 Task: Buy 1 Toothpaste from Oral Care section under best seller category for shipping address: Kyle Scott, 1133 Sharon Lane, South Bend, Indiana 46625, Cell Number 5742125169. Pay from credit card ending with 7965, CVV 549
Action: Mouse moved to (227, 89)
Screenshot: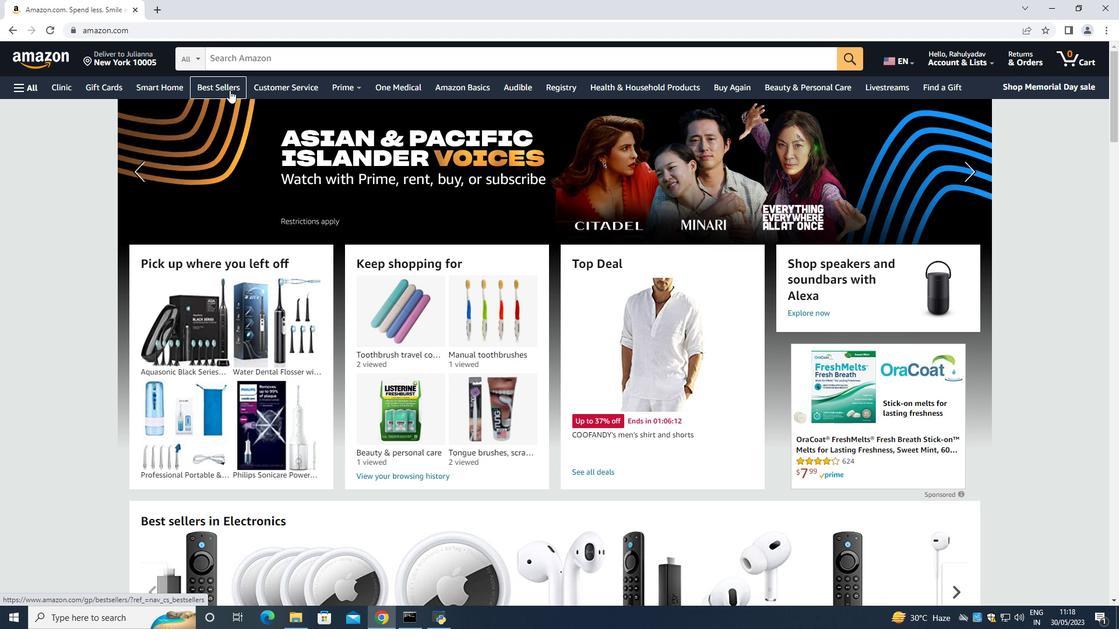 
Action: Mouse pressed left at (227, 89)
Screenshot: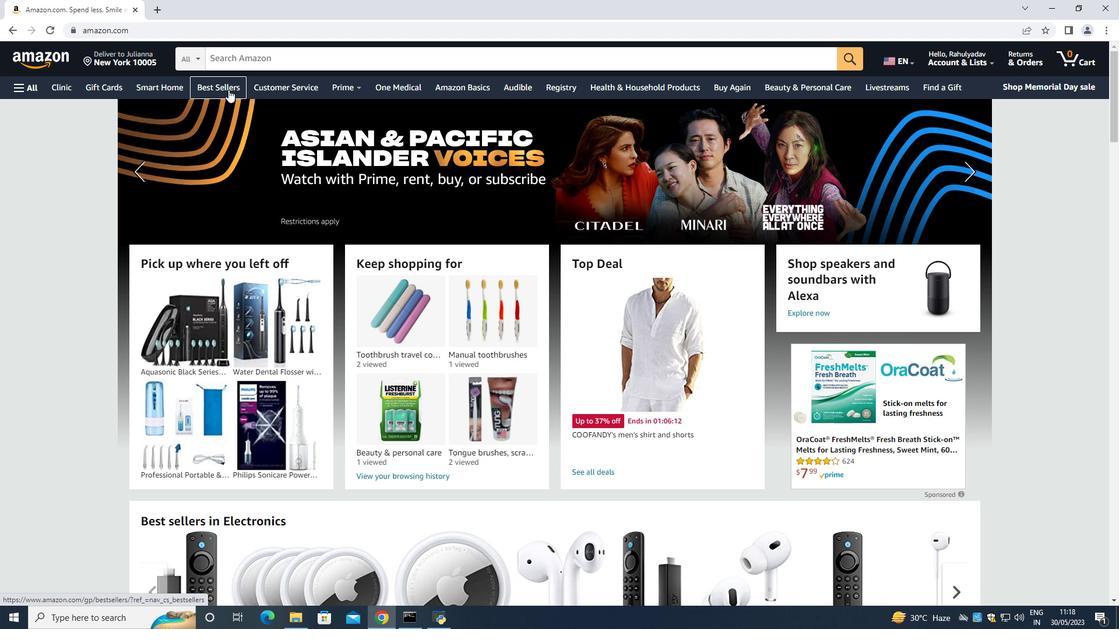 
Action: Mouse moved to (271, 57)
Screenshot: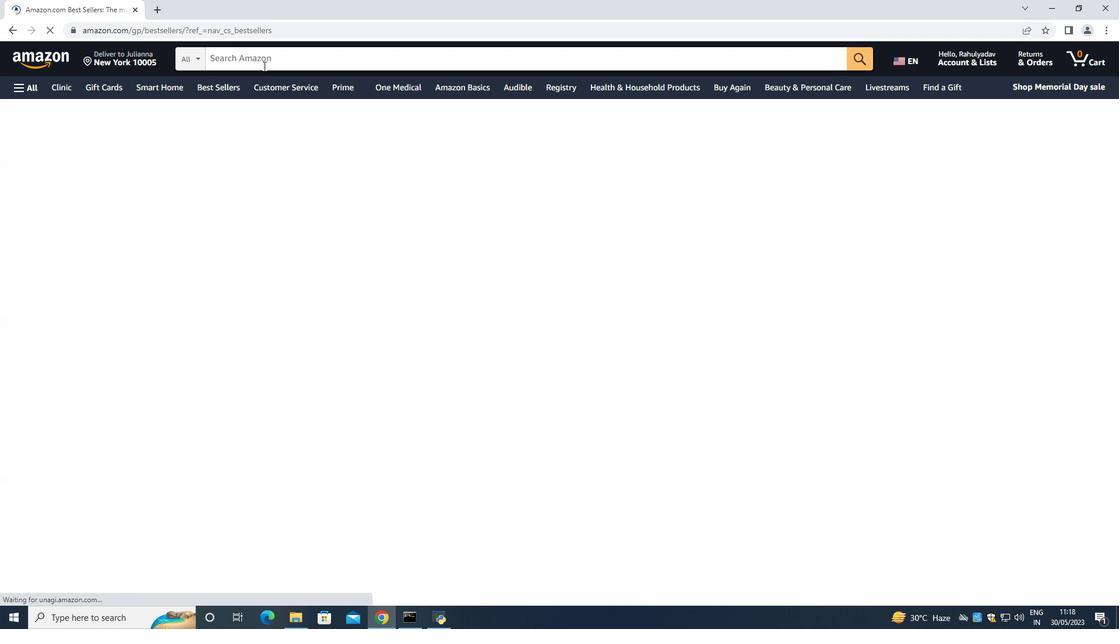 
Action: Mouse pressed left at (271, 57)
Screenshot: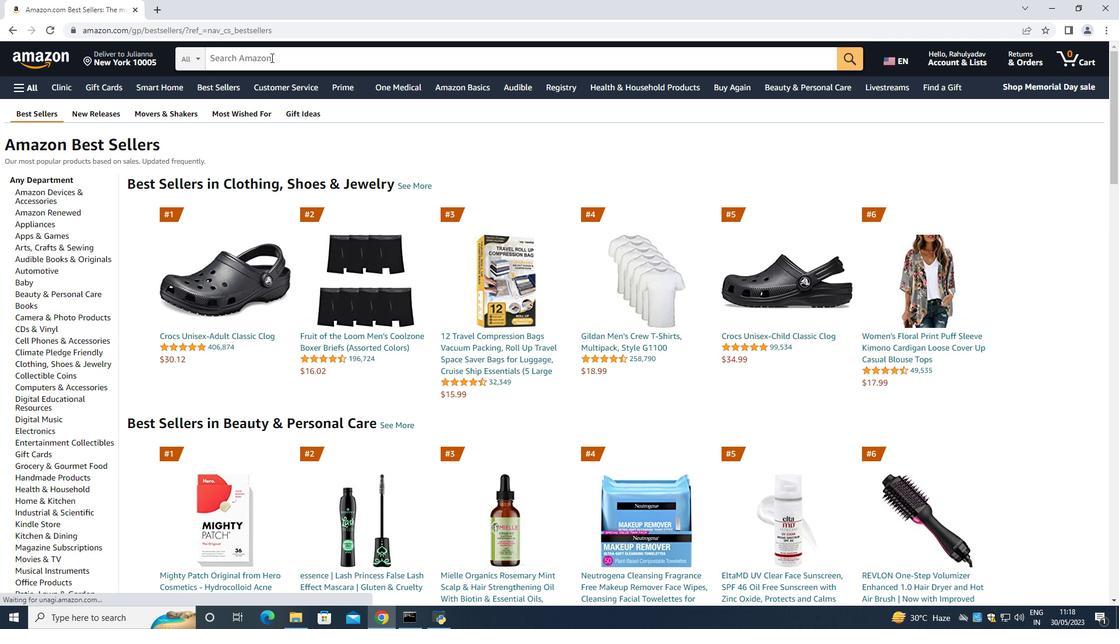 
Action: Mouse moved to (270, 58)
Screenshot: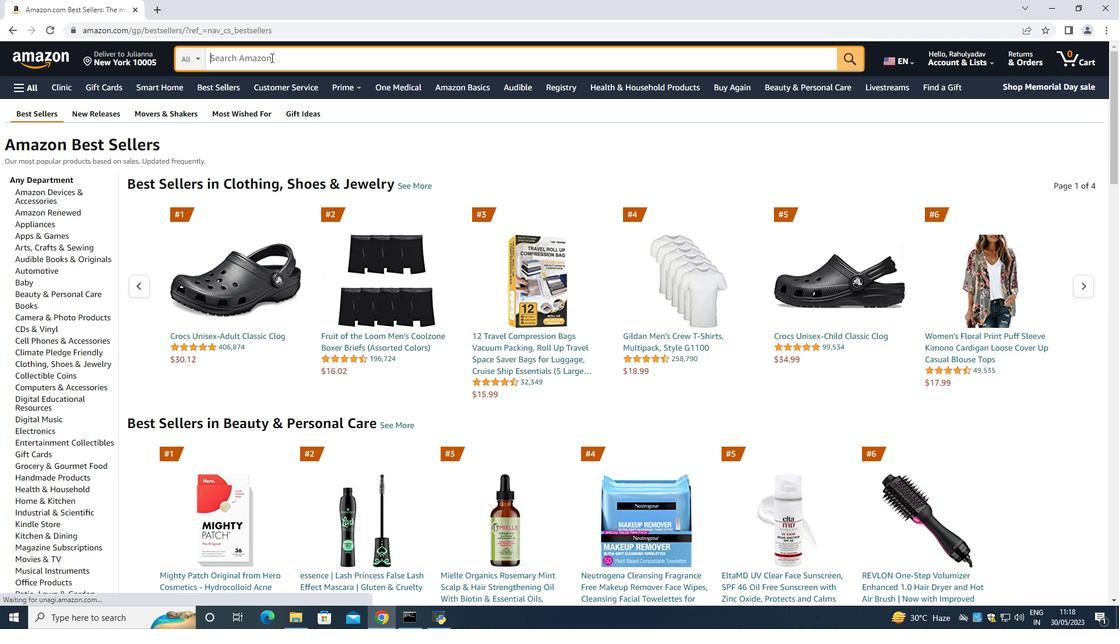 
Action: Key pressed <Key.shift>Toothbrush<Key.space>in<Key.space><Key.shift>Oral<Key.space><Key.shift>Care<Key.enter>
Screenshot: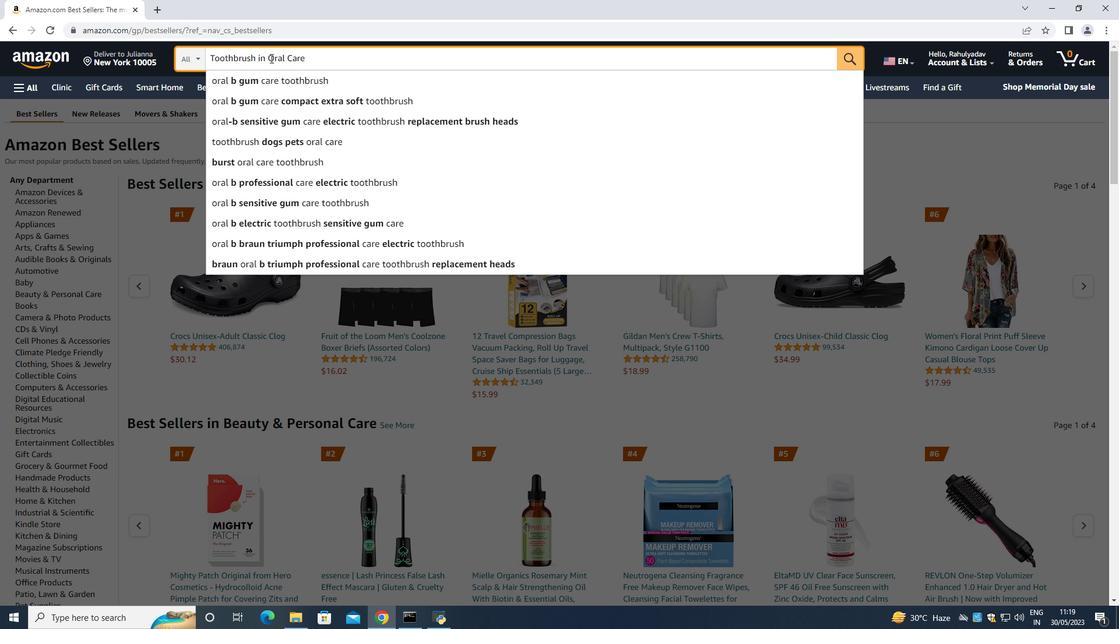 
Action: Mouse moved to (104, 340)
Screenshot: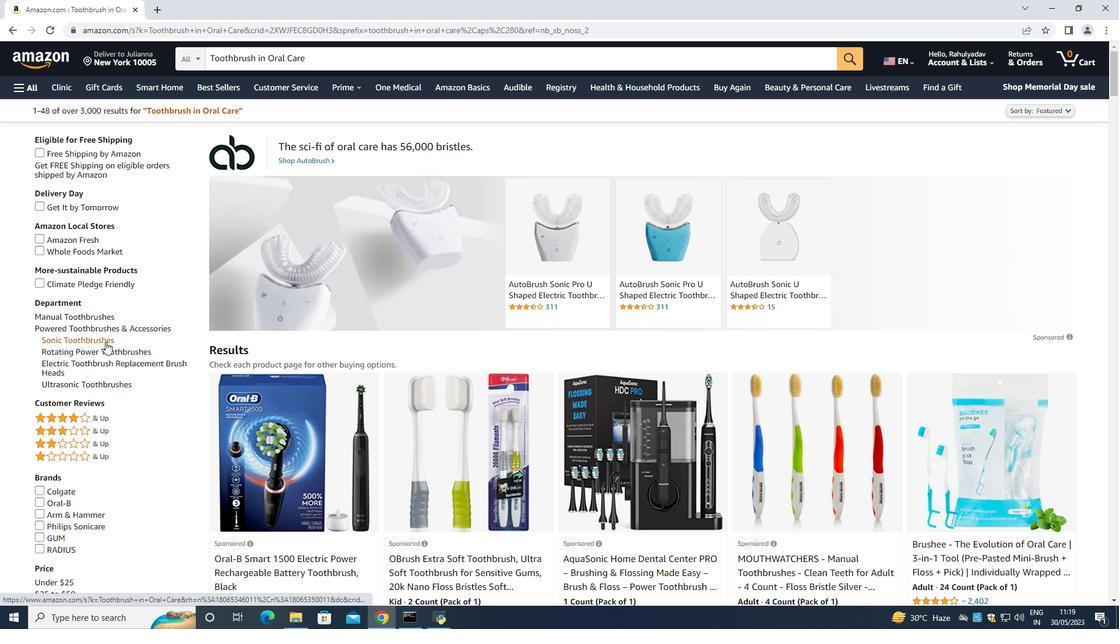 
Action: Mouse scrolled (104, 339) with delta (0, 0)
Screenshot: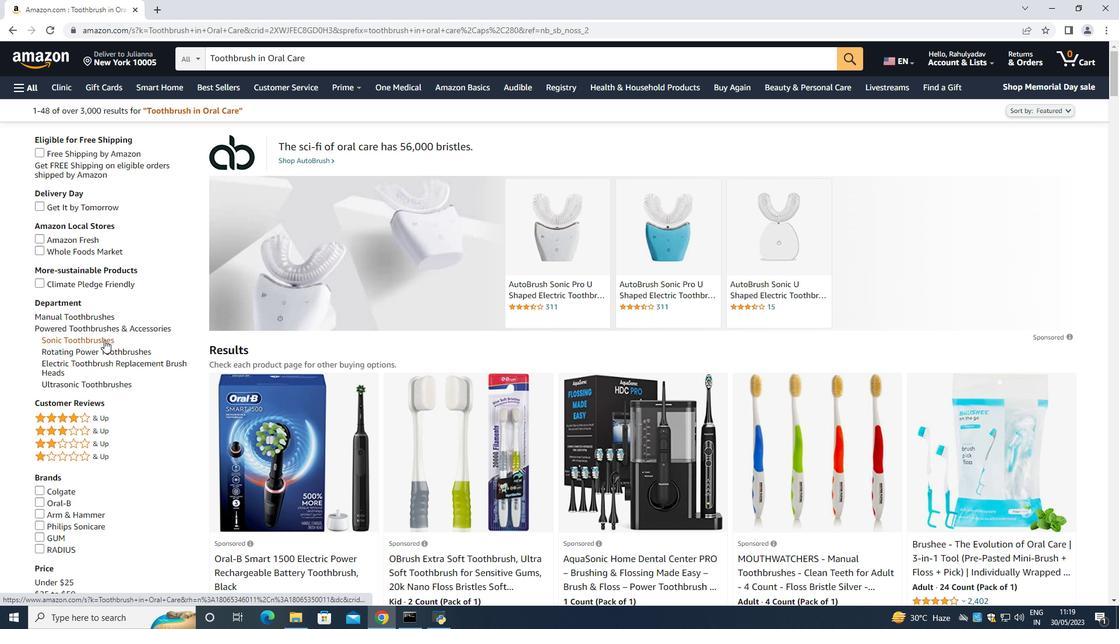 
Action: Mouse moved to (530, 482)
Screenshot: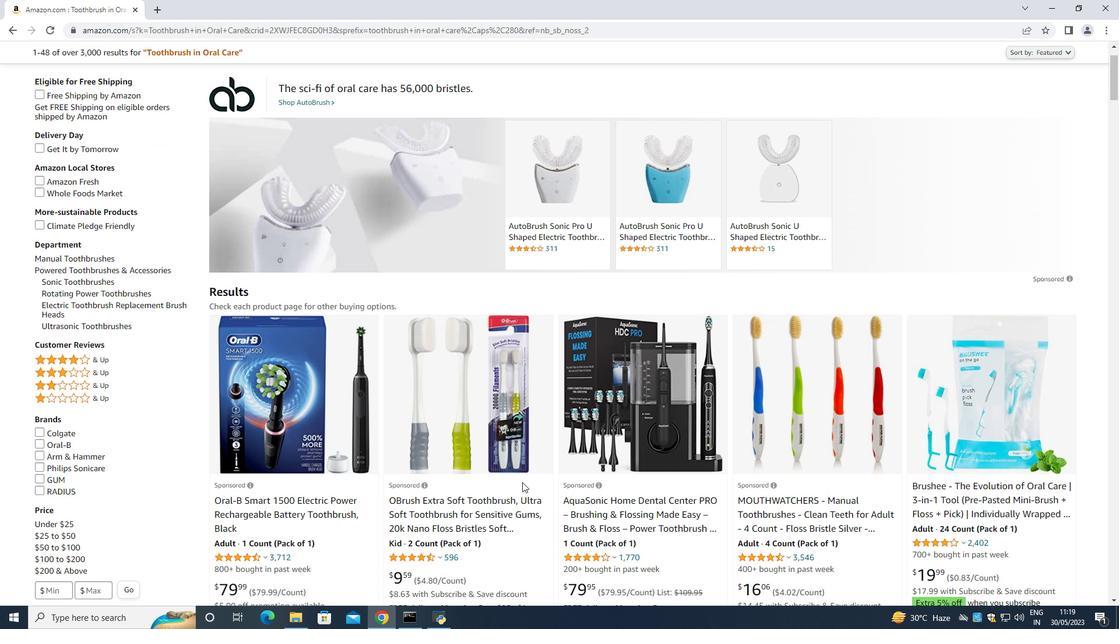 
Action: Mouse scrolled (530, 482) with delta (0, 0)
Screenshot: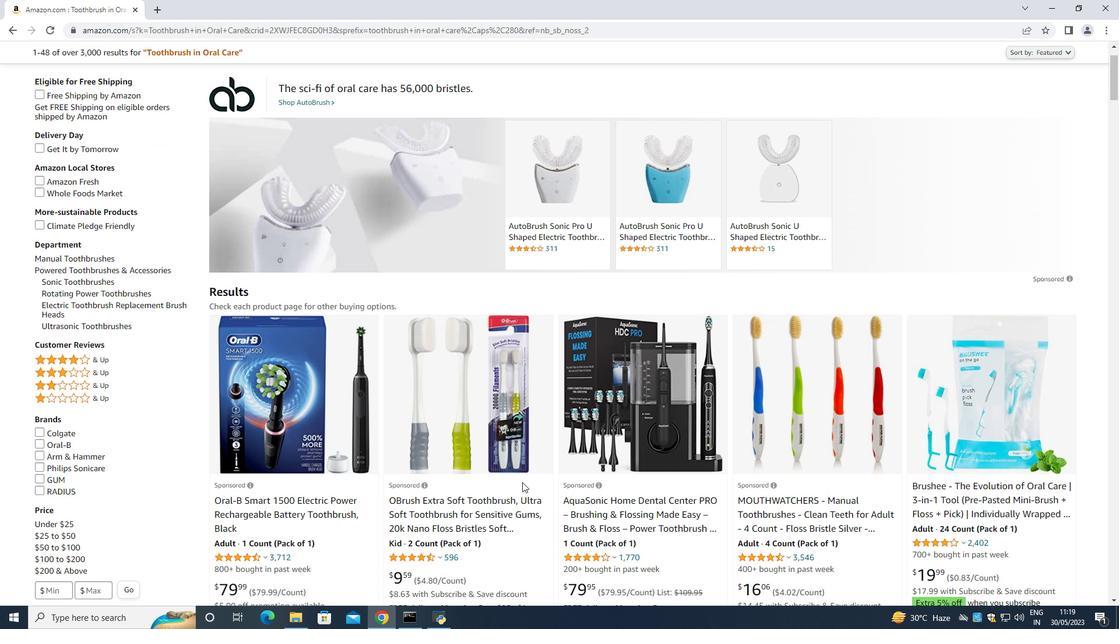 
Action: Mouse moved to (531, 482)
Screenshot: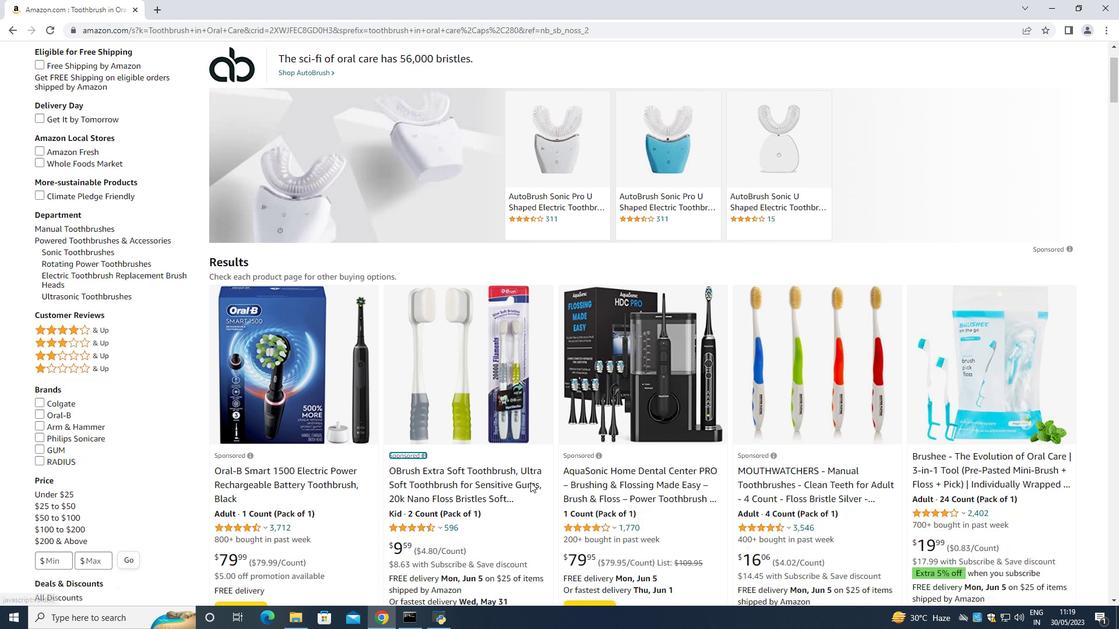 
Action: Mouse scrolled (531, 481) with delta (0, 0)
Screenshot: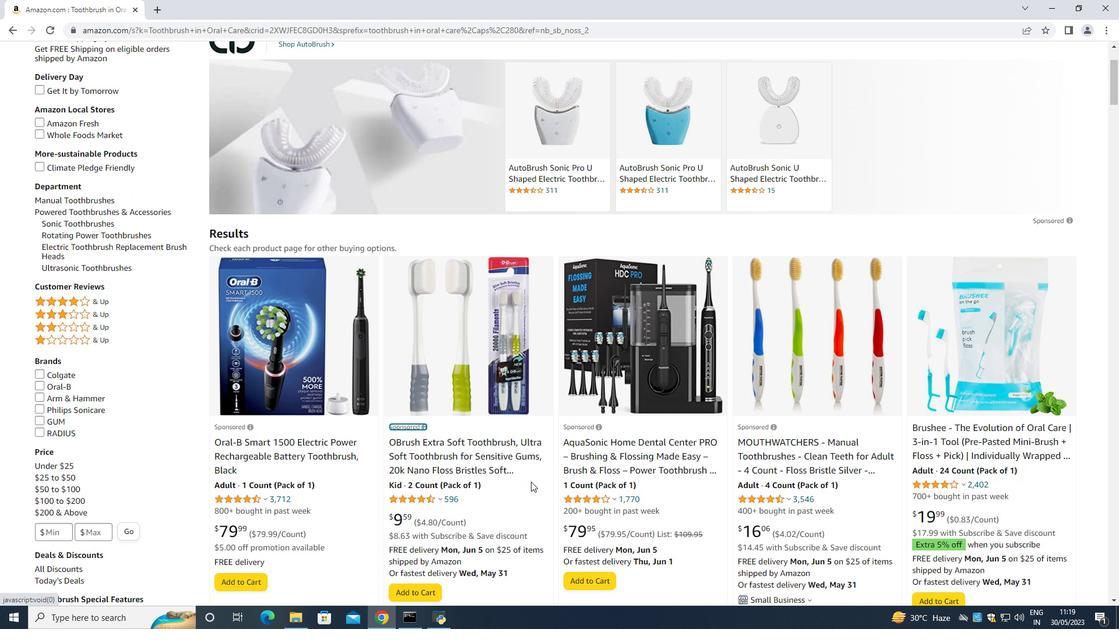 
Action: Mouse scrolled (531, 482) with delta (0, 0)
Screenshot: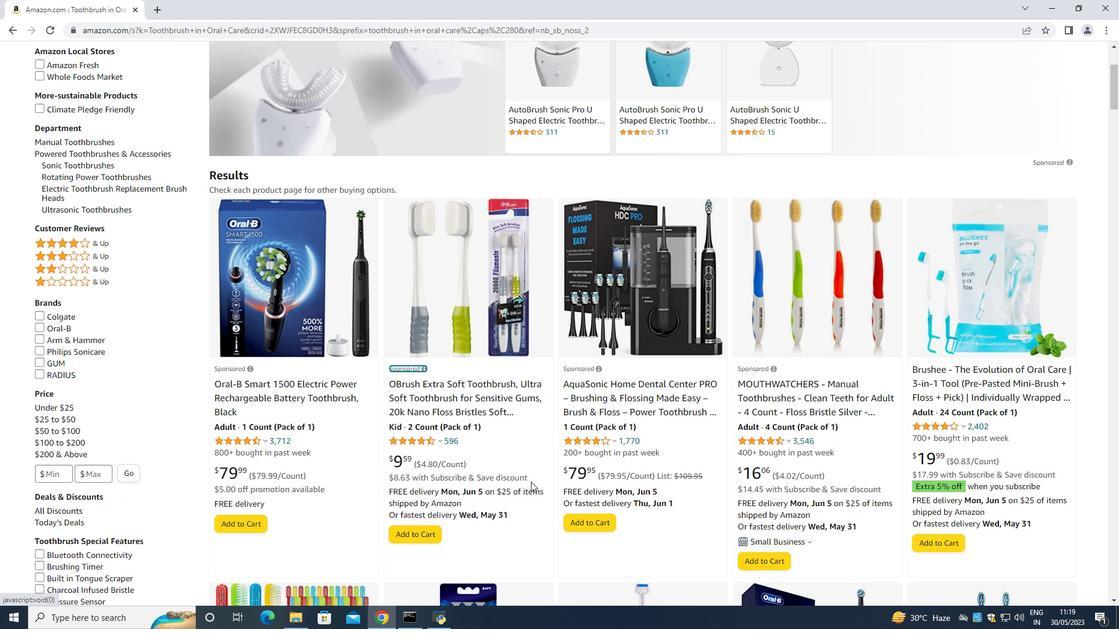 
Action: Mouse scrolled (531, 482) with delta (0, 0)
Screenshot: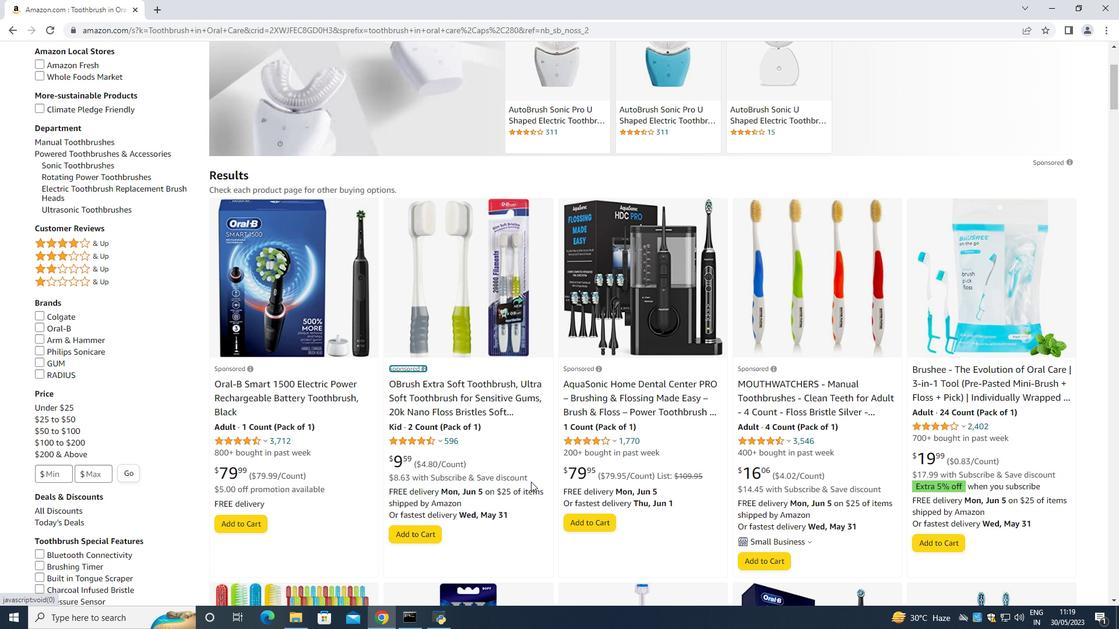 
Action: Mouse scrolled (531, 482) with delta (0, 0)
Screenshot: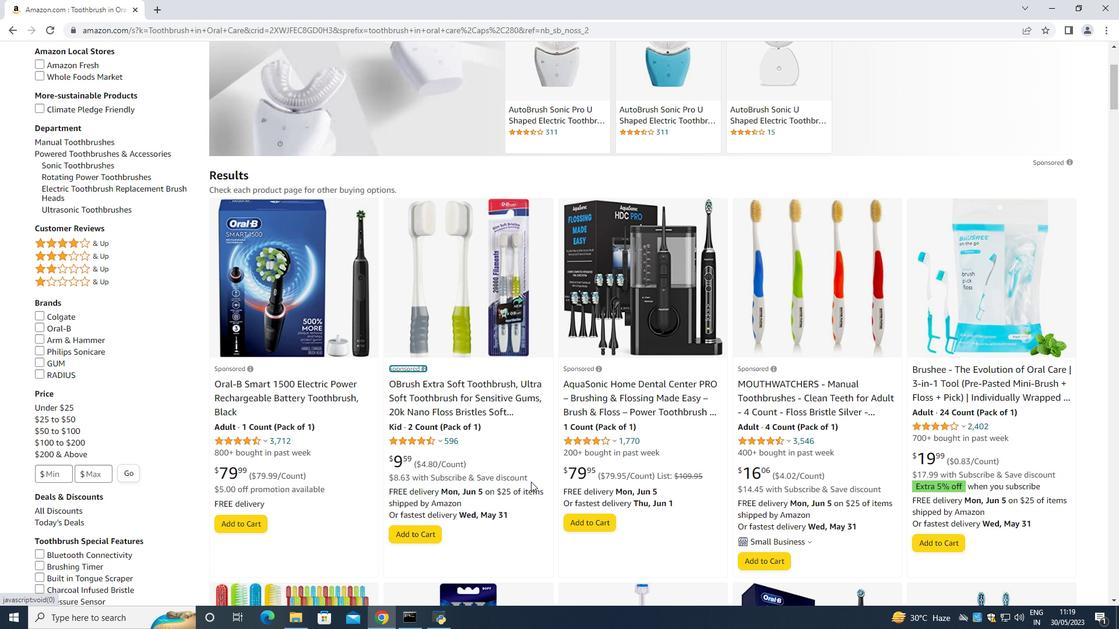 
Action: Mouse scrolled (531, 482) with delta (0, 0)
Screenshot: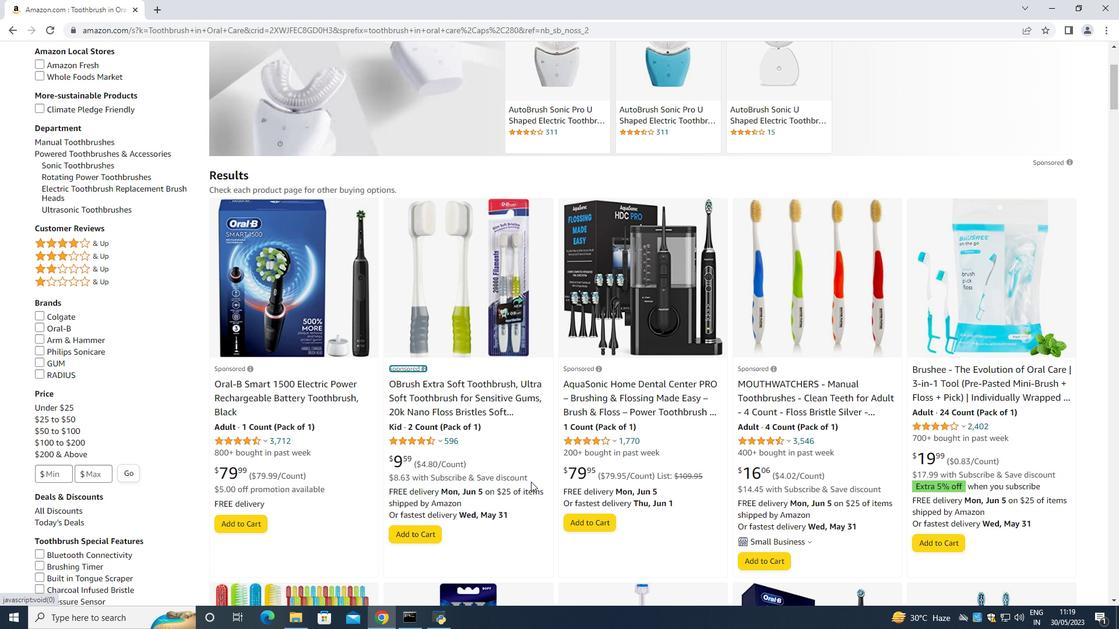 
Action: Mouse scrolled (531, 482) with delta (0, 0)
Screenshot: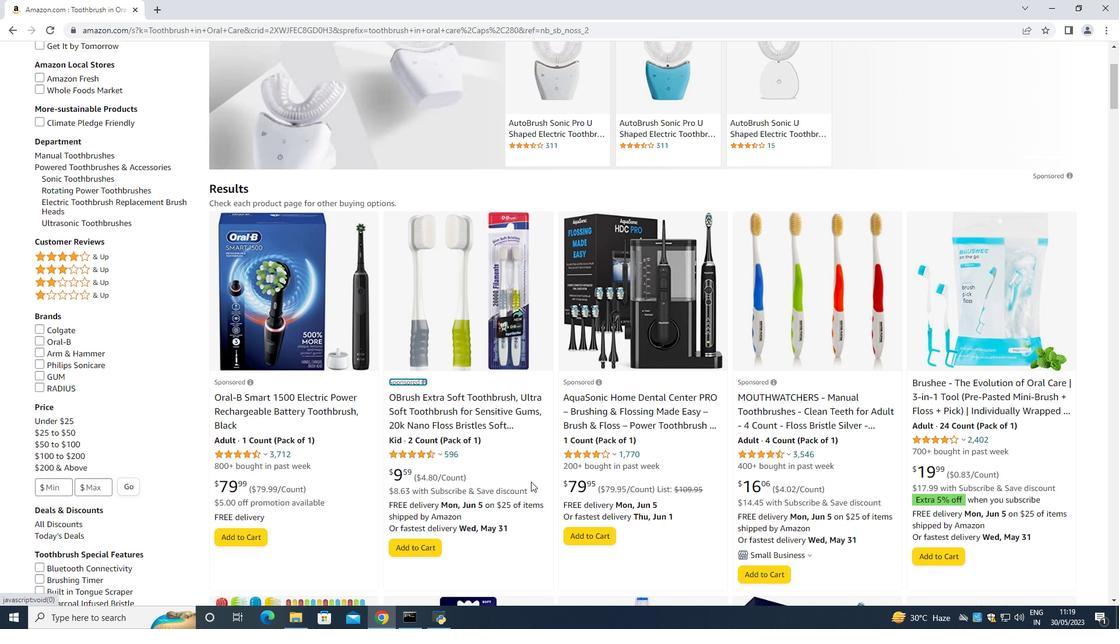 
Action: Mouse scrolled (531, 482) with delta (0, 0)
Screenshot: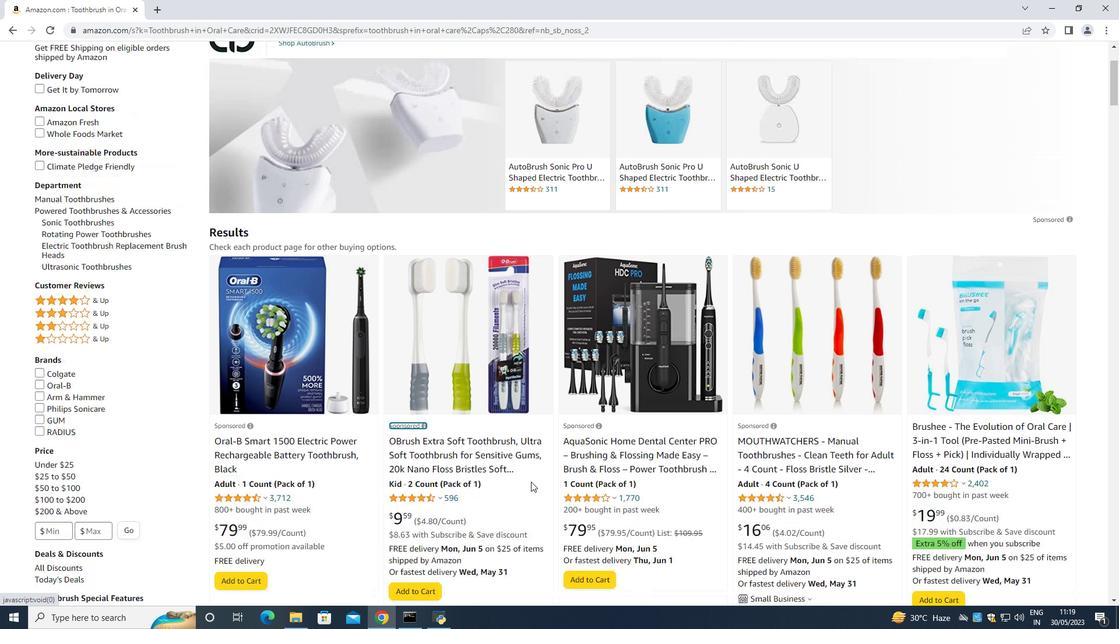 
Action: Mouse moved to (252, 58)
Screenshot: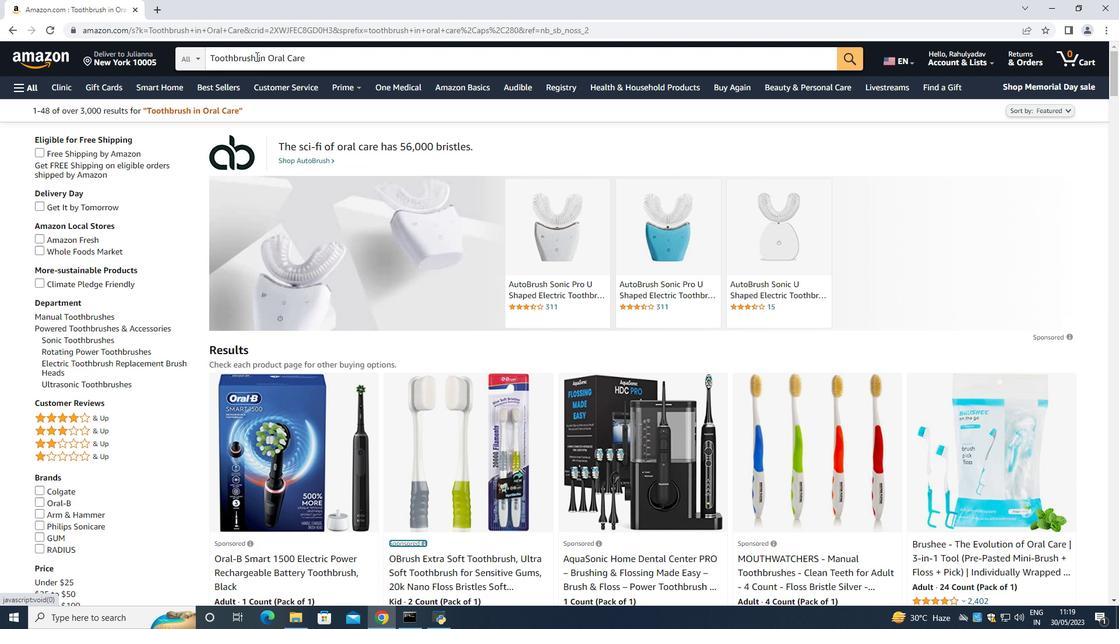 
Action: Mouse pressed left at (252, 58)
Screenshot: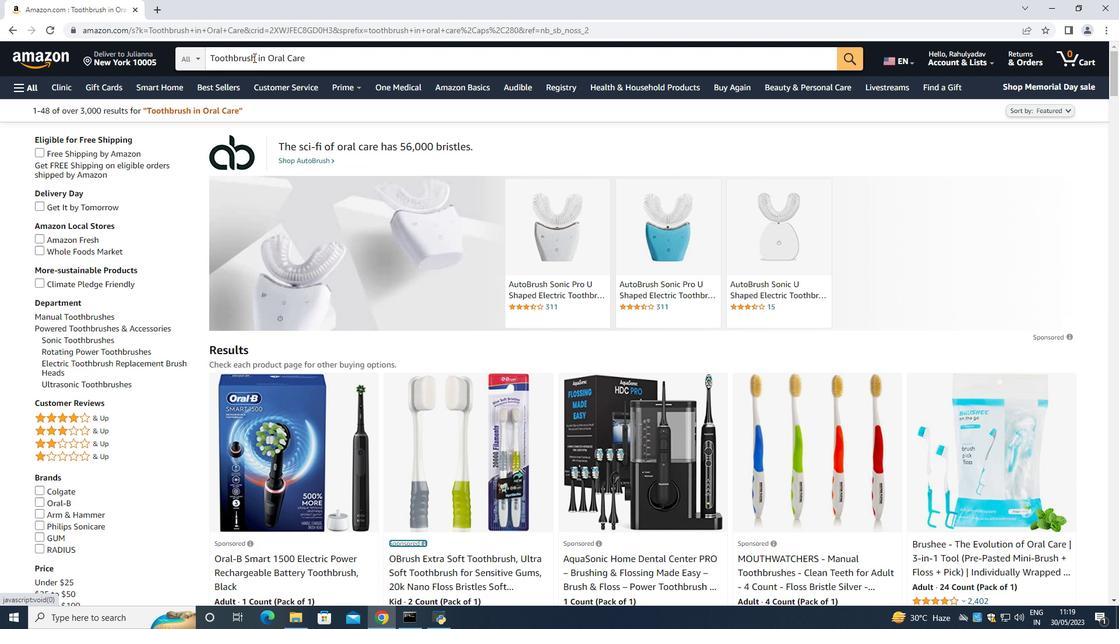 
Action: Mouse moved to (264, 65)
Screenshot: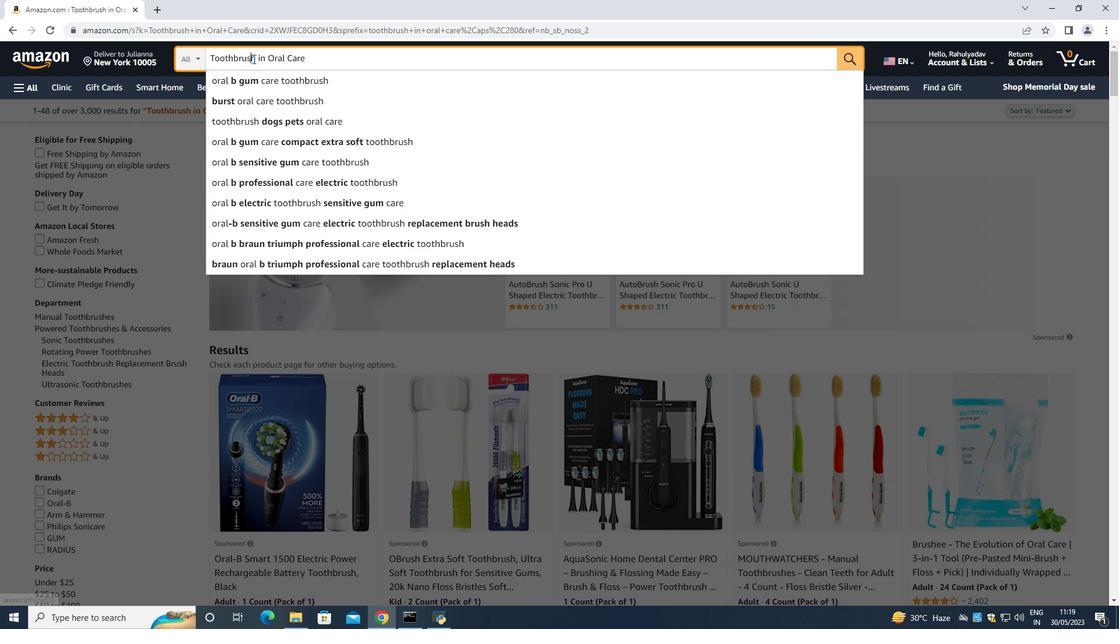 
Action: Mouse pressed left at (264, 65)
Screenshot: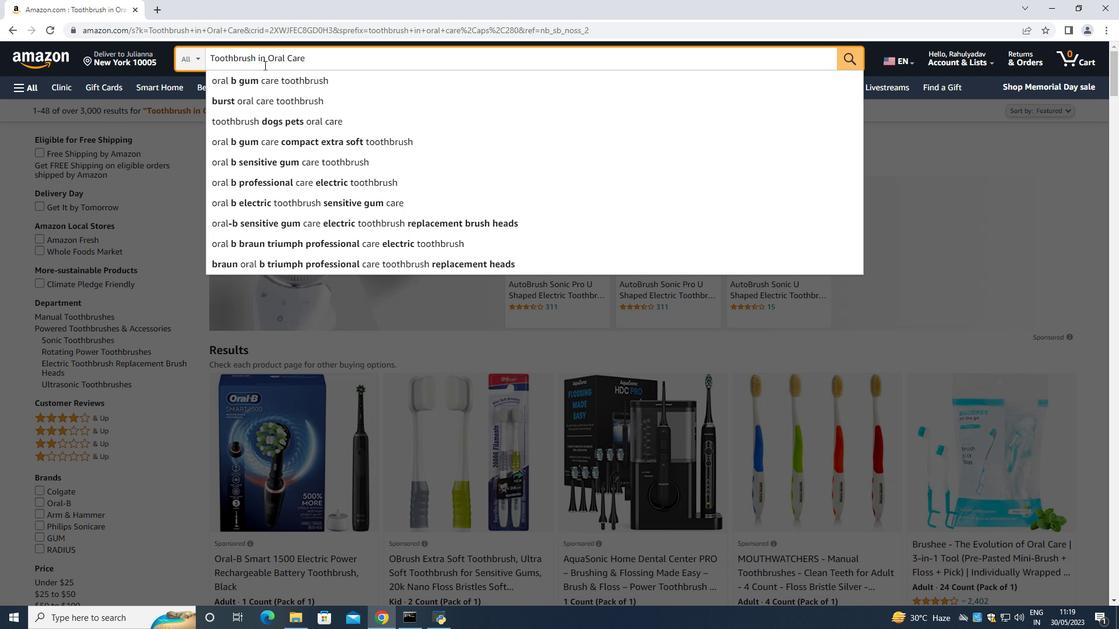 
Action: Mouse moved to (257, 59)
Screenshot: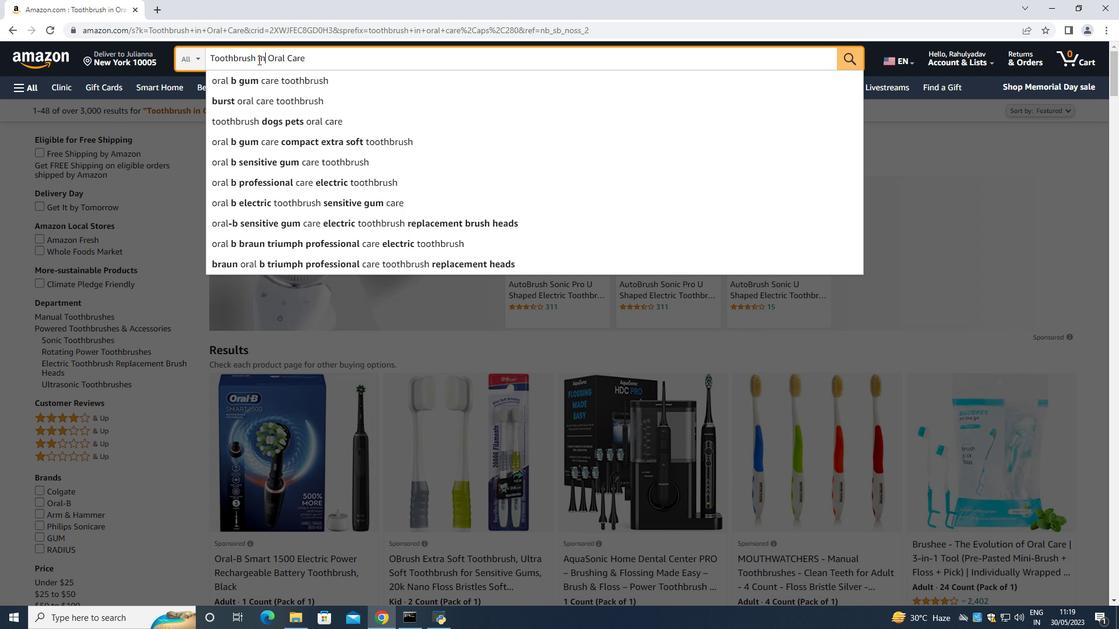 
Action: Mouse pressed left at (257, 59)
Screenshot: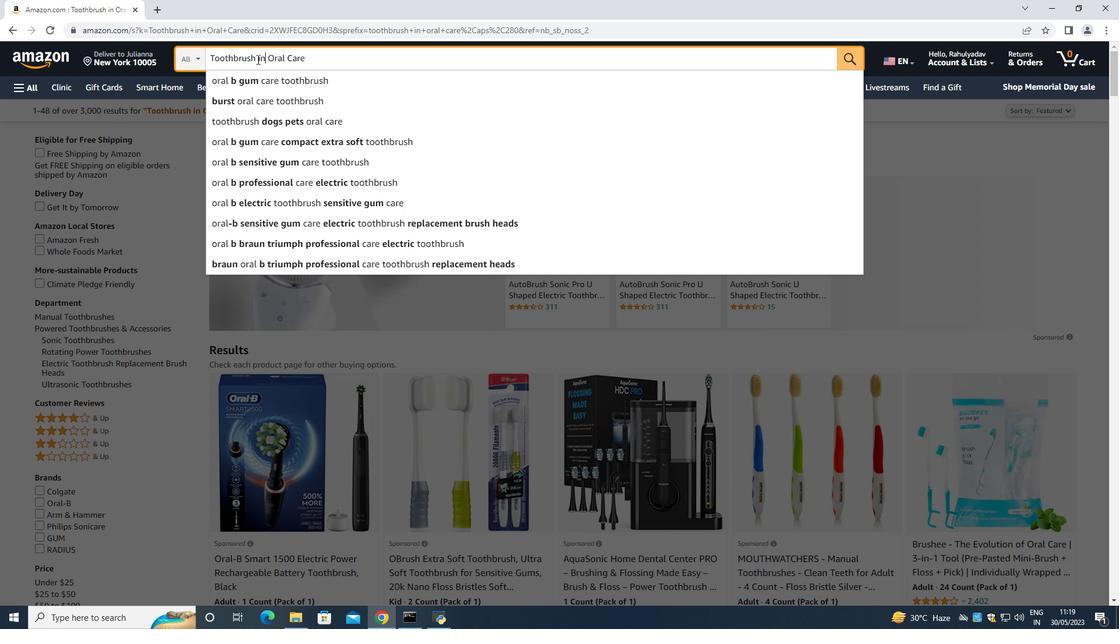 
Action: Mouse moved to (257, 59)
Screenshot: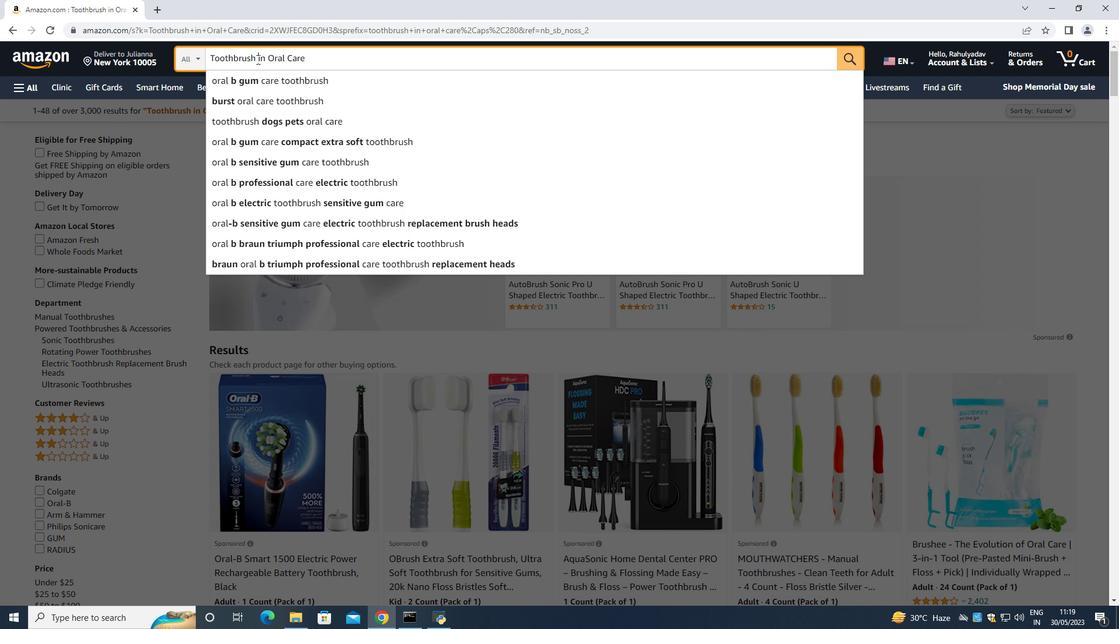 
Action: Mouse pressed left at (257, 59)
Screenshot: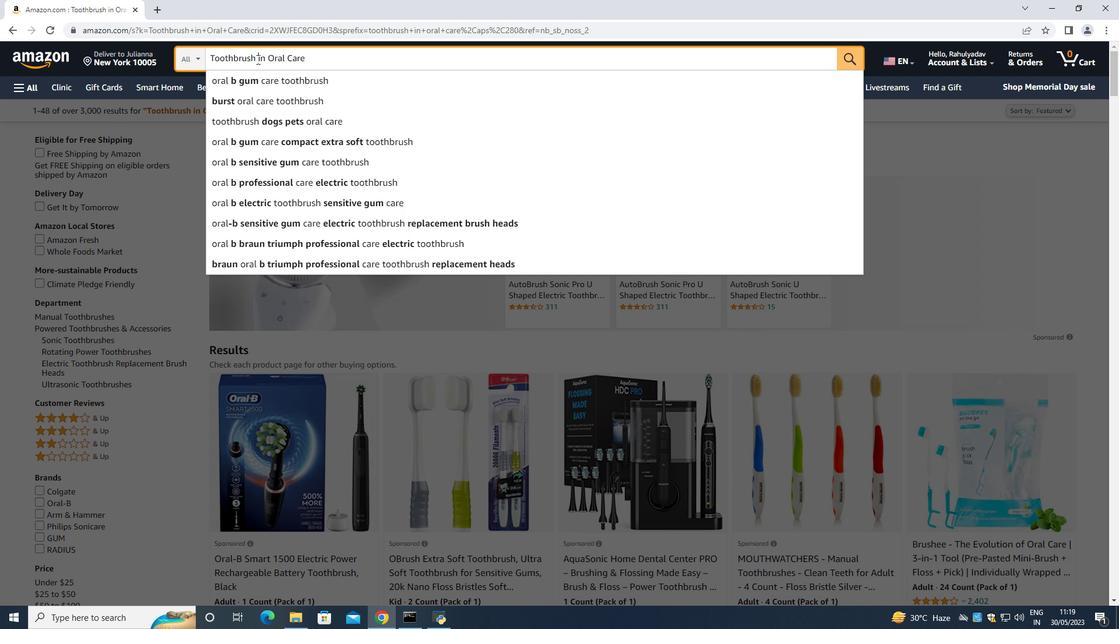 
Action: Mouse moved to (254, 59)
Screenshot: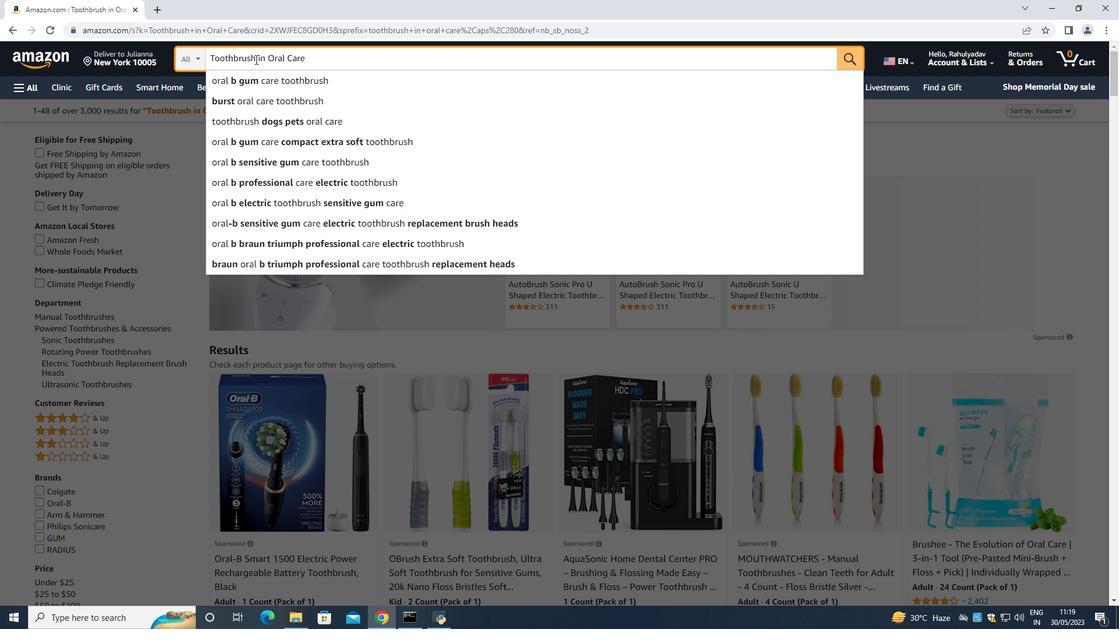 
Action: Mouse pressed left at (254, 59)
Screenshot: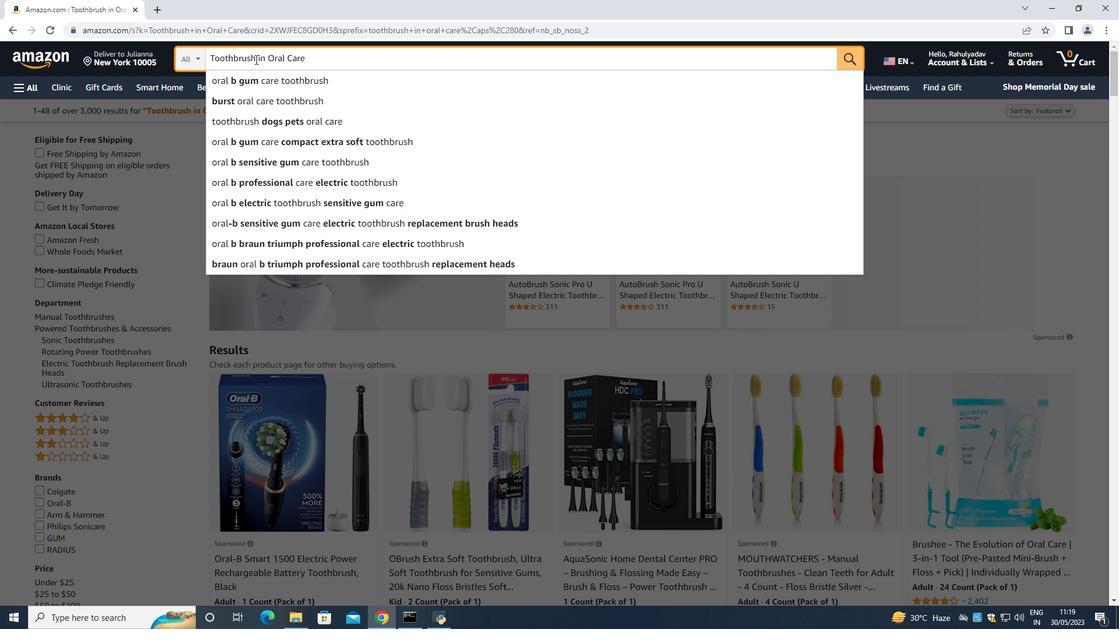 
Action: Key pressed <Key.backspace><Key.backspace><Key.backspace><Key.backspace><Key.backspace>paste<Key.enter>
Screenshot: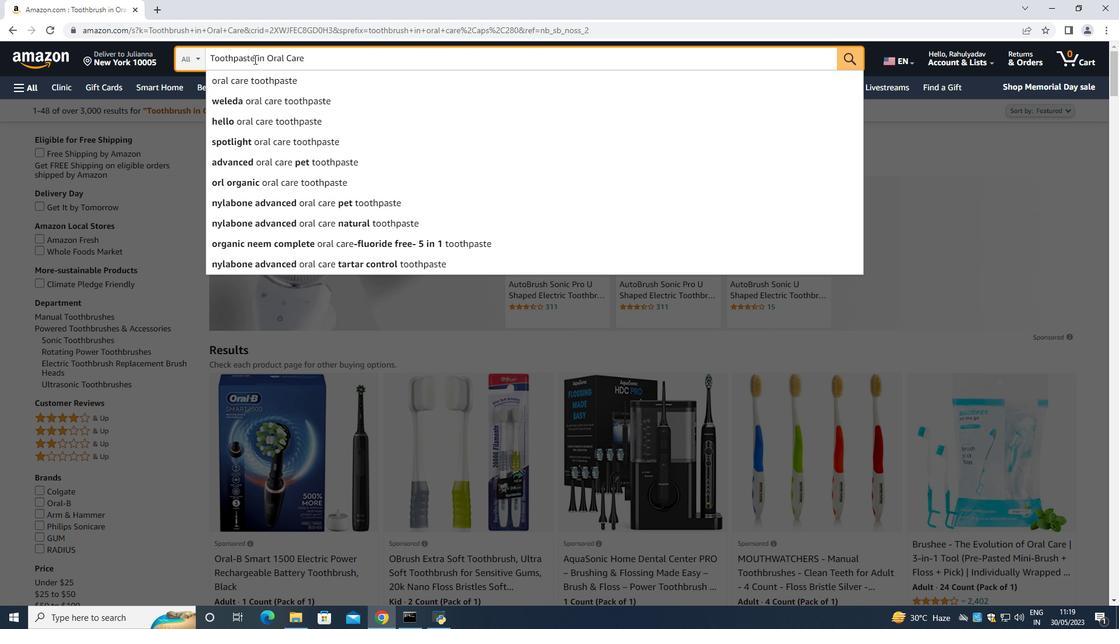 
Action: Mouse moved to (70, 324)
Screenshot: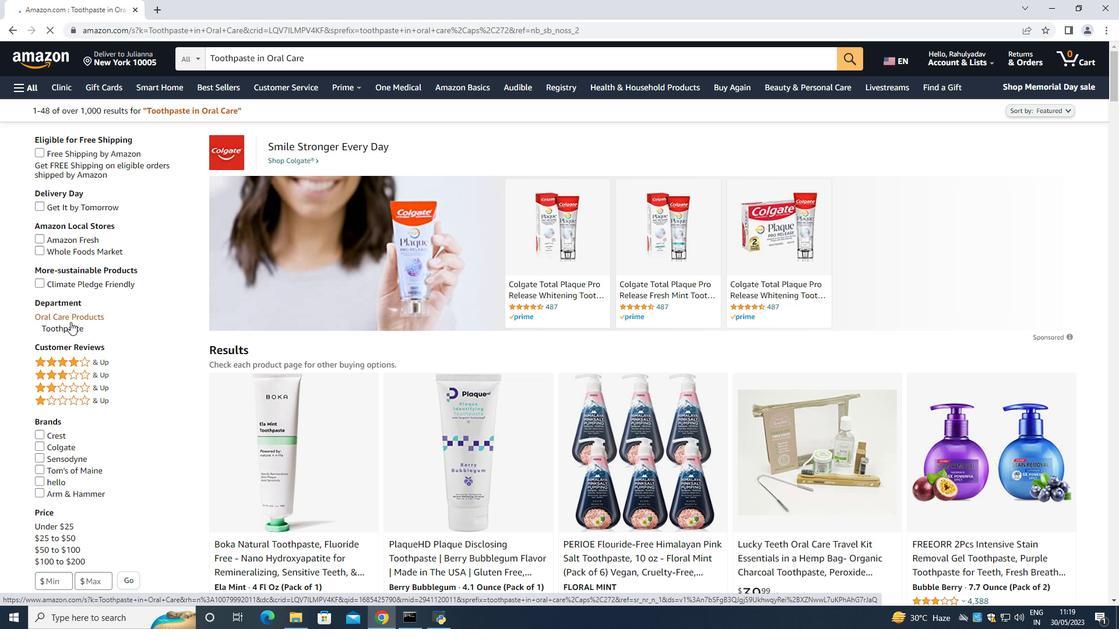 
Action: Mouse pressed left at (70, 324)
Screenshot: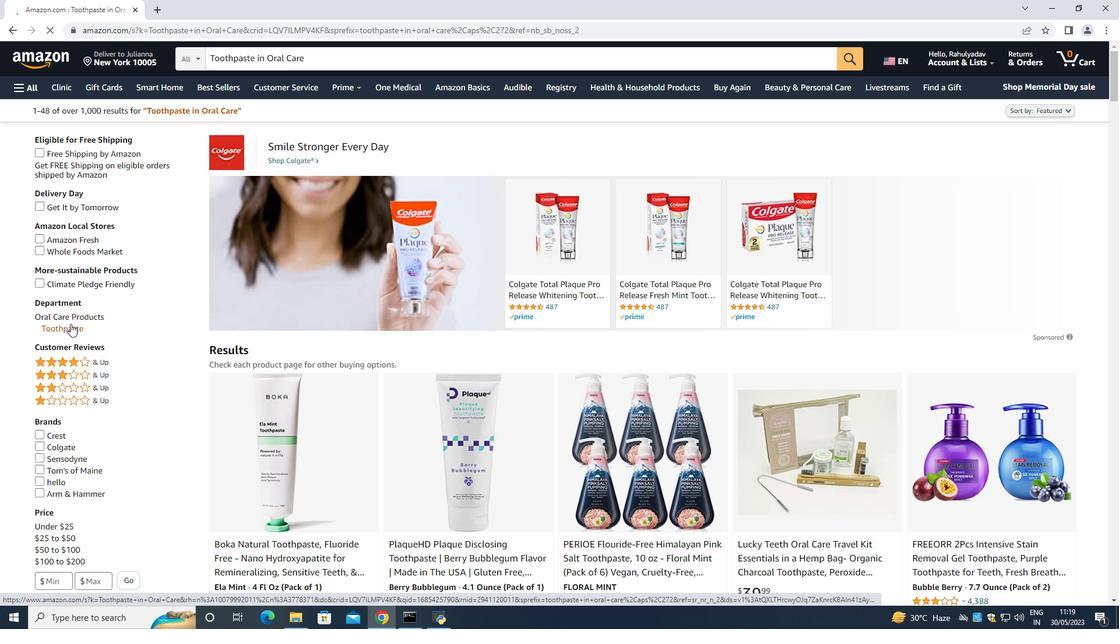 
Action: Mouse moved to (331, 359)
Screenshot: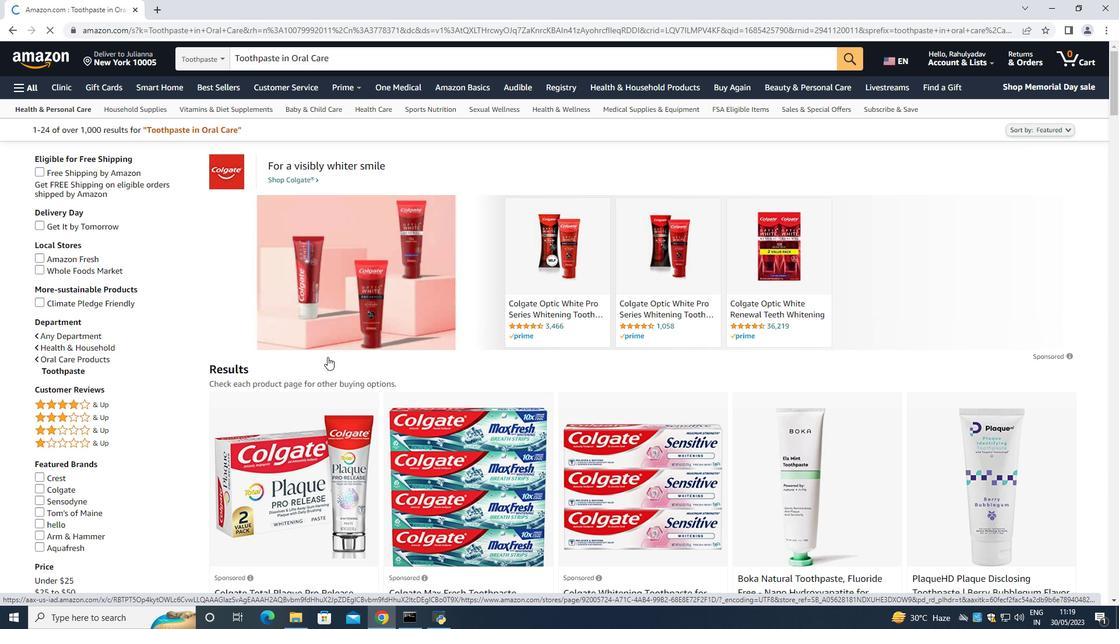 
Action: Mouse scrolled (331, 358) with delta (0, 0)
Screenshot: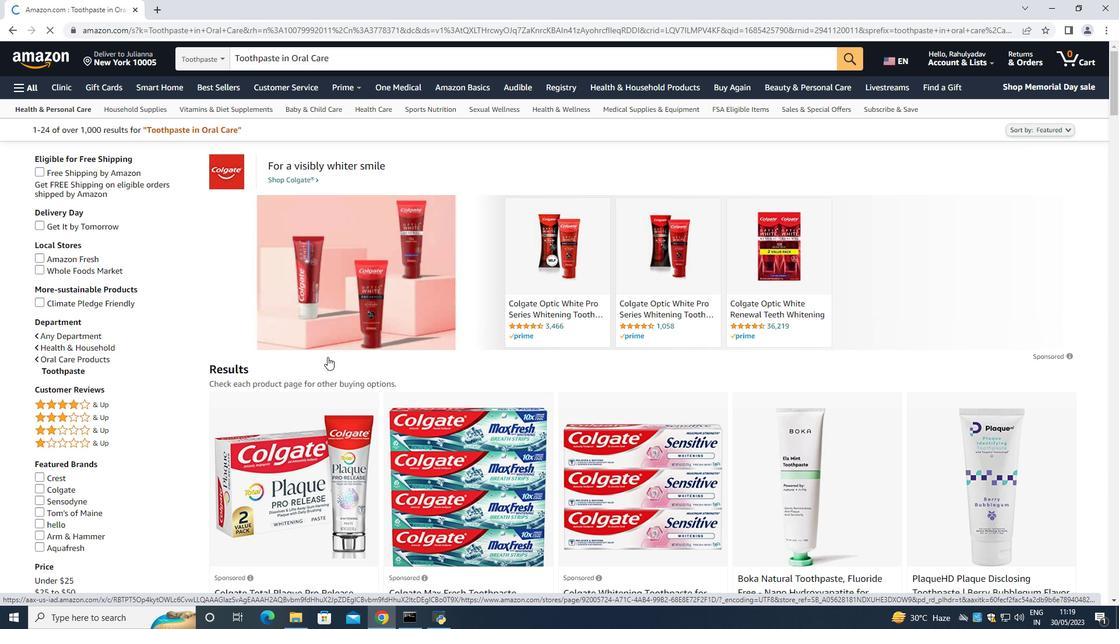 
Action: Mouse moved to (346, 237)
Screenshot: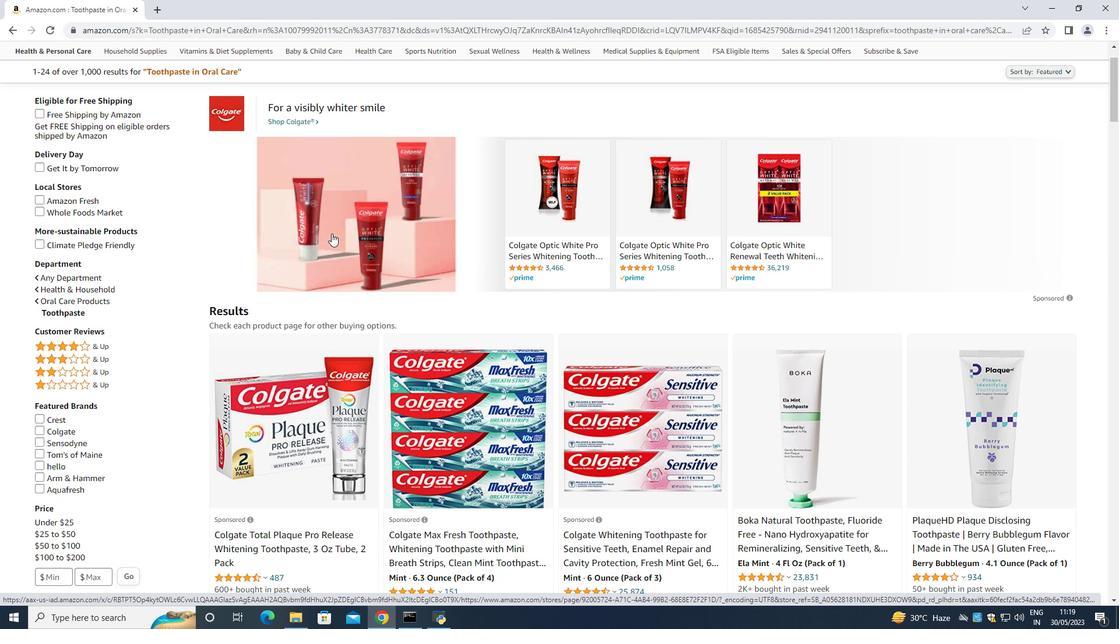 
Action: Mouse scrolled (346, 237) with delta (0, 0)
Screenshot: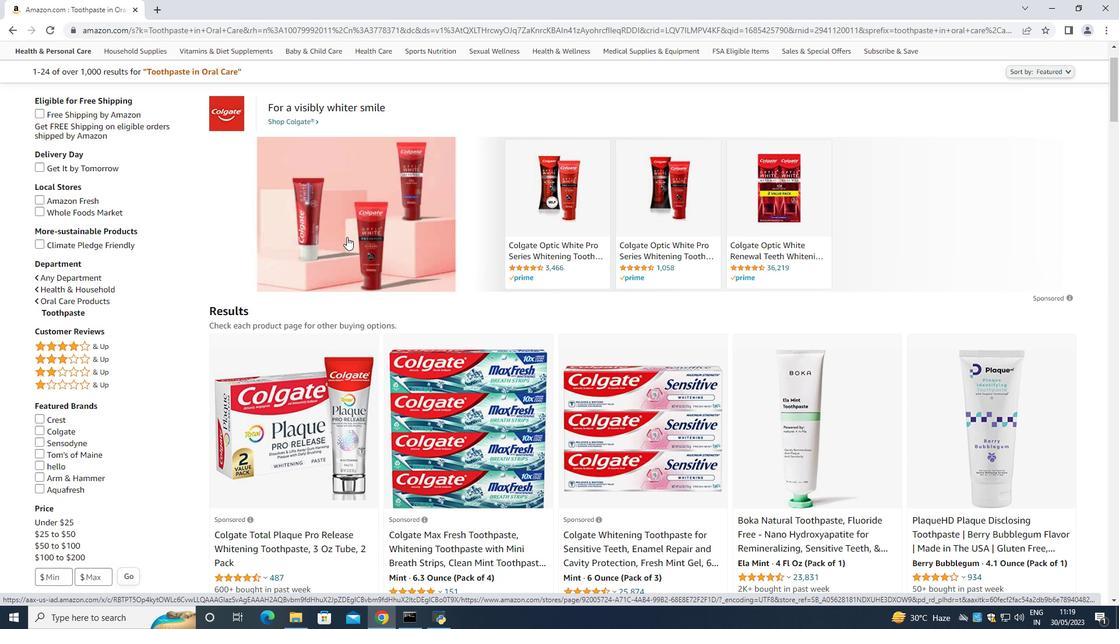 
Action: Mouse scrolled (346, 237) with delta (0, 0)
Screenshot: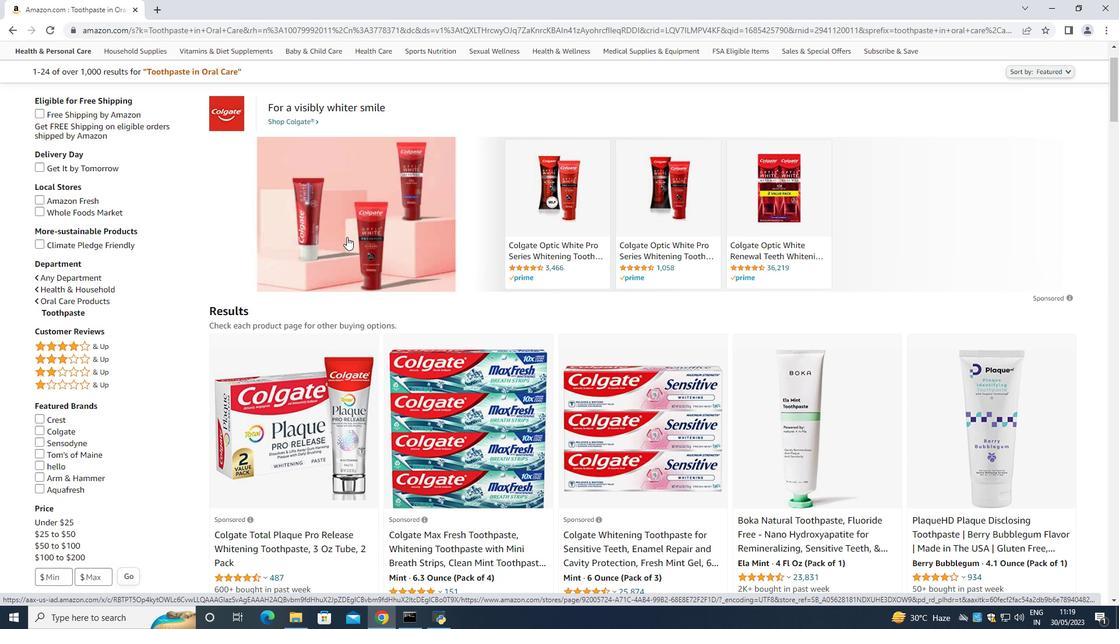 
Action: Mouse scrolled (346, 237) with delta (0, 0)
Screenshot: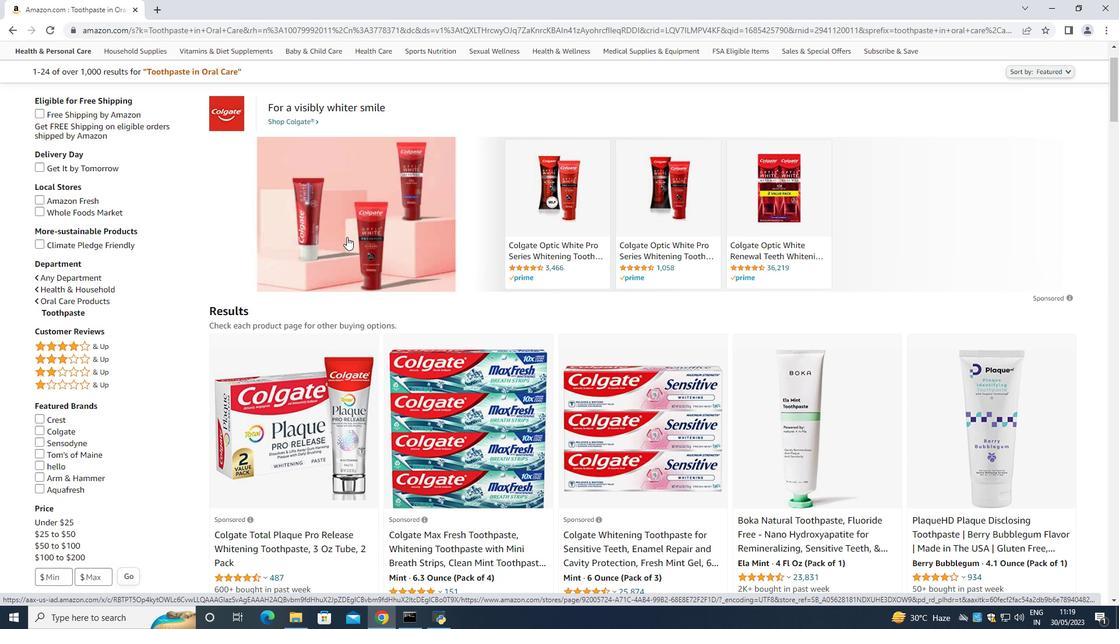 
Action: Mouse moved to (332, 219)
Screenshot: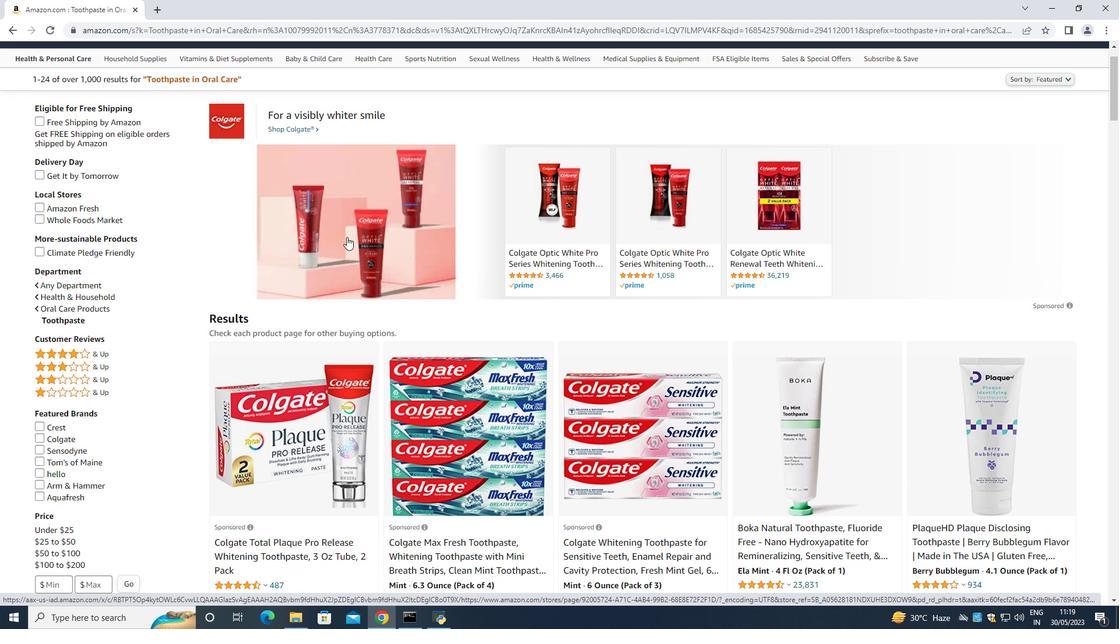 
Action: Mouse scrolled (332, 220) with delta (0, 0)
Screenshot: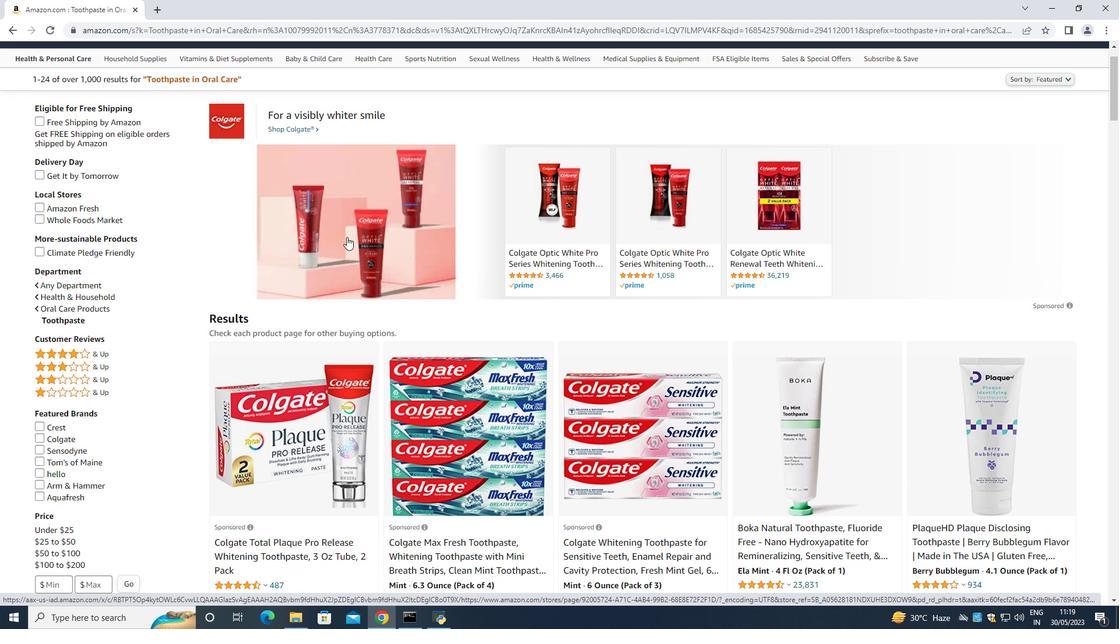 
Action: Mouse moved to (7, 28)
Screenshot: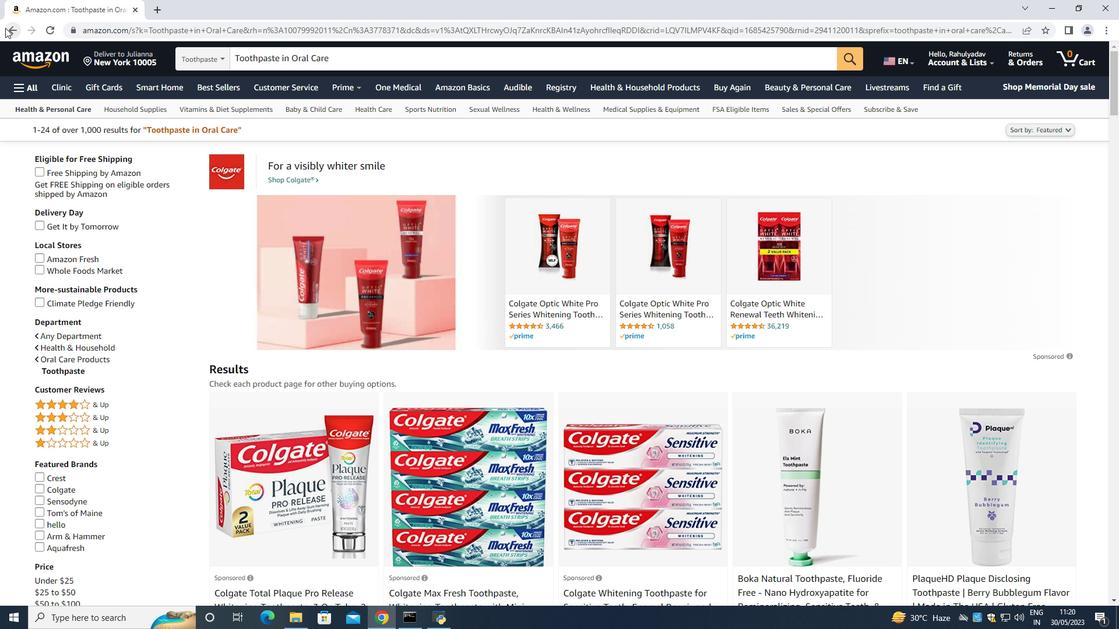 
Action: Mouse pressed left at (7, 28)
Screenshot: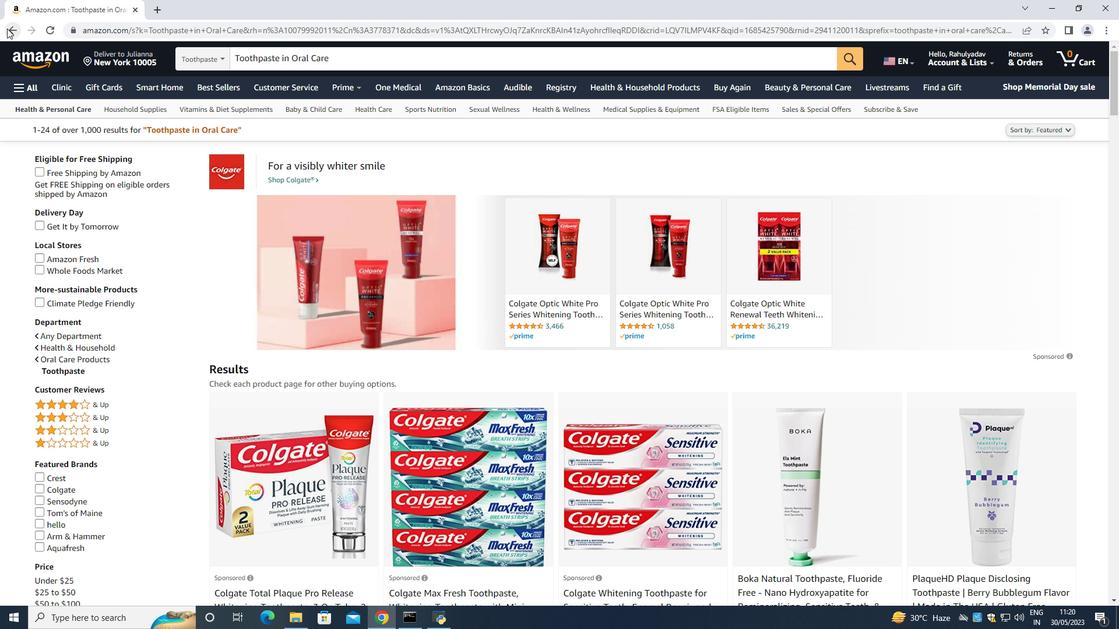 
Action: Mouse moved to (50, 317)
Screenshot: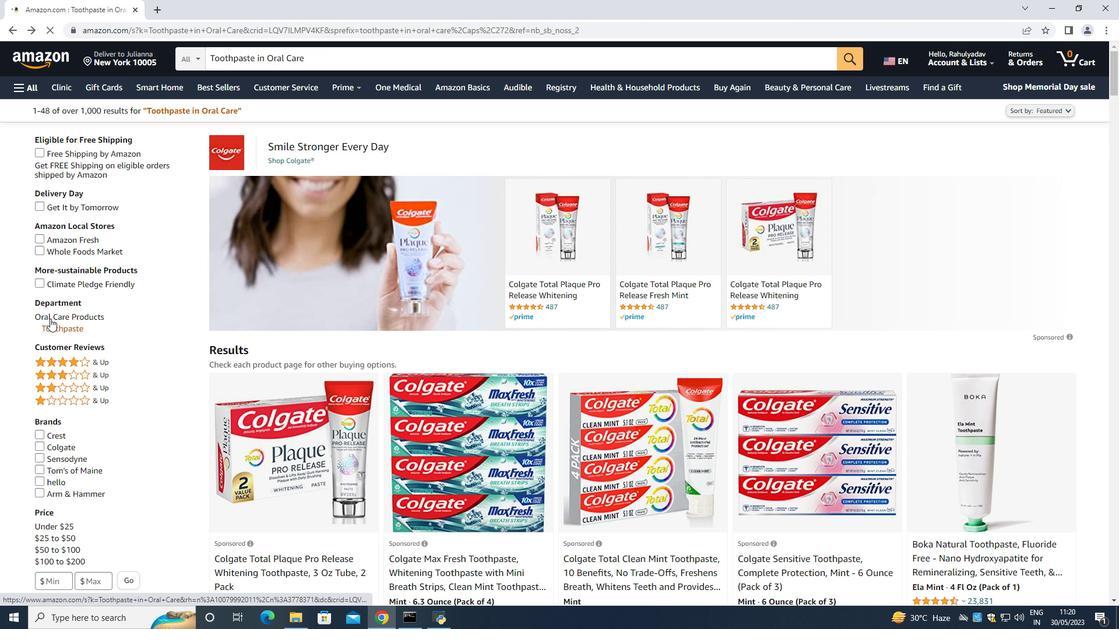 
Action: Mouse pressed left at (50, 317)
Screenshot: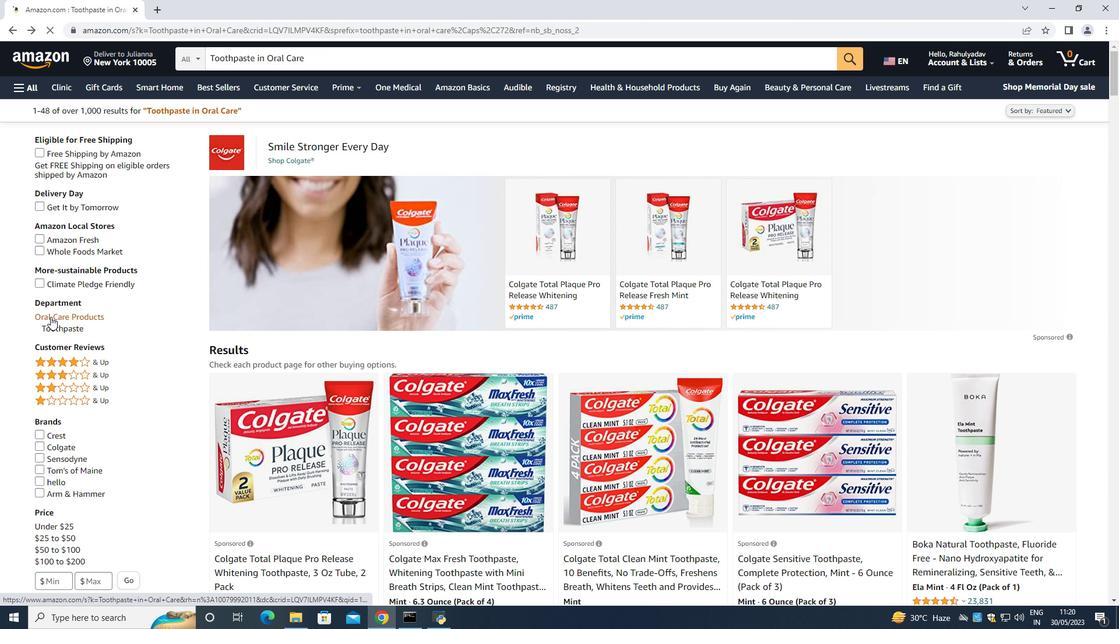
Action: Mouse moved to (401, 368)
Screenshot: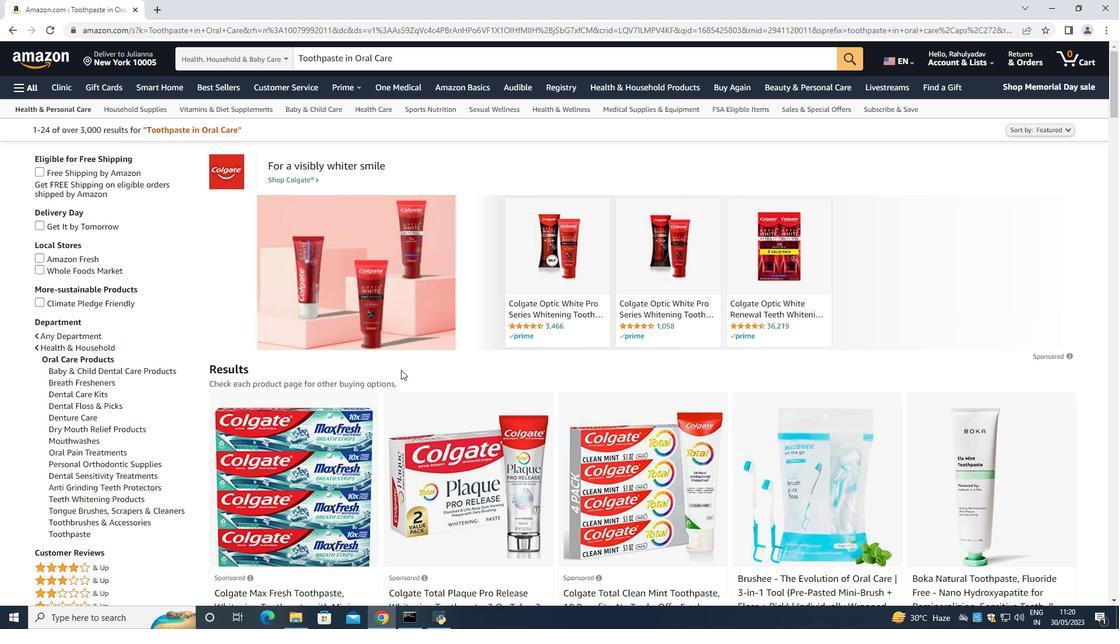 
Action: Mouse scrolled (401, 367) with delta (0, 0)
Screenshot: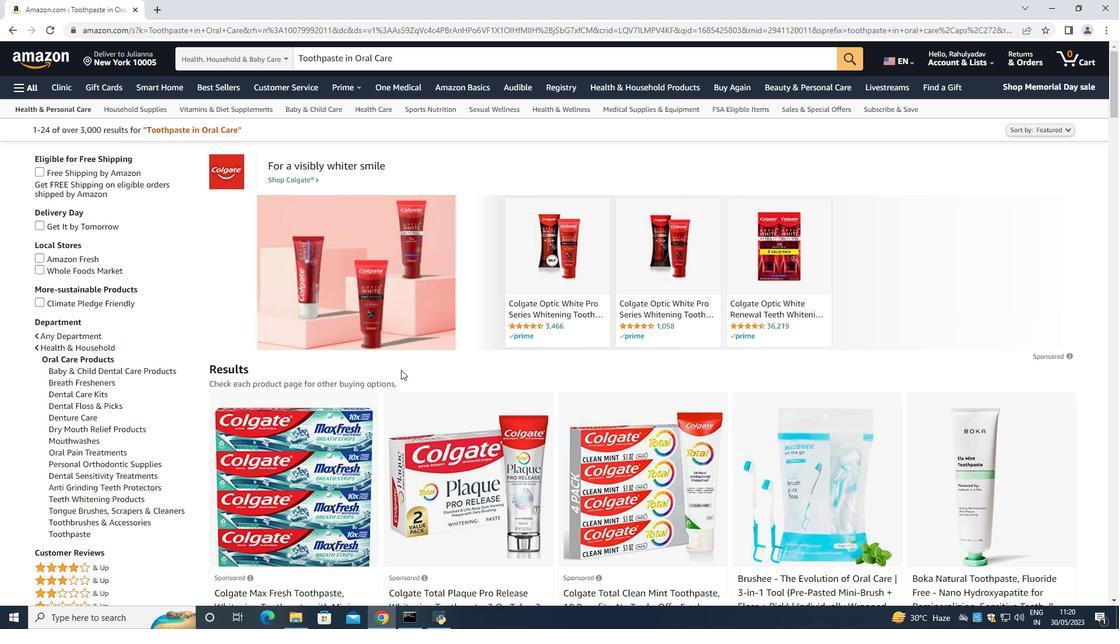 
Action: Mouse moved to (400, 366)
Screenshot: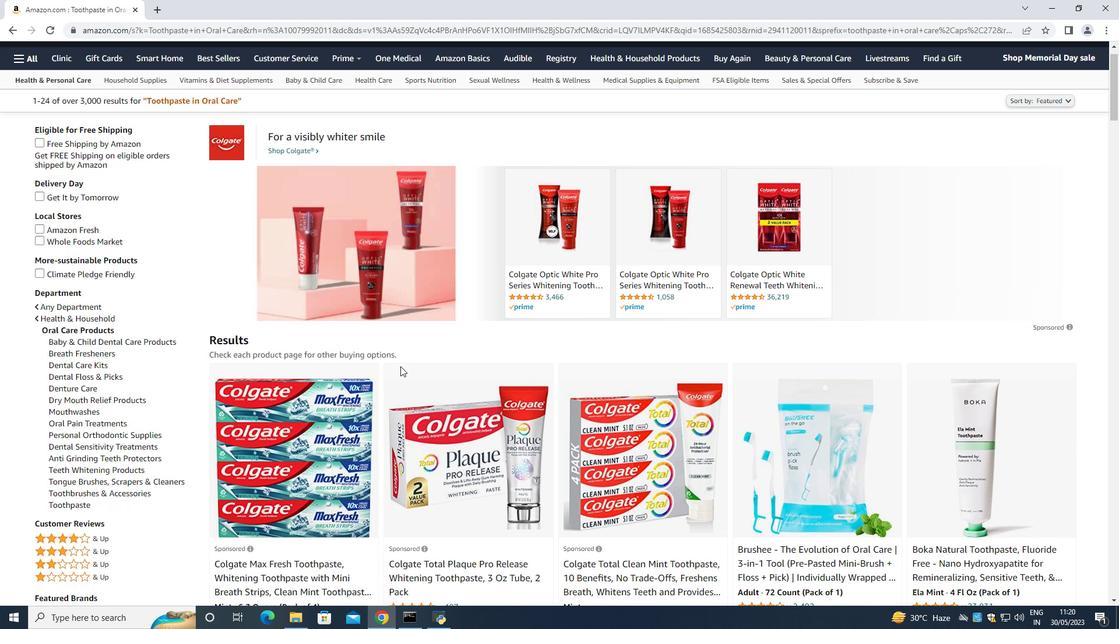 
Action: Mouse scrolled (400, 365) with delta (0, 0)
Screenshot: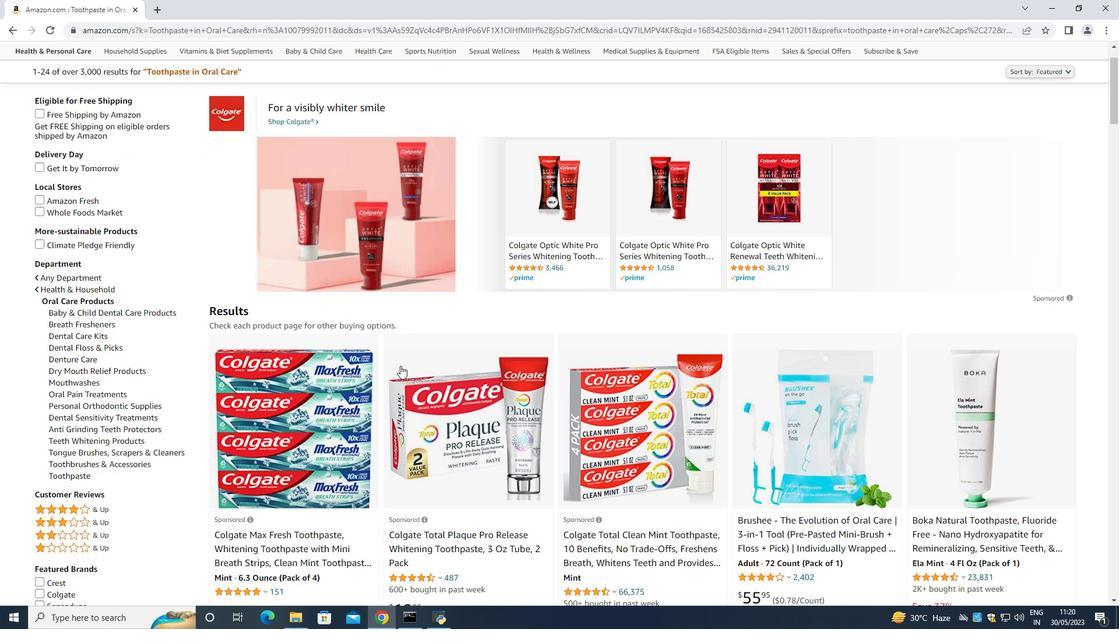 
Action: Mouse scrolled (400, 365) with delta (0, 0)
Screenshot: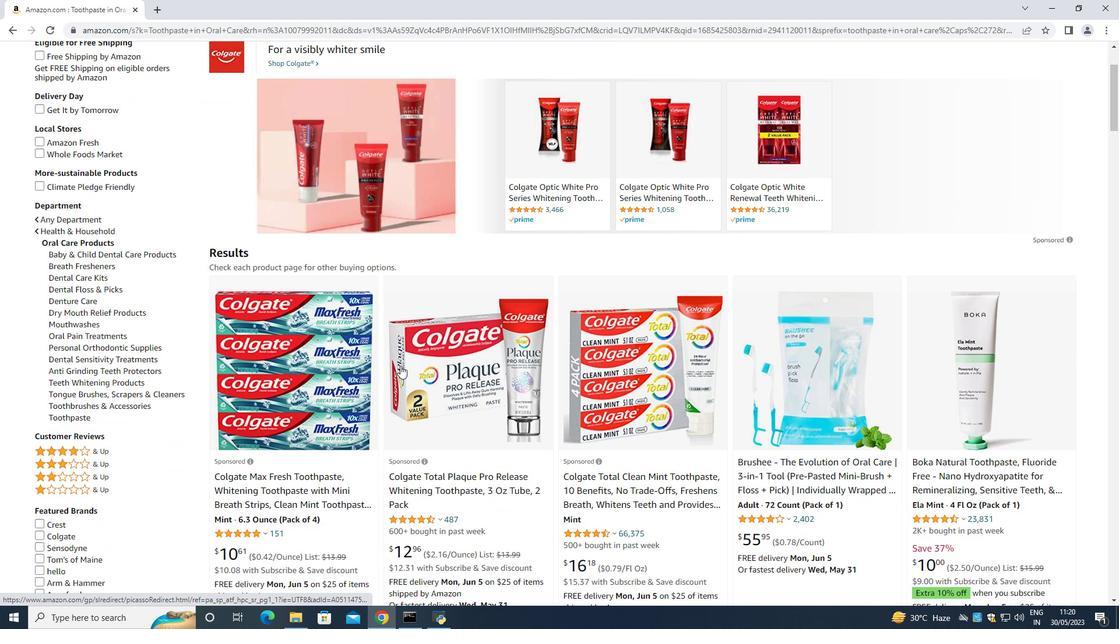 
Action: Mouse moved to (771, 380)
Screenshot: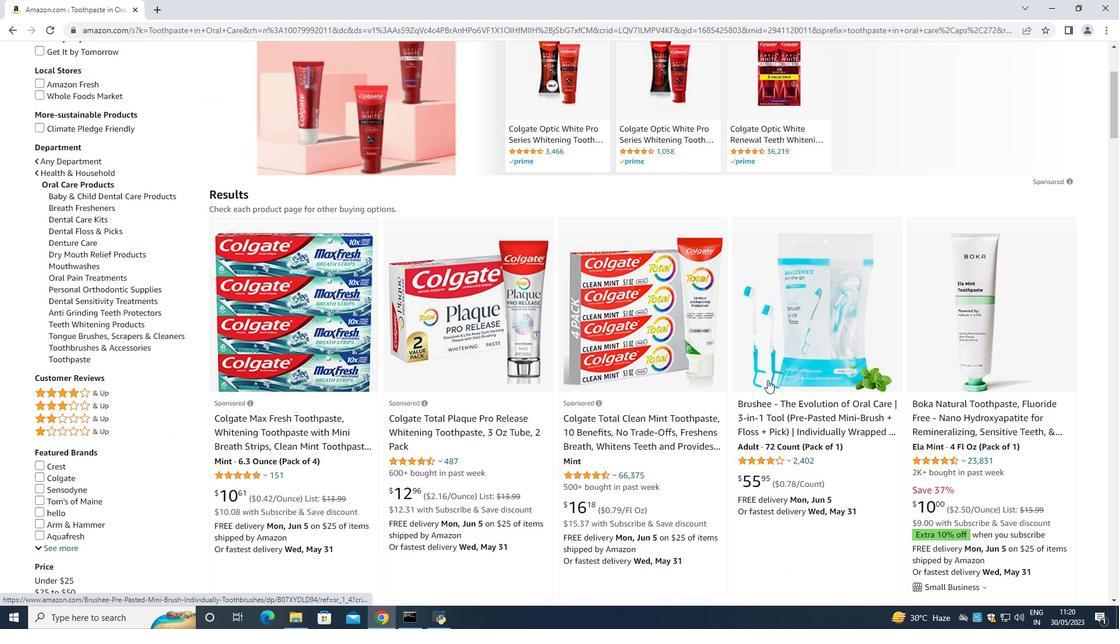 
Action: Mouse scrolled (771, 379) with delta (0, 0)
Screenshot: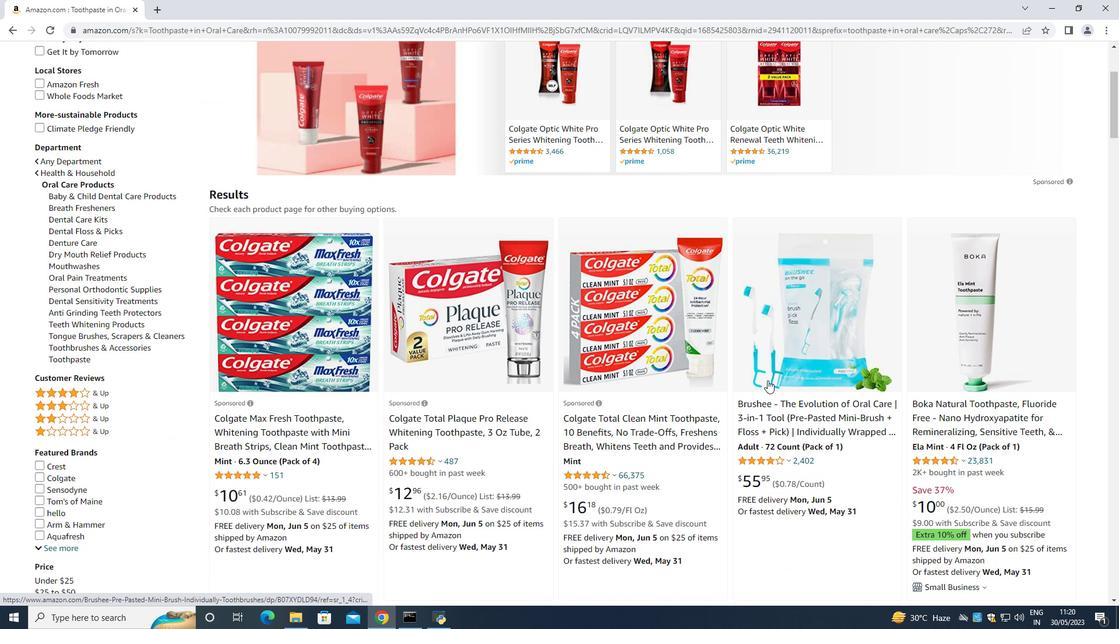 
Action: Mouse moved to (745, 367)
Screenshot: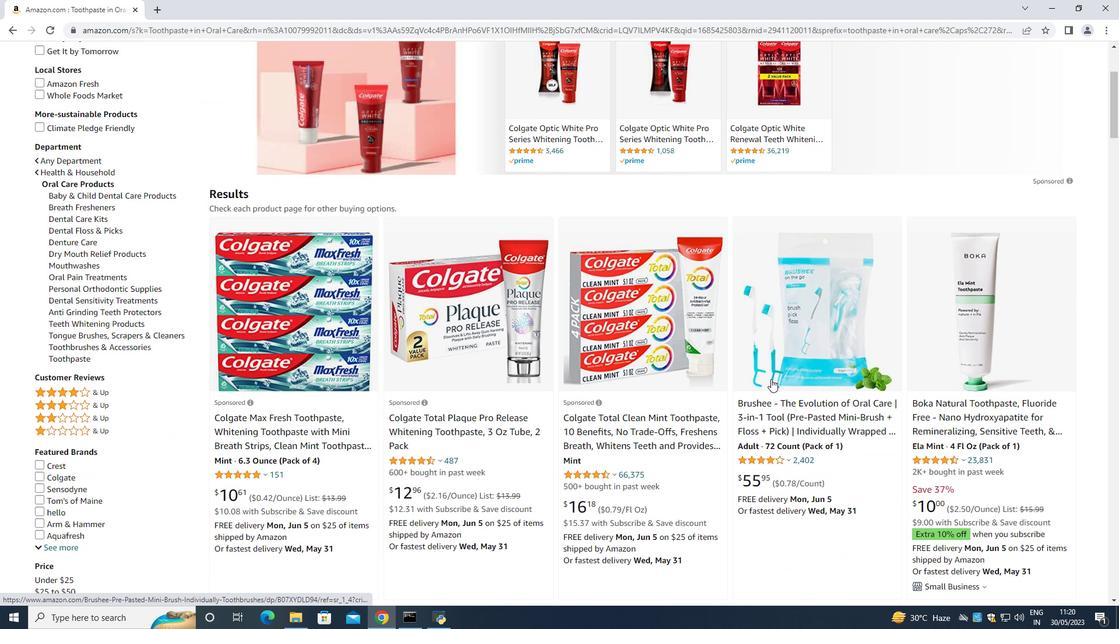 
Action: Mouse scrolled (745, 366) with delta (0, 0)
Screenshot: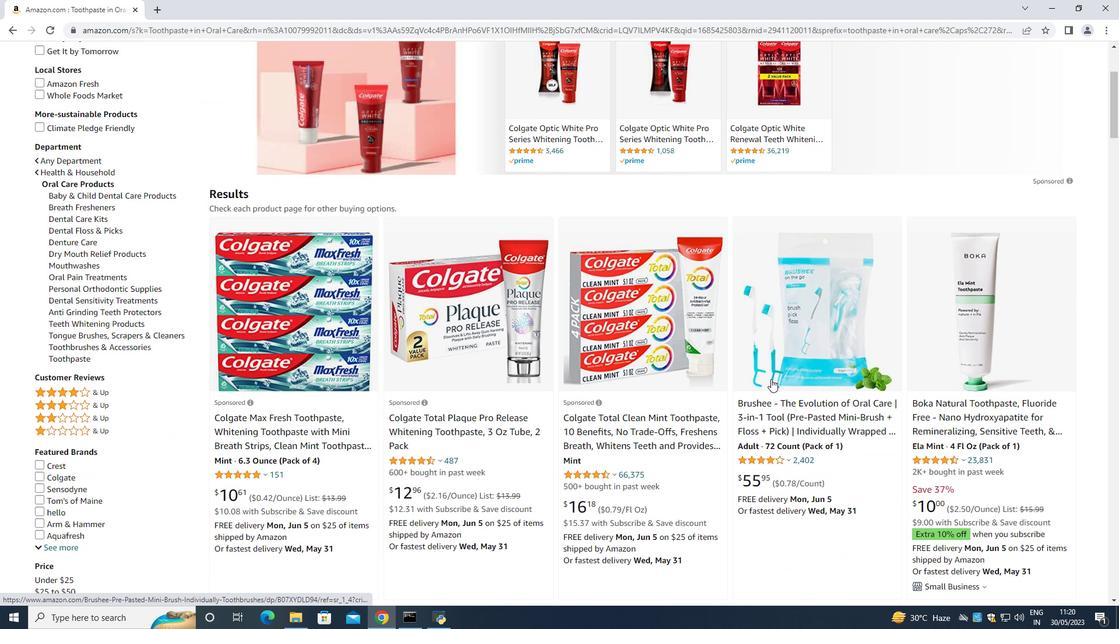 
Action: Mouse moved to (767, 310)
Screenshot: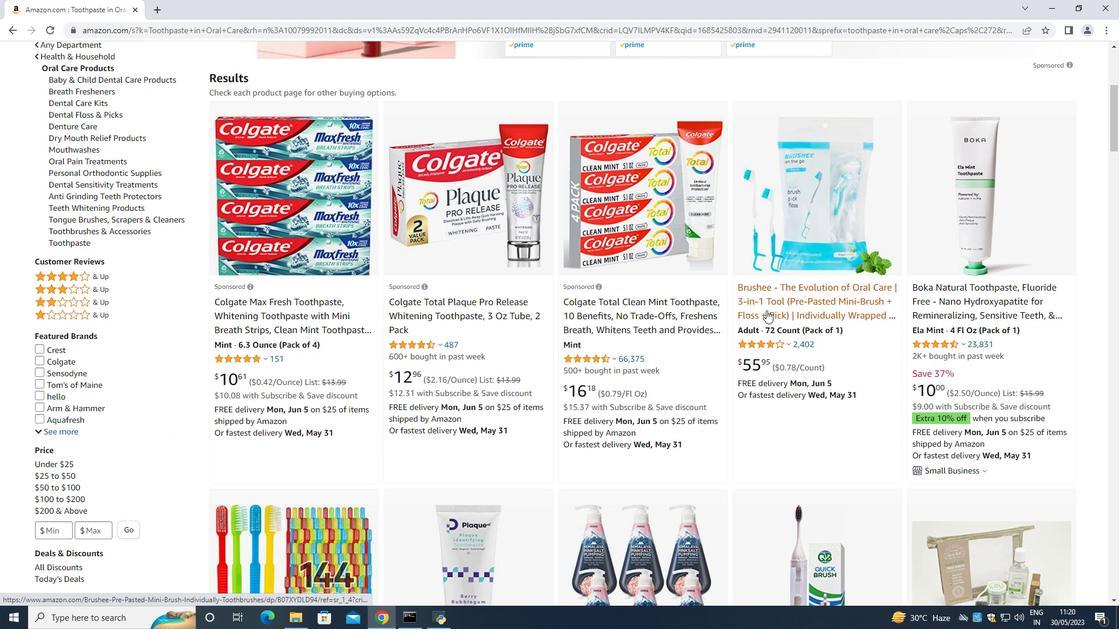 
Action: Mouse scrolled (767, 310) with delta (0, 0)
Screenshot: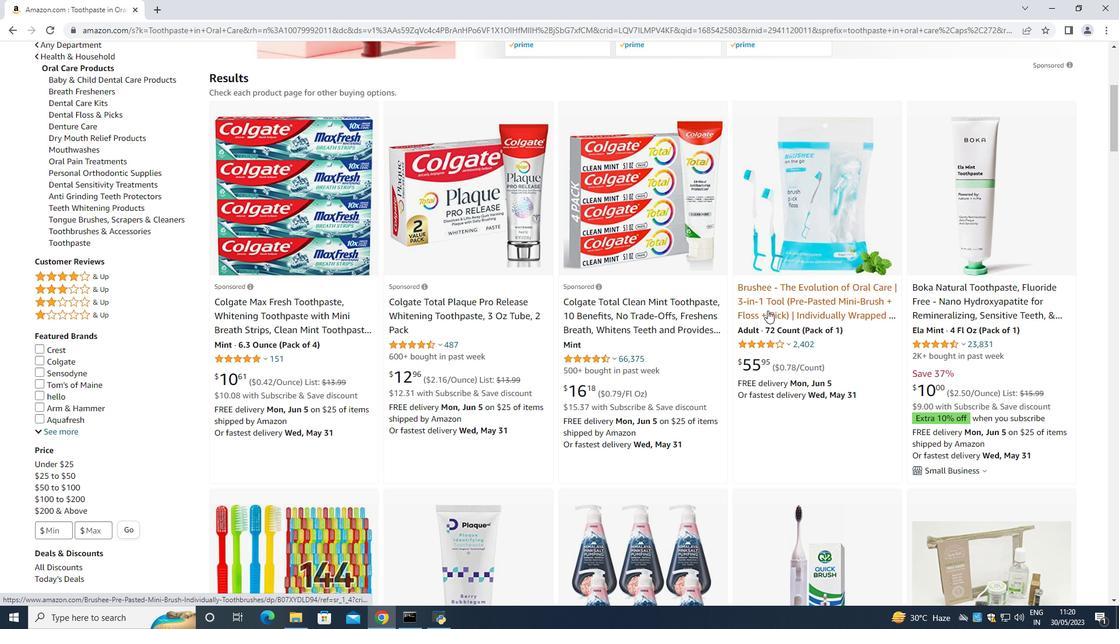 
Action: Mouse moved to (756, 310)
Screenshot: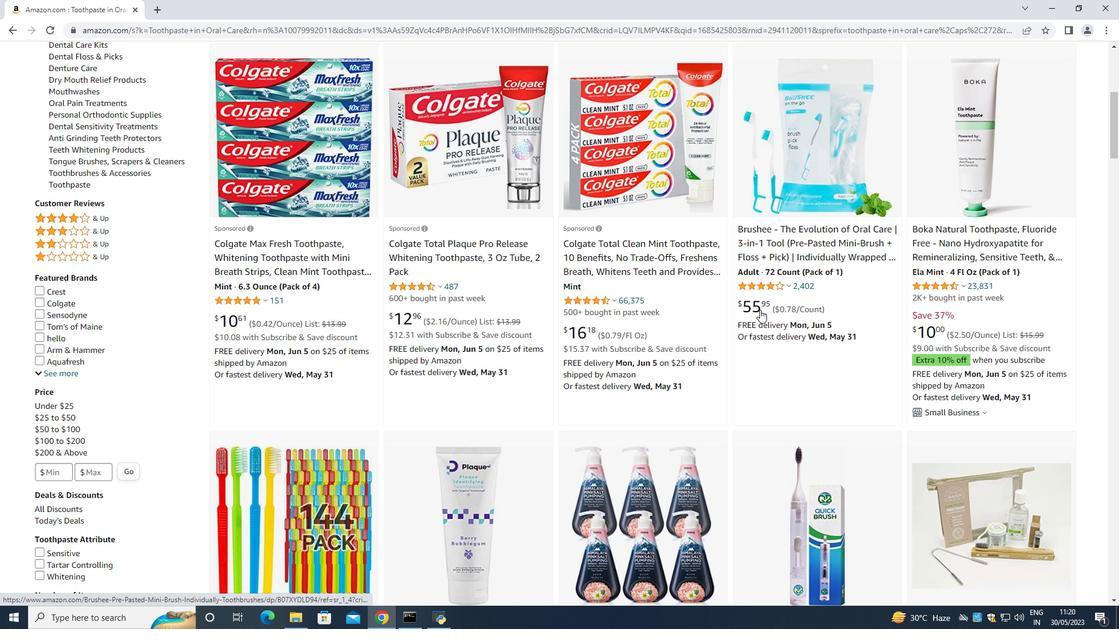 
Action: Mouse scrolled (756, 309) with delta (0, 0)
Screenshot: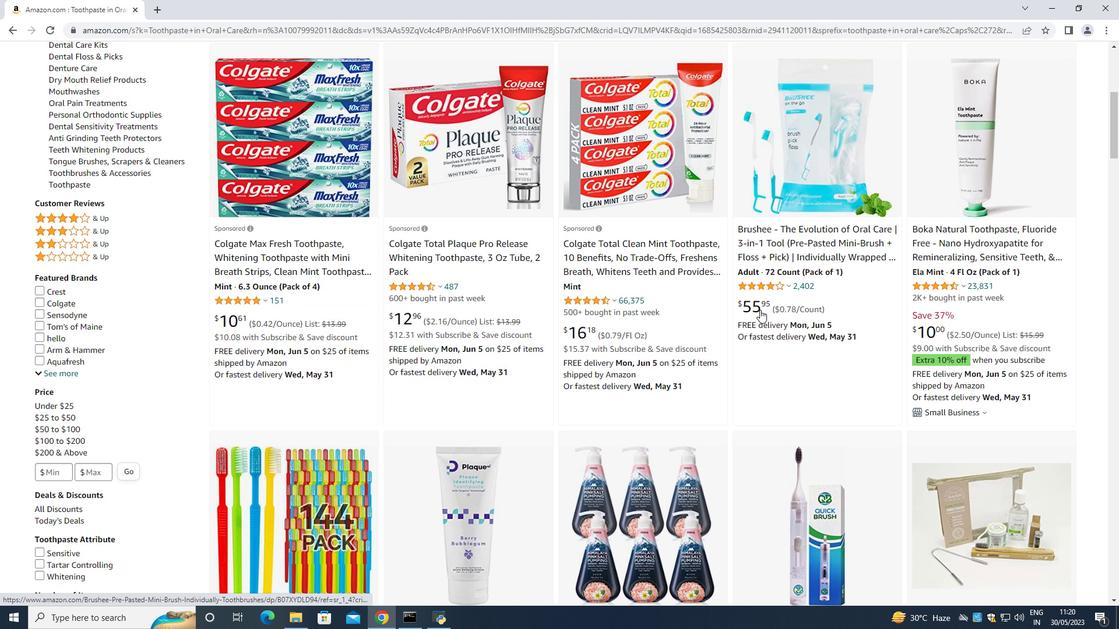 
Action: Mouse moved to (754, 310)
Screenshot: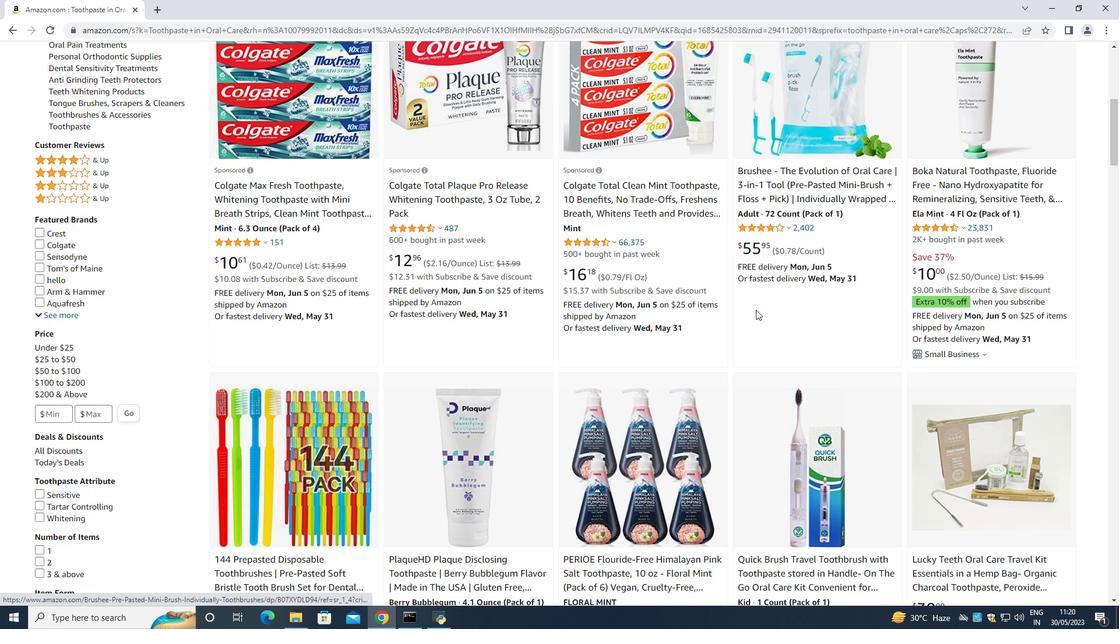 
Action: Mouse scrolled (754, 309) with delta (0, 0)
Screenshot: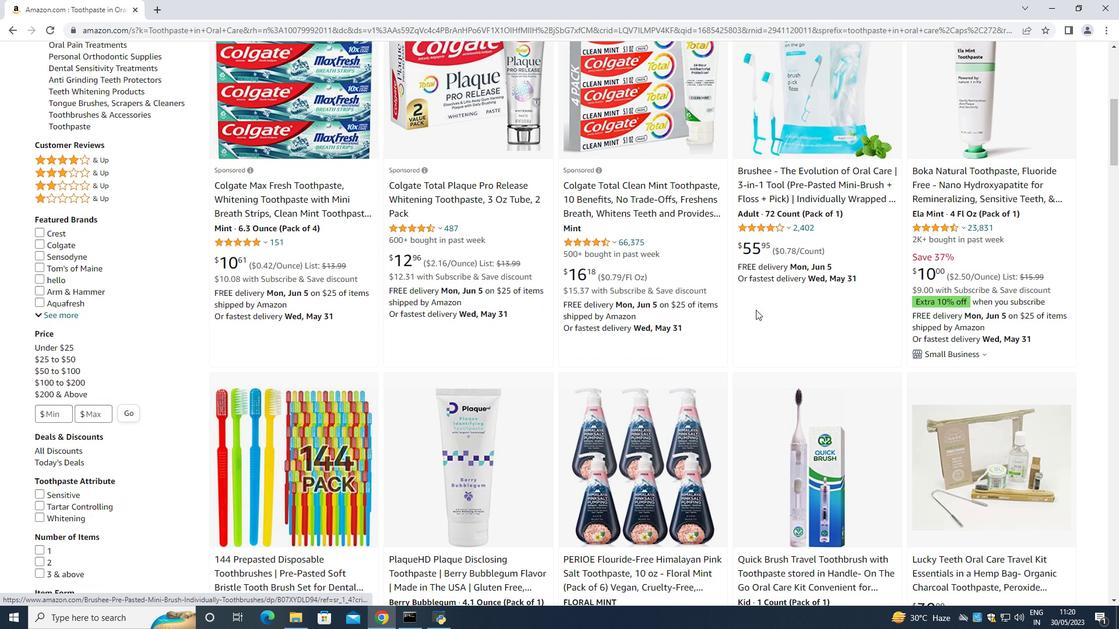 
Action: Mouse scrolled (754, 309) with delta (0, 0)
Screenshot: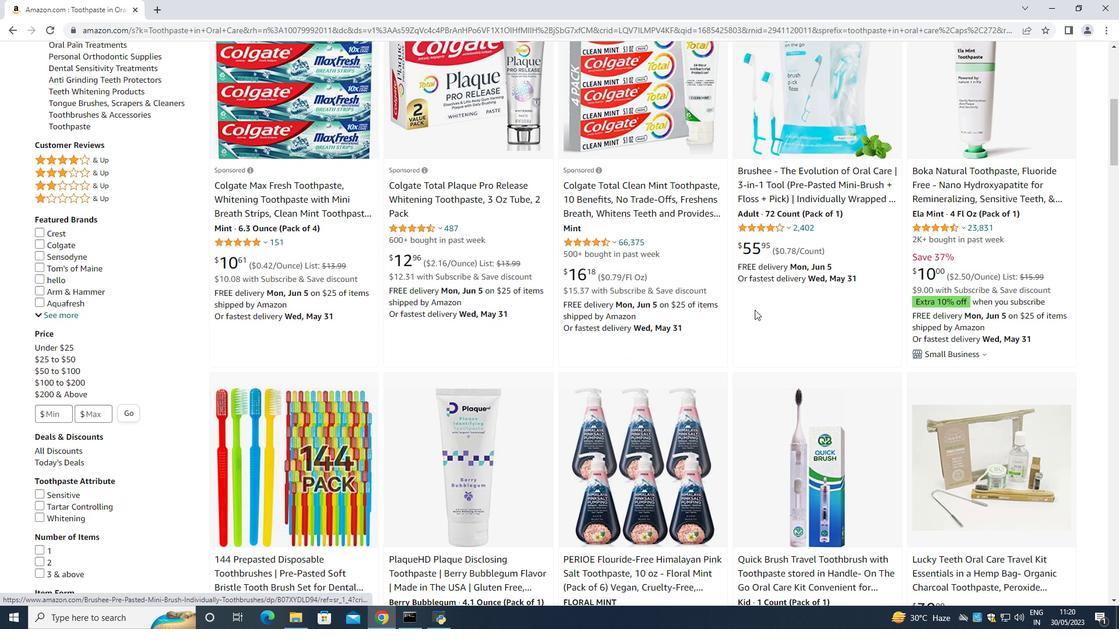 
Action: Mouse moved to (729, 241)
Screenshot: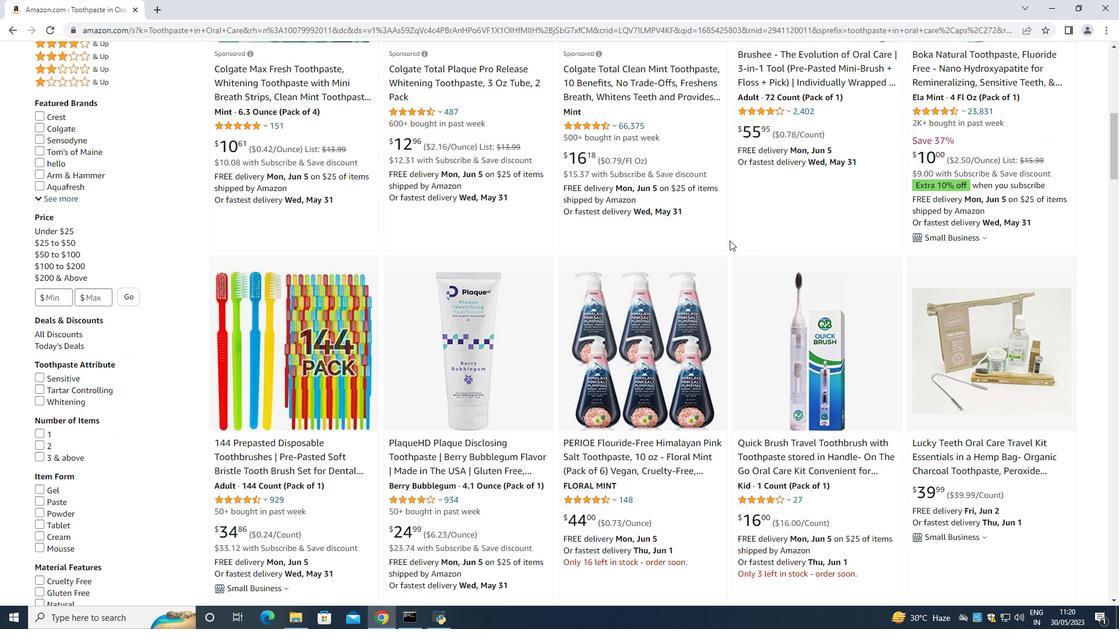 
Action: Mouse pressed middle at (729, 241)
Screenshot: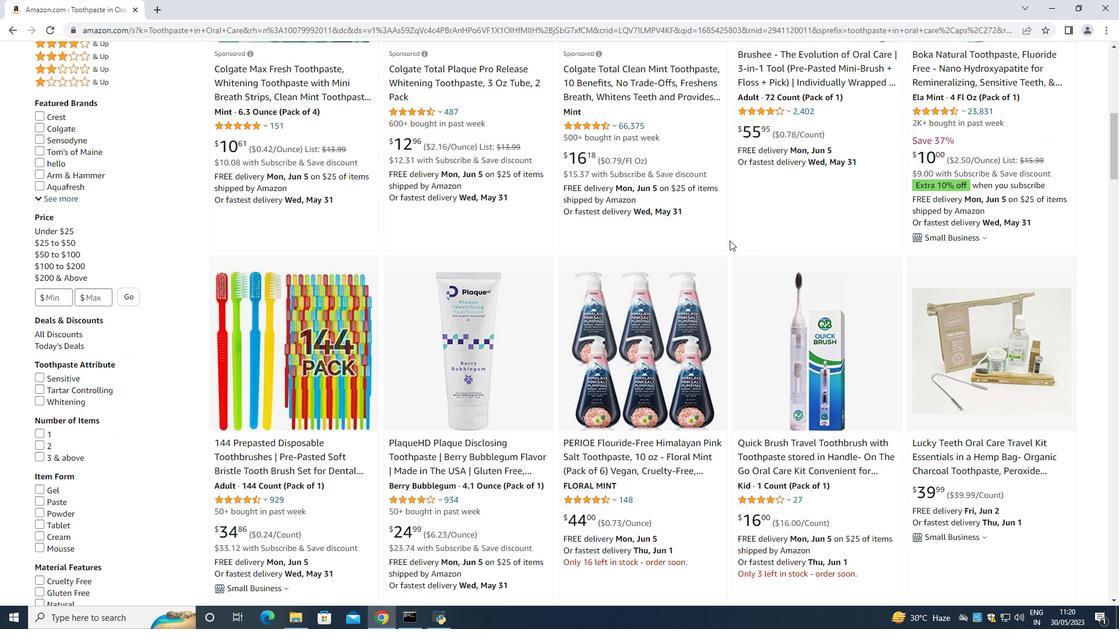 
Action: Mouse moved to (729, 241)
Screenshot: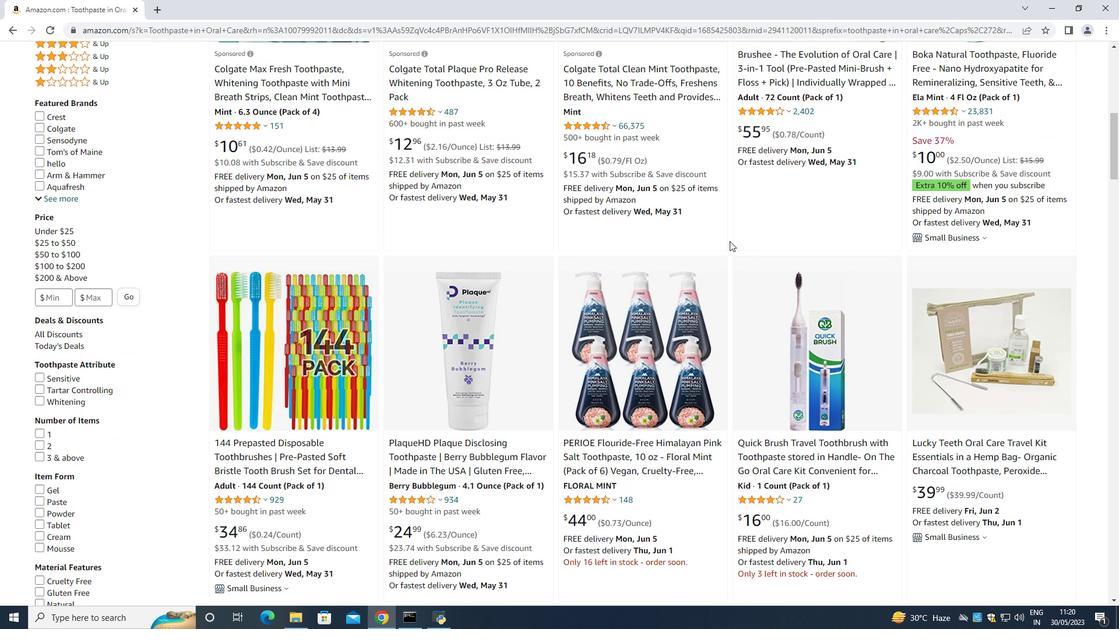 
Action: Mouse scrolled (729, 242) with delta (0, 0)
Screenshot: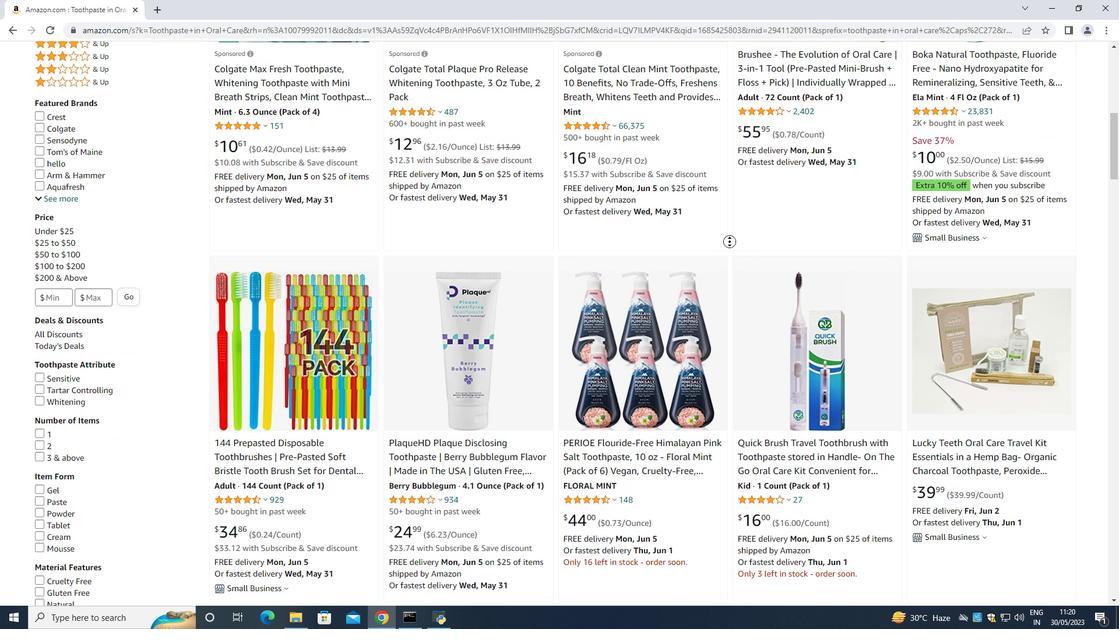 
Action: Mouse moved to (658, 258)
Screenshot: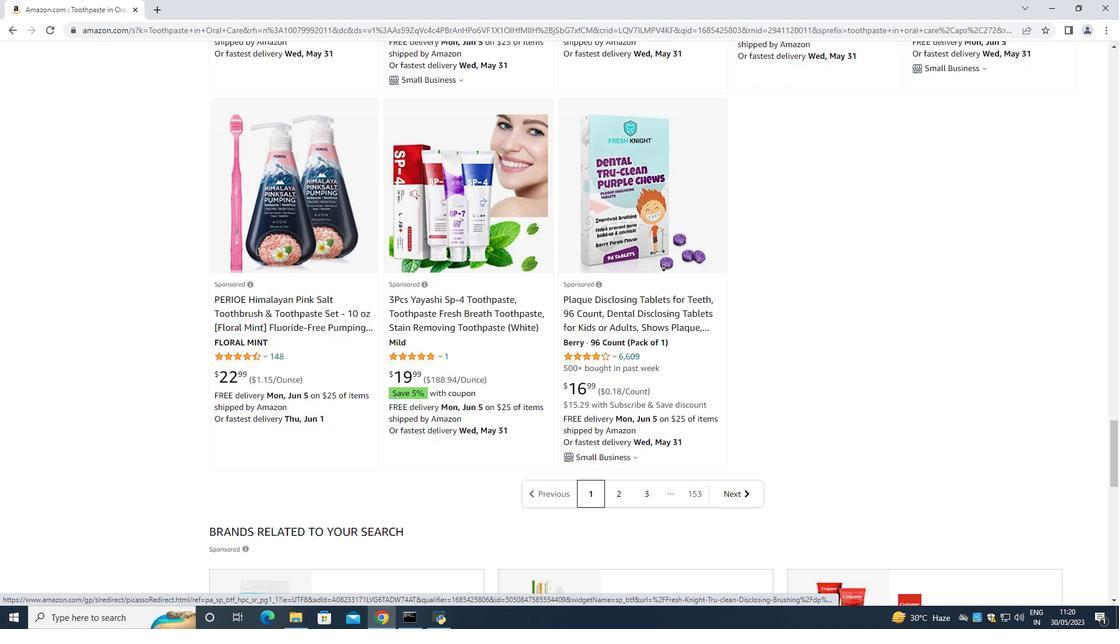 
Action: Mouse scrolled (658, 259) with delta (0, 0)
Screenshot: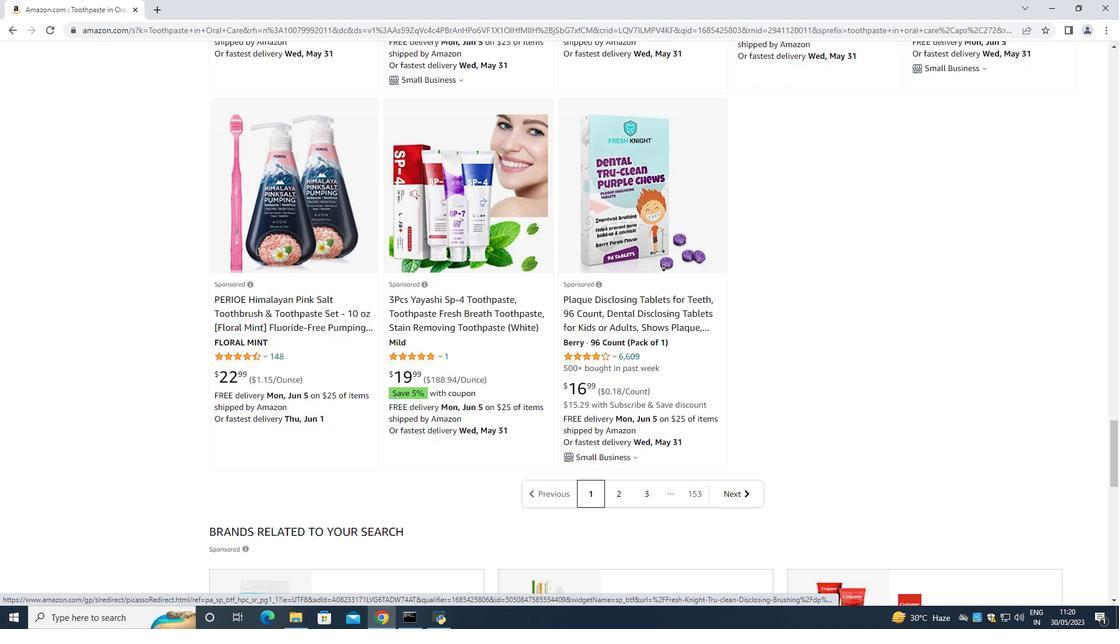
Action: Mouse moved to (656, 257)
Screenshot: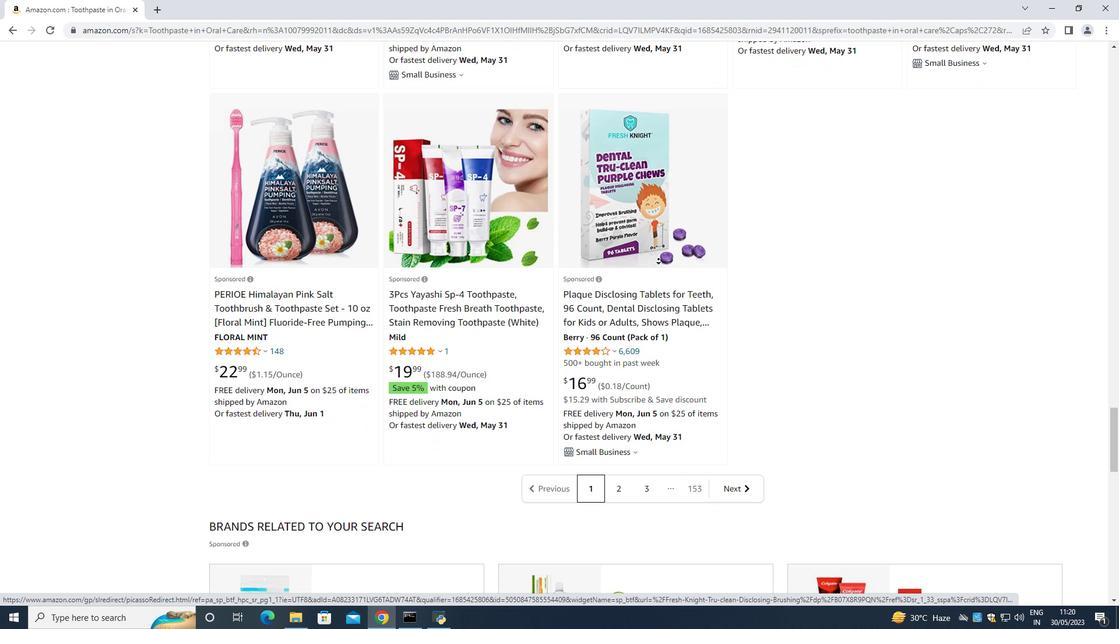 
Action: Mouse scrolled (656, 258) with delta (0, 0)
Screenshot: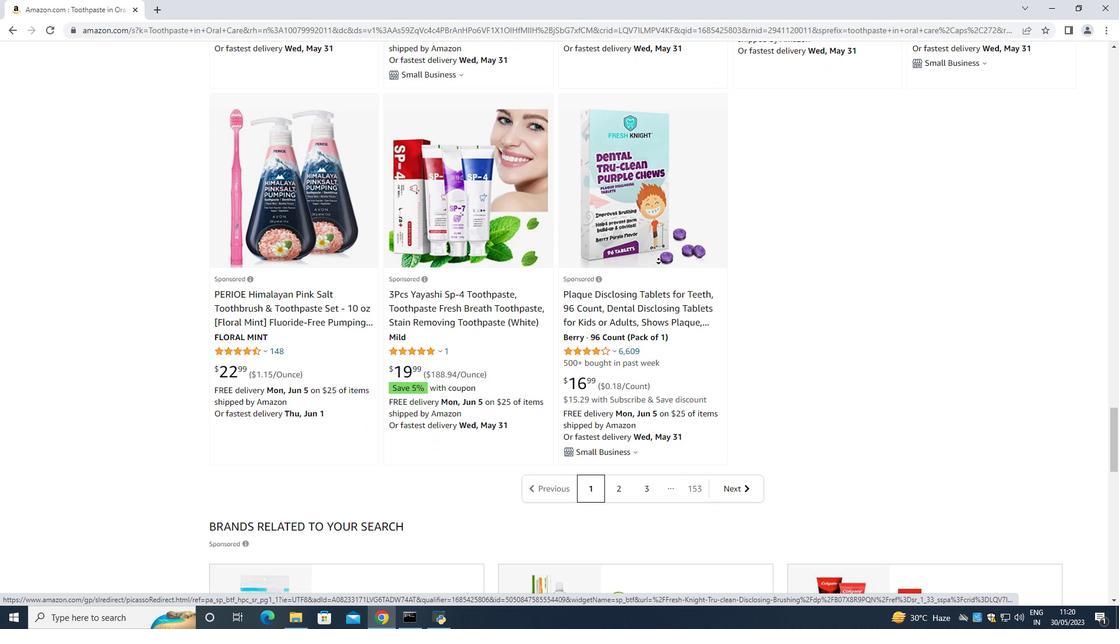 
Action: Mouse moved to (669, 181)
Screenshot: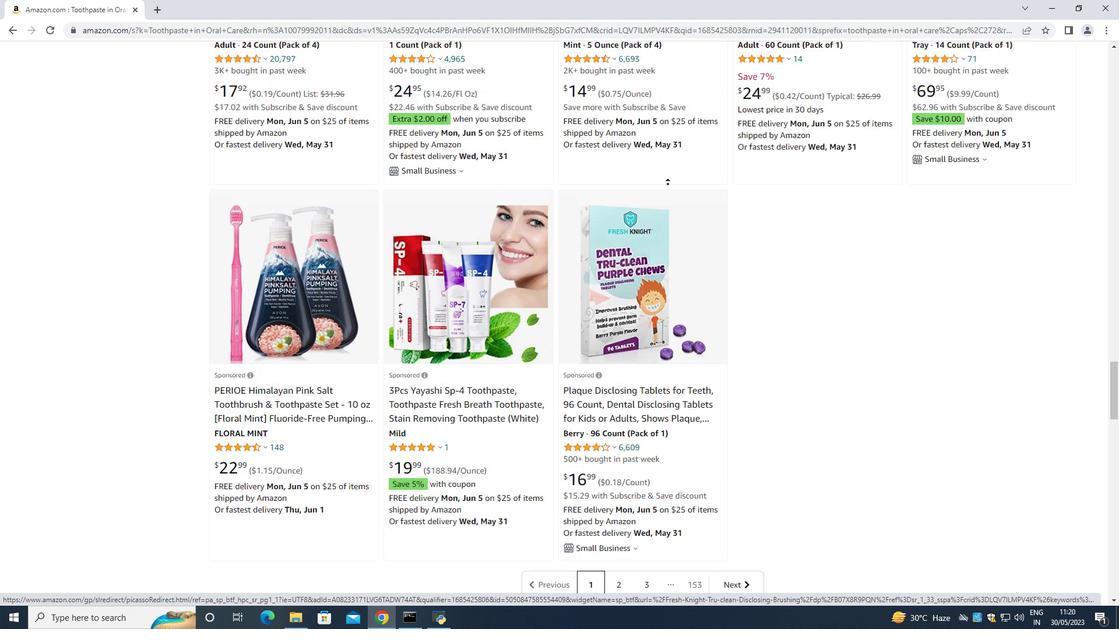 
Action: Mouse pressed left at (669, 181)
Screenshot: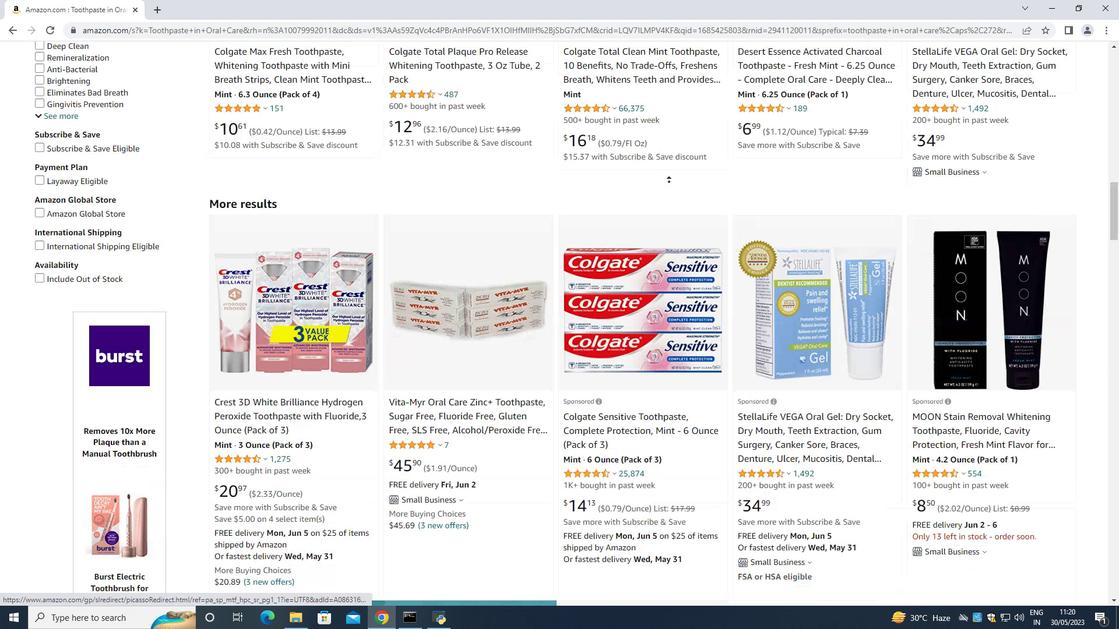 
Action: Mouse moved to (628, 173)
Screenshot: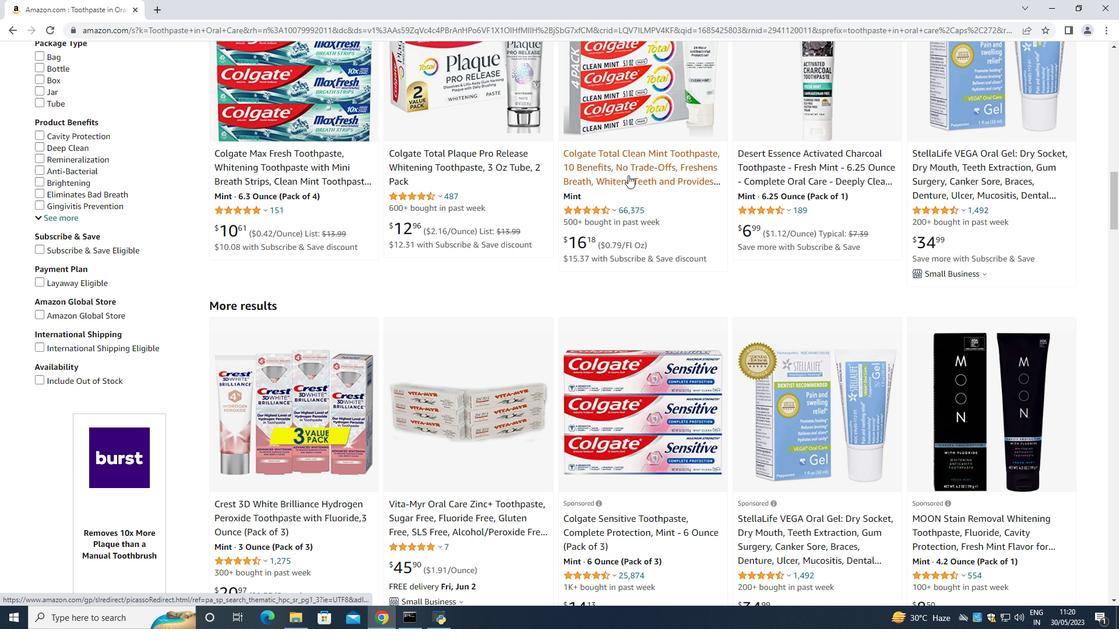 
Action: Mouse scrolled (628, 174) with delta (0, 0)
Screenshot: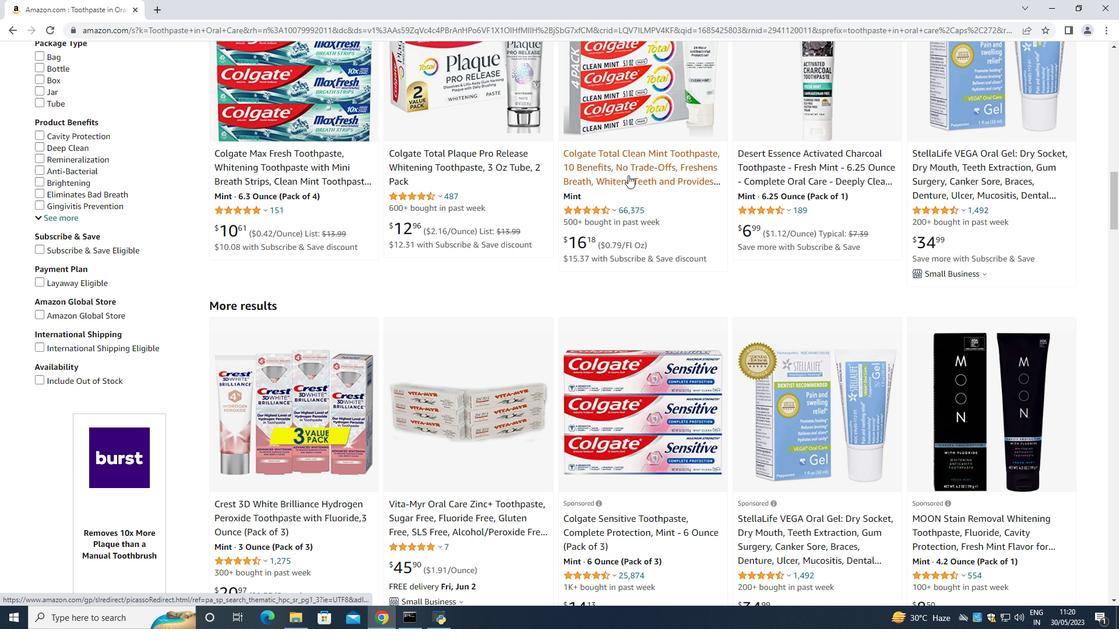 
Action: Mouse scrolled (628, 174) with delta (0, 0)
Screenshot: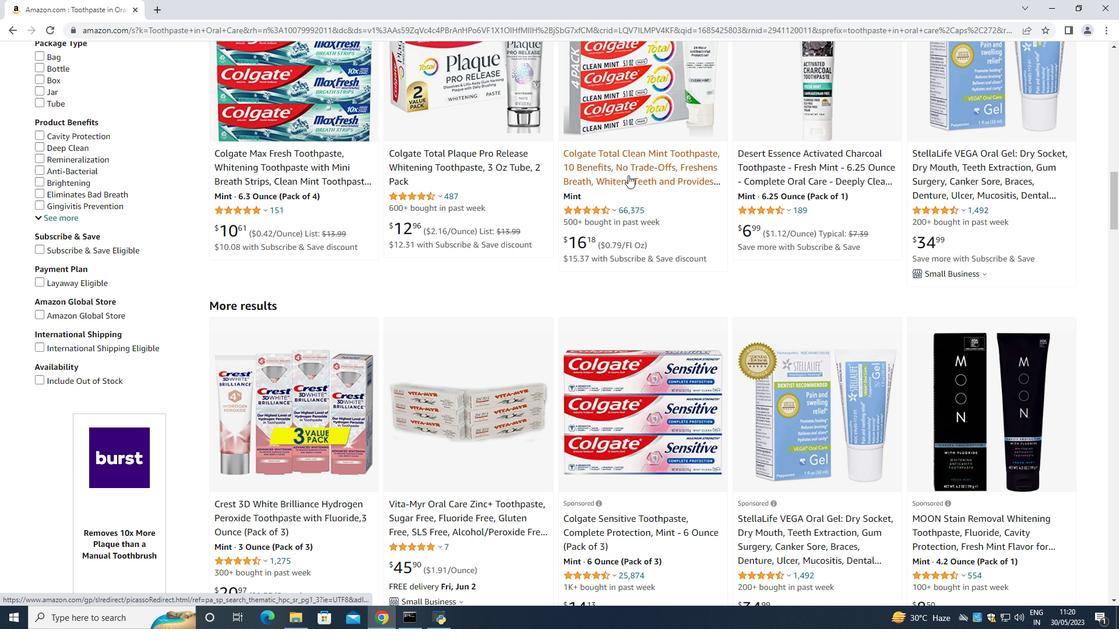 
Action: Mouse scrolled (628, 174) with delta (0, 0)
Screenshot: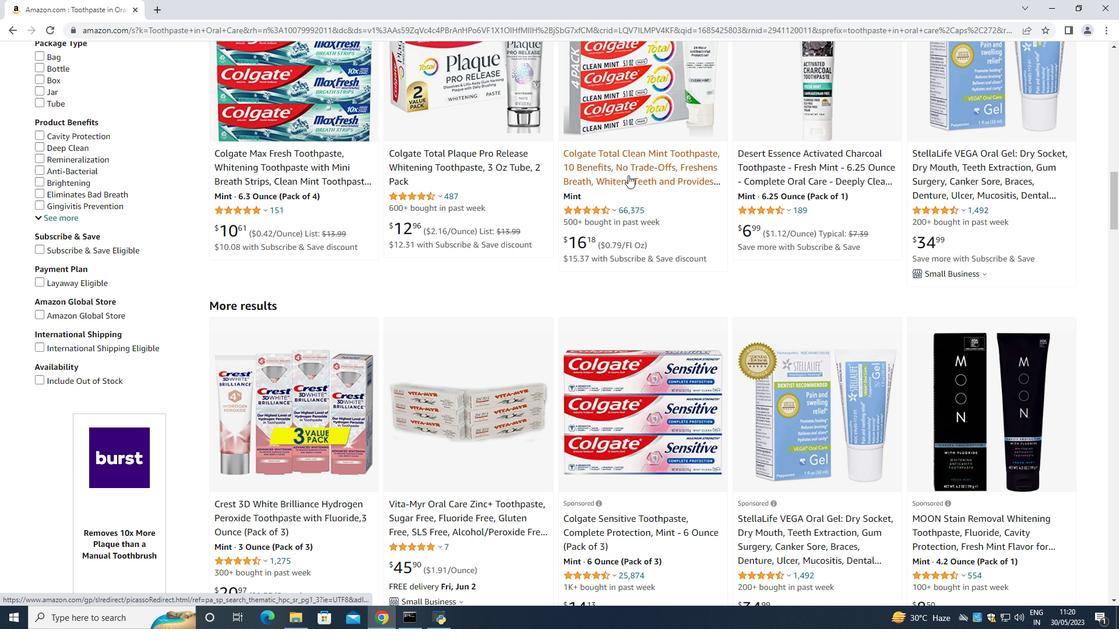 
Action: Mouse scrolled (628, 174) with delta (0, 0)
Screenshot: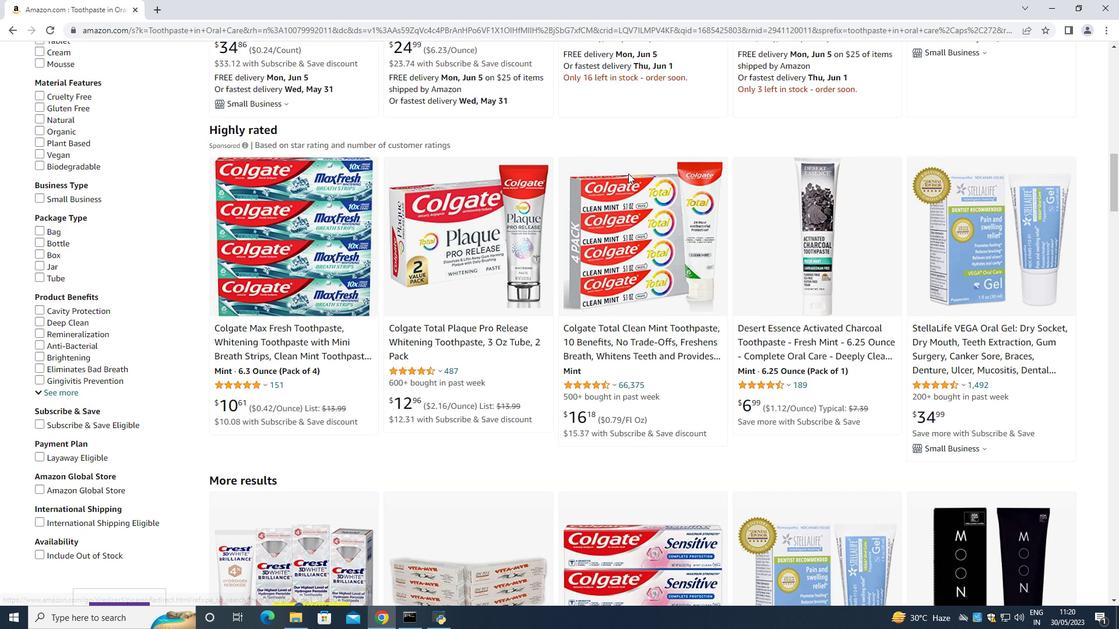 
Action: Mouse scrolled (628, 174) with delta (0, 0)
Screenshot: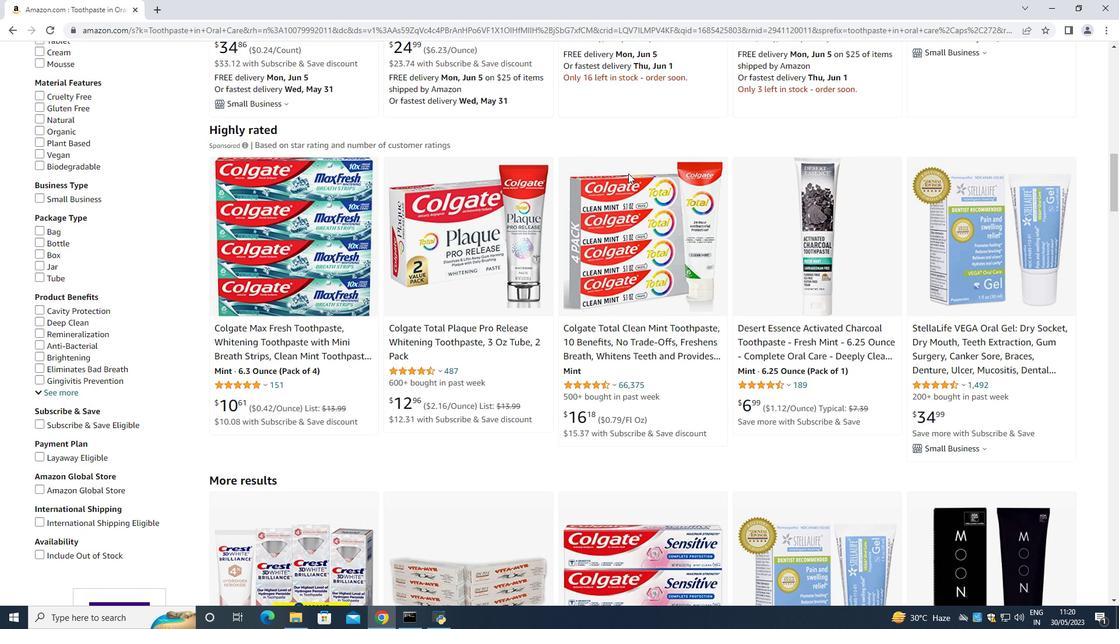 
Action: Mouse scrolled (628, 174) with delta (0, 0)
Screenshot: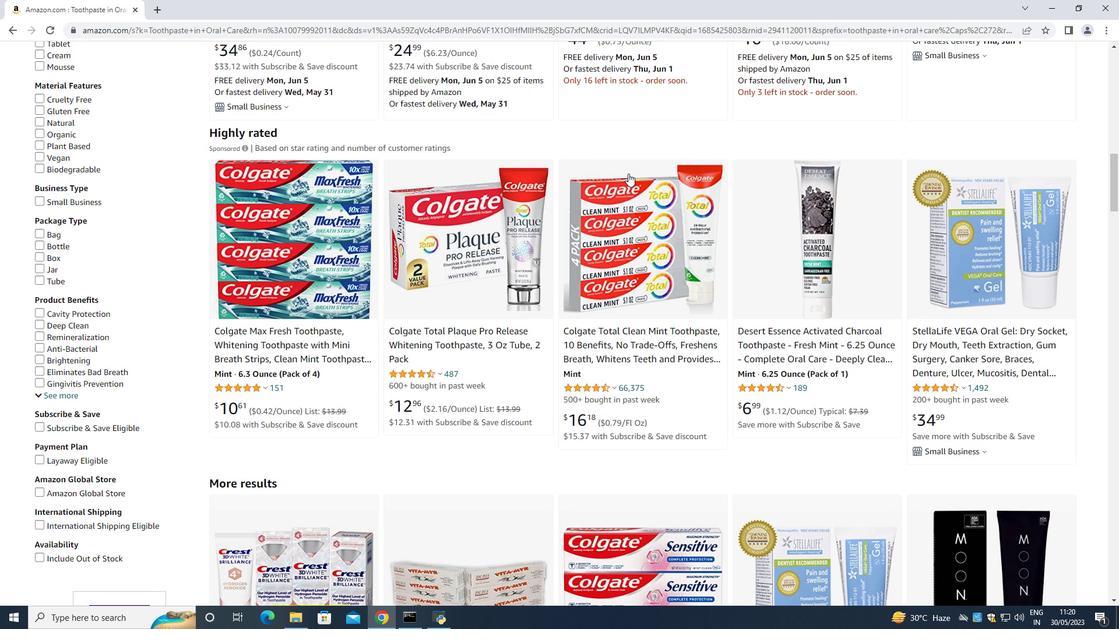 
Action: Mouse scrolled (628, 174) with delta (0, 0)
Screenshot: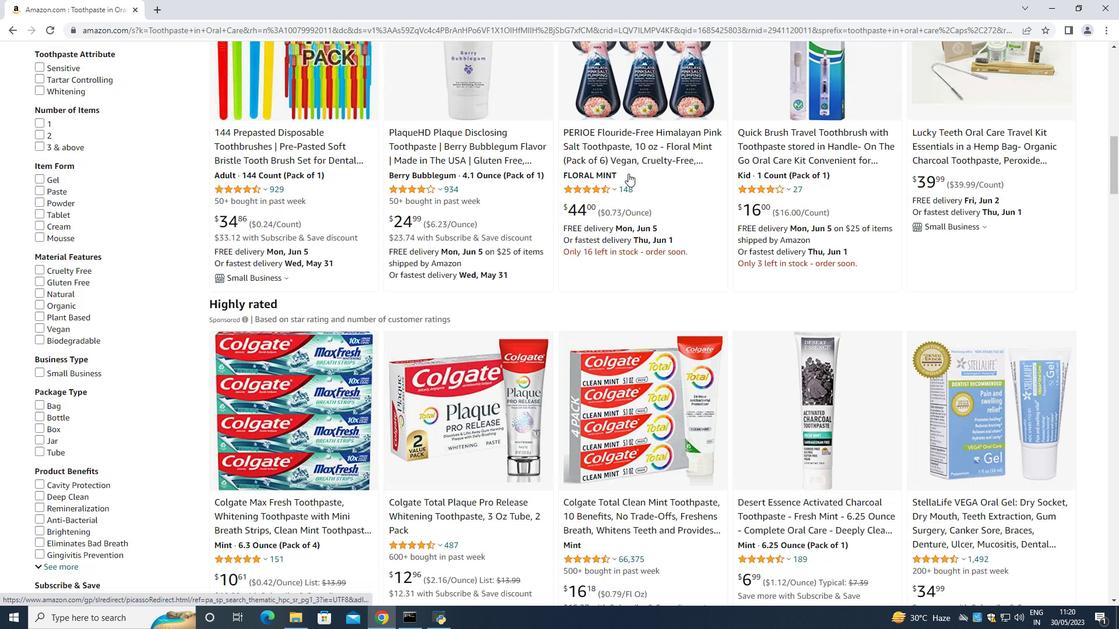 
Action: Mouse scrolled (628, 174) with delta (0, 0)
Screenshot: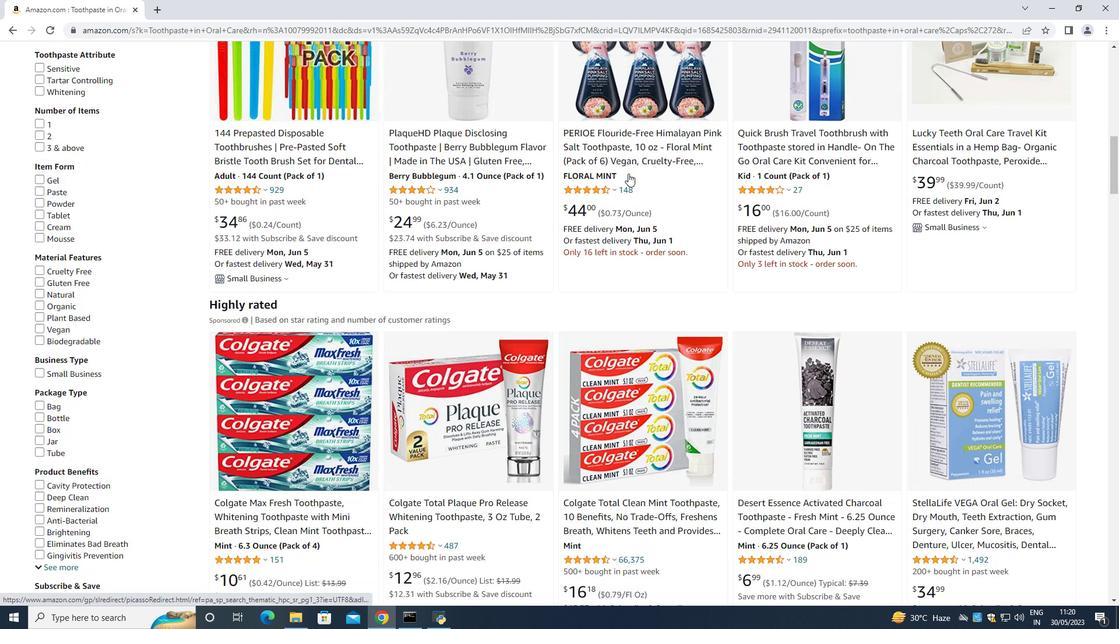 
Action: Mouse scrolled (628, 174) with delta (0, 0)
Screenshot: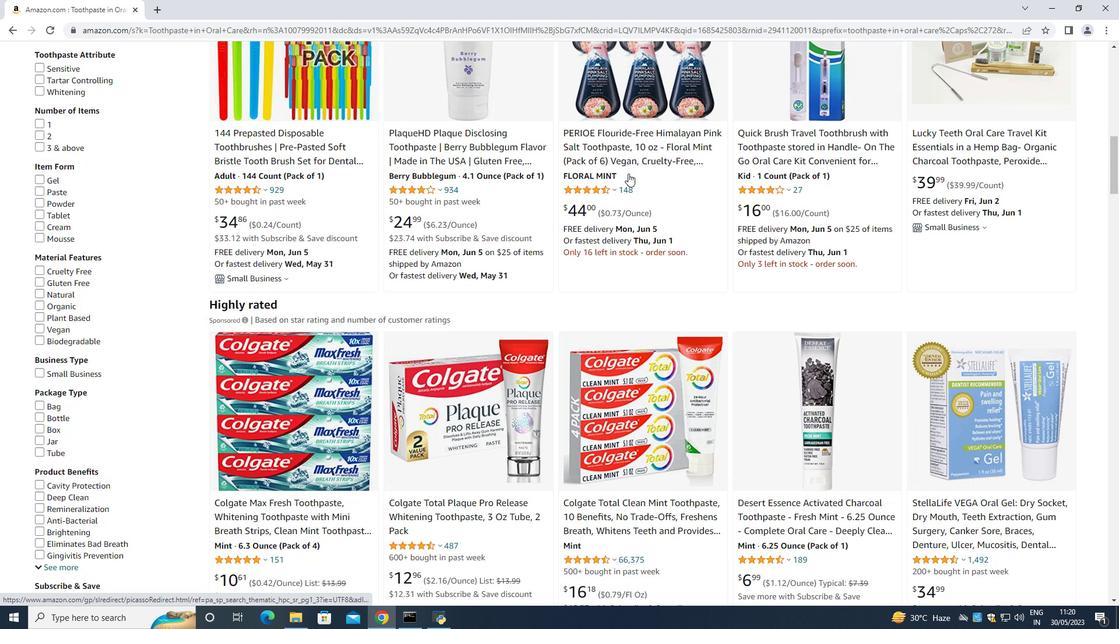 
Action: Mouse scrolled (628, 174) with delta (0, 0)
Screenshot: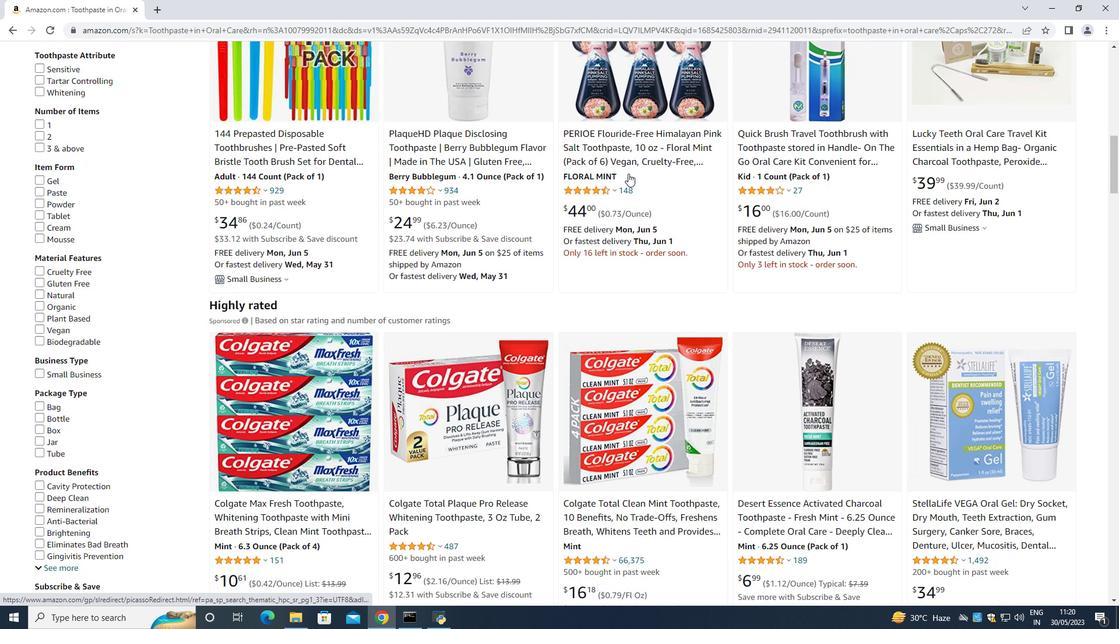 
Action: Mouse scrolled (628, 174) with delta (0, 0)
Screenshot: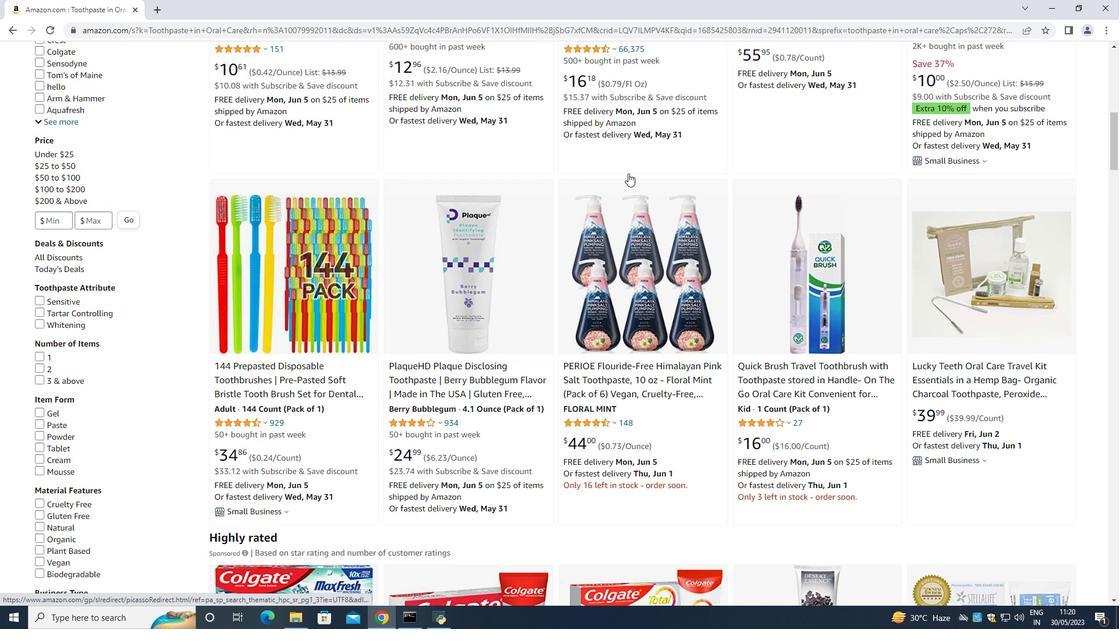 
Action: Mouse scrolled (628, 174) with delta (0, 0)
Screenshot: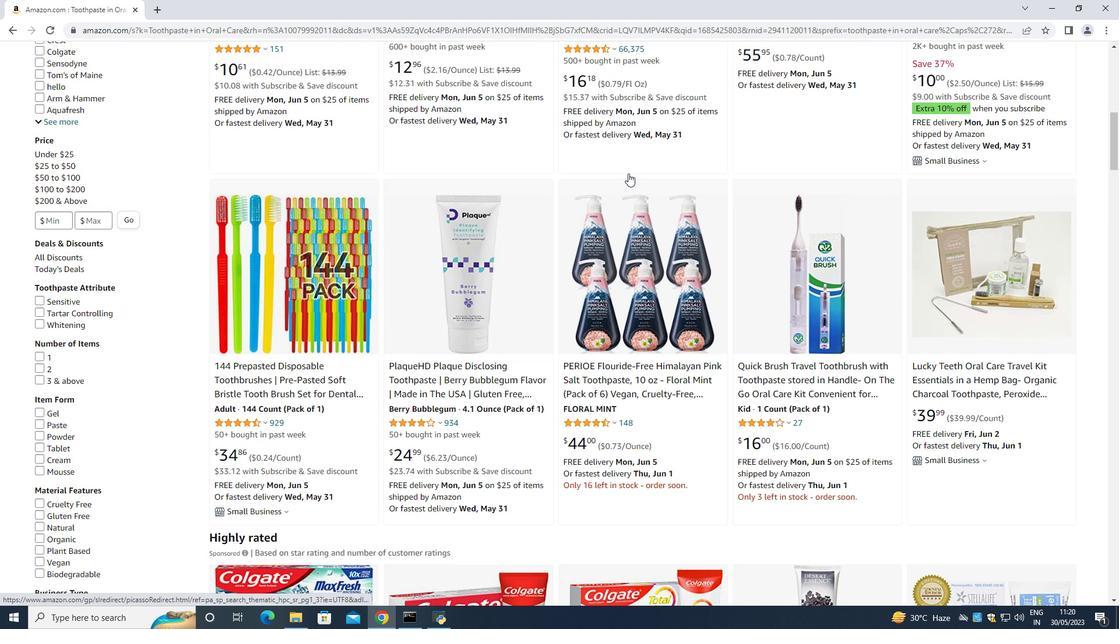 
Action: Mouse scrolled (628, 174) with delta (0, 0)
Screenshot: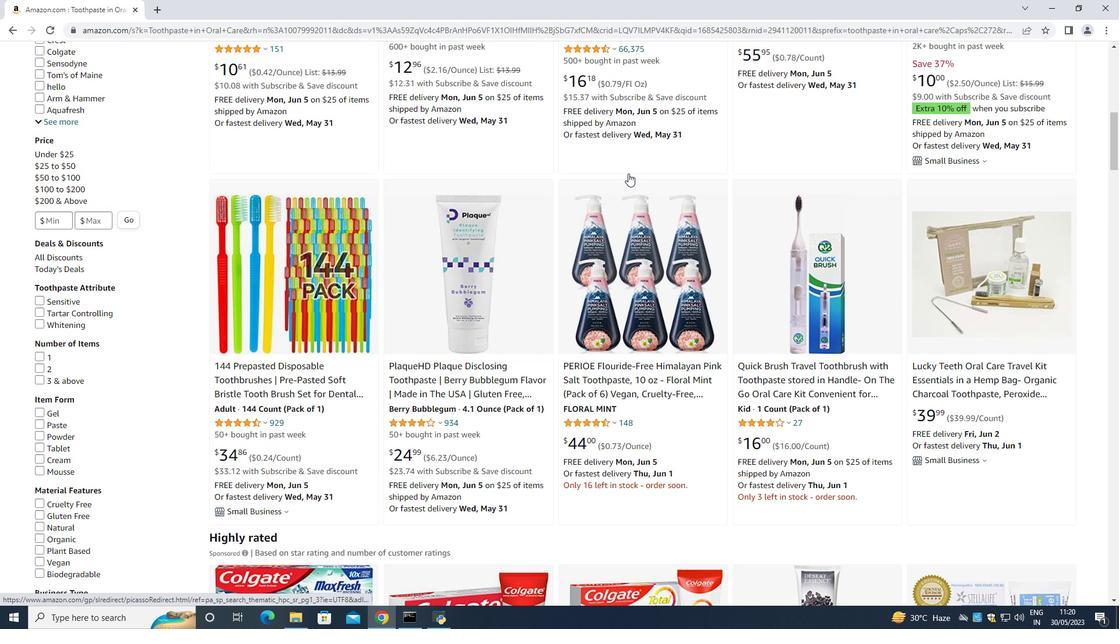 
Action: Mouse scrolled (628, 174) with delta (0, 0)
Screenshot: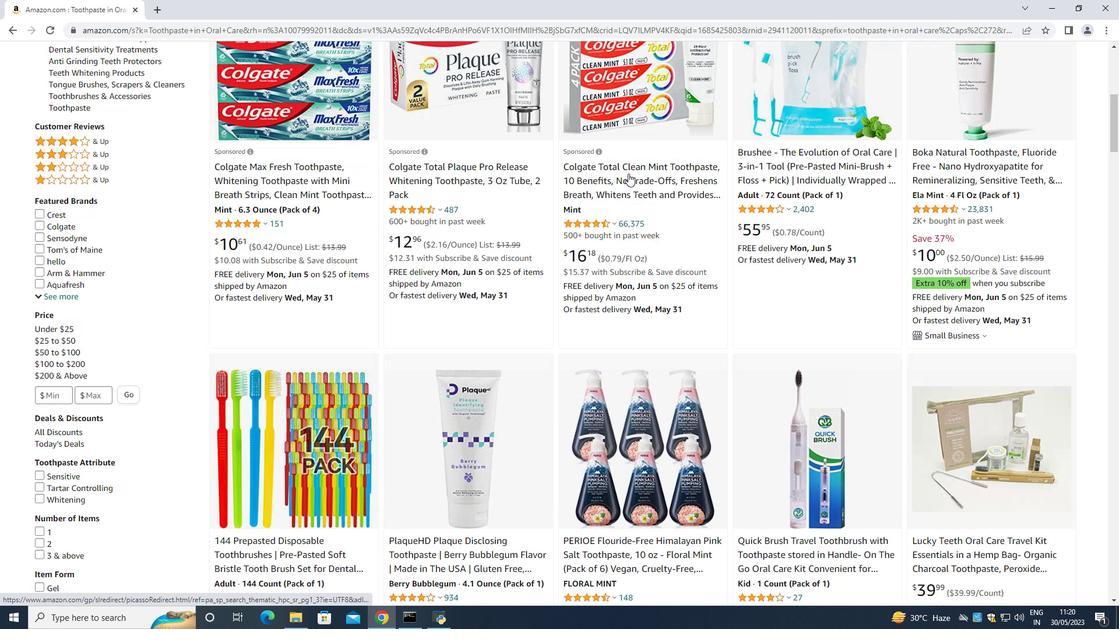 
Action: Mouse scrolled (628, 174) with delta (0, 0)
Screenshot: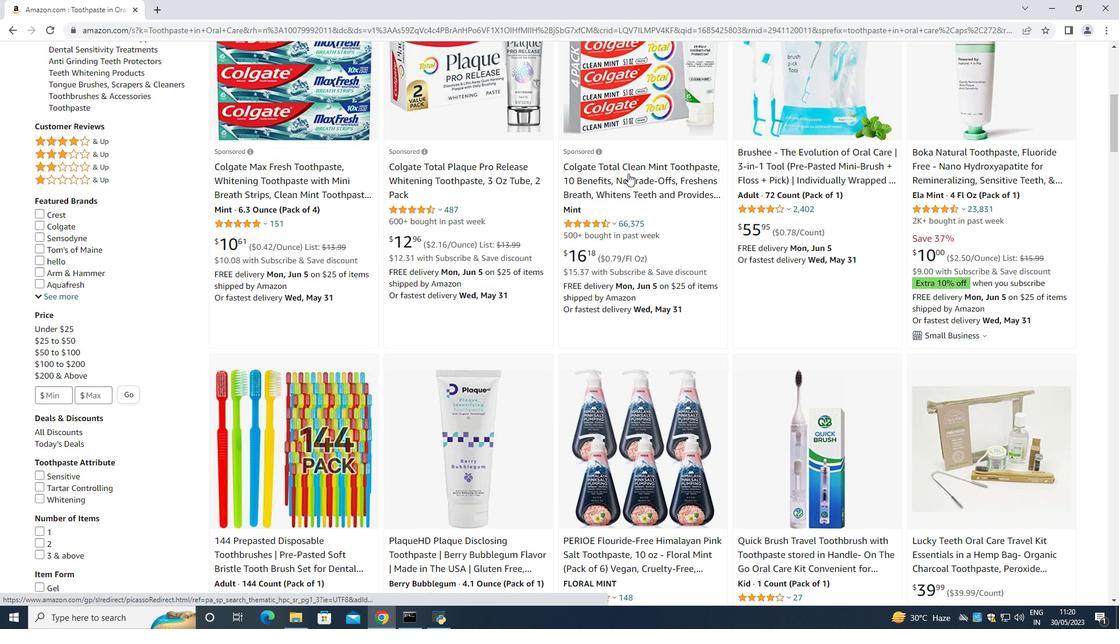 
Action: Mouse scrolled (628, 174) with delta (0, 0)
Screenshot: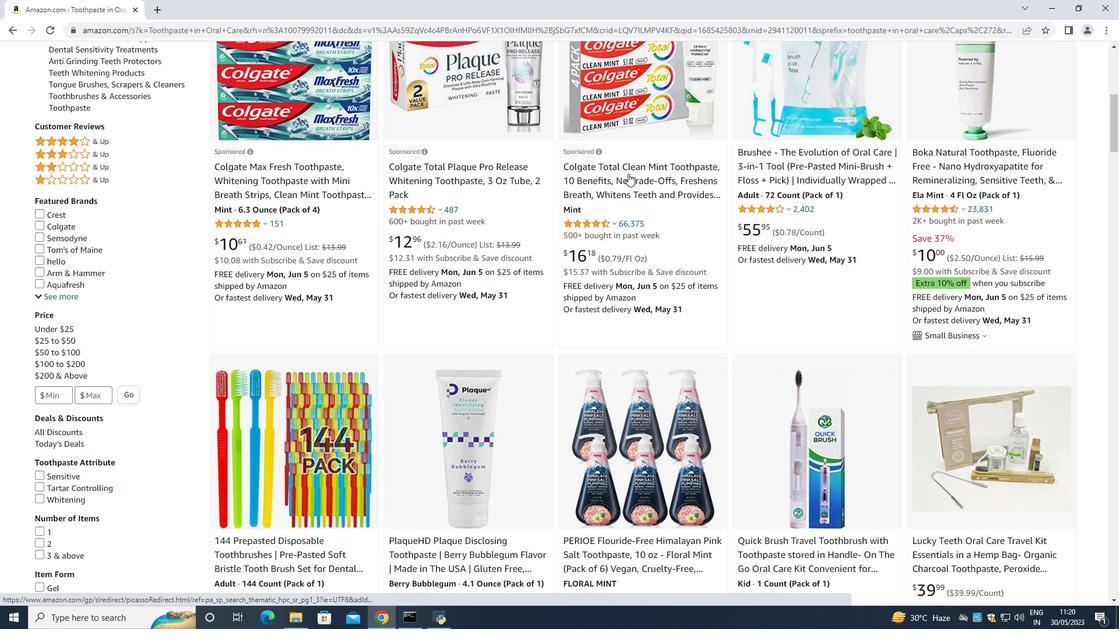 
Action: Mouse scrolled (628, 174) with delta (0, 0)
Screenshot: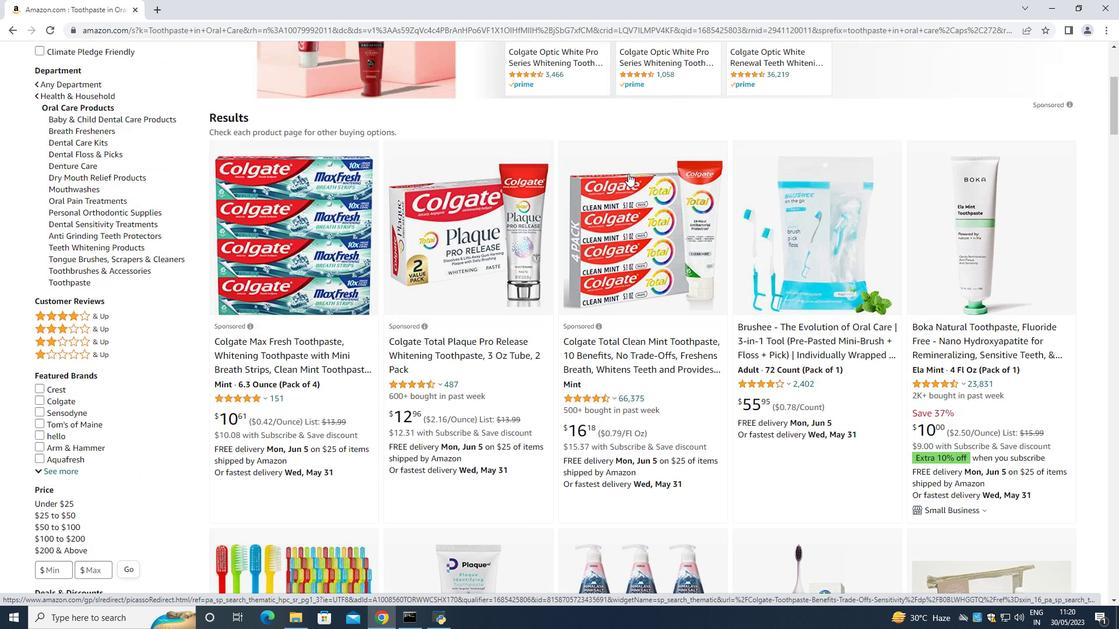 
Action: Mouse scrolled (628, 174) with delta (0, 0)
Screenshot: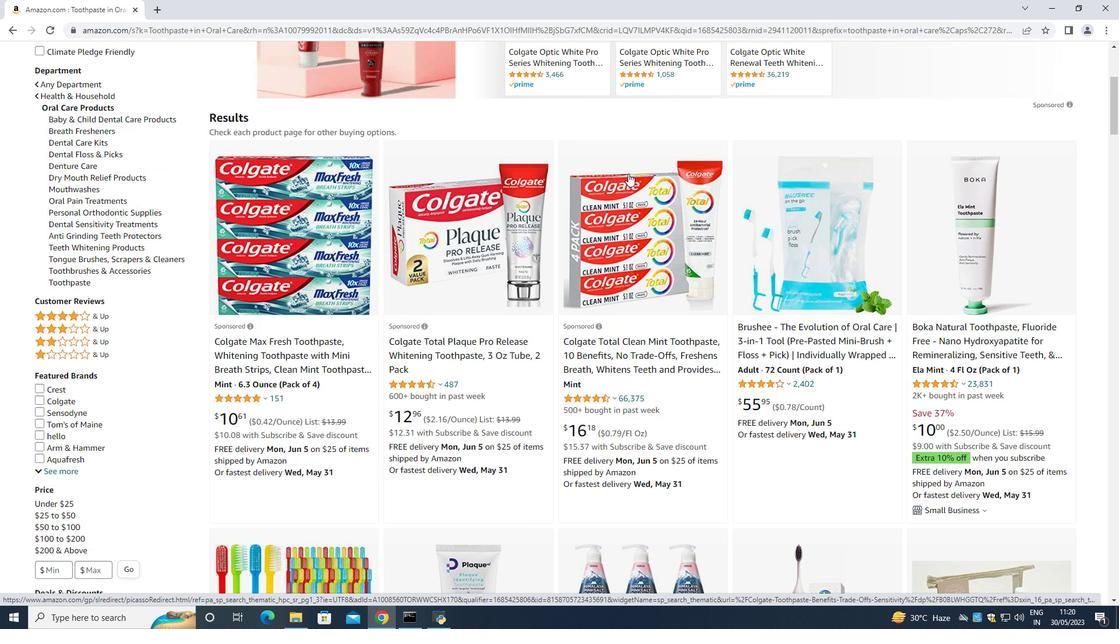 
Action: Mouse scrolled (628, 174) with delta (0, 0)
Screenshot: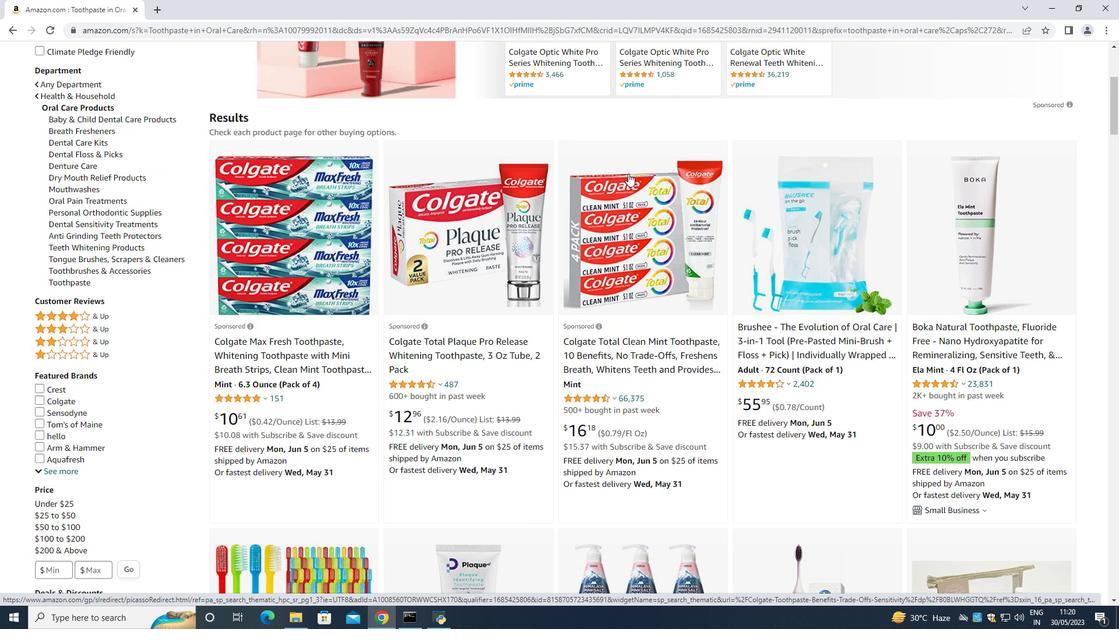 
Action: Mouse scrolled (628, 174) with delta (0, 0)
Screenshot: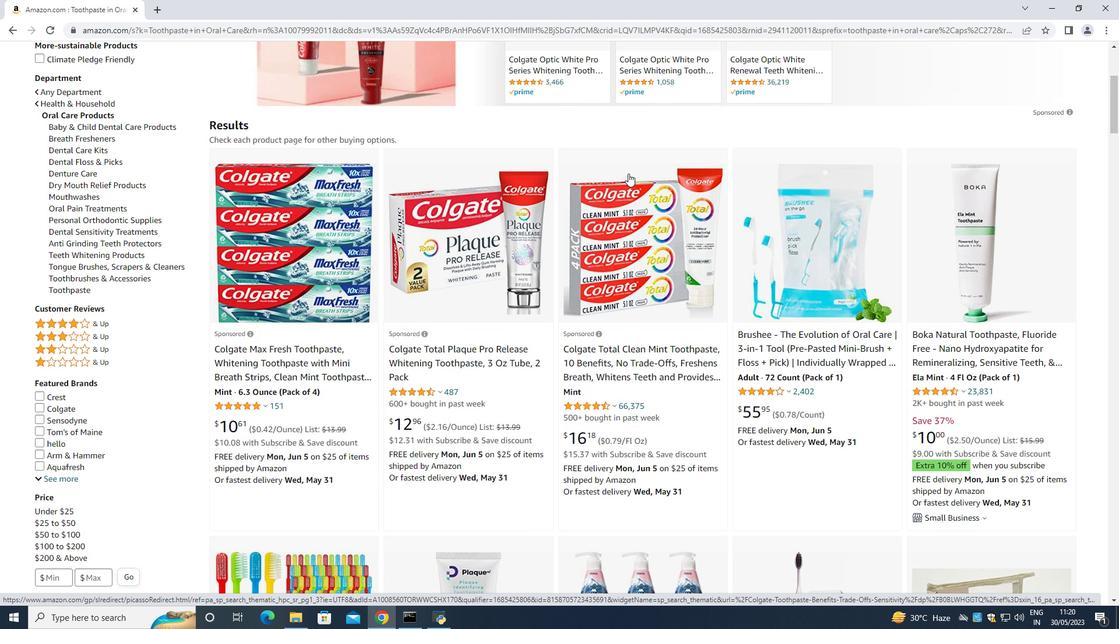 
Action: Mouse moved to (627, 173)
Screenshot: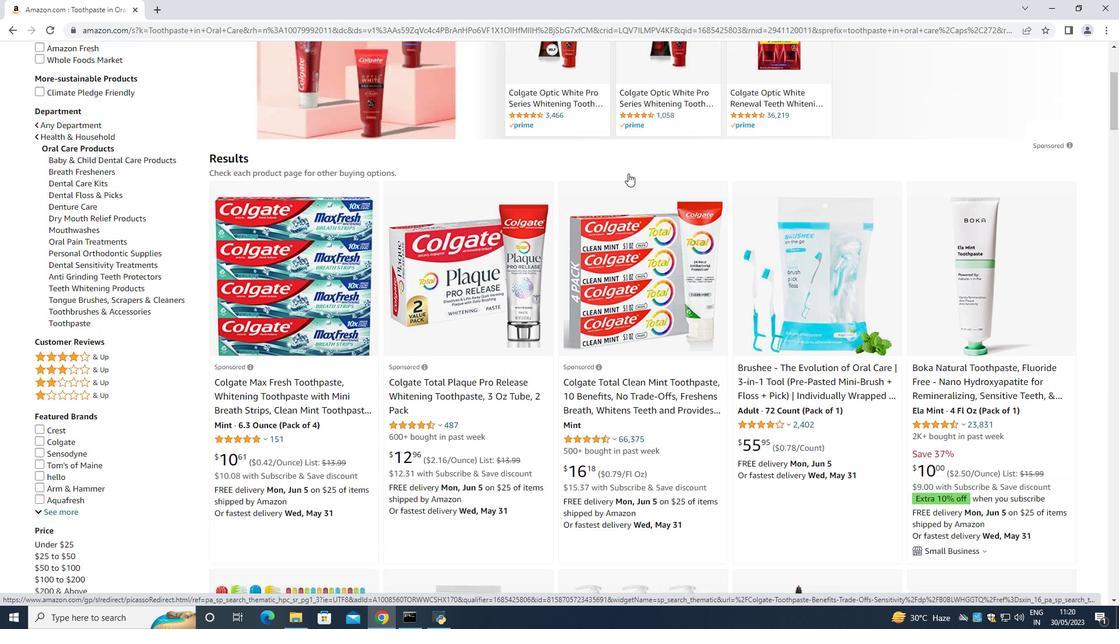 
Action: Mouse scrolled (627, 172) with delta (0, 0)
Screenshot: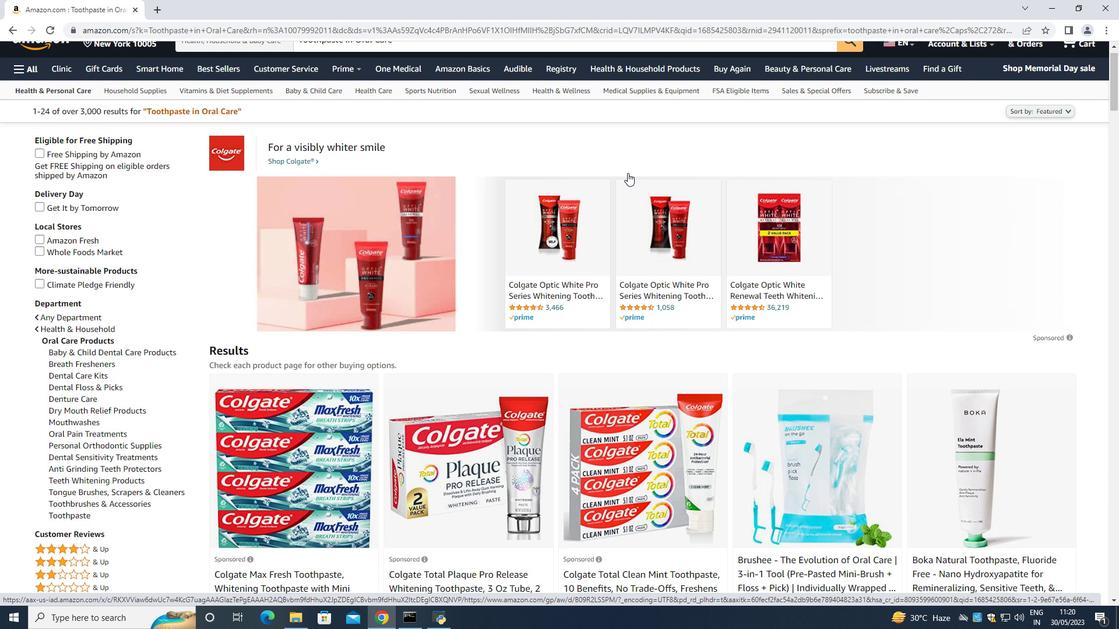 
Action: Mouse scrolled (627, 172) with delta (0, 0)
Screenshot: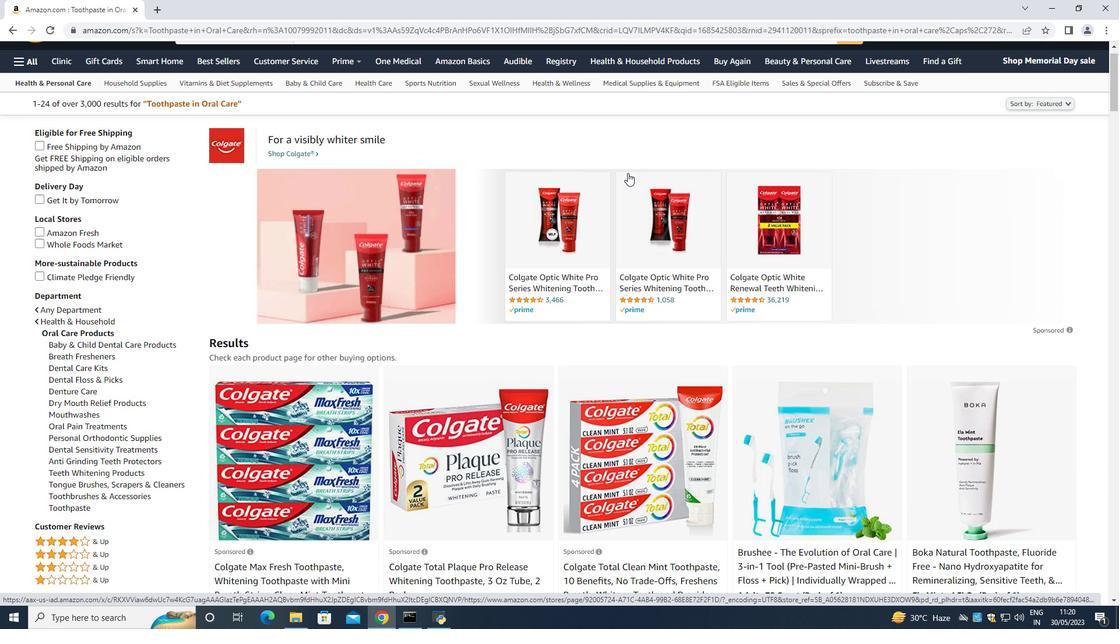 
Action: Mouse scrolled (627, 172) with delta (0, 0)
Screenshot: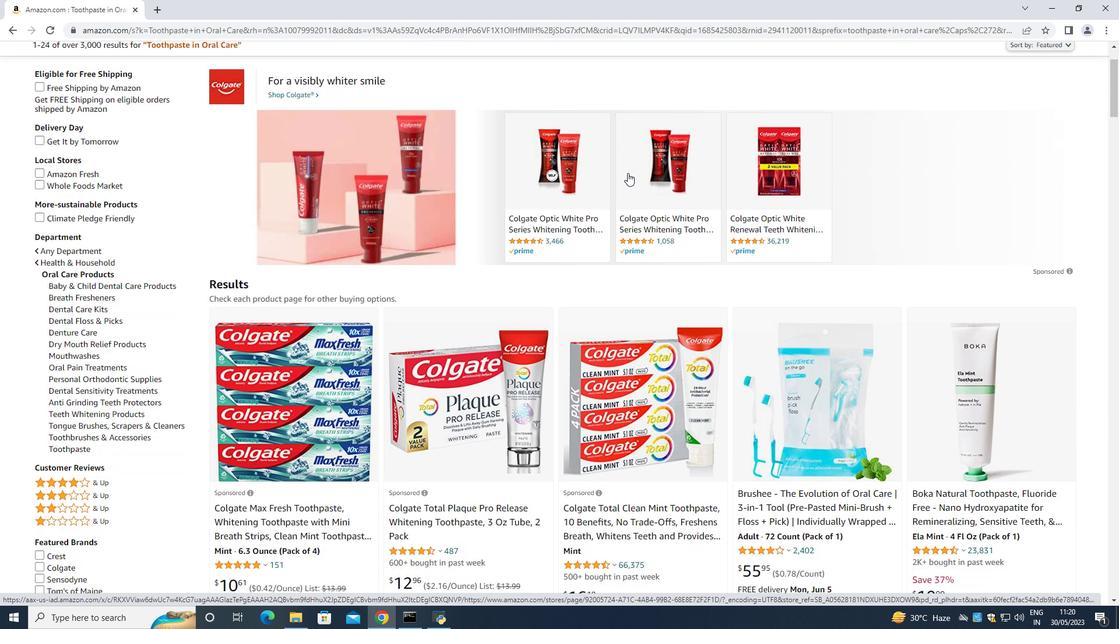 
Action: Mouse scrolled (627, 172) with delta (0, 0)
Screenshot: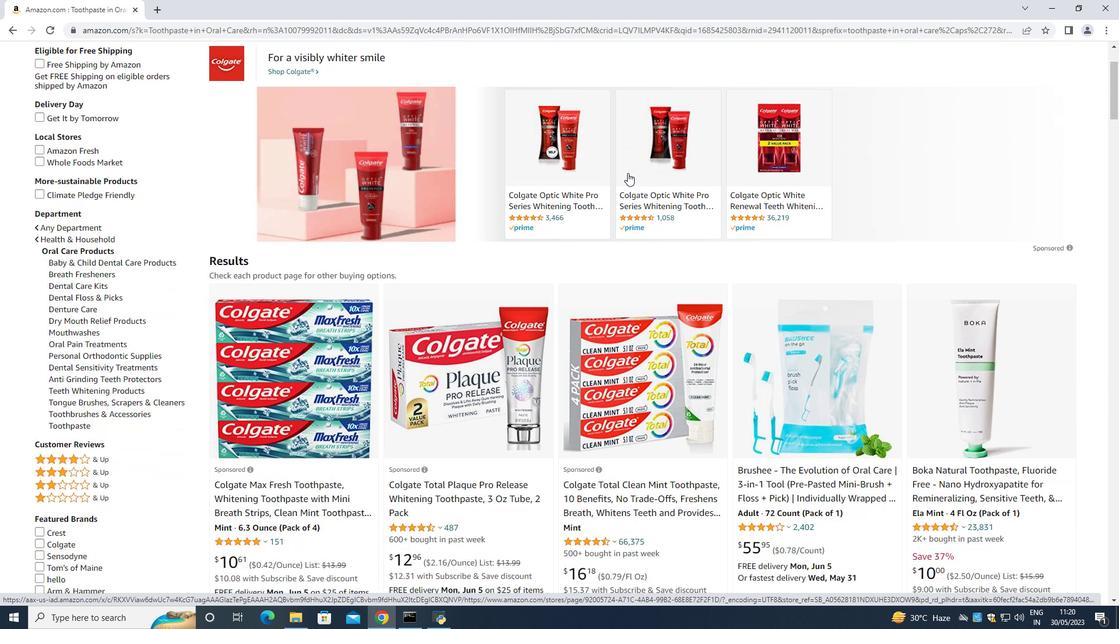 
Action: Mouse moved to (653, 338)
Screenshot: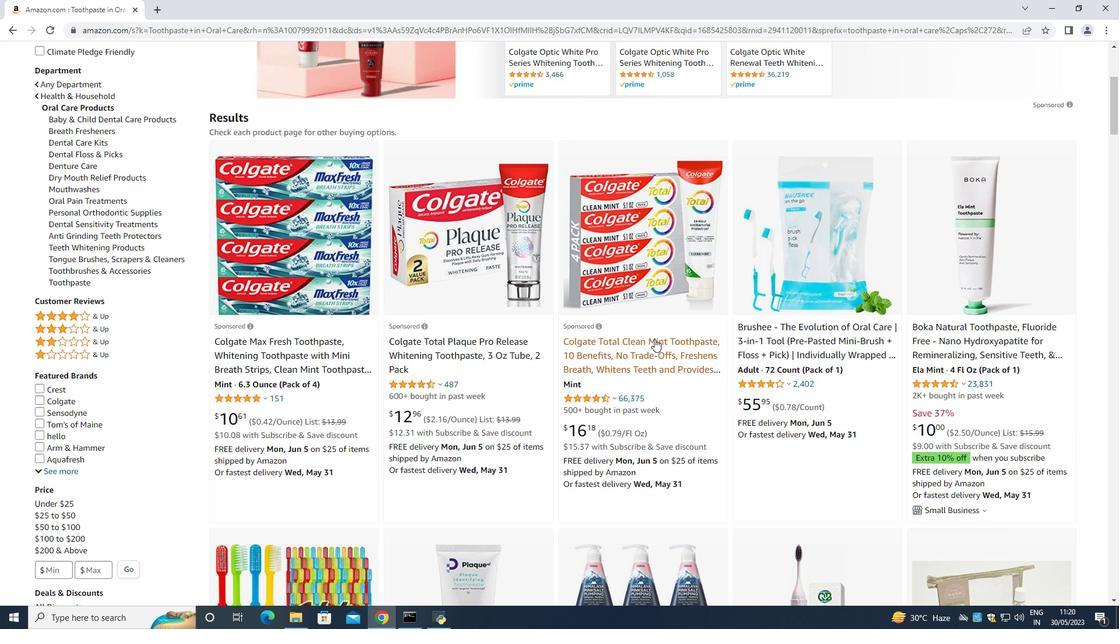 
Action: Mouse pressed left at (653, 338)
Screenshot: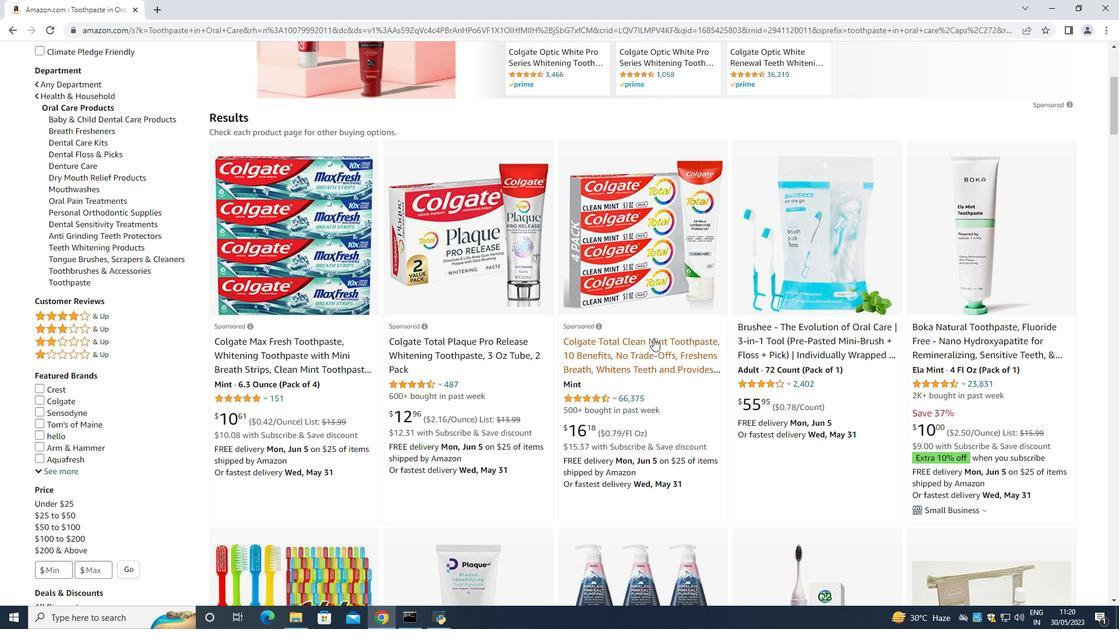 
Action: Mouse moved to (266, 247)
Screenshot: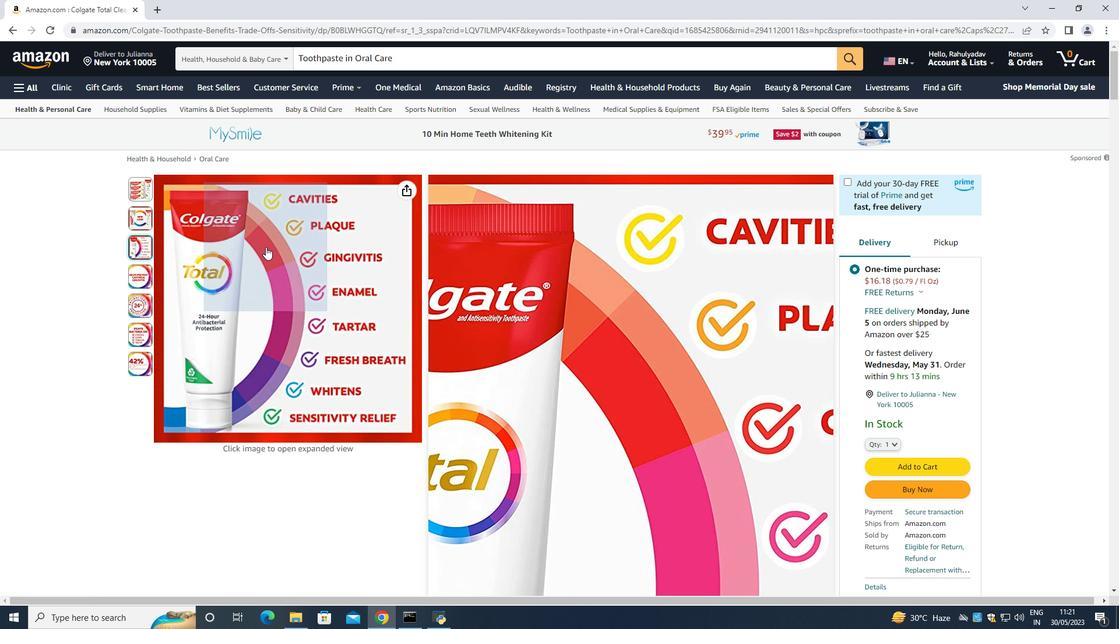 
Action: Mouse scrolled (266, 246) with delta (0, 0)
Screenshot: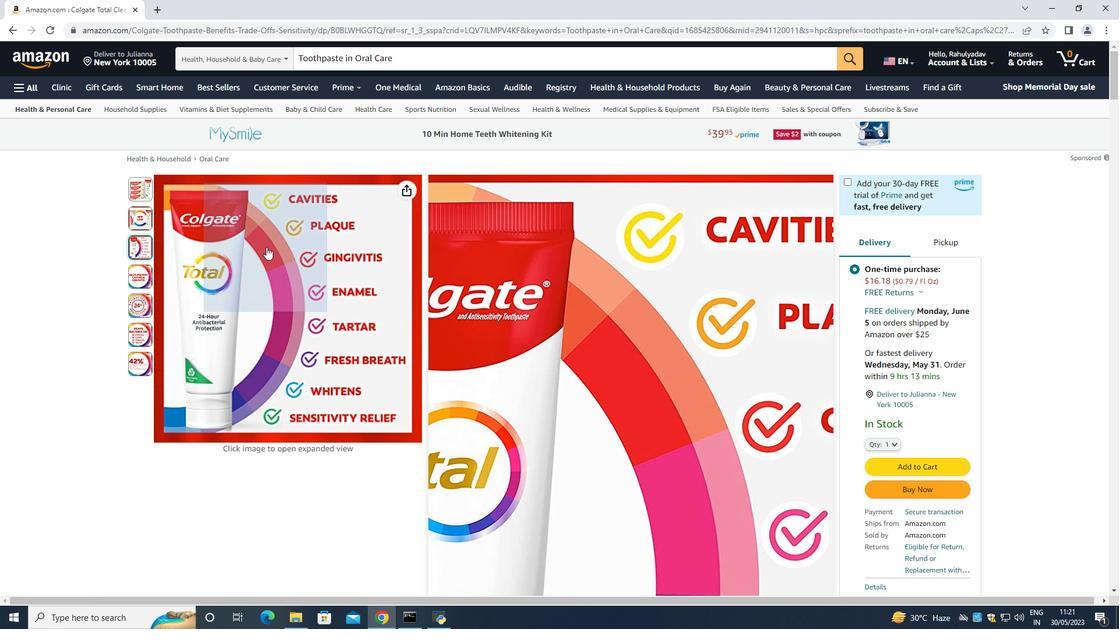 
Action: Mouse scrolled (266, 246) with delta (0, 0)
Screenshot: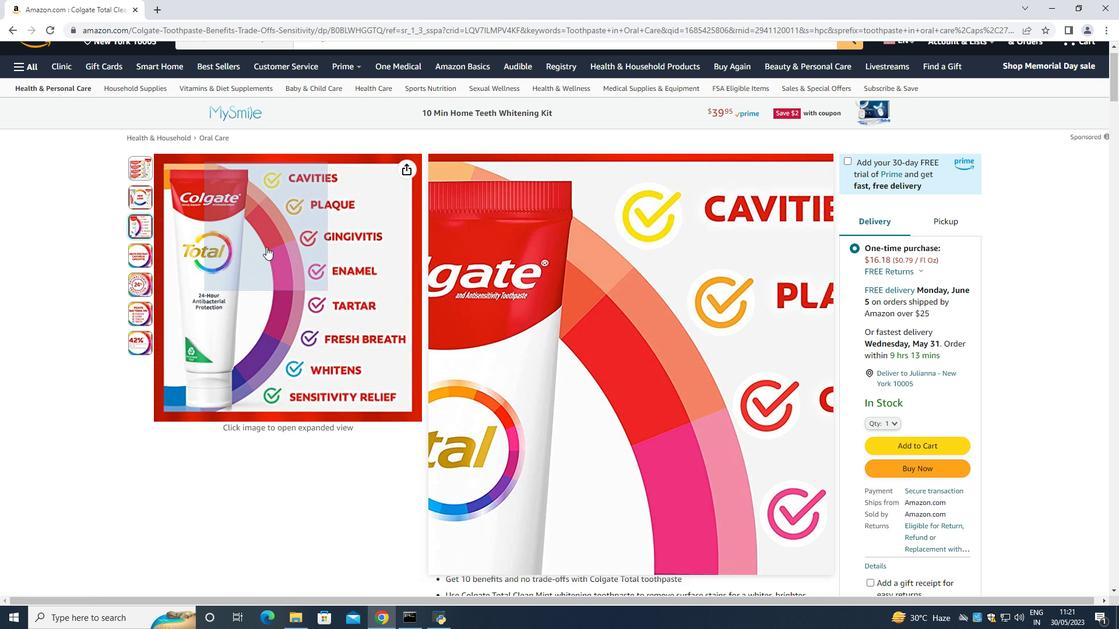 
Action: Mouse scrolled (266, 246) with delta (0, 0)
Screenshot: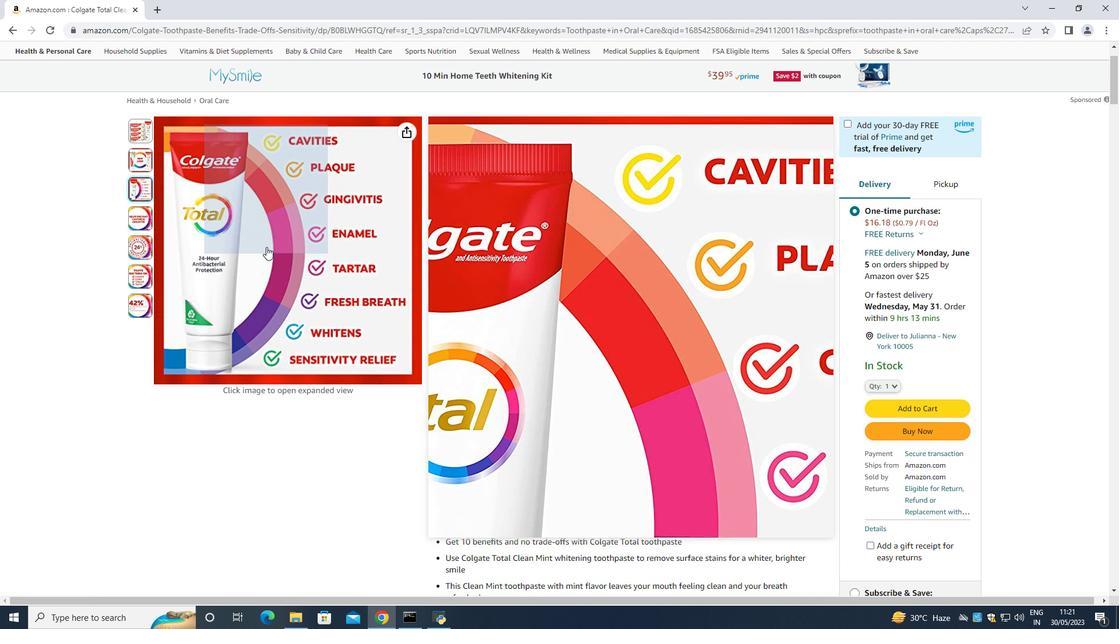 
Action: Mouse scrolled (266, 246) with delta (0, 0)
Screenshot: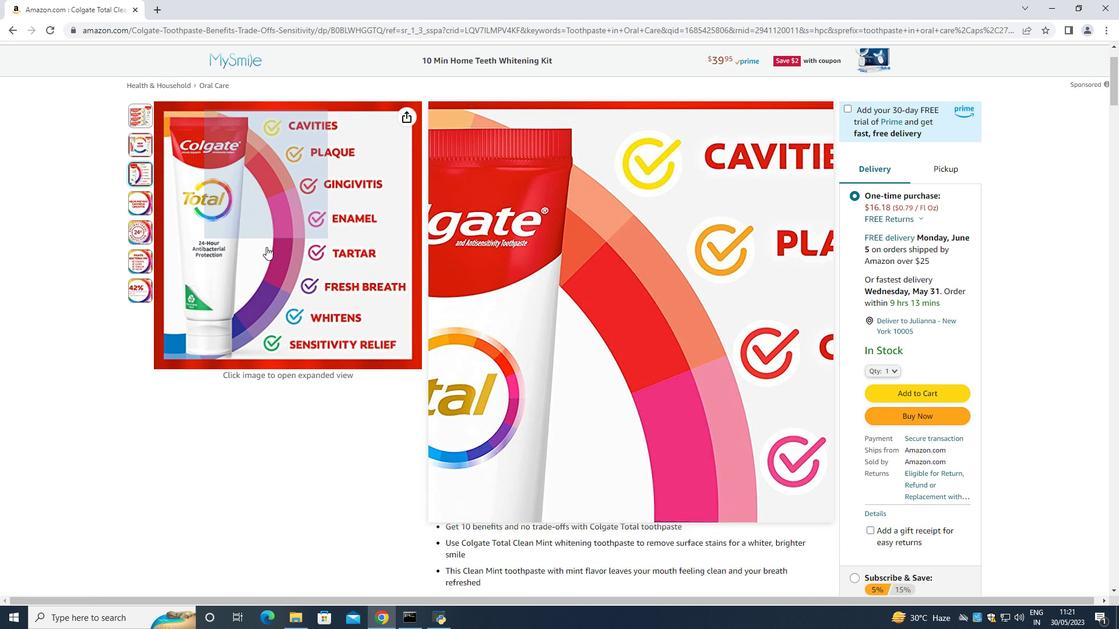 
Action: Mouse moved to (608, 285)
Screenshot: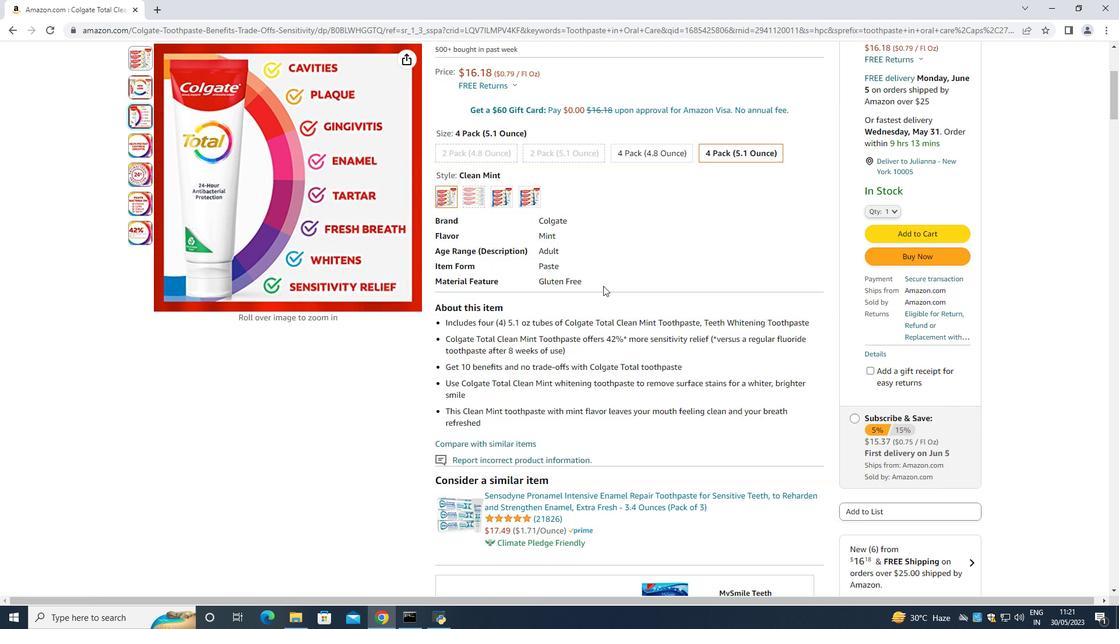 
Action: Mouse scrolled (608, 285) with delta (0, 0)
Screenshot: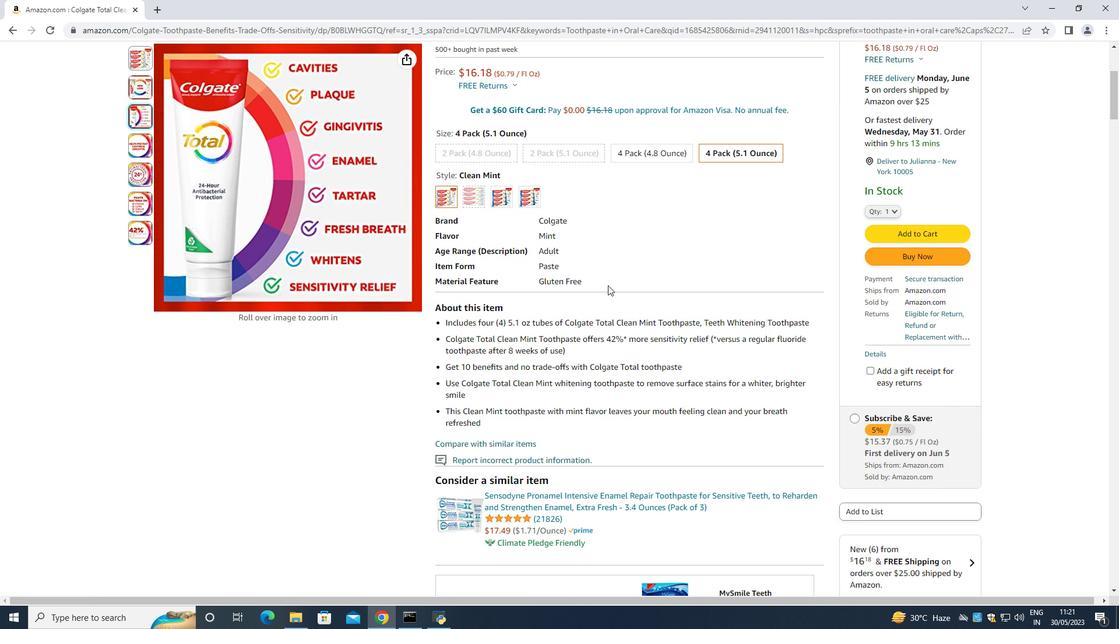 
Action: Mouse scrolled (608, 285) with delta (0, 0)
Screenshot: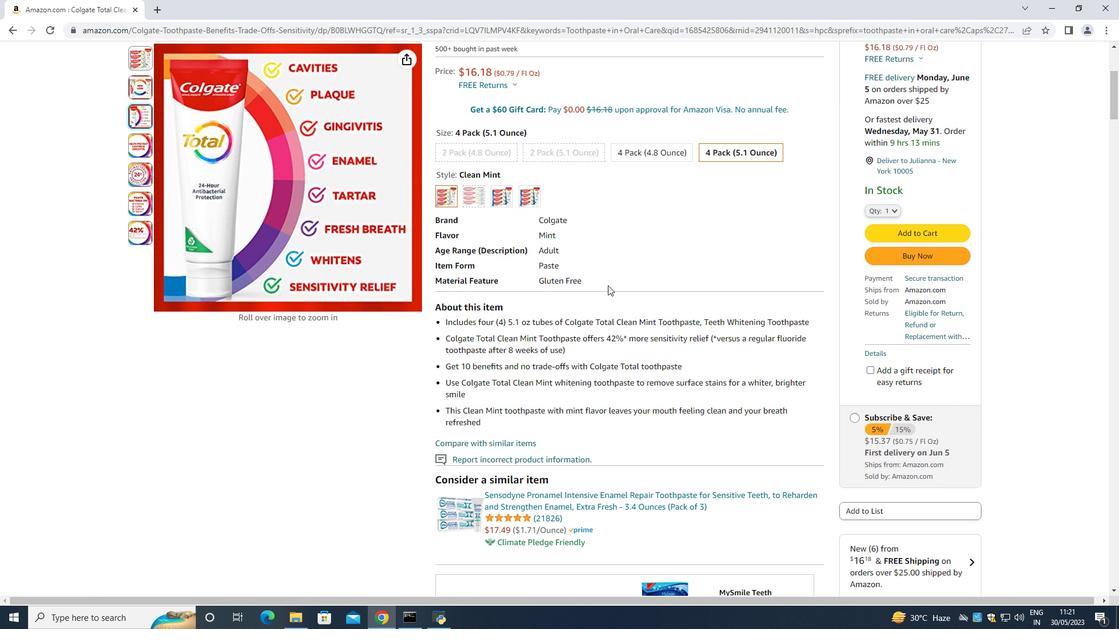 
Action: Mouse scrolled (608, 285) with delta (0, 0)
Screenshot: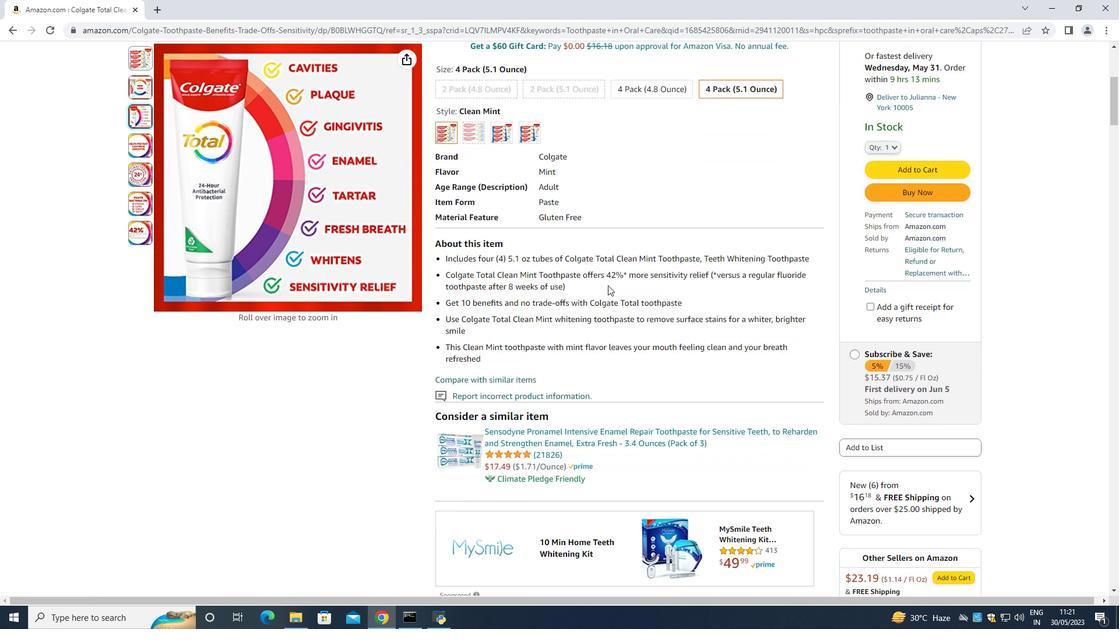 
Action: Mouse scrolled (608, 285) with delta (0, 0)
Screenshot: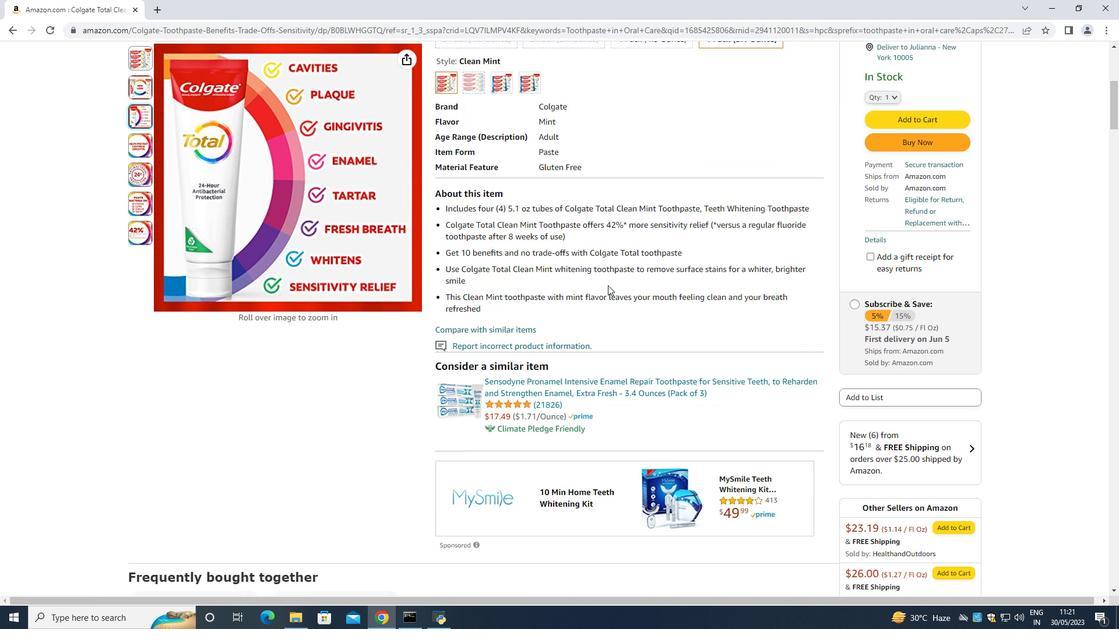 
Action: Mouse scrolled (608, 285) with delta (0, 0)
Screenshot: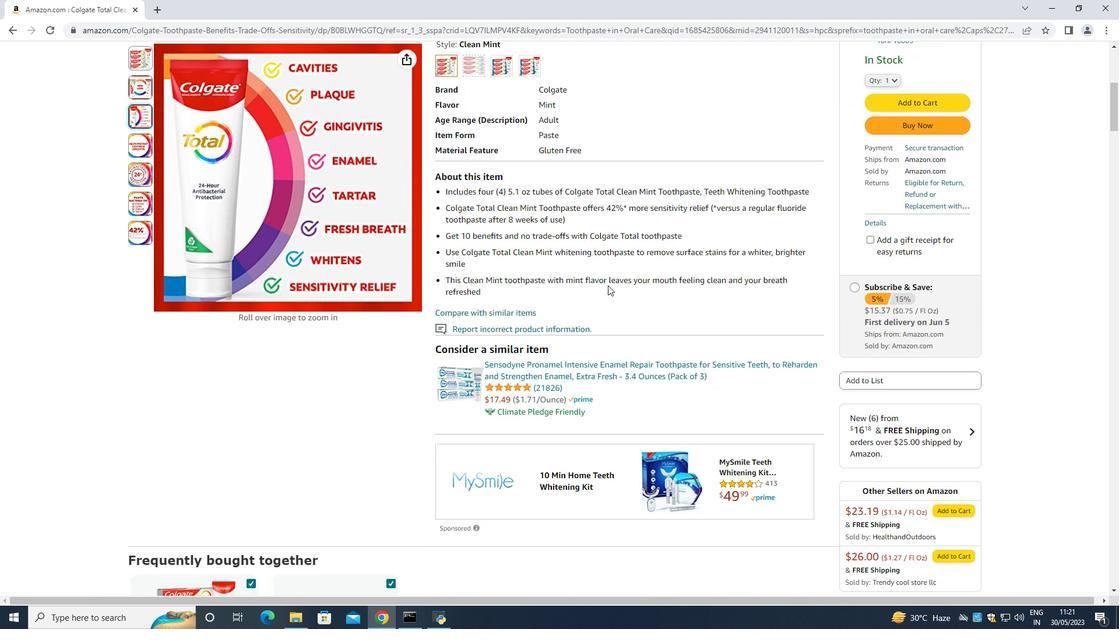 
Action: Mouse scrolled (608, 285) with delta (0, 0)
Screenshot: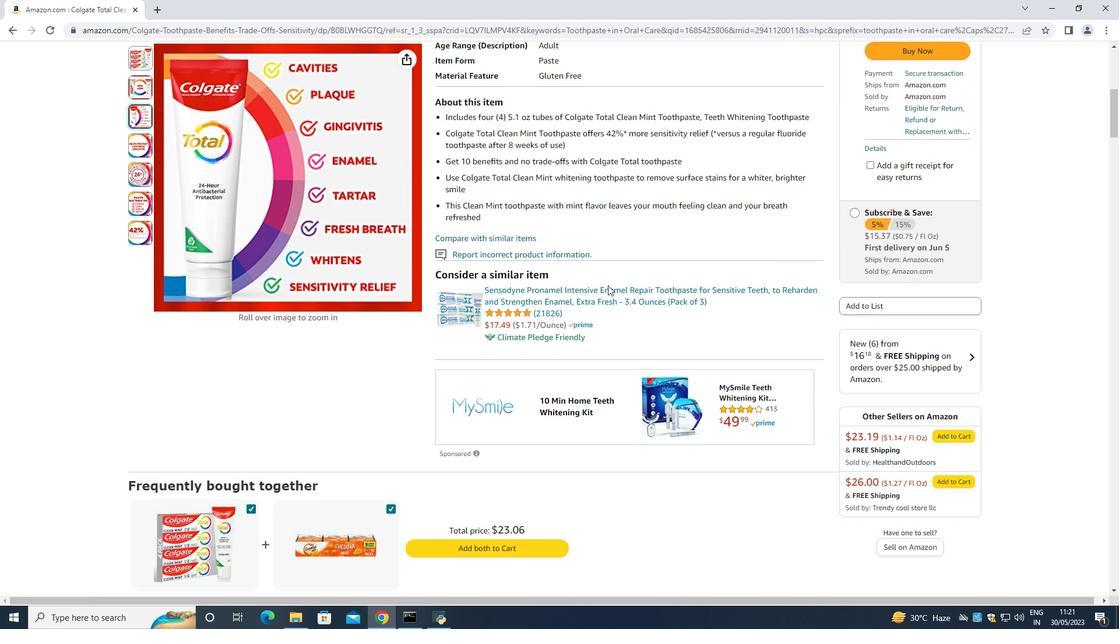 
Action: Mouse scrolled (608, 285) with delta (0, 0)
Screenshot: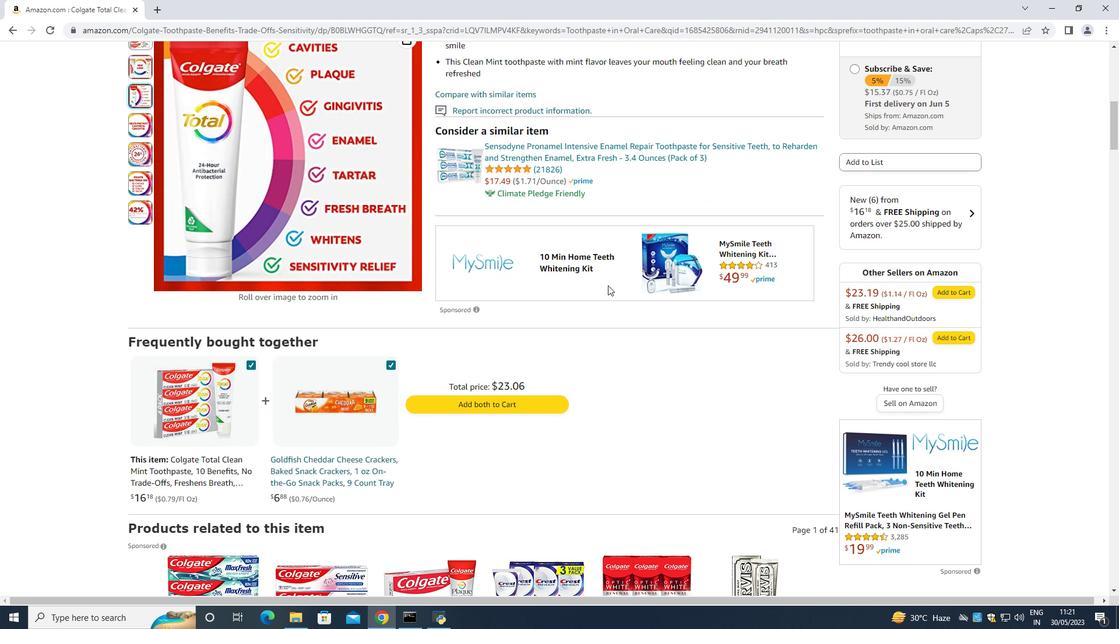 
Action: Mouse scrolled (608, 285) with delta (0, 0)
Screenshot: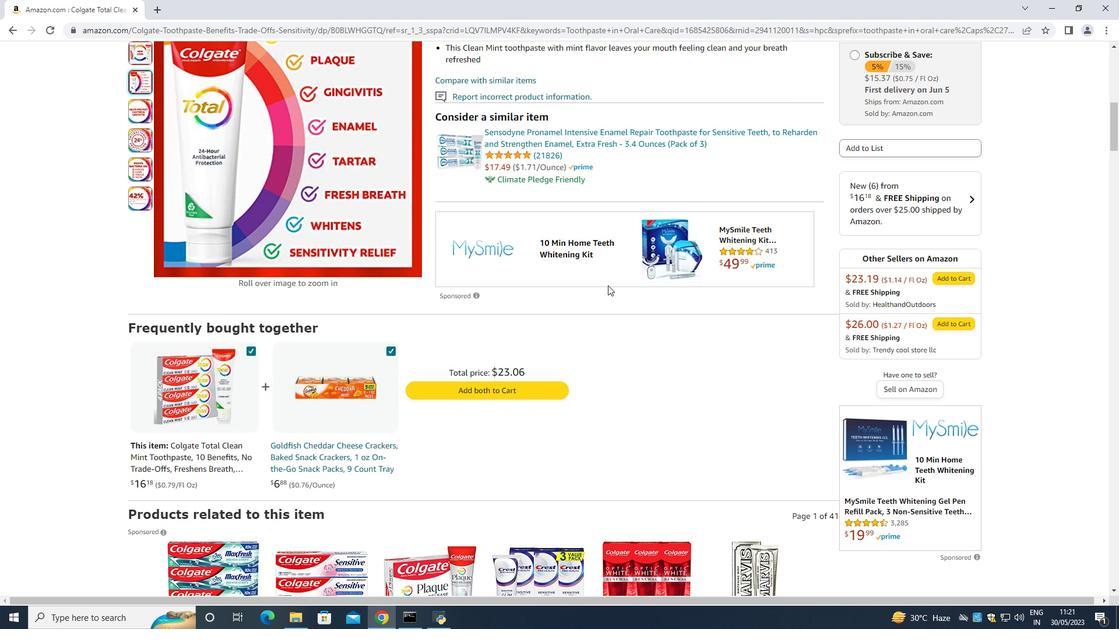 
Action: Mouse scrolled (608, 285) with delta (0, 0)
Screenshot: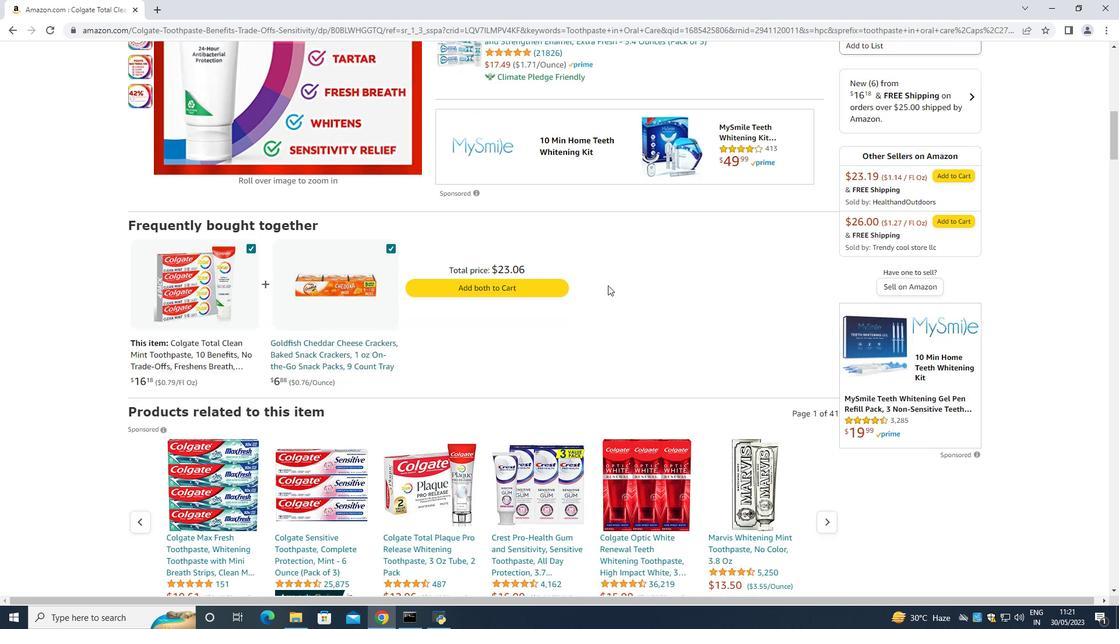 
Action: Mouse scrolled (608, 285) with delta (0, 0)
Screenshot: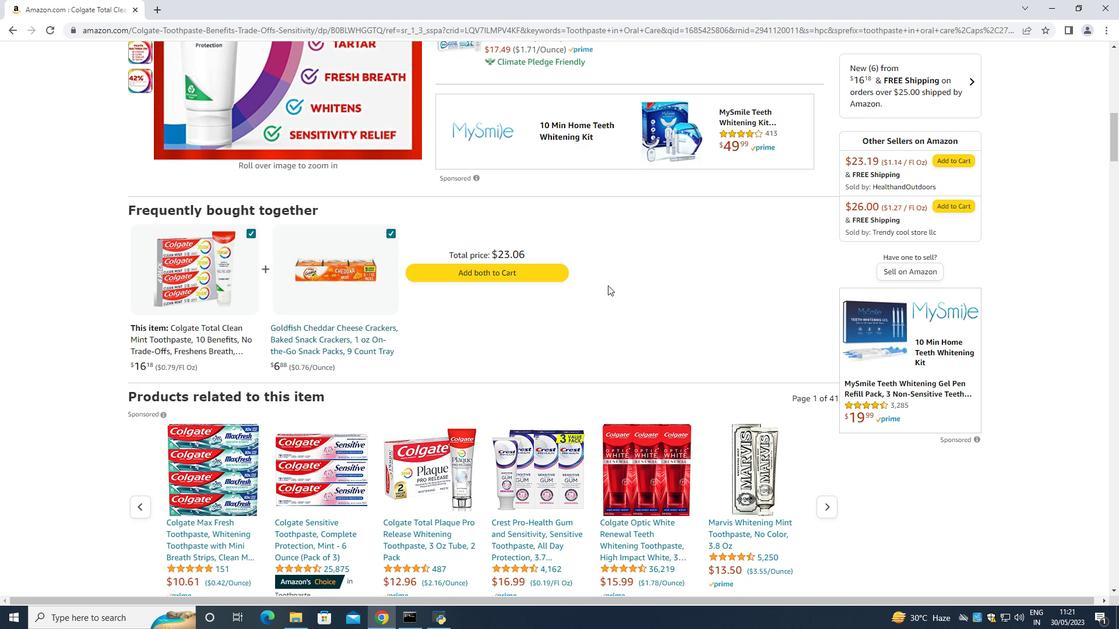 
Action: Mouse moved to (608, 285)
Screenshot: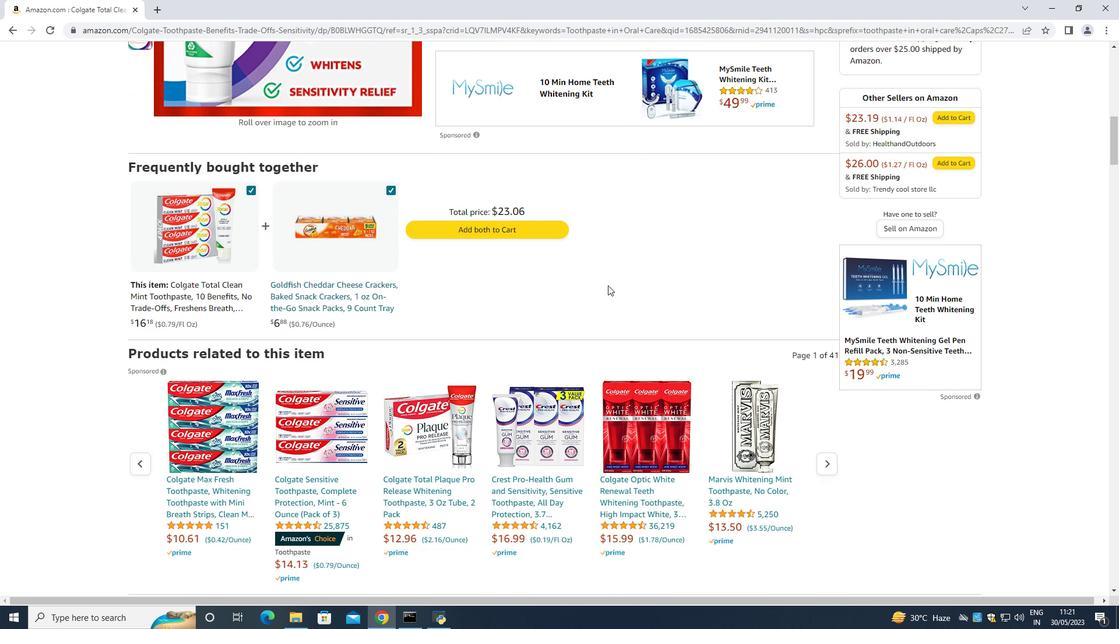 
Action: Mouse scrolled (608, 285) with delta (0, 0)
Screenshot: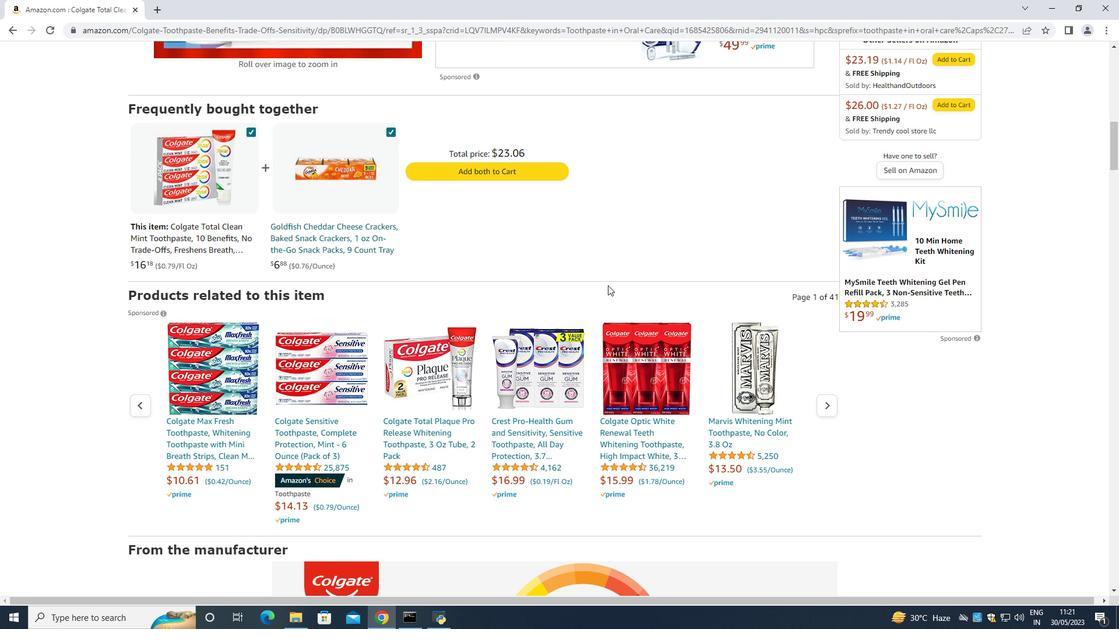 
Action: Mouse scrolled (608, 285) with delta (0, 0)
Screenshot: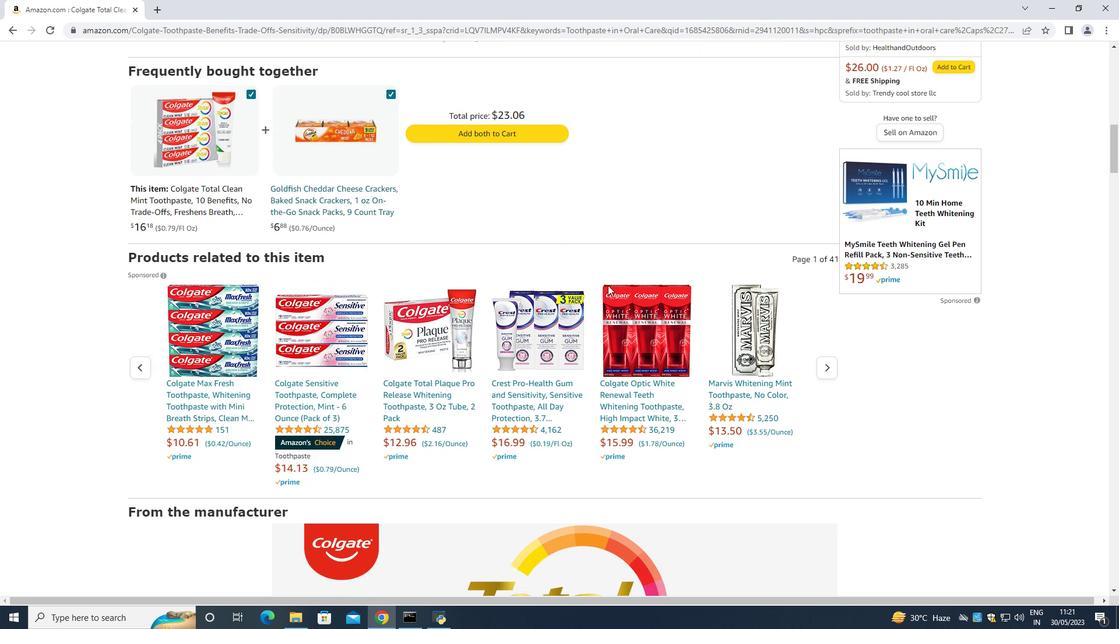 
Action: Mouse scrolled (608, 285) with delta (0, 0)
Screenshot: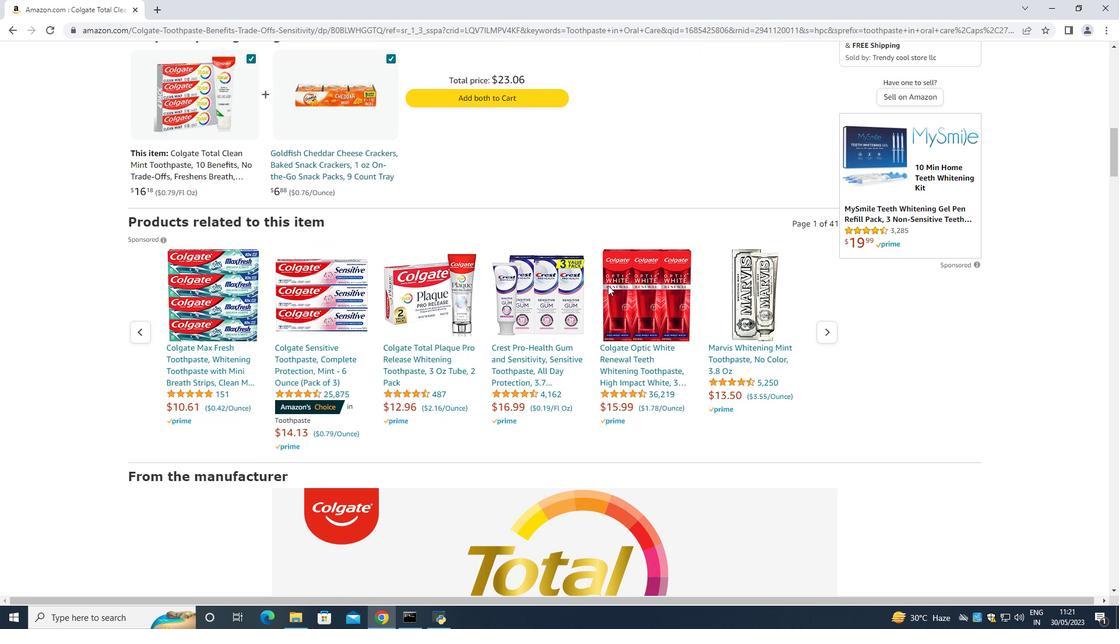 
Action: Mouse scrolled (608, 285) with delta (0, 0)
Screenshot: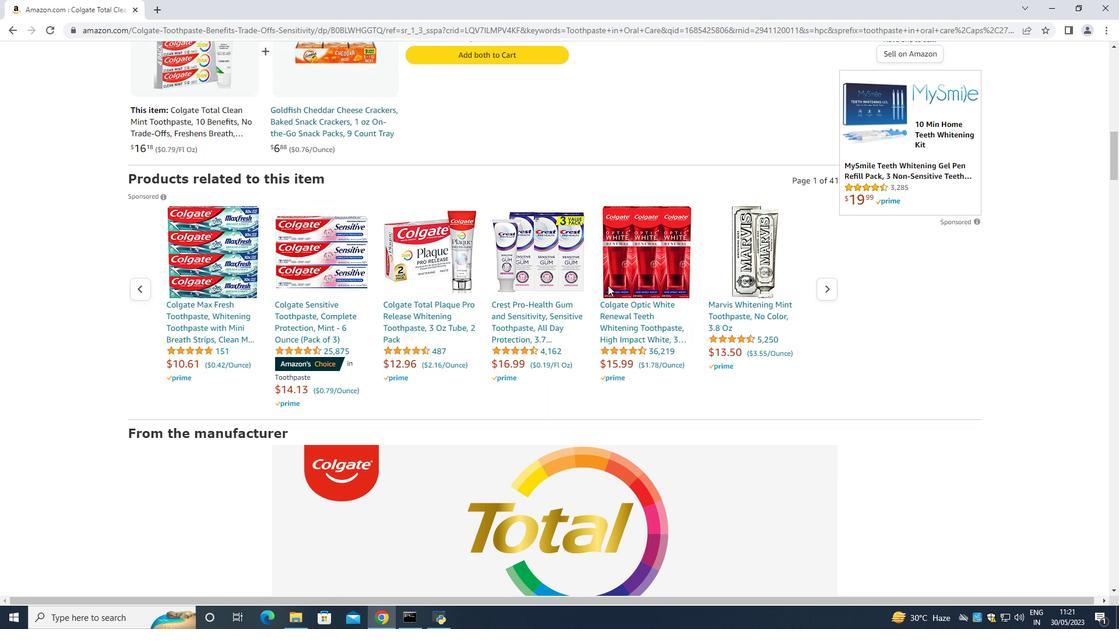 
Action: Mouse scrolled (608, 285) with delta (0, 0)
Screenshot: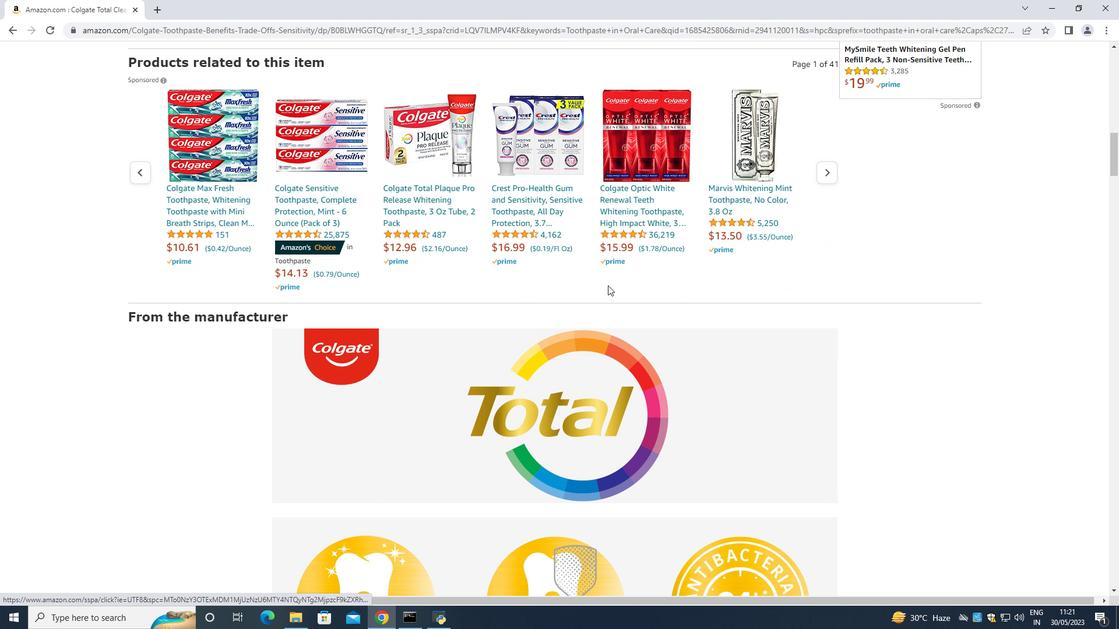 
Action: Mouse scrolled (608, 285) with delta (0, 0)
Screenshot: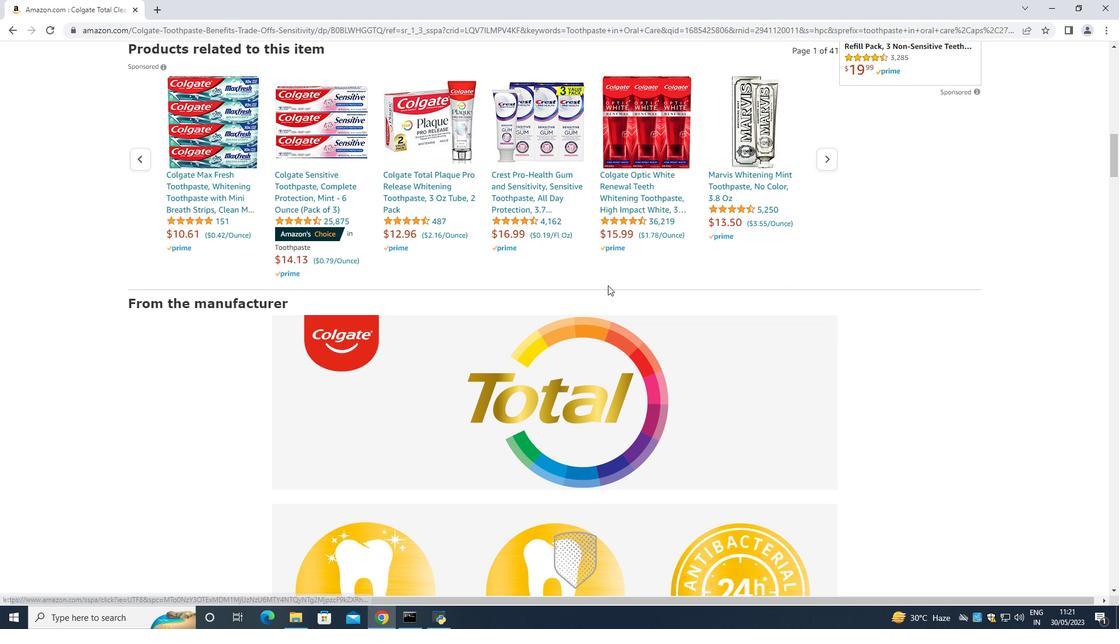 
Action: Mouse scrolled (608, 285) with delta (0, 0)
Screenshot: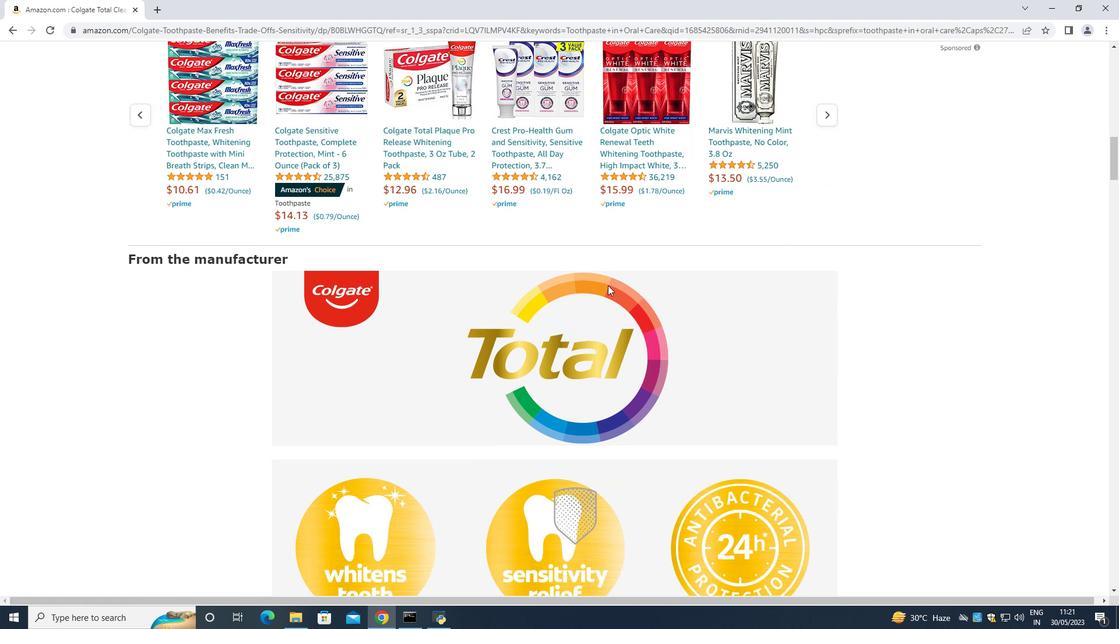 
Action: Mouse scrolled (608, 285) with delta (0, 0)
Screenshot: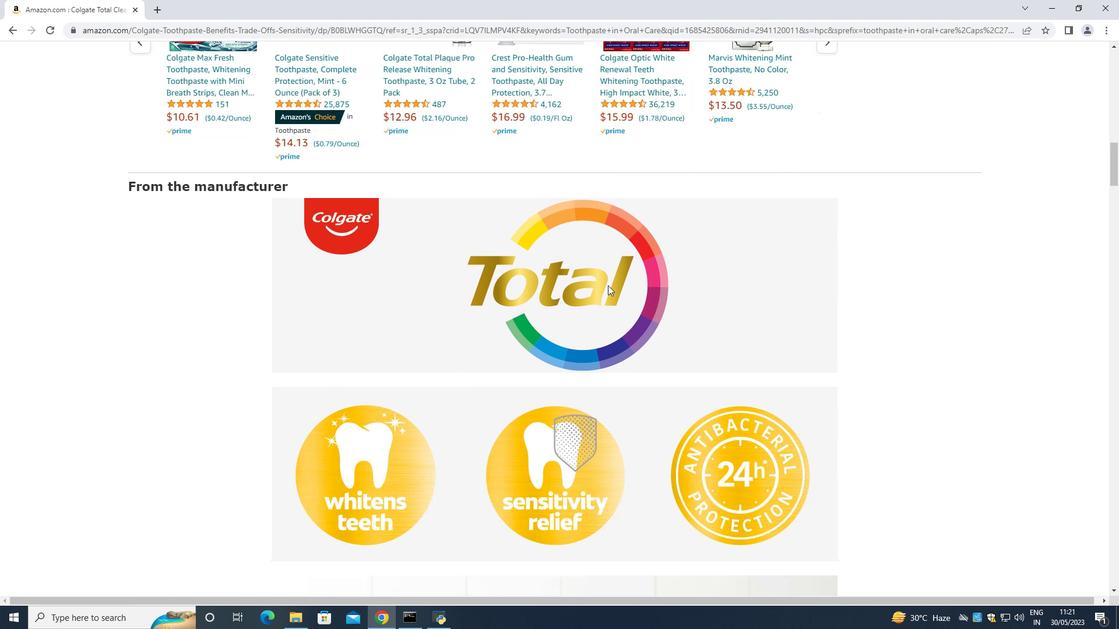 
Action: Mouse scrolled (608, 285) with delta (0, 0)
Screenshot: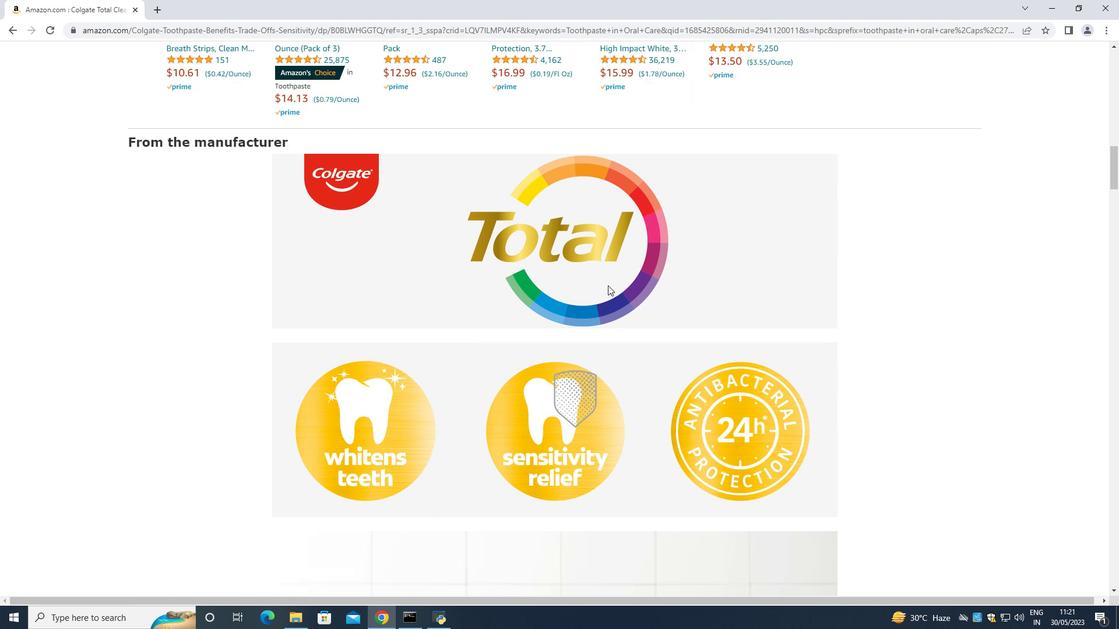 
Action: Mouse scrolled (608, 285) with delta (0, 0)
Screenshot: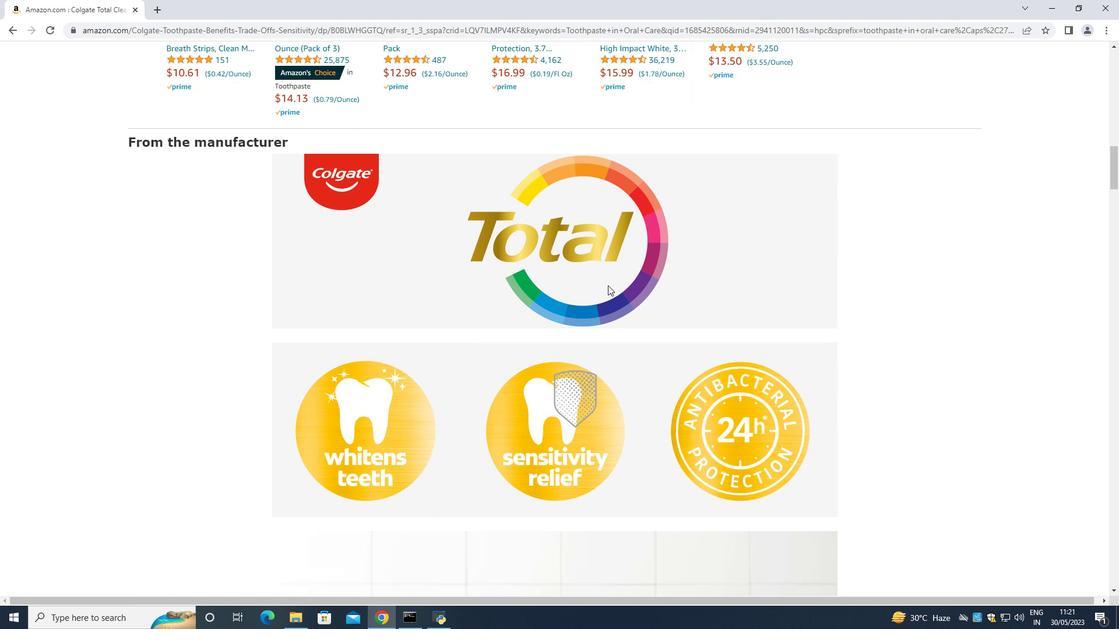 
Action: Mouse moved to (620, 255)
Screenshot: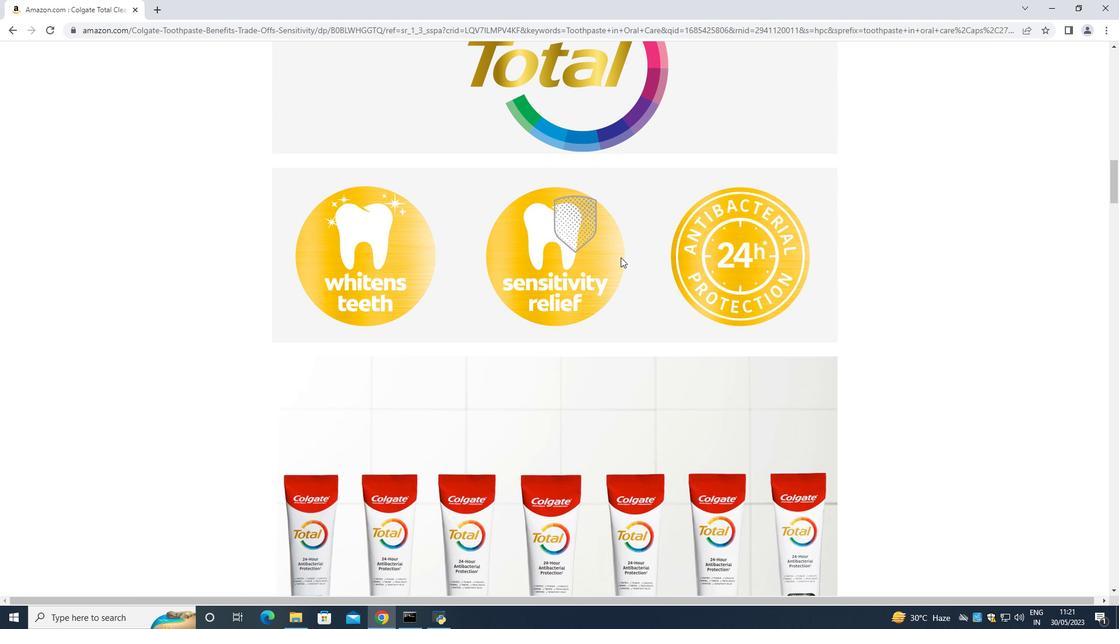 
Action: Mouse scrolled (620, 255) with delta (0, 0)
Screenshot: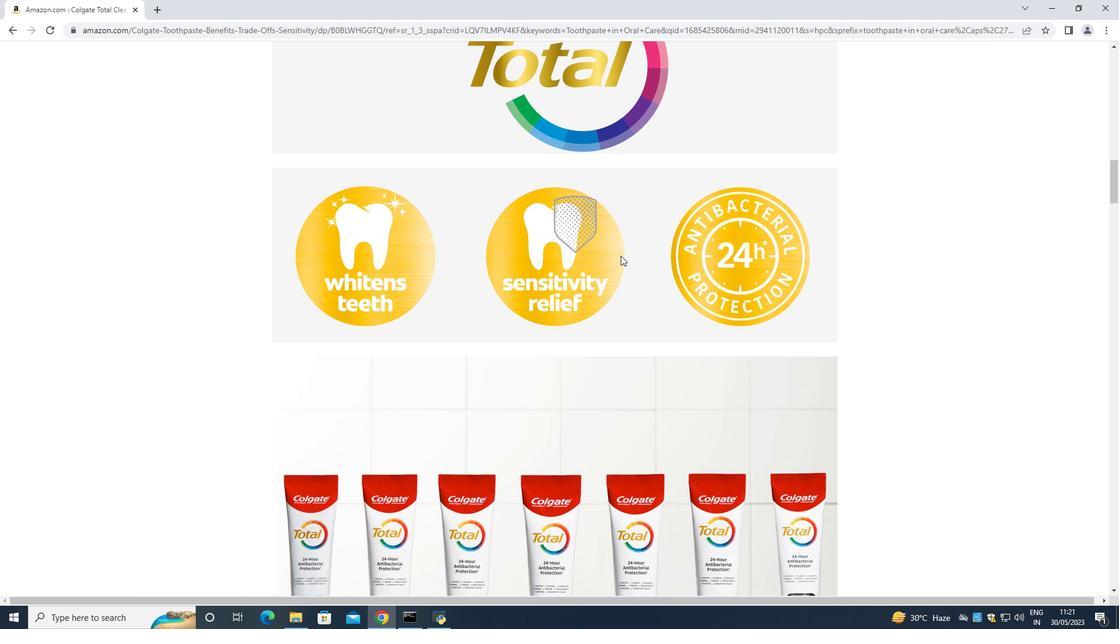 
Action: Mouse scrolled (620, 255) with delta (0, 0)
Screenshot: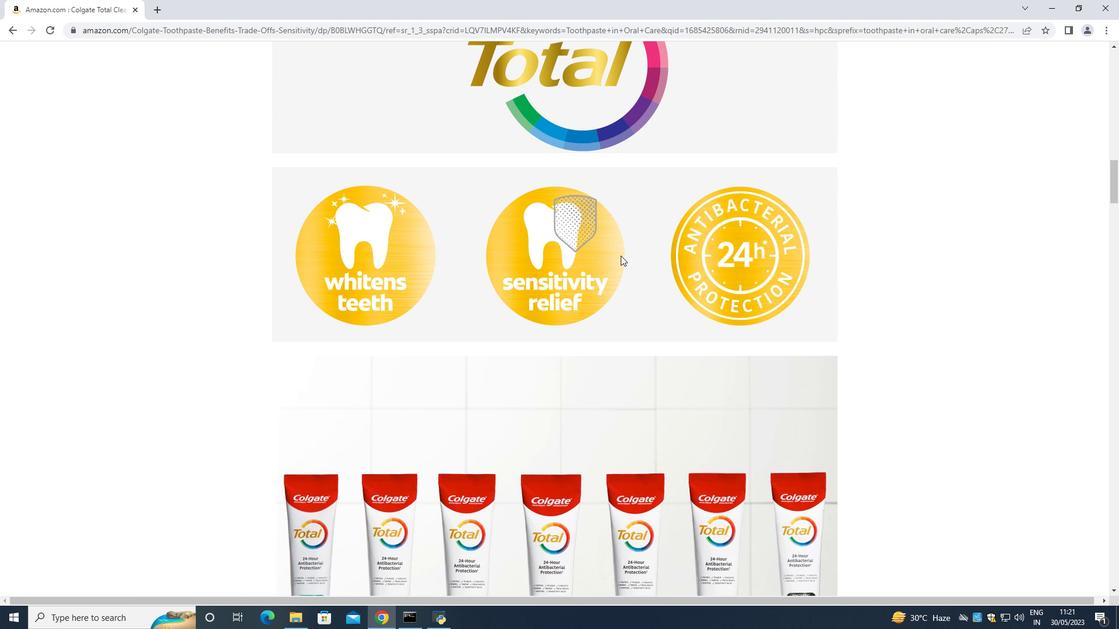 
Action: Mouse moved to (620, 255)
Screenshot: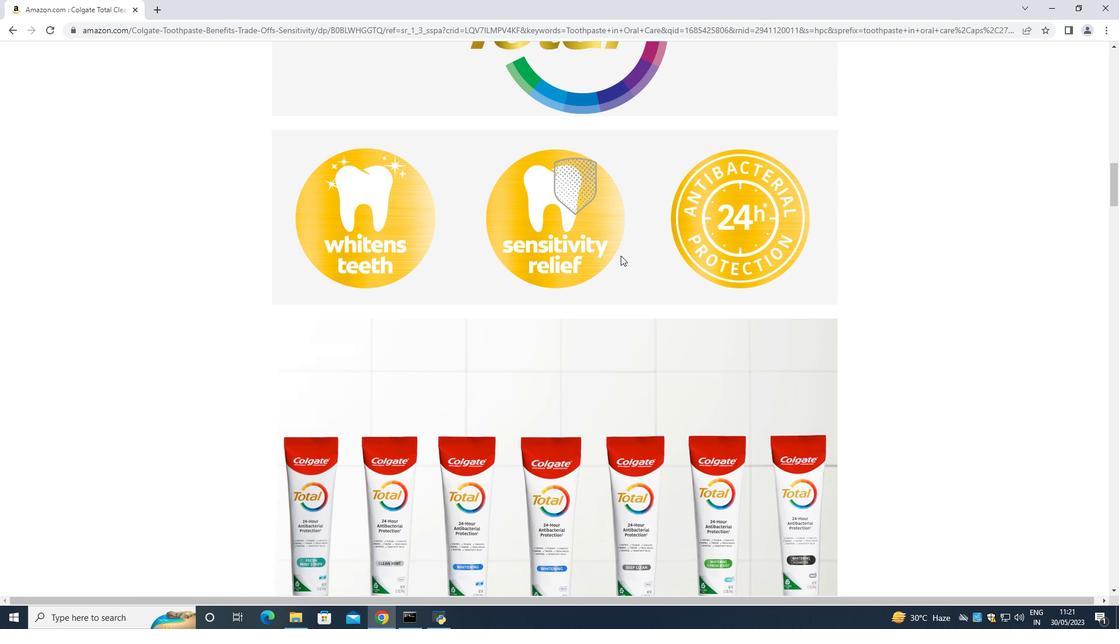 
Action: Mouse scrolled (620, 255) with delta (0, 0)
Screenshot: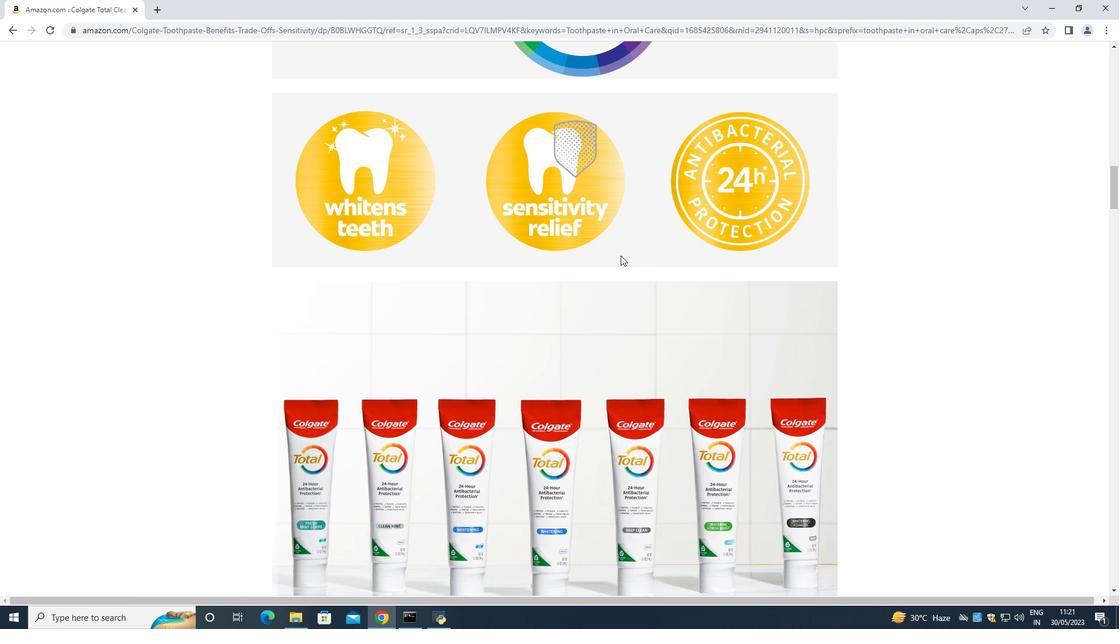 
Action: Mouse scrolled (620, 255) with delta (0, 0)
Screenshot: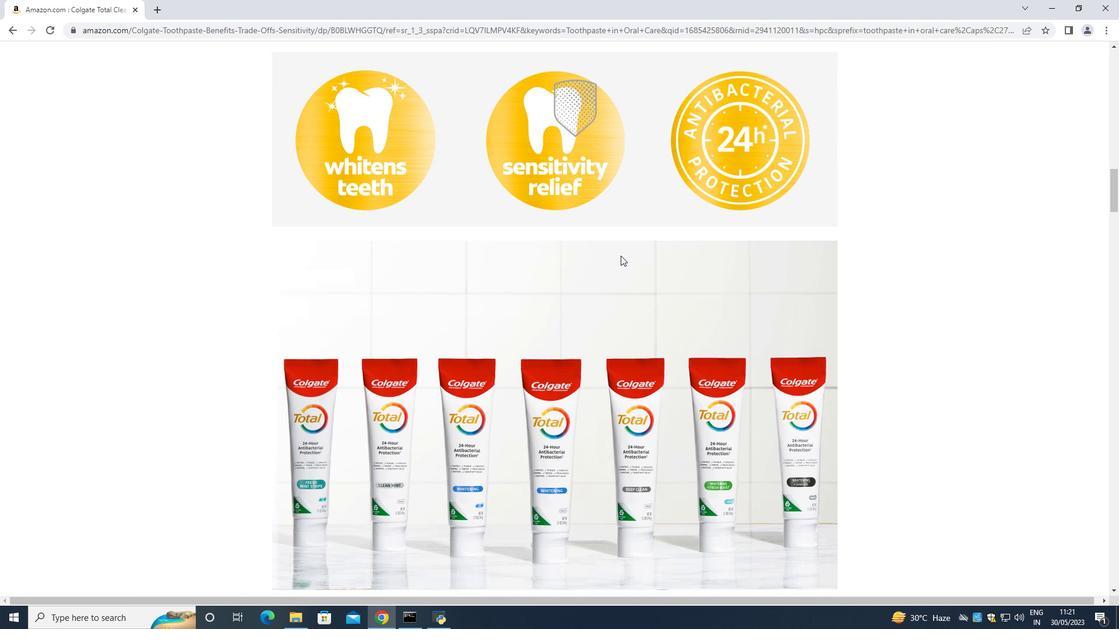 
Action: Mouse scrolled (620, 255) with delta (0, 0)
Screenshot: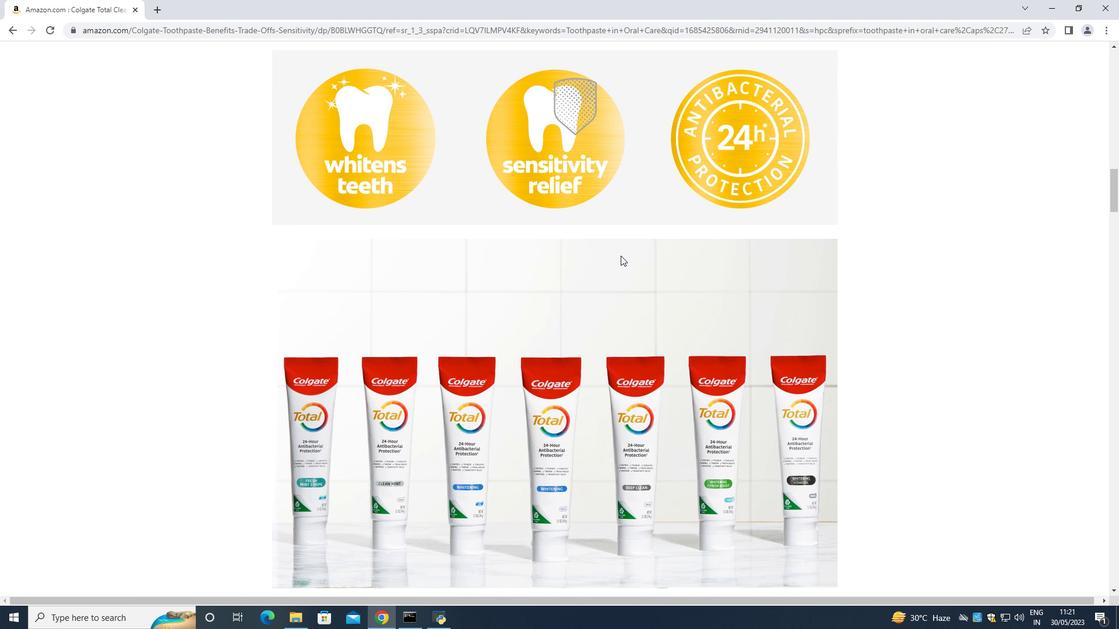 
Action: Mouse scrolled (620, 255) with delta (0, 0)
Screenshot: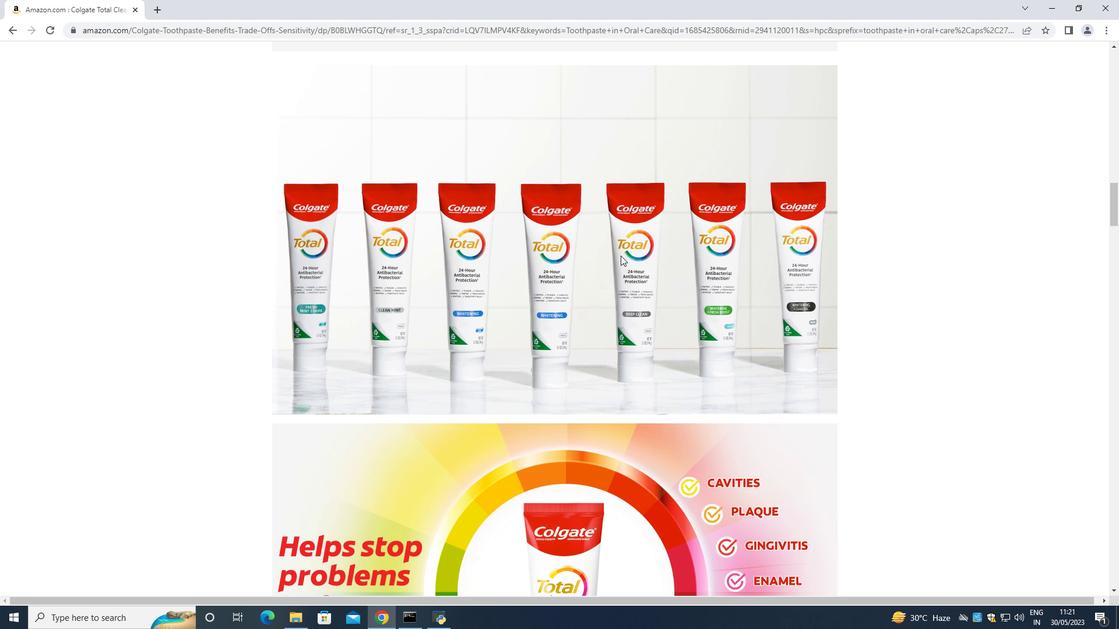 
Action: Mouse scrolled (620, 255) with delta (0, 0)
Screenshot: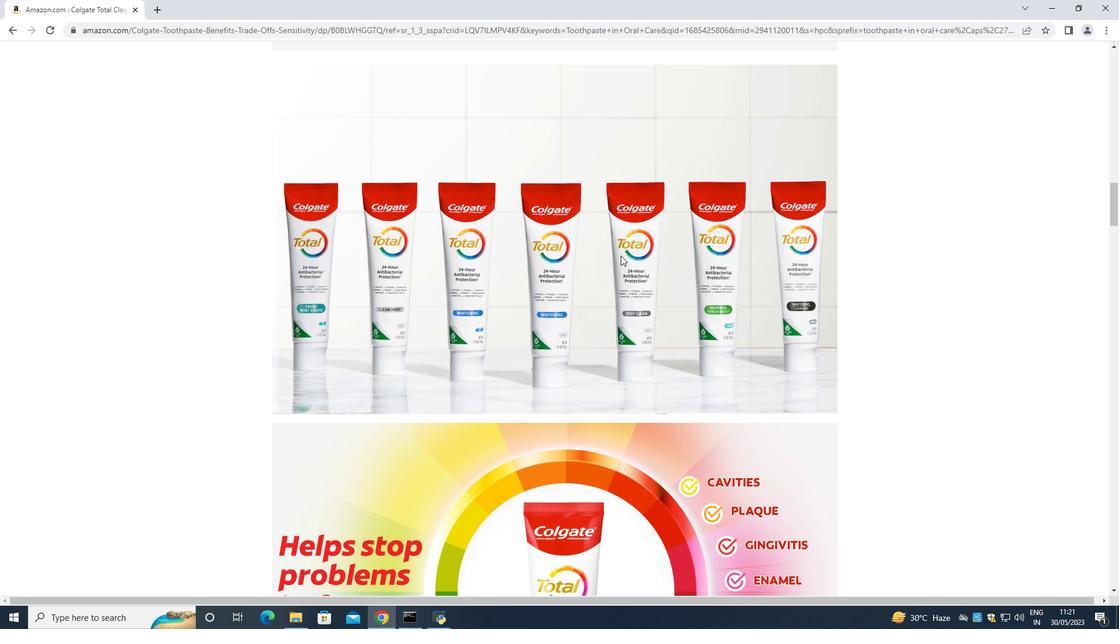
Action: Mouse scrolled (620, 255) with delta (0, 0)
Screenshot: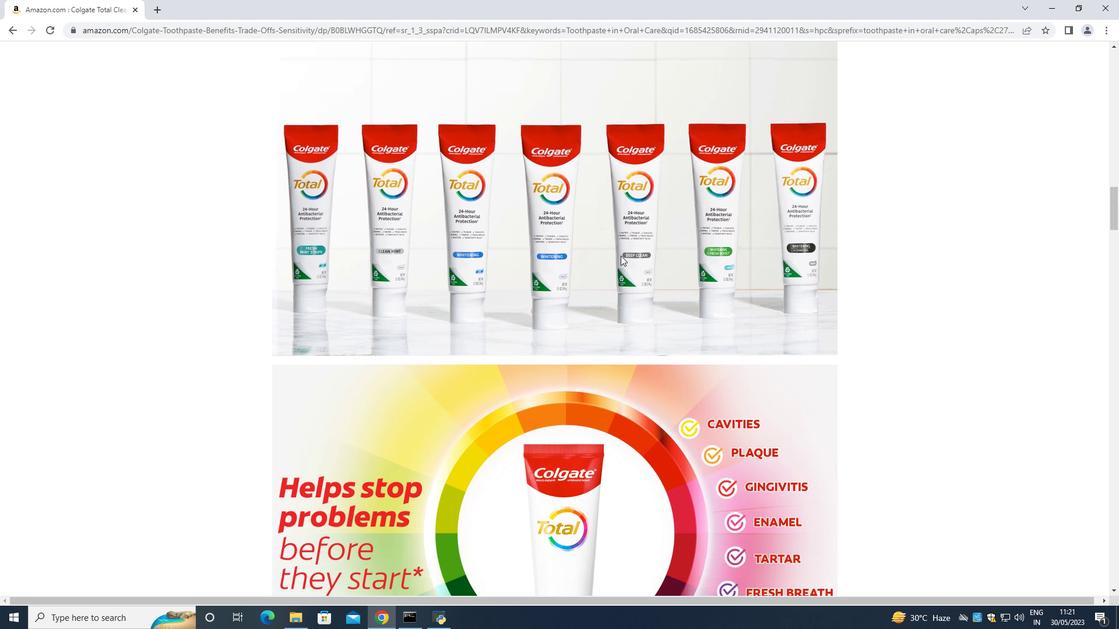 
Action: Mouse moved to (620, 256)
Screenshot: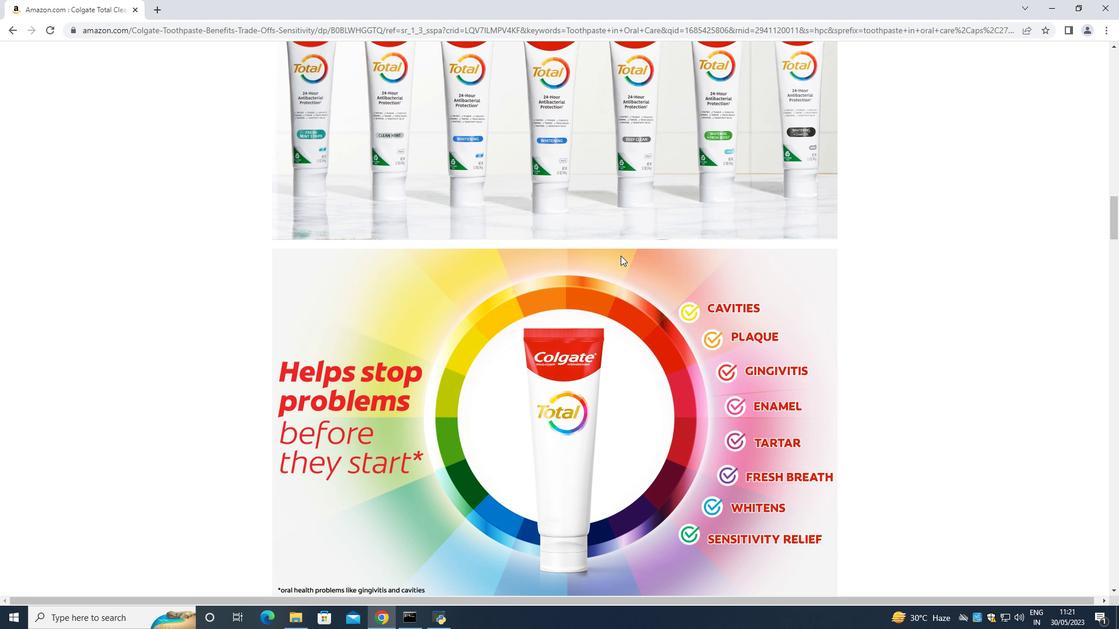 
Action: Mouse scrolled (620, 255) with delta (0, 0)
Screenshot: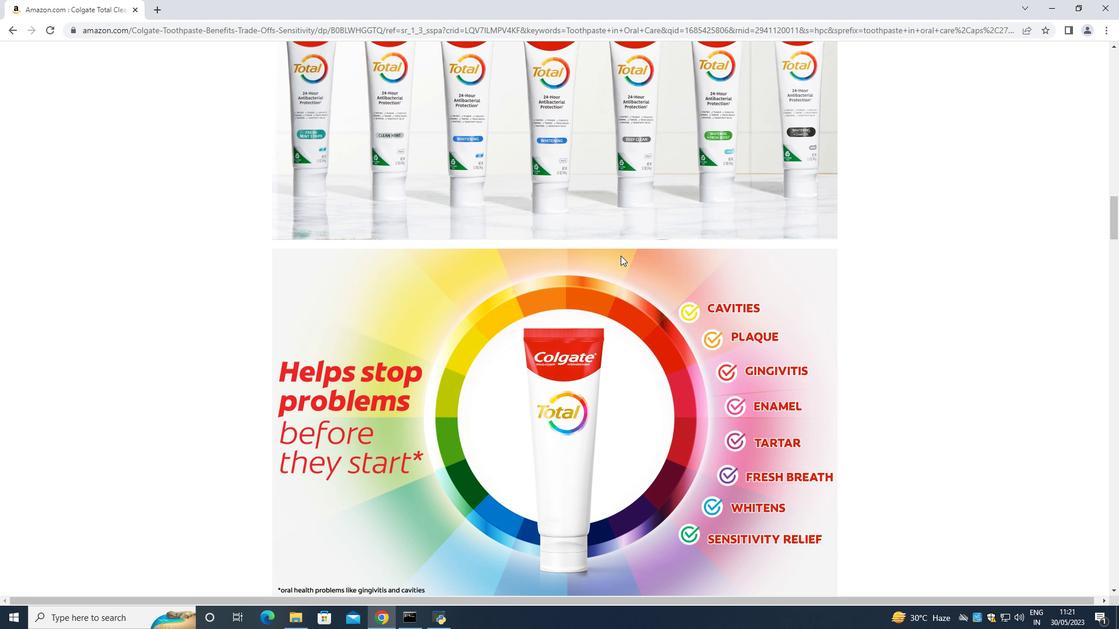 
Action: Mouse moved to (620, 257)
Screenshot: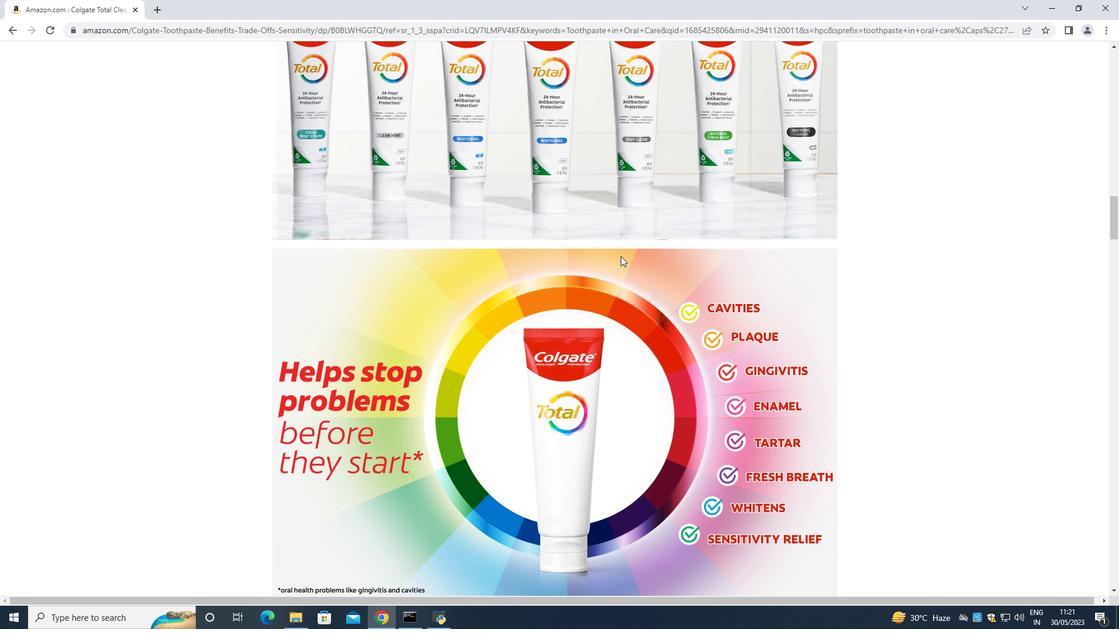
Action: Mouse scrolled (620, 257) with delta (0, 0)
Screenshot: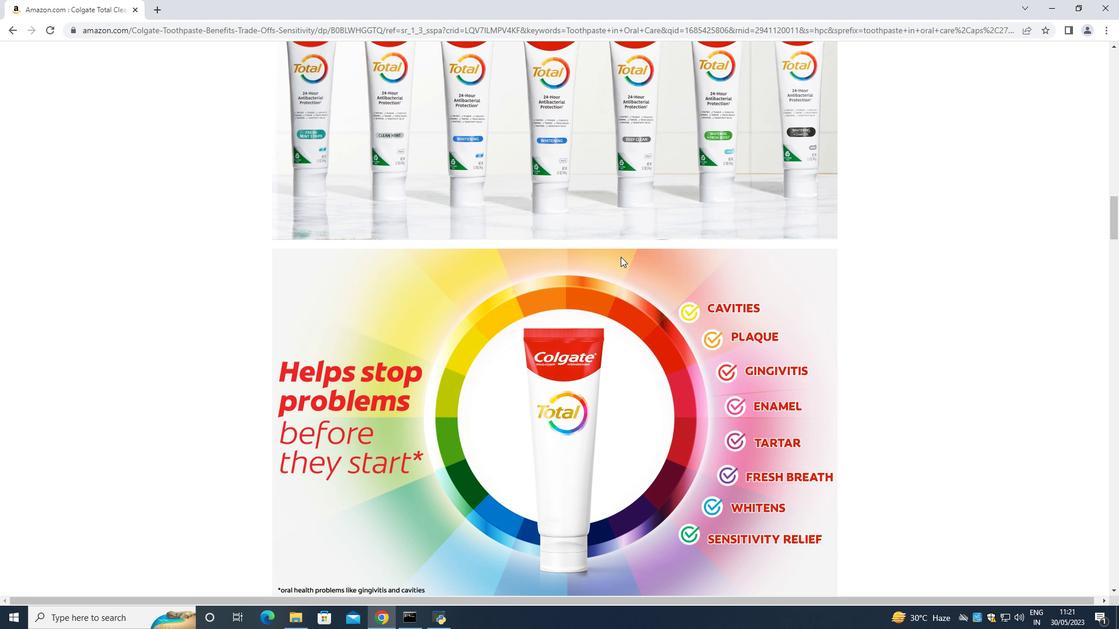 
Action: Mouse scrolled (620, 257) with delta (0, 0)
Screenshot: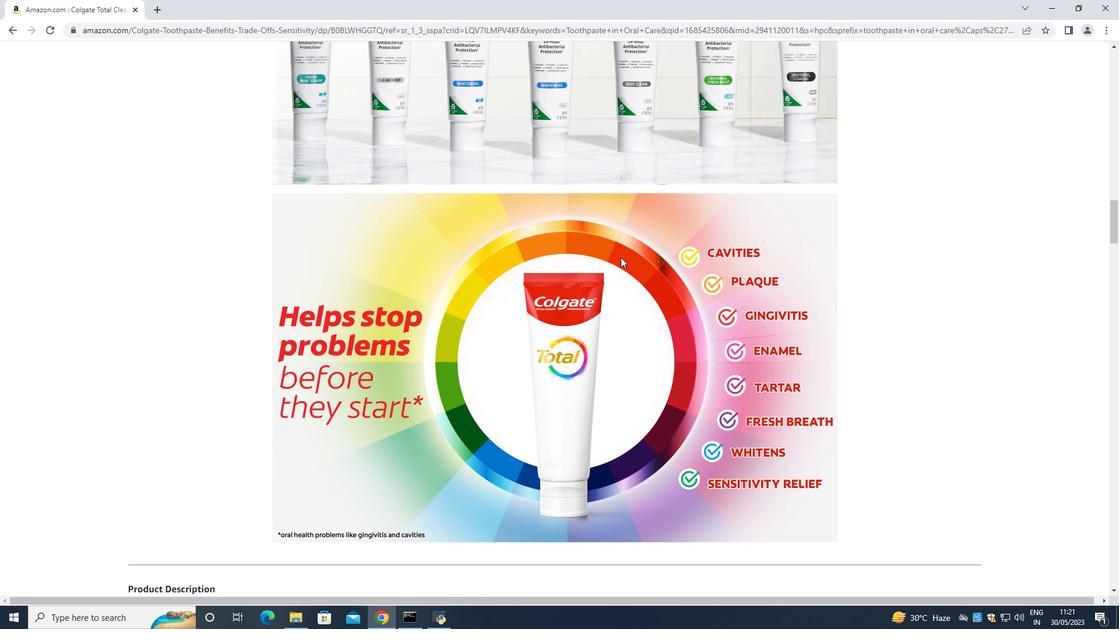 
Action: Mouse scrolled (620, 257) with delta (0, 0)
Screenshot: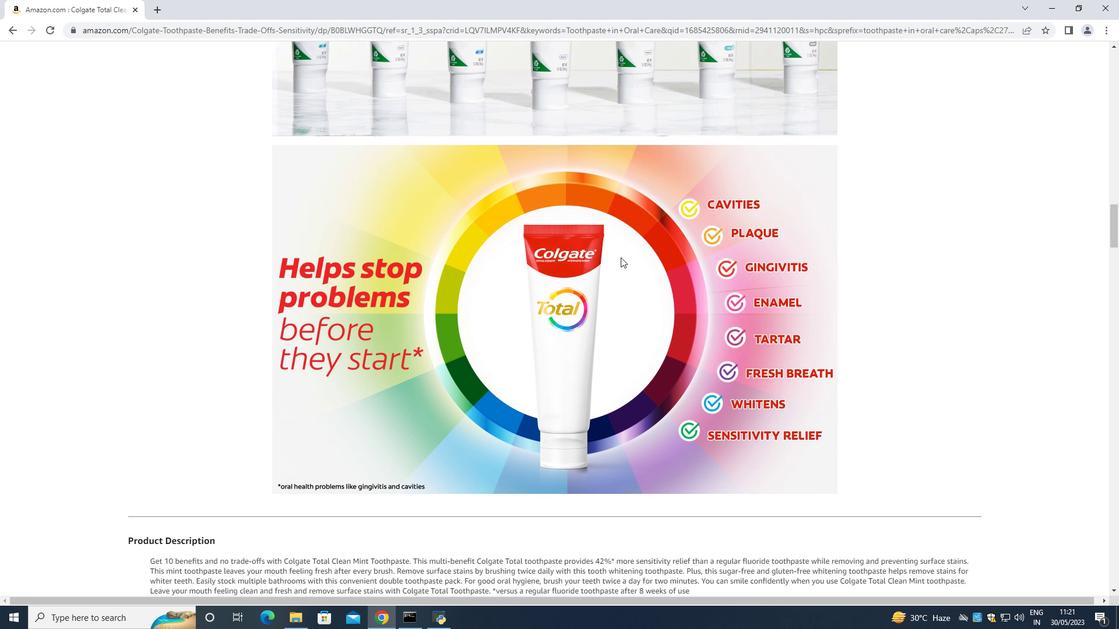 
Action: Mouse scrolled (620, 257) with delta (0, 0)
Screenshot: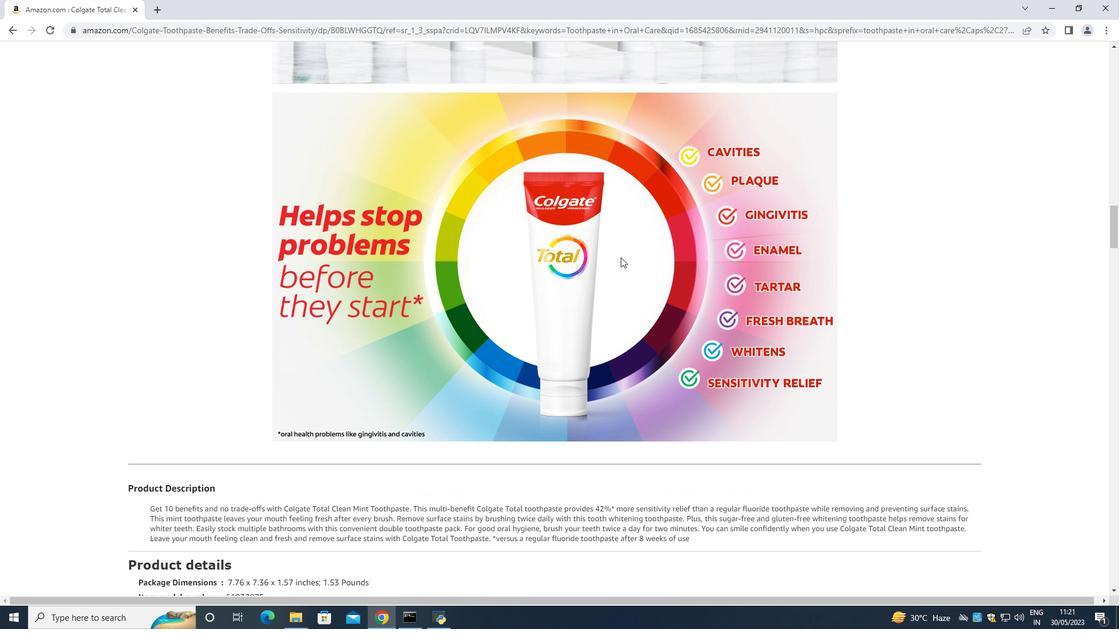 
Action: Mouse scrolled (620, 257) with delta (0, 0)
Screenshot: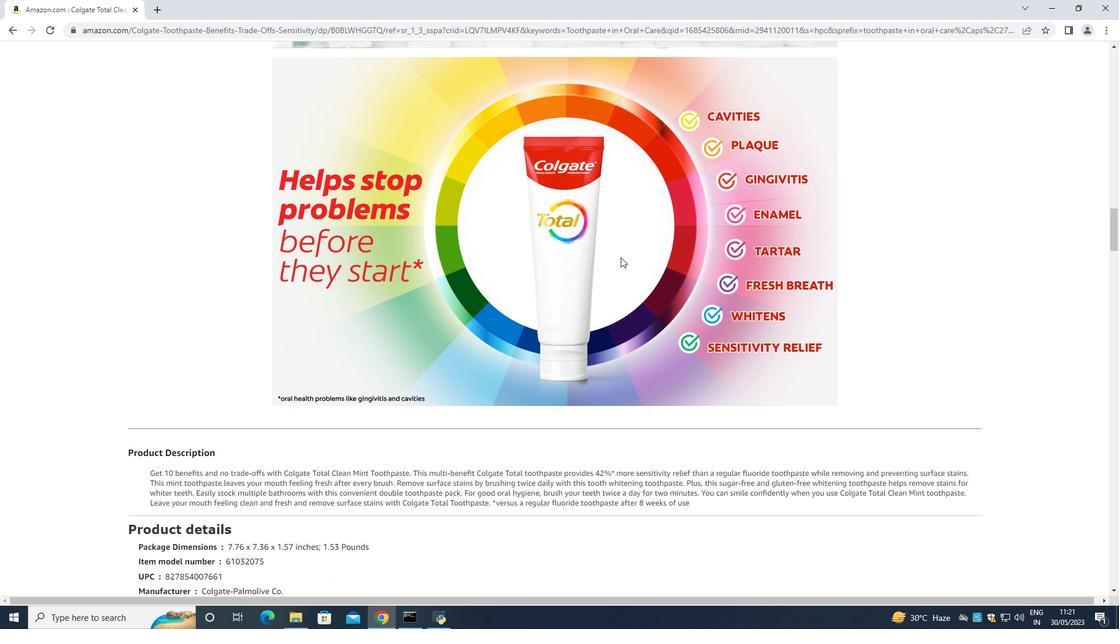 
Action: Mouse scrolled (620, 257) with delta (0, 0)
Screenshot: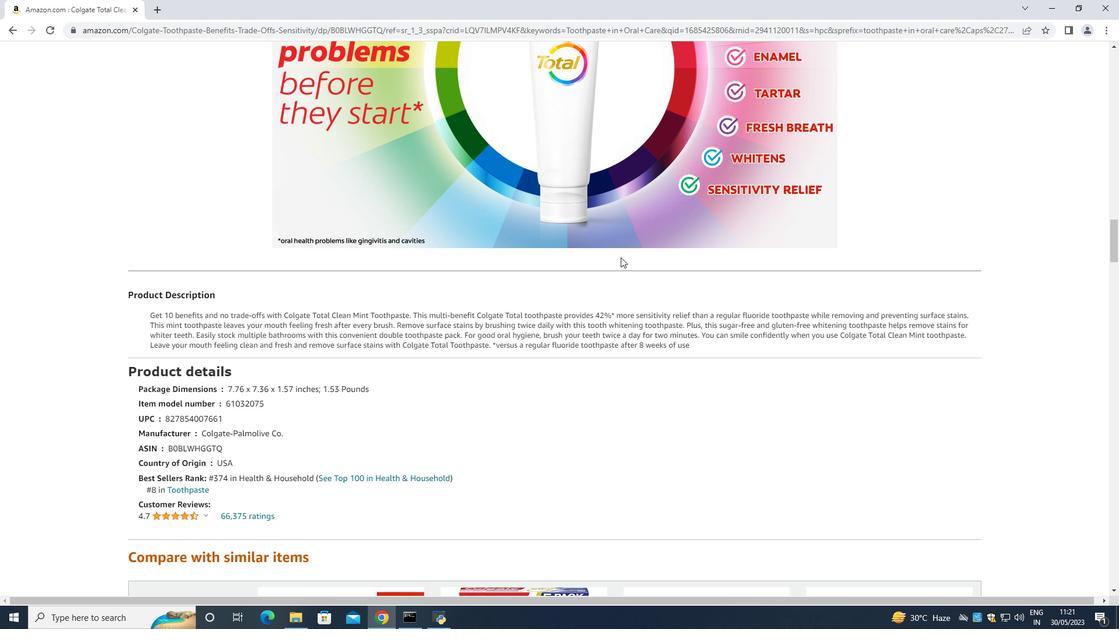 
Action: Mouse scrolled (620, 257) with delta (0, 0)
Screenshot: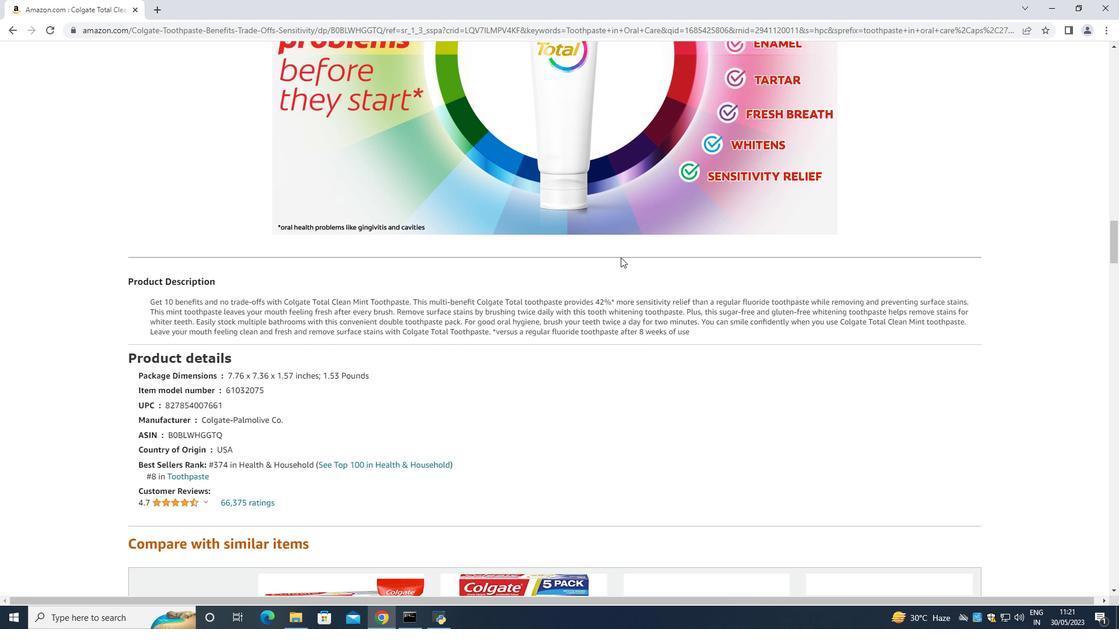 
Action: Mouse scrolled (620, 257) with delta (0, 0)
Screenshot: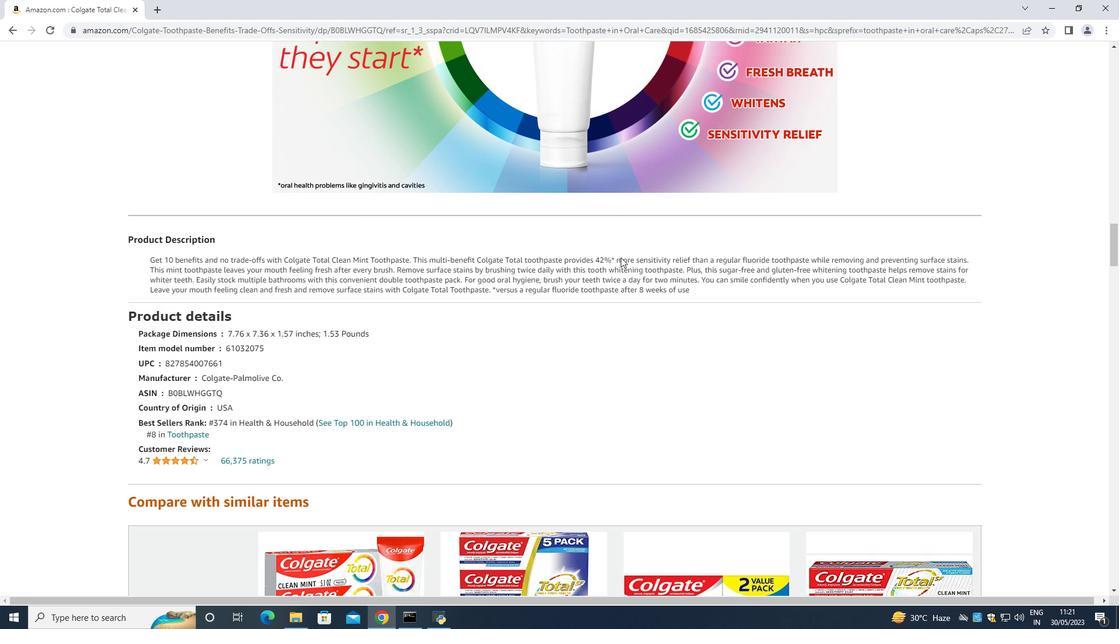 
Action: Mouse scrolled (620, 257) with delta (0, 0)
Screenshot: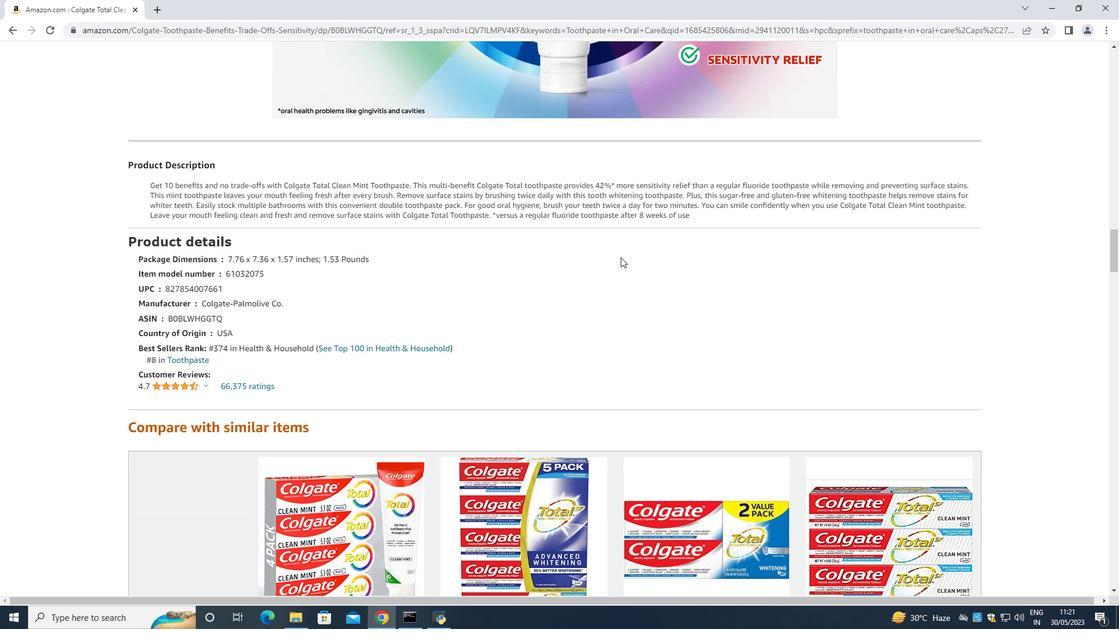 
Action: Mouse scrolled (620, 257) with delta (0, 0)
Screenshot: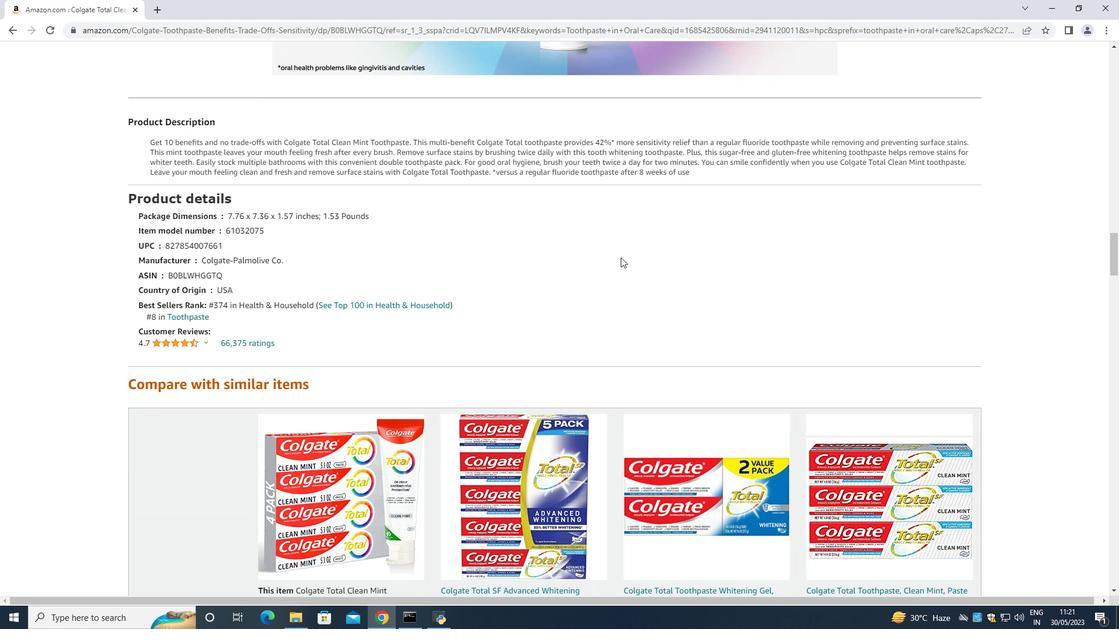 
Action: Mouse scrolled (620, 257) with delta (0, 0)
Screenshot: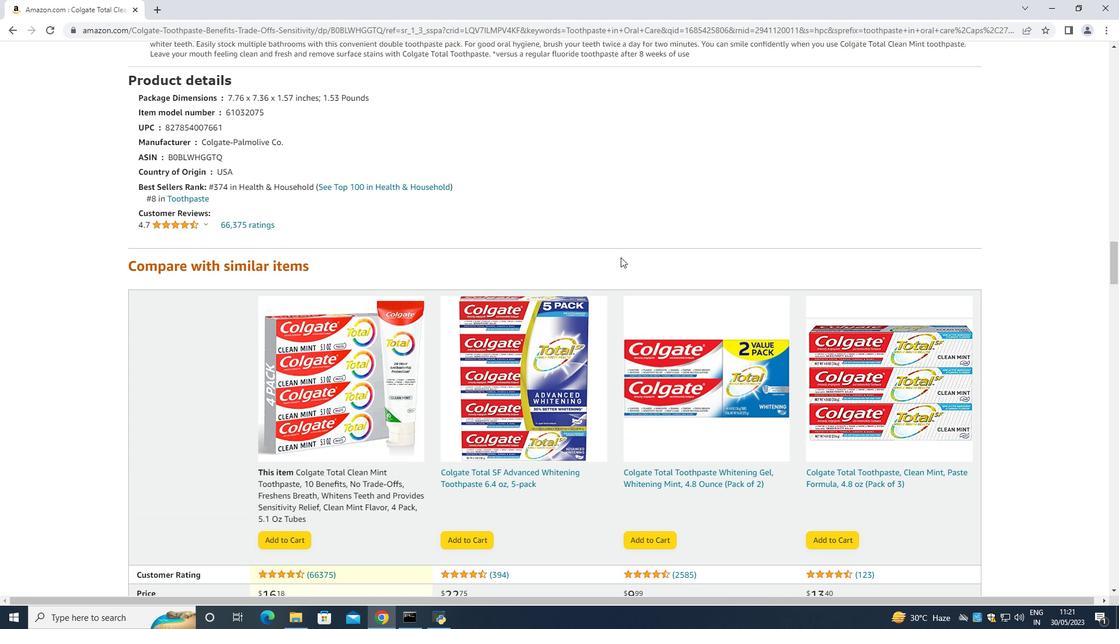 
Action: Mouse scrolled (620, 257) with delta (0, 0)
Screenshot: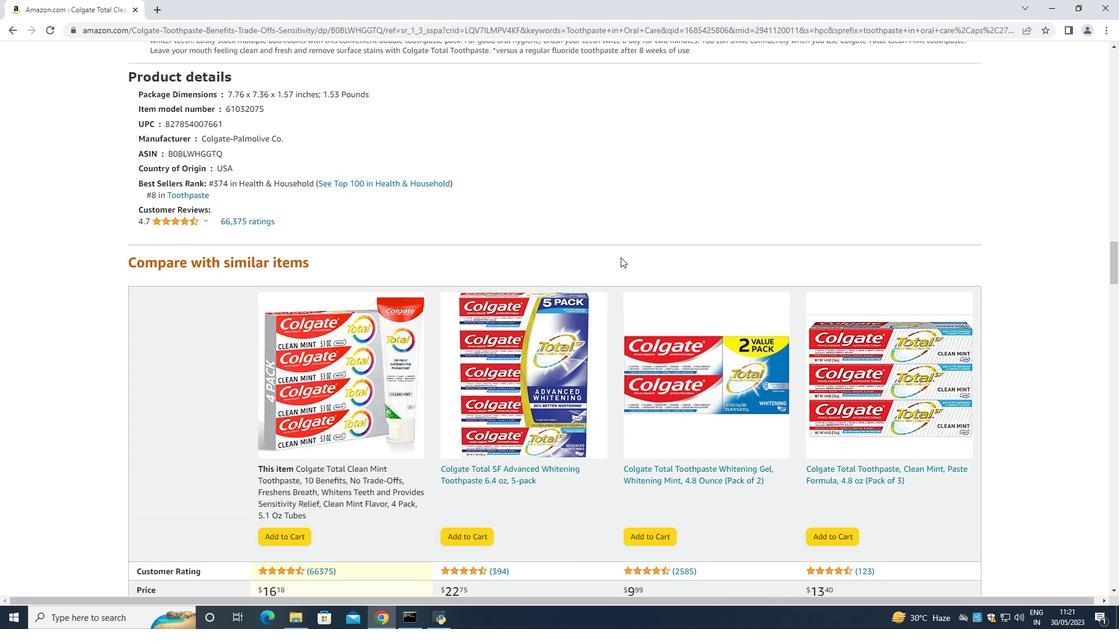 
Action: Mouse scrolled (620, 257) with delta (0, 0)
Screenshot: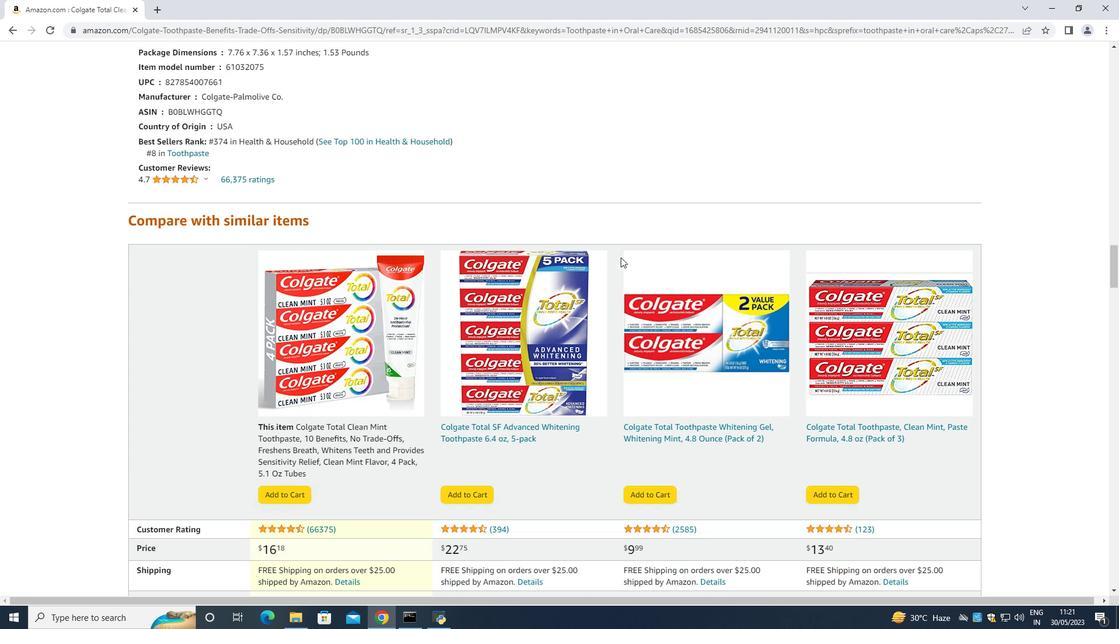 
Action: Mouse scrolled (620, 257) with delta (0, 0)
Screenshot: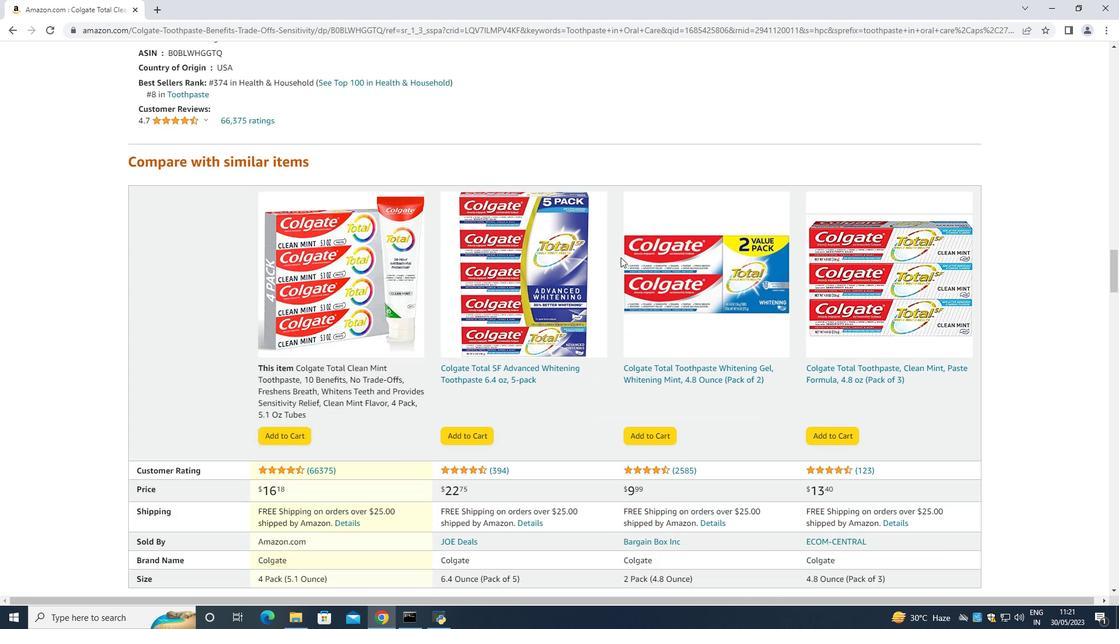 
Action: Mouse scrolled (620, 257) with delta (0, 0)
Screenshot: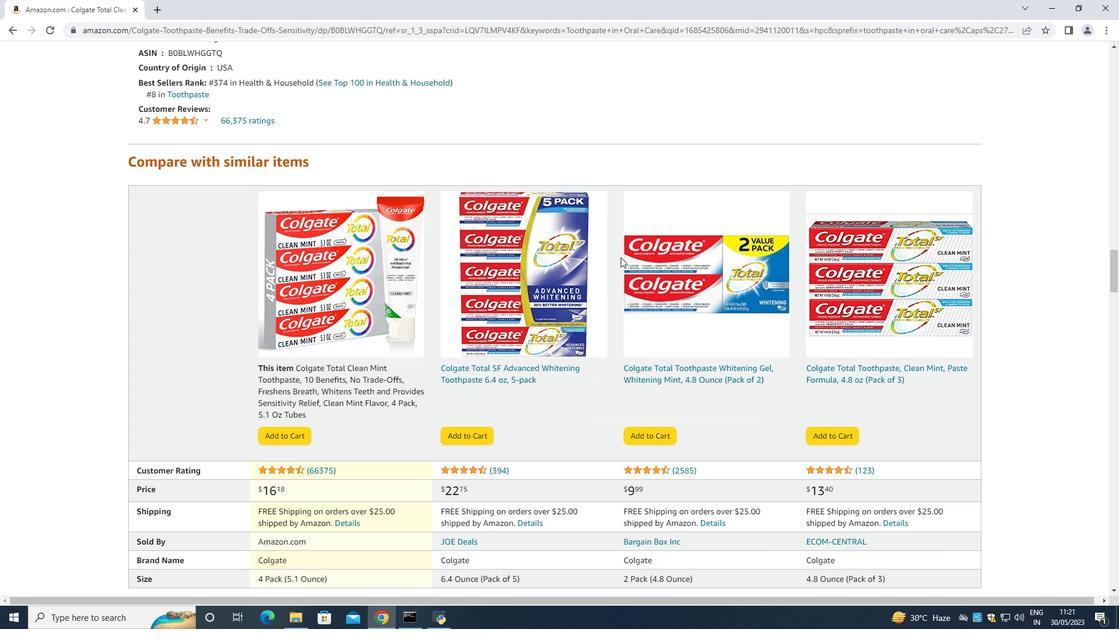 
Action: Mouse scrolled (620, 257) with delta (0, 0)
Screenshot: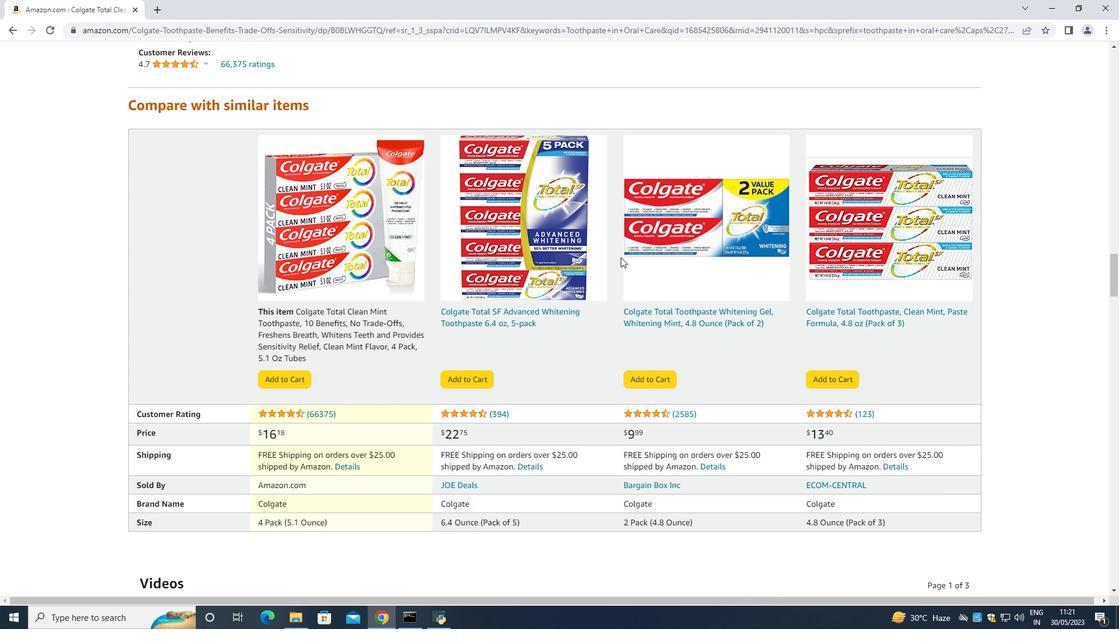 
Action: Mouse scrolled (620, 257) with delta (0, 0)
Screenshot: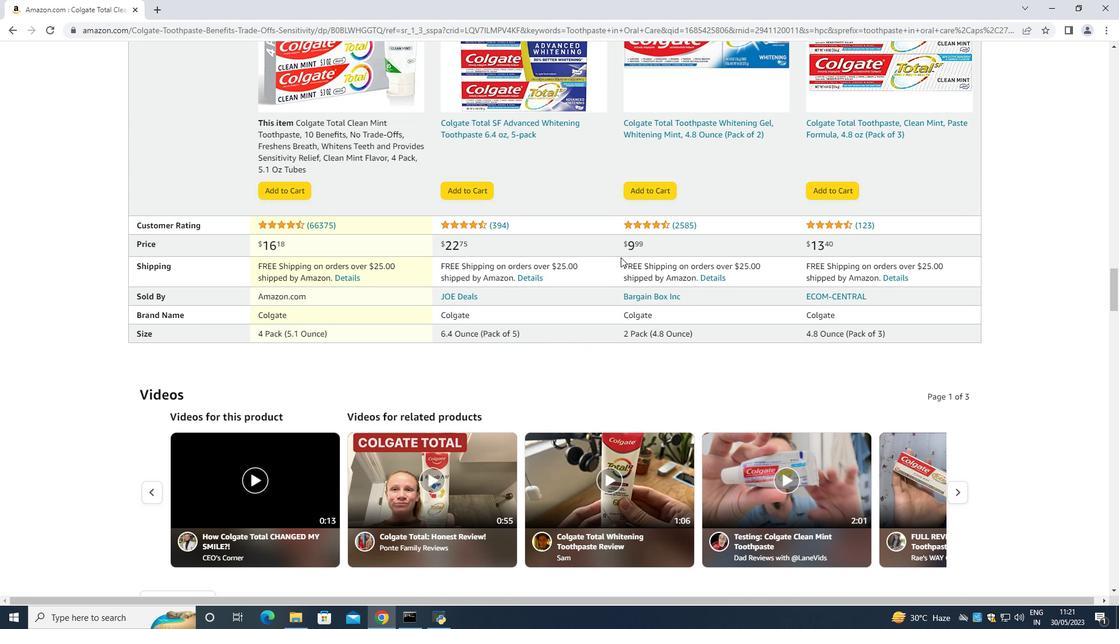 
Action: Mouse scrolled (620, 257) with delta (0, 0)
Screenshot: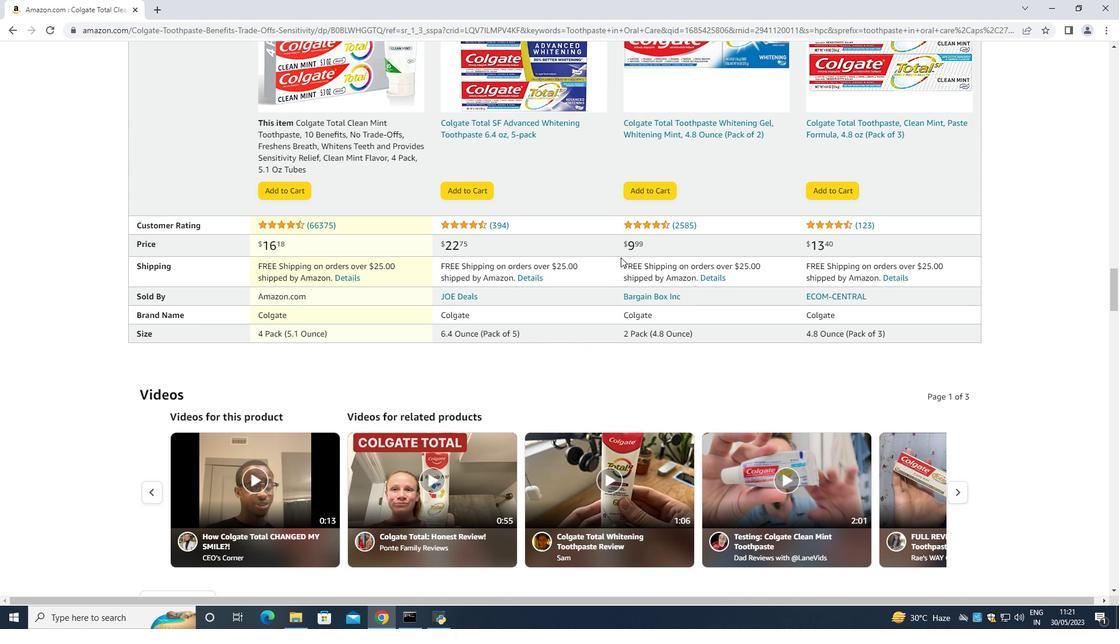 
Action: Mouse scrolled (620, 257) with delta (0, 0)
Screenshot: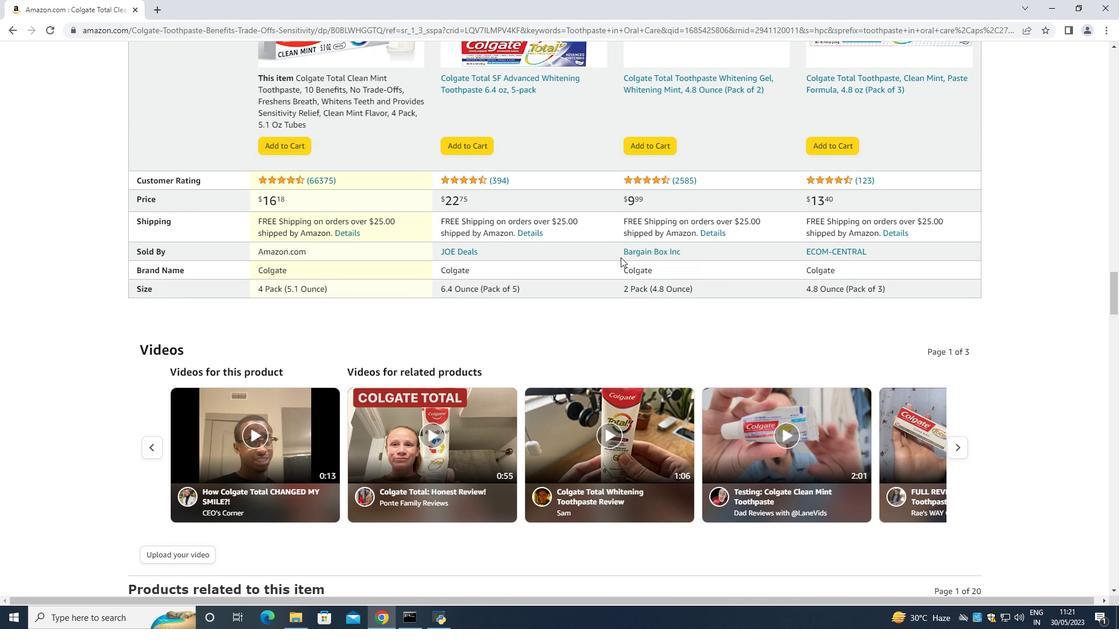 
Action: Mouse scrolled (620, 257) with delta (0, 0)
Screenshot: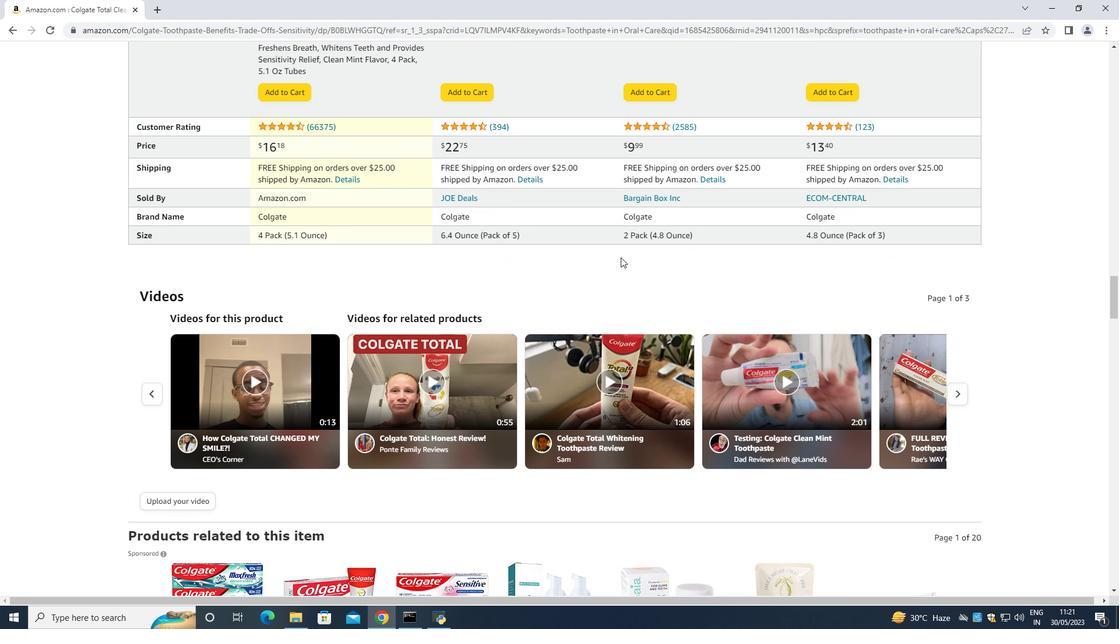 
Action: Mouse scrolled (620, 257) with delta (0, 0)
Screenshot: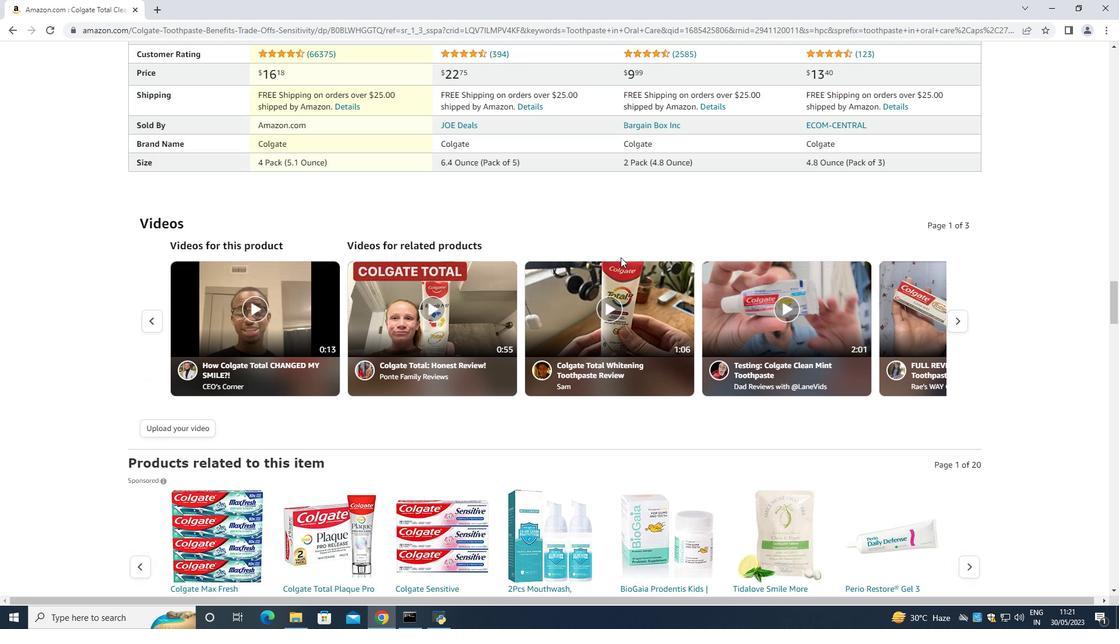 
Action: Mouse scrolled (620, 257) with delta (0, 0)
Screenshot: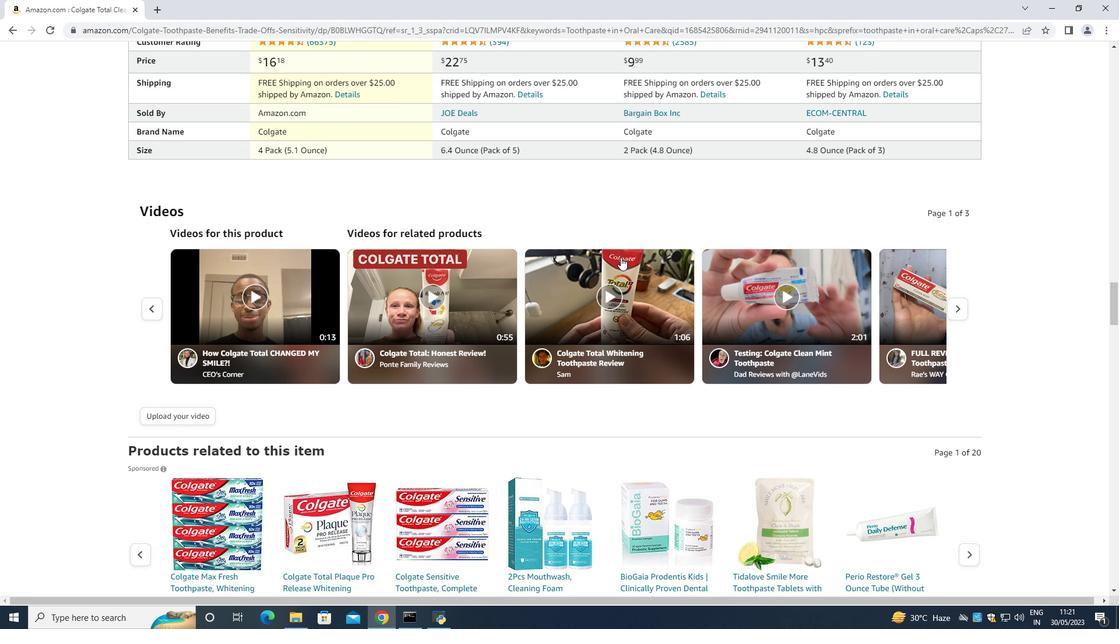 
Action: Mouse scrolled (620, 257) with delta (0, 0)
Screenshot: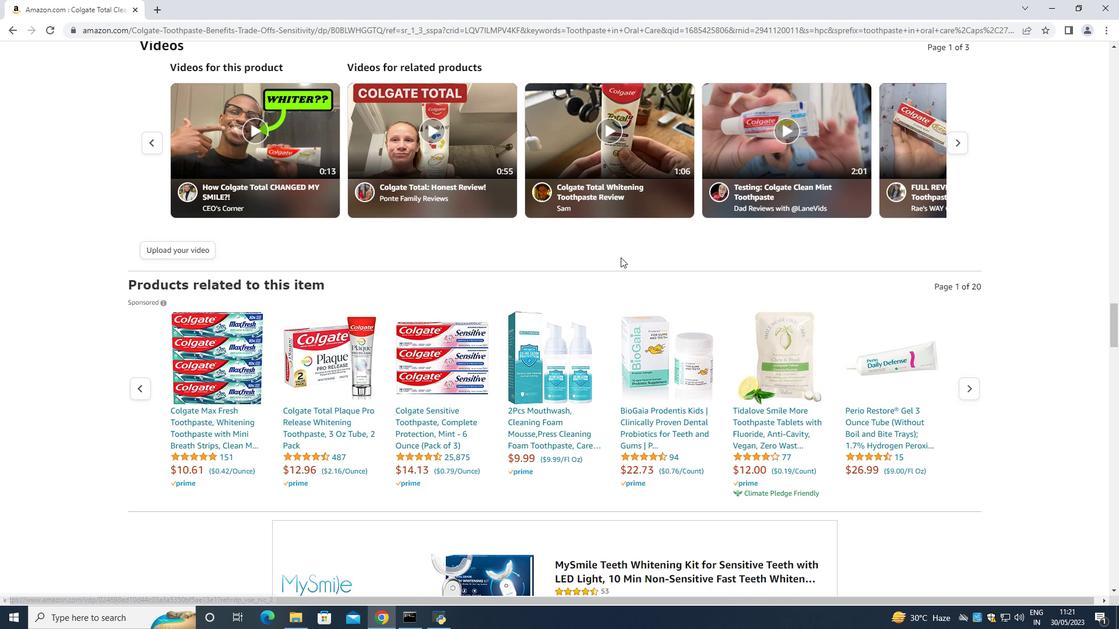 
Action: Mouse scrolled (620, 257) with delta (0, 0)
Screenshot: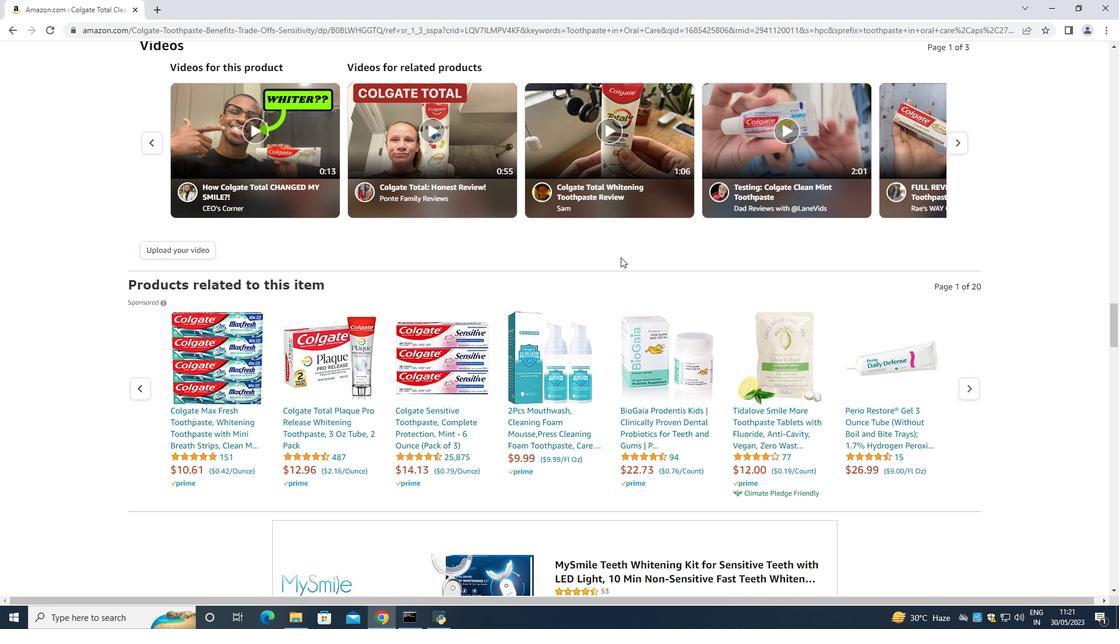 
Action: Mouse scrolled (620, 257) with delta (0, 0)
Screenshot: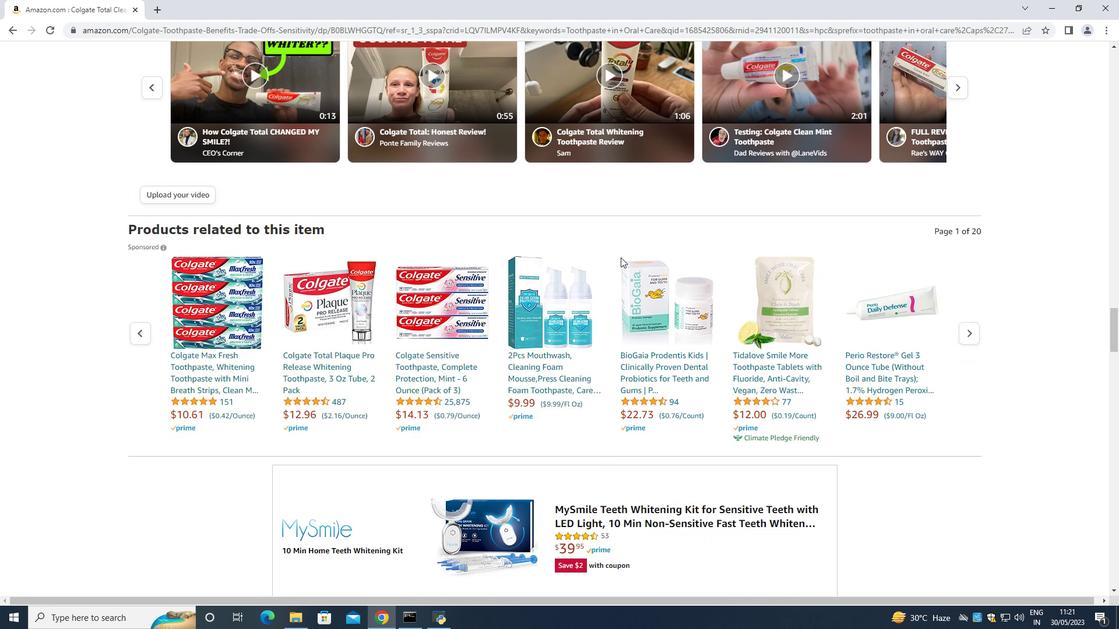 
Action: Mouse scrolled (620, 257) with delta (0, 0)
Screenshot: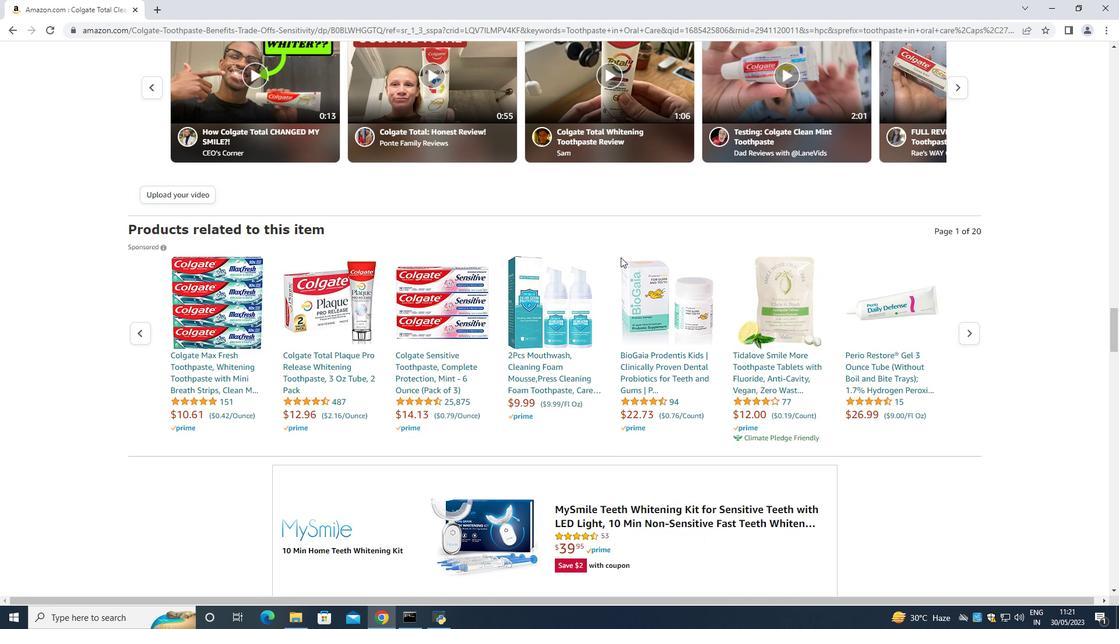 
Action: Mouse scrolled (620, 257) with delta (0, 0)
Screenshot: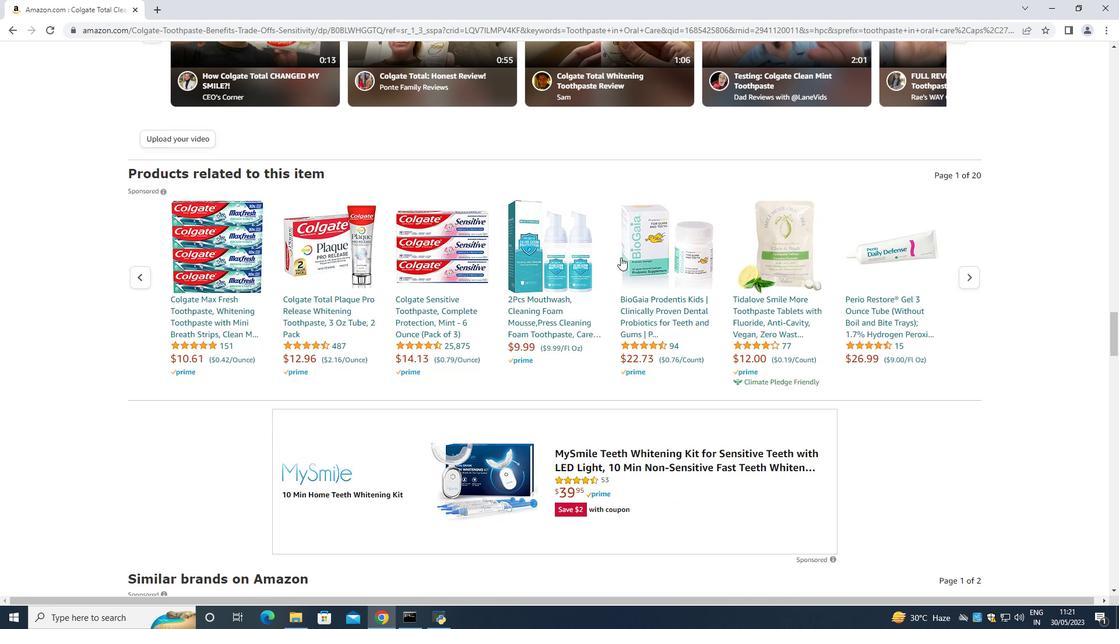 
Action: Mouse scrolled (620, 257) with delta (0, 0)
Screenshot: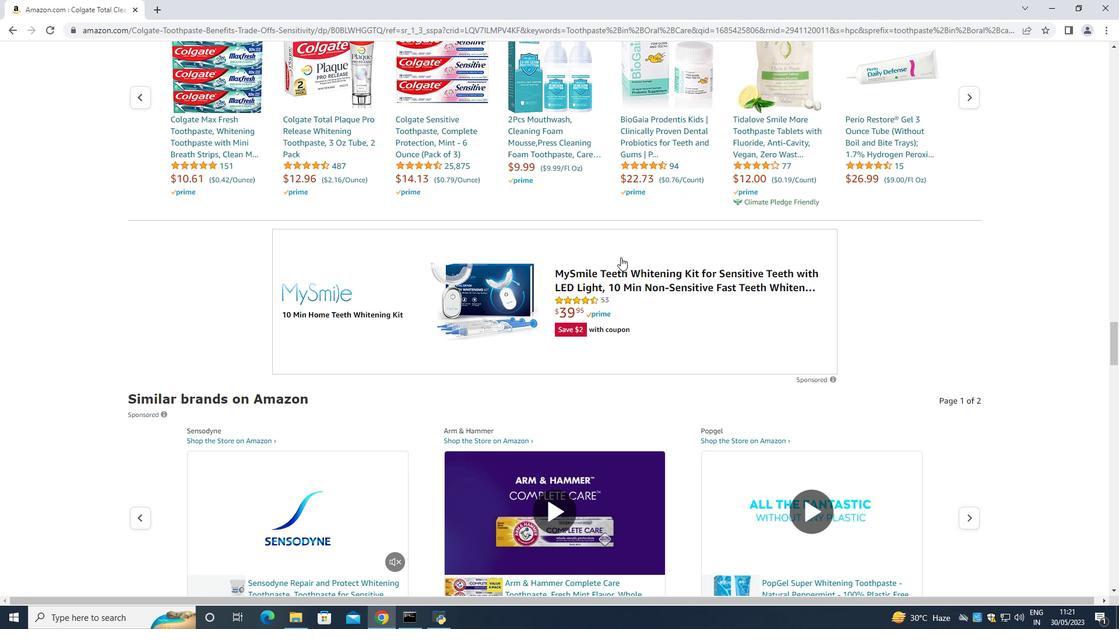 
Action: Mouse scrolled (620, 257) with delta (0, 0)
Screenshot: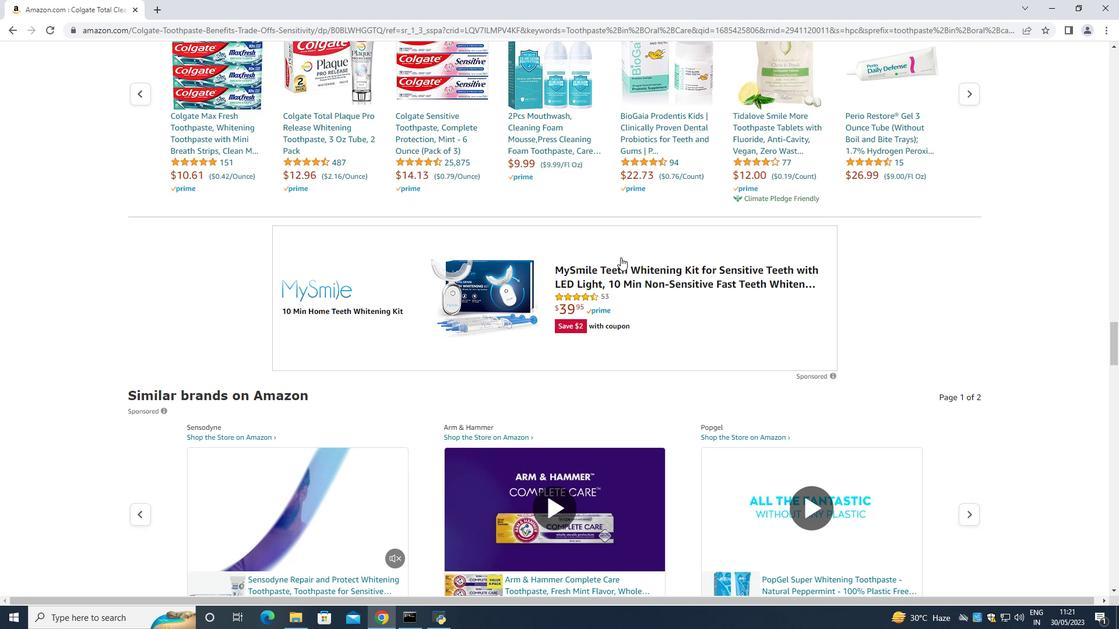 
Action: Mouse scrolled (620, 257) with delta (0, 0)
Screenshot: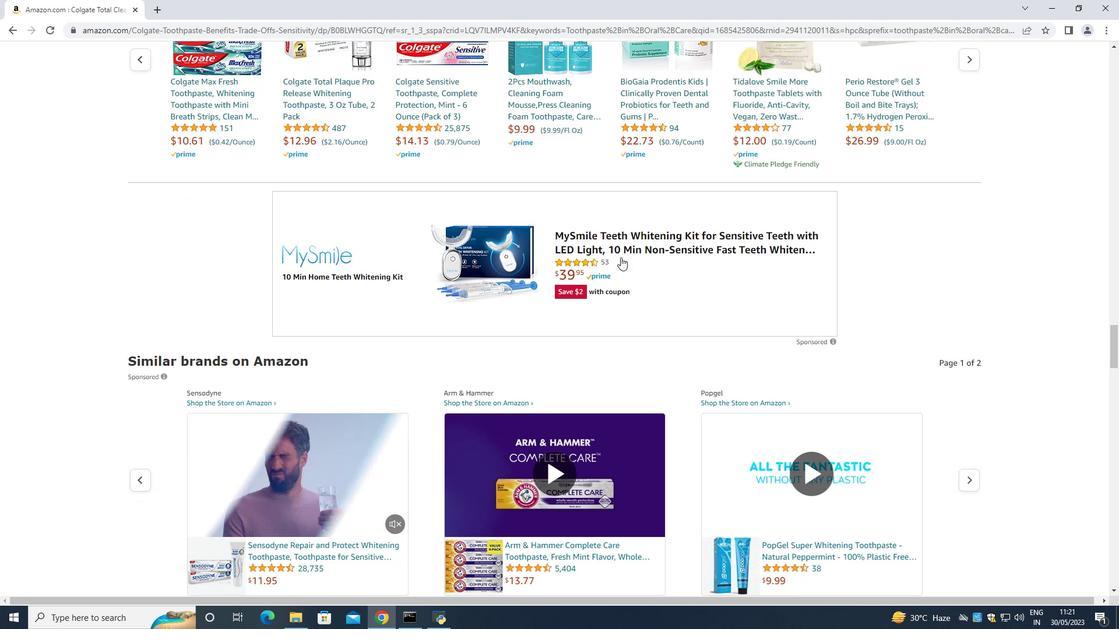 
Action: Mouse scrolled (620, 257) with delta (0, 0)
Screenshot: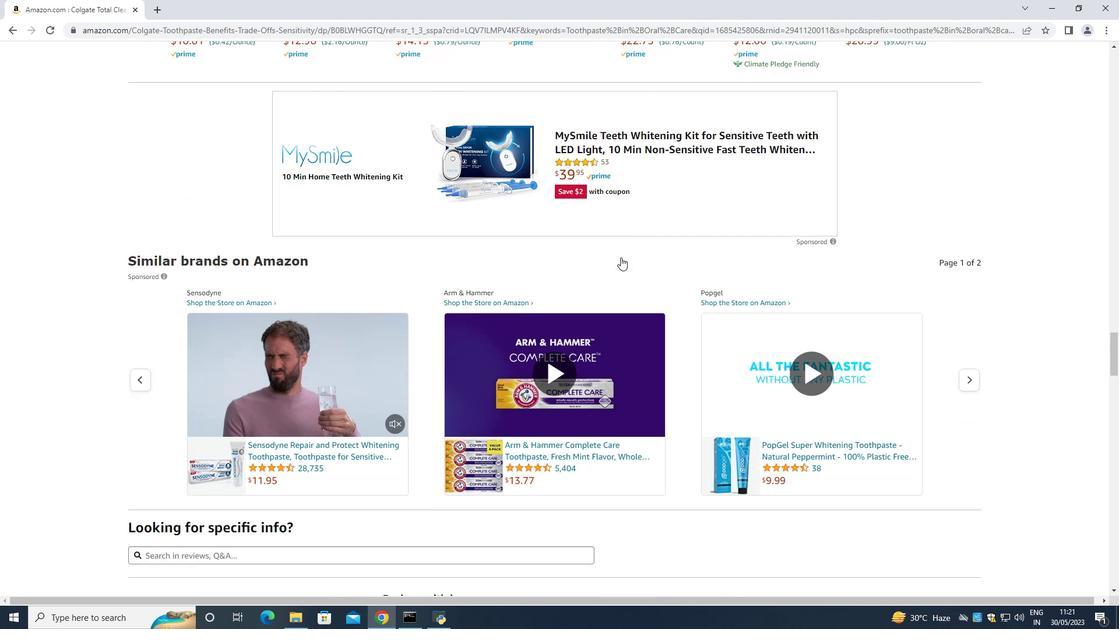 
Action: Mouse scrolled (620, 257) with delta (0, 0)
Screenshot: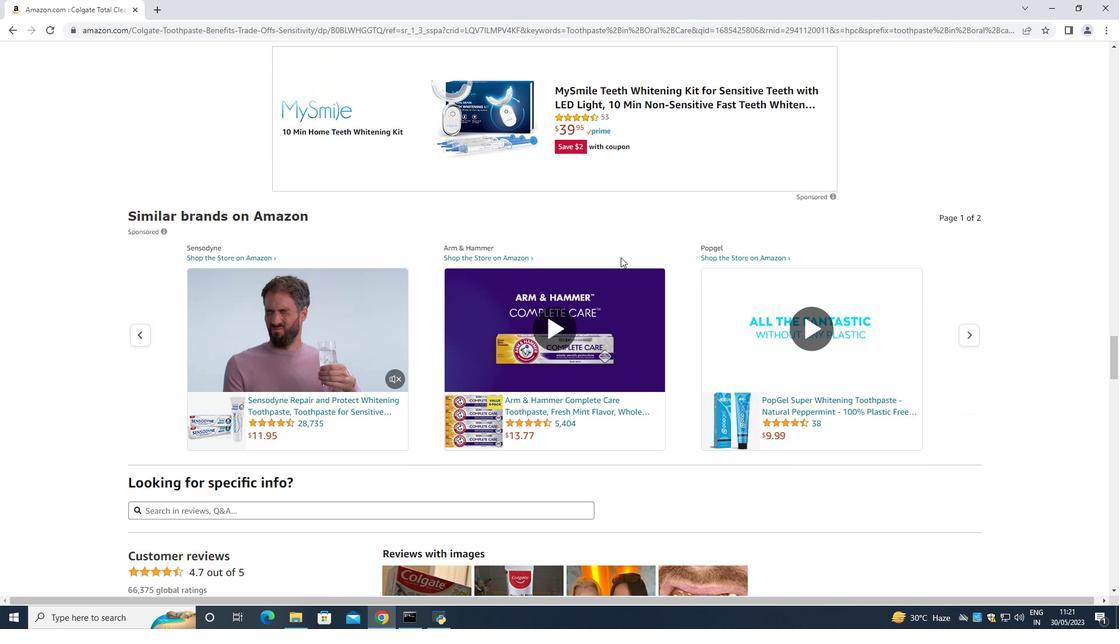
Action: Mouse scrolled (620, 257) with delta (0, 0)
Screenshot: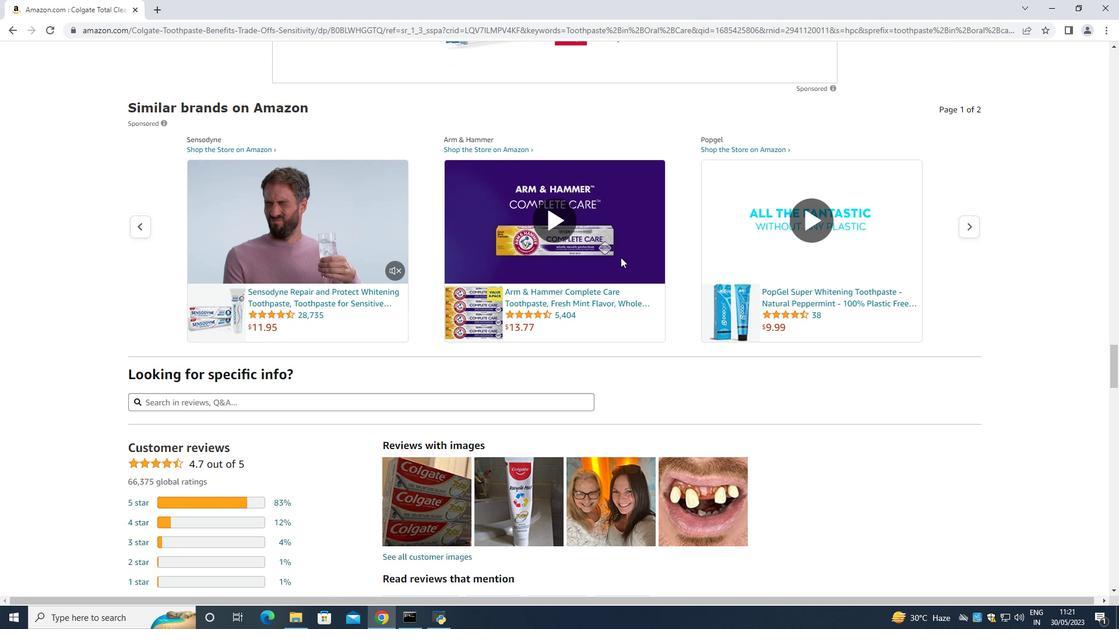 
Action: Mouse scrolled (620, 257) with delta (0, 0)
Screenshot: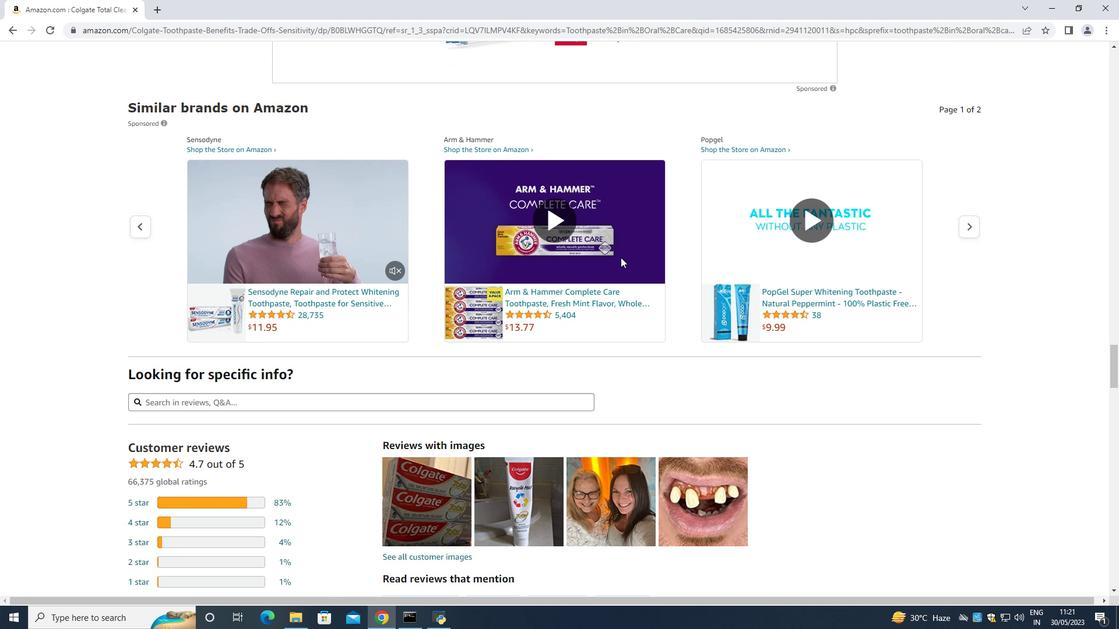 
Action: Mouse scrolled (620, 257) with delta (0, 0)
Screenshot: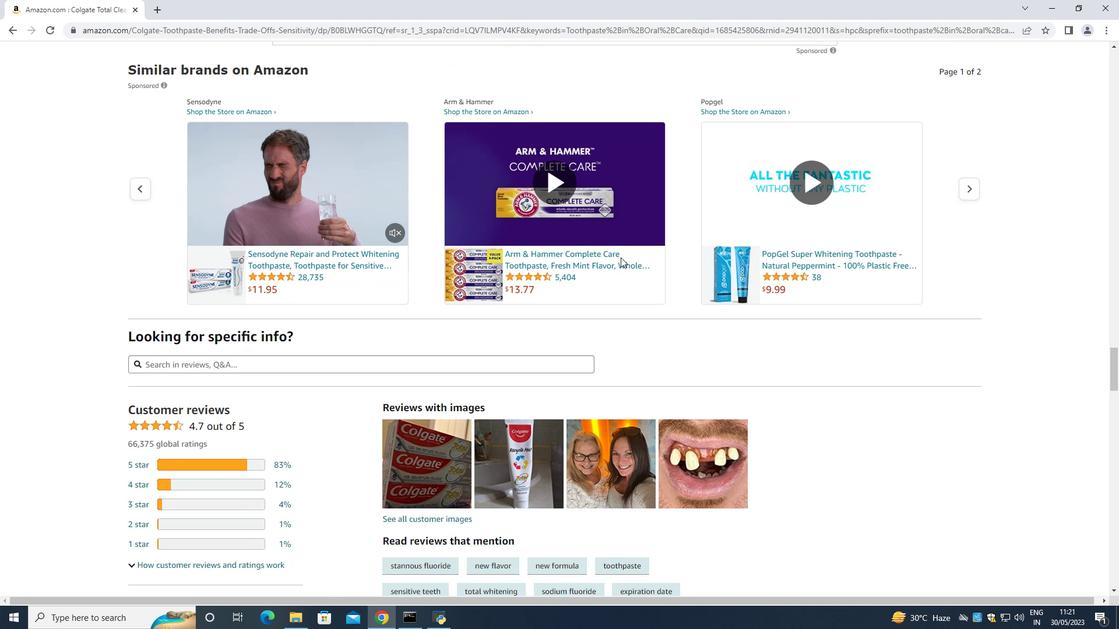 
Action: Mouse scrolled (620, 257) with delta (0, 0)
Screenshot: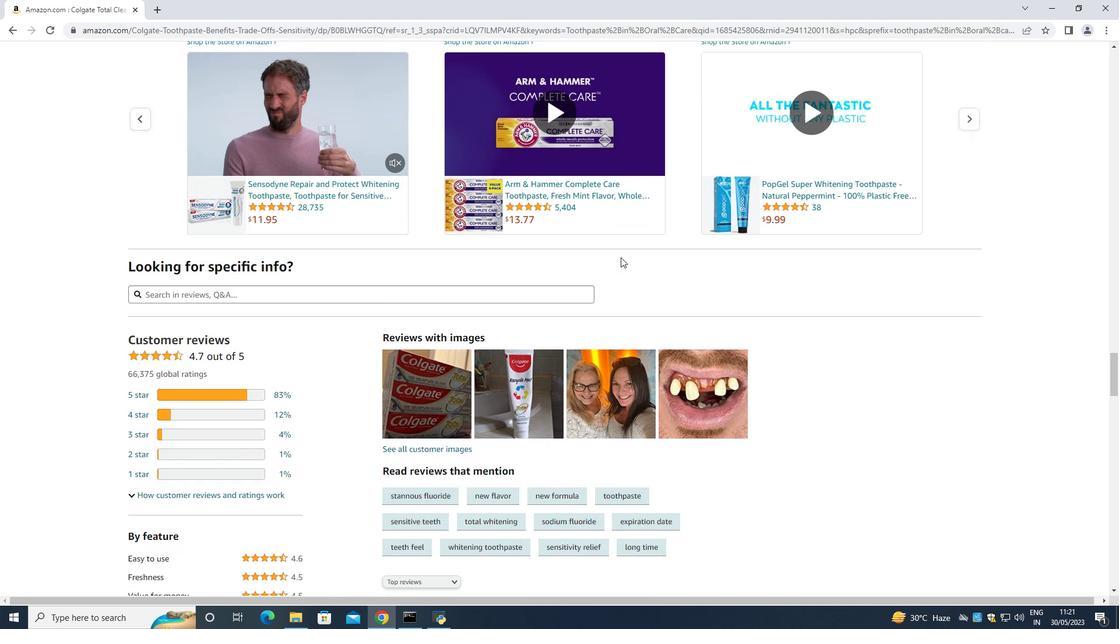 
Action: Mouse scrolled (620, 257) with delta (0, 0)
Screenshot: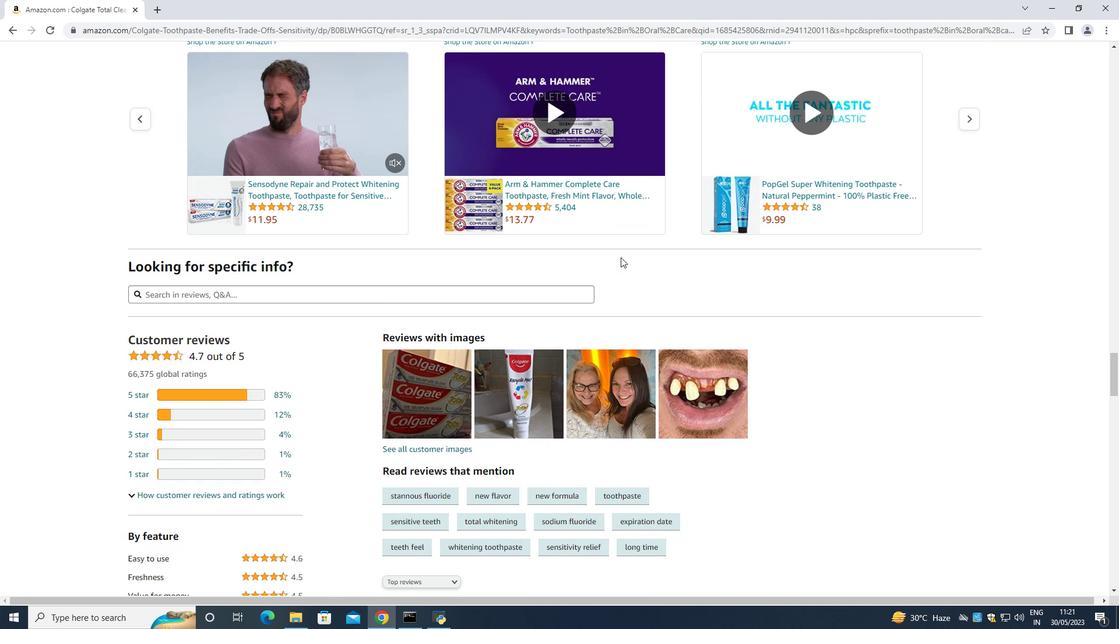 
Action: Mouse scrolled (620, 257) with delta (0, 0)
Screenshot: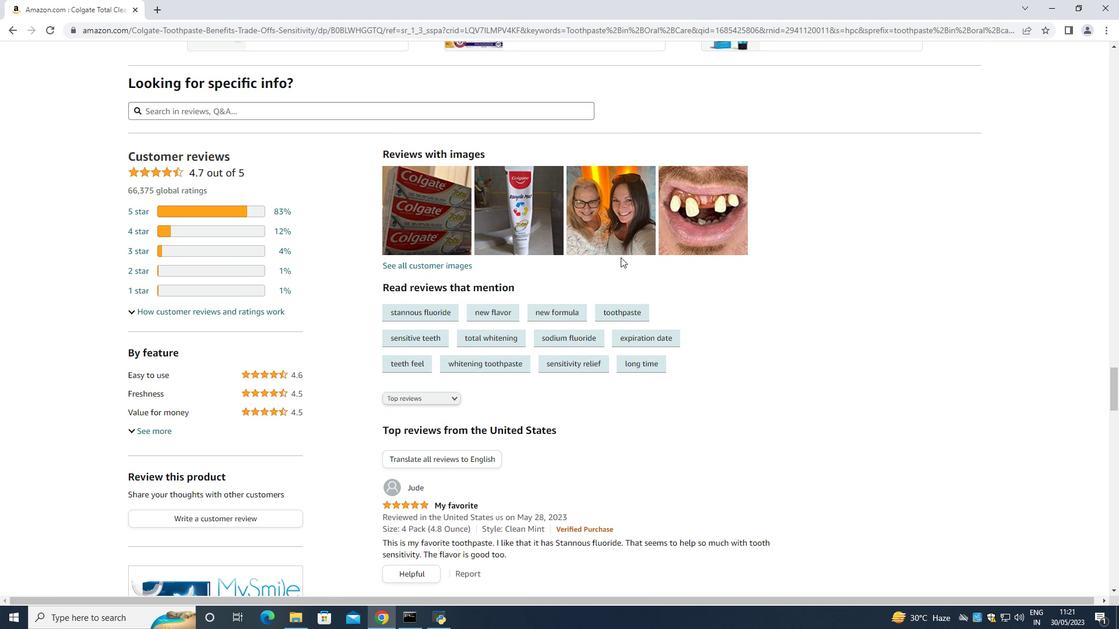 
Action: Mouse scrolled (620, 257) with delta (0, 0)
Screenshot: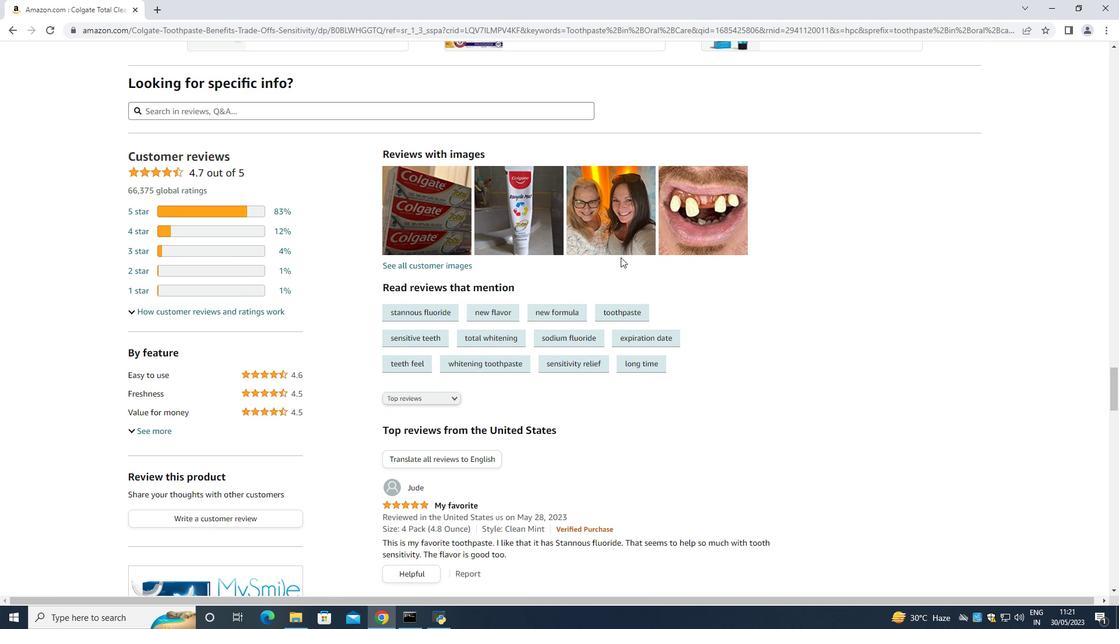 
Action: Mouse scrolled (620, 257) with delta (0, 0)
Screenshot: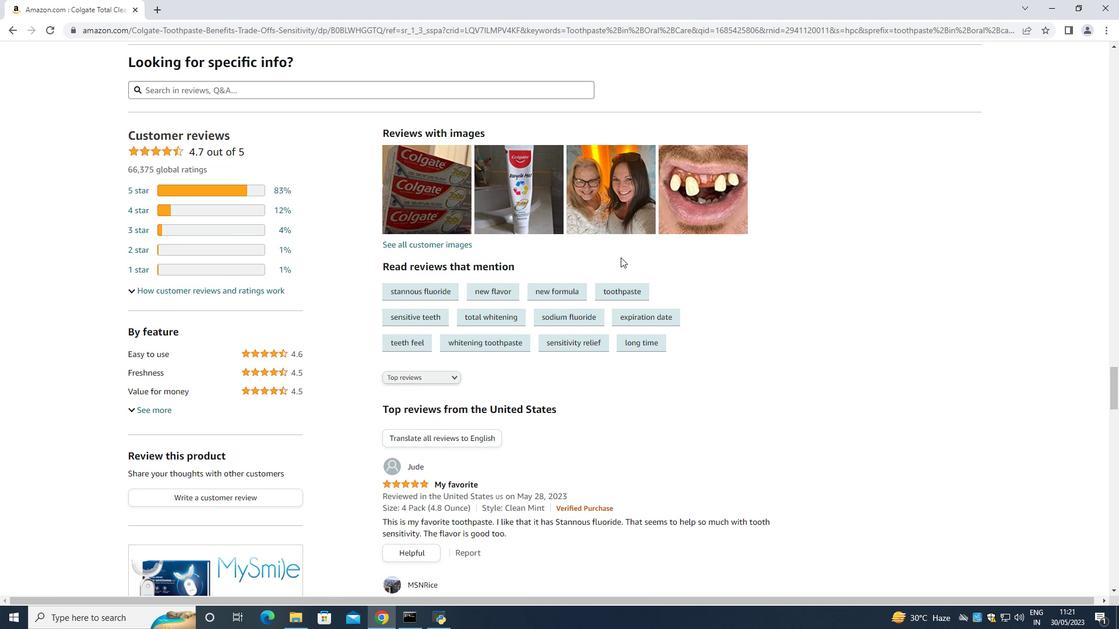 
Action: Mouse scrolled (620, 257) with delta (0, 0)
Screenshot: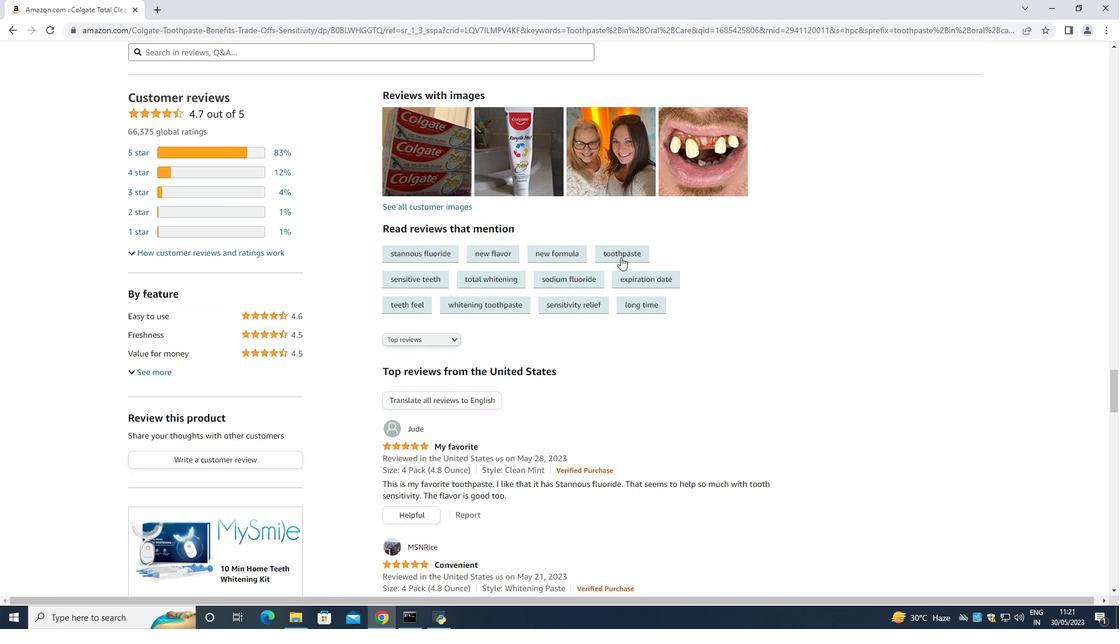 
Action: Mouse scrolled (620, 257) with delta (0, 0)
Screenshot: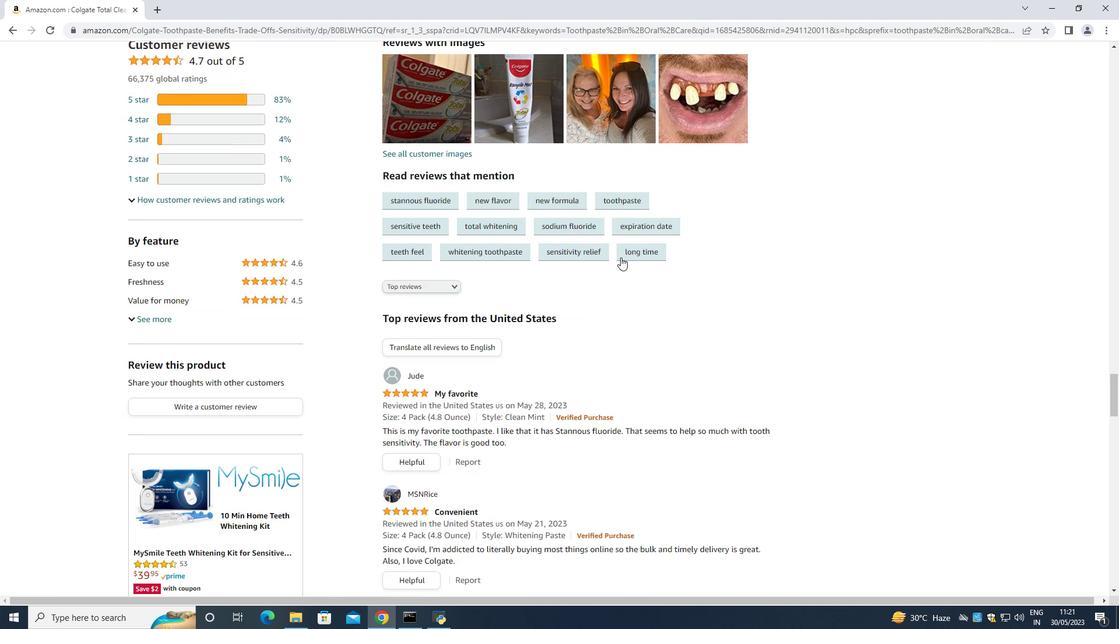 
Action: Mouse scrolled (620, 258) with delta (0, 0)
Screenshot: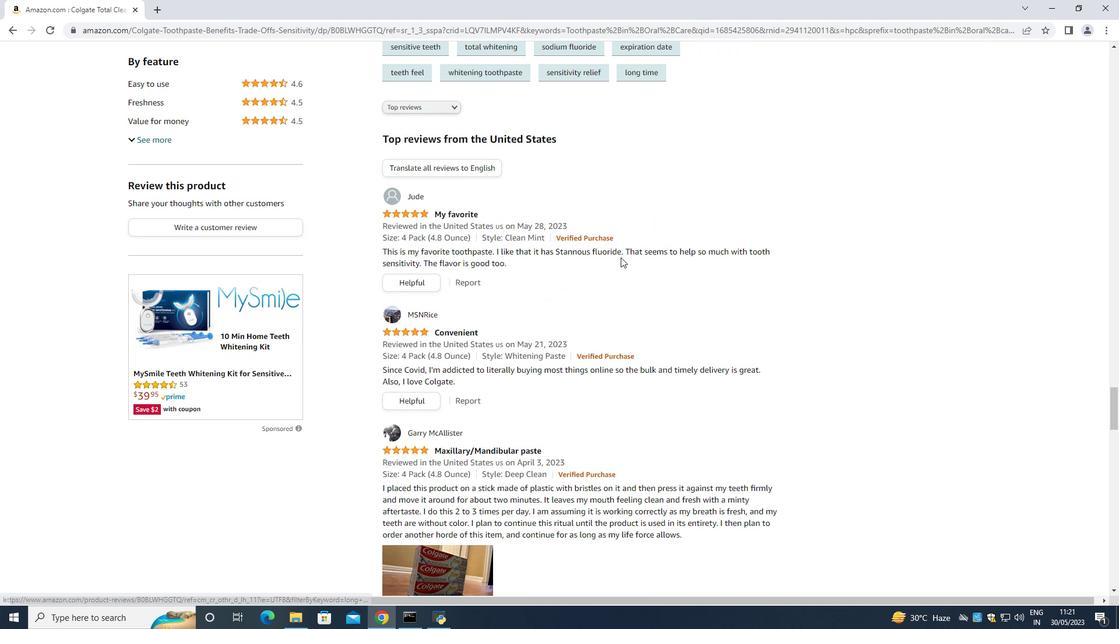 
Action: Mouse scrolled (620, 258) with delta (0, 0)
Screenshot: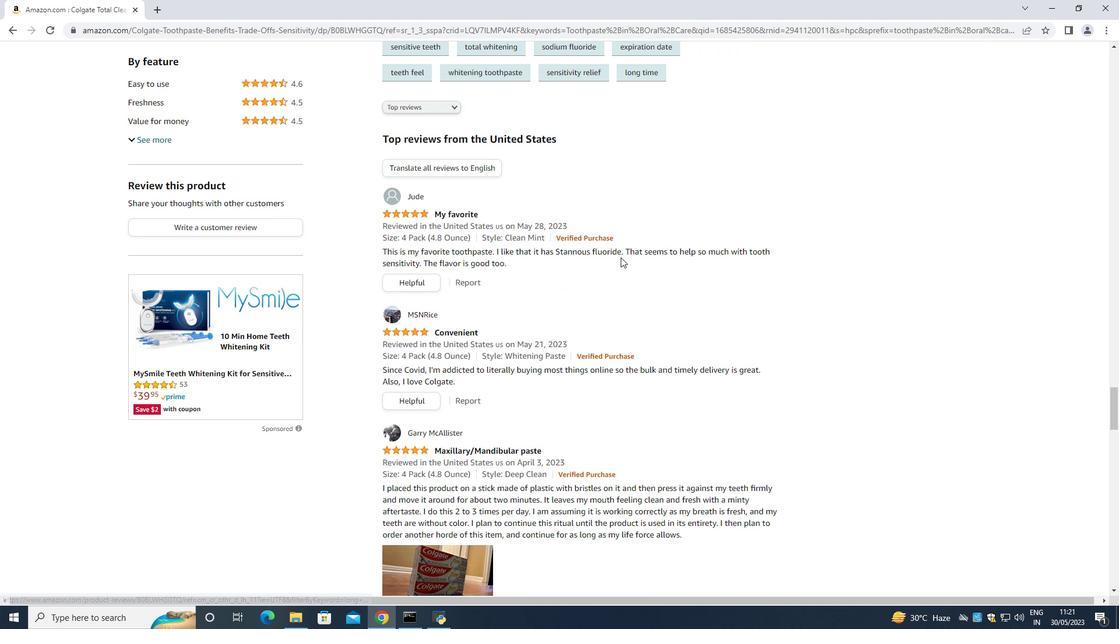 
Action: Mouse scrolled (620, 258) with delta (0, 0)
Screenshot: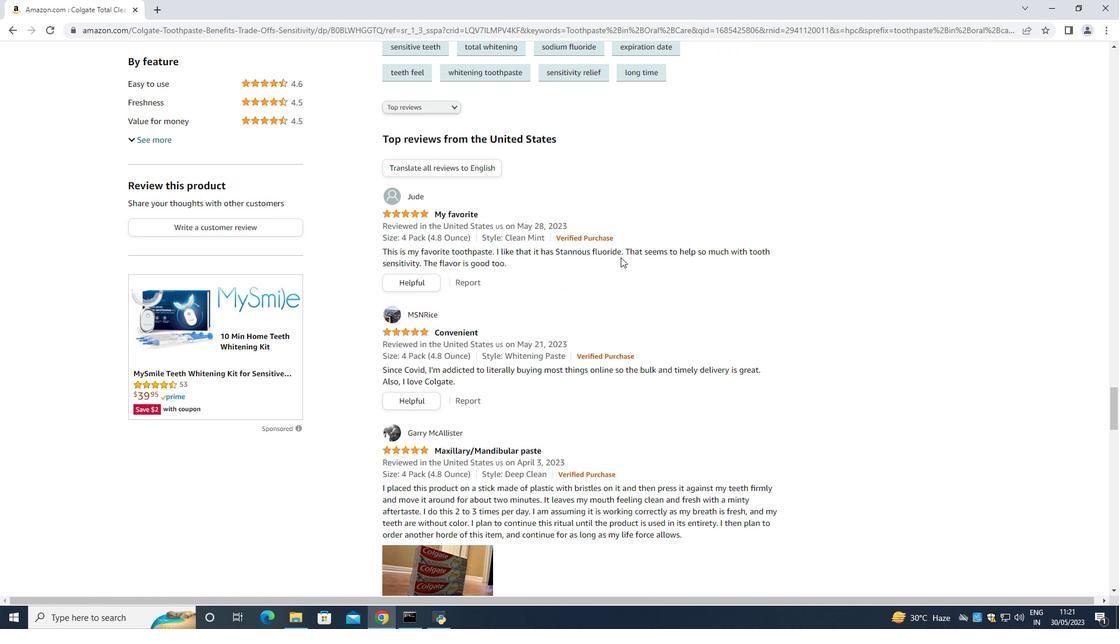 
Action: Mouse scrolled (620, 258) with delta (0, 0)
Screenshot: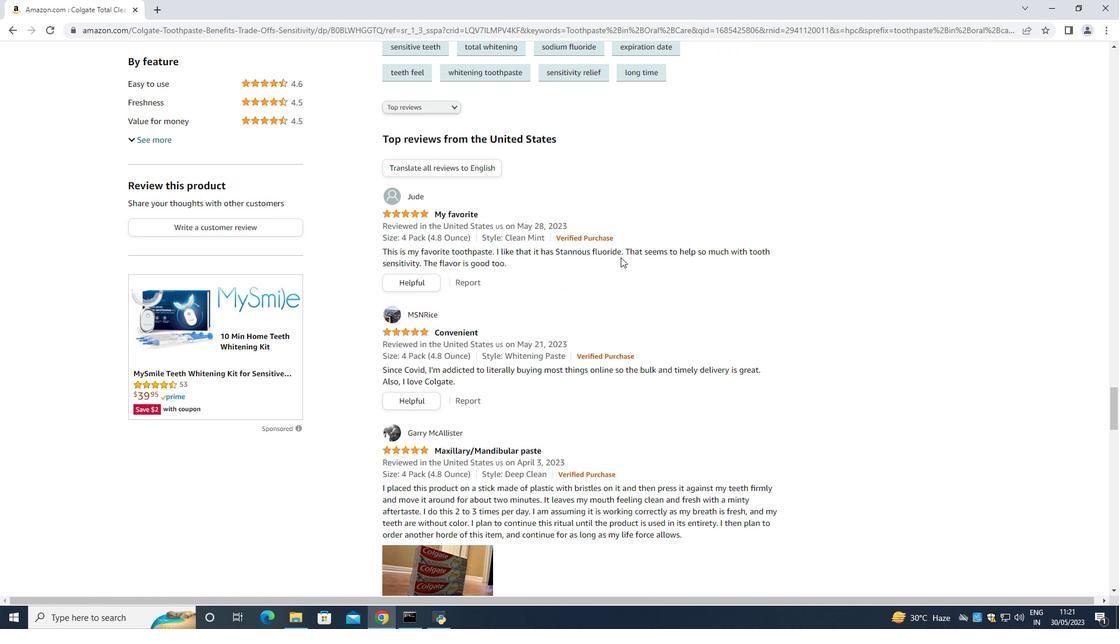 
Action: Mouse scrolled (620, 258) with delta (0, 0)
Screenshot: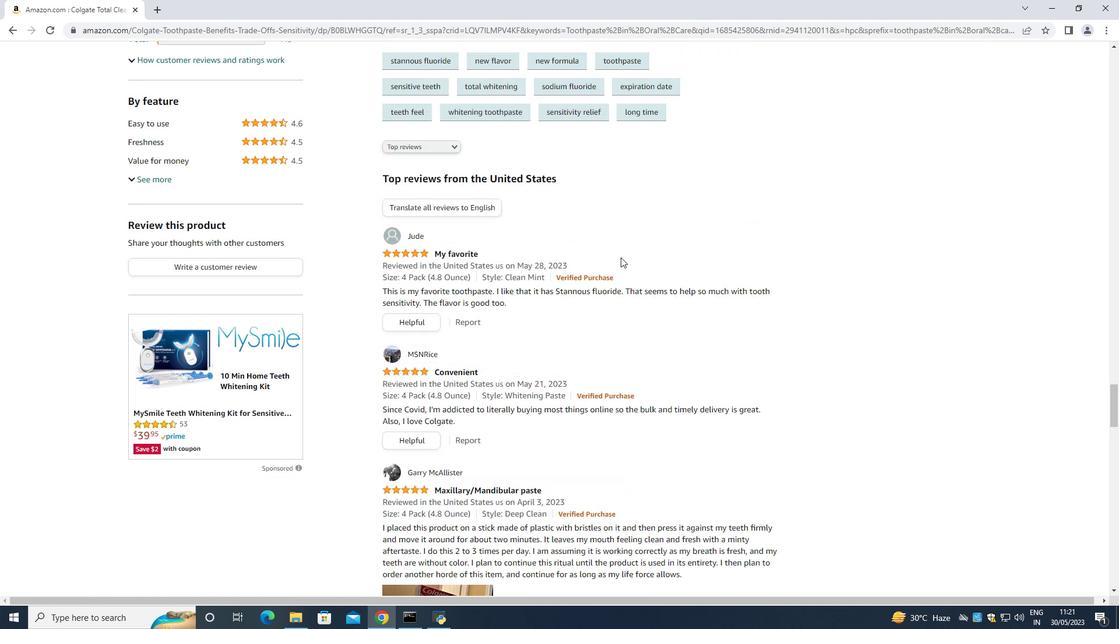 
Action: Mouse scrolled (620, 258) with delta (0, 0)
Screenshot: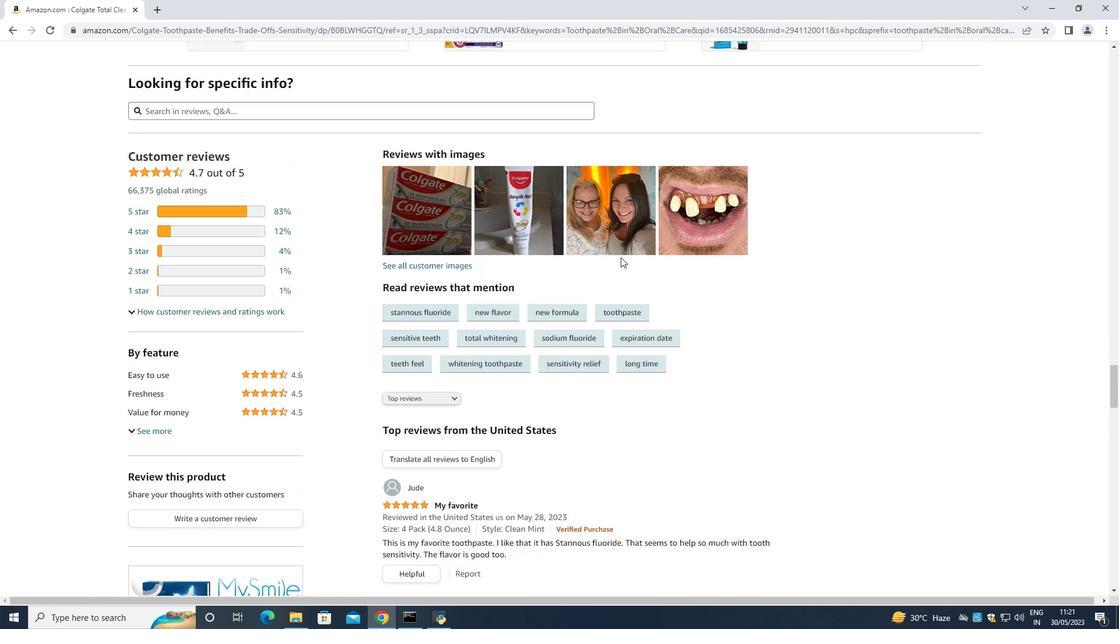 
Action: Mouse scrolled (620, 258) with delta (0, 0)
Screenshot: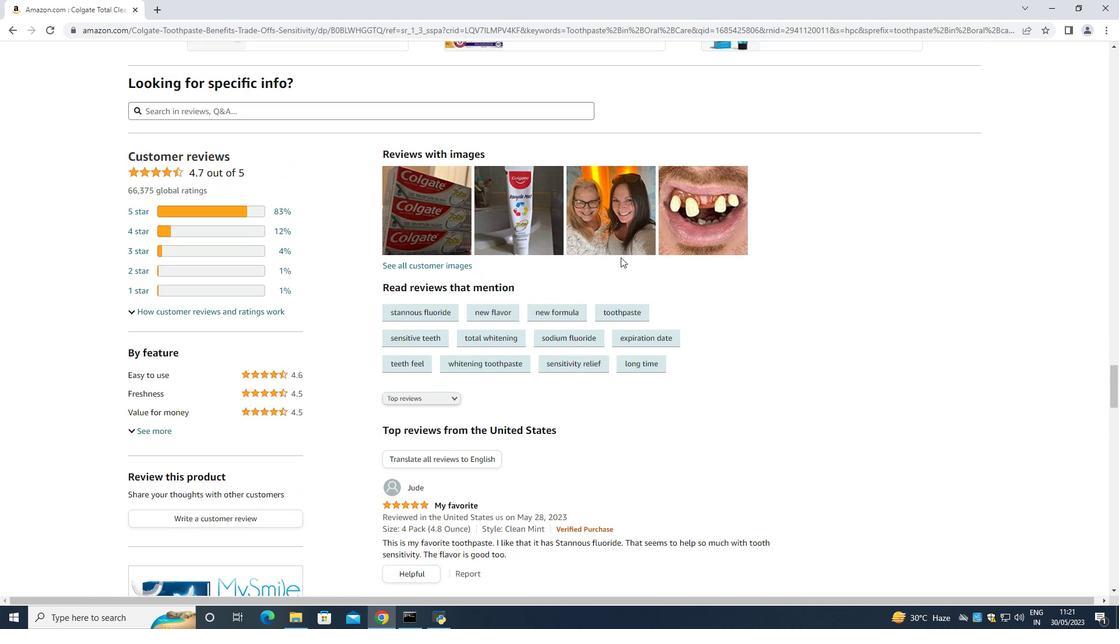 
Action: Mouse scrolled (620, 258) with delta (0, 0)
Screenshot: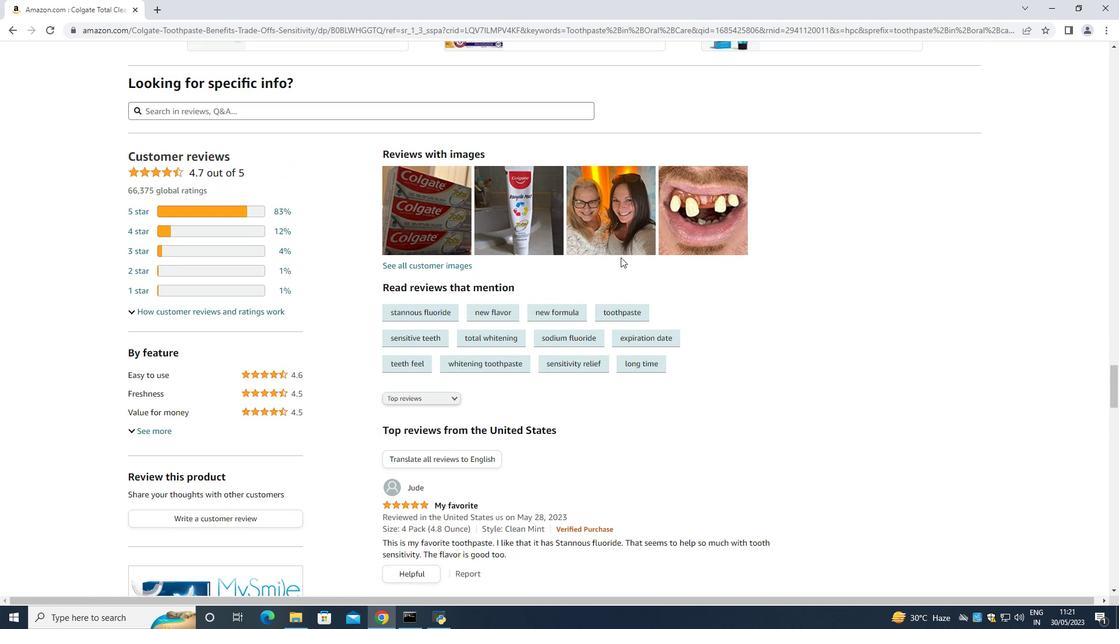 
Action: Mouse scrolled (620, 258) with delta (0, 0)
Screenshot: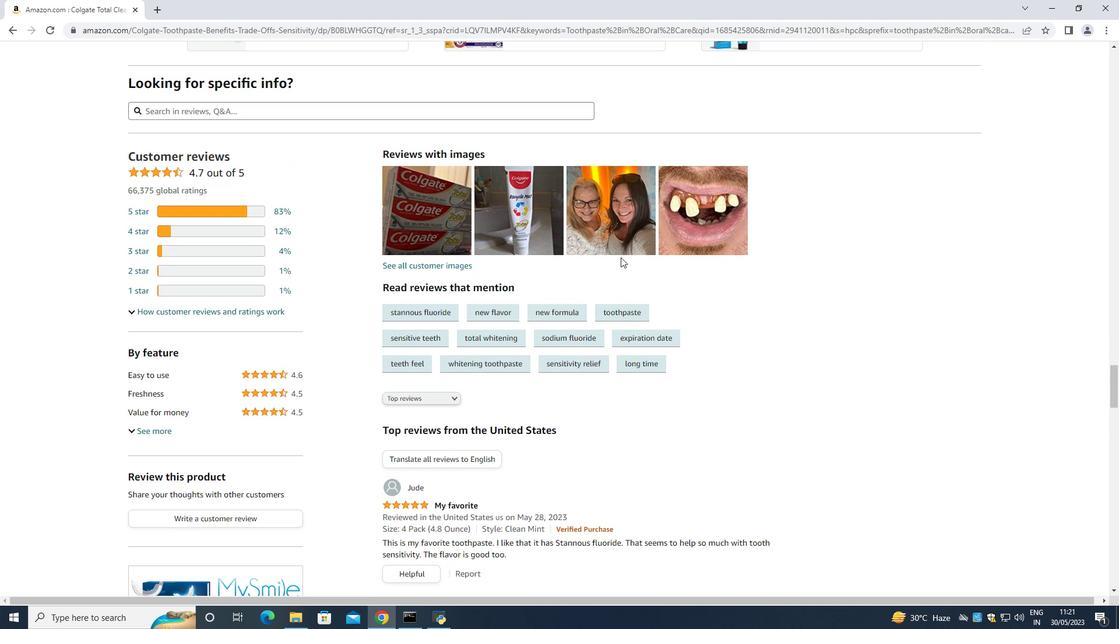 
Action: Mouse scrolled (620, 258) with delta (0, 0)
Screenshot: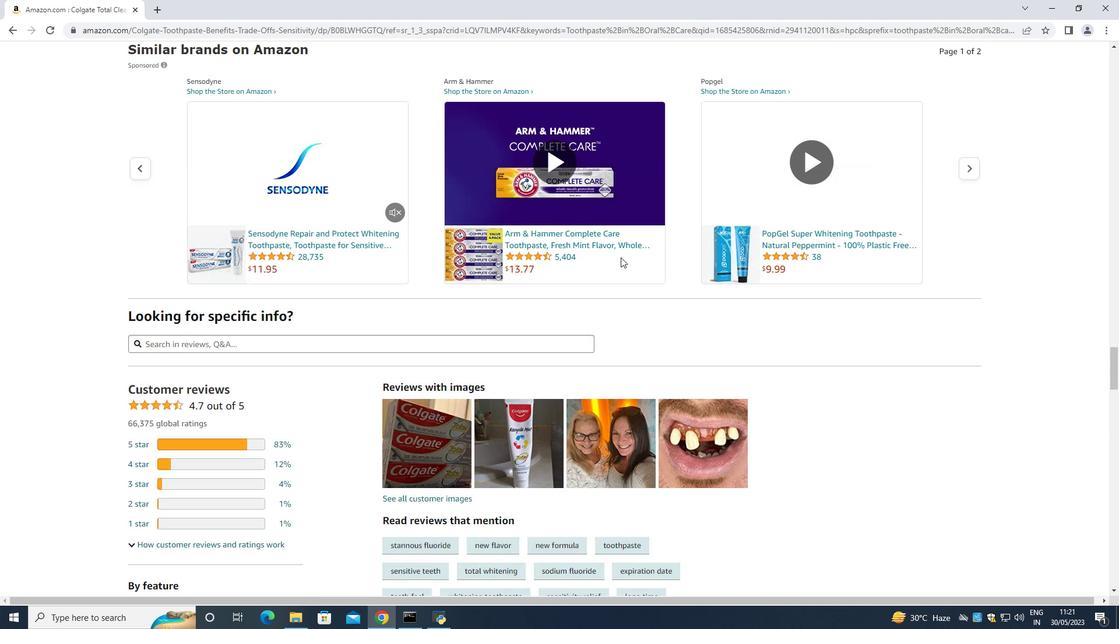 
Action: Mouse scrolled (620, 258) with delta (0, 0)
Screenshot: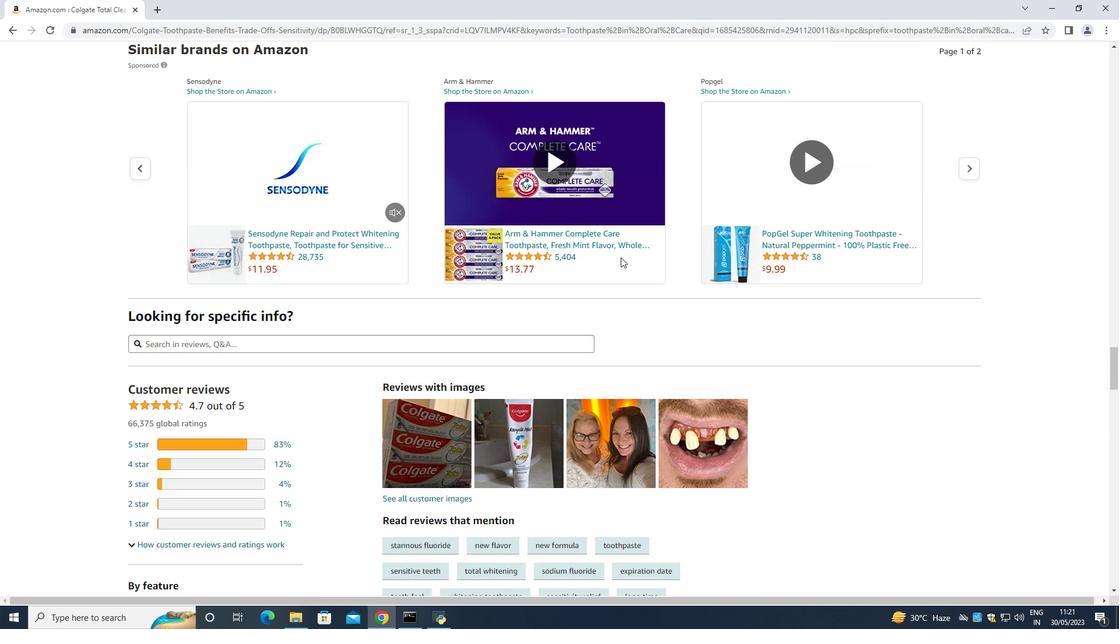 
Action: Mouse scrolled (620, 258) with delta (0, 0)
Screenshot: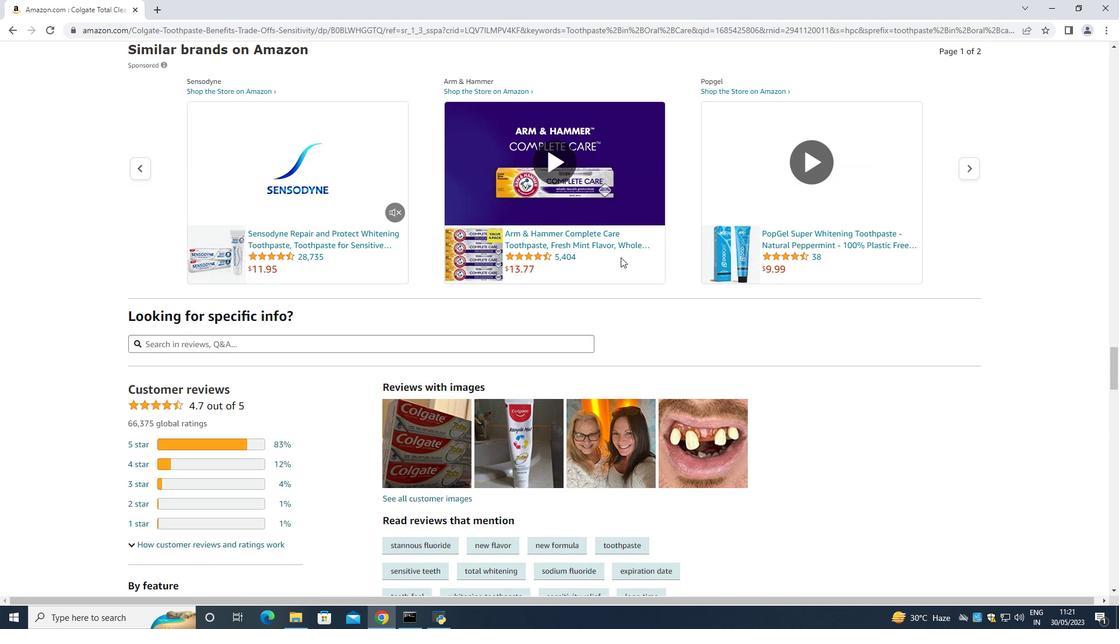 
Action: Mouse scrolled (620, 258) with delta (0, 0)
Screenshot: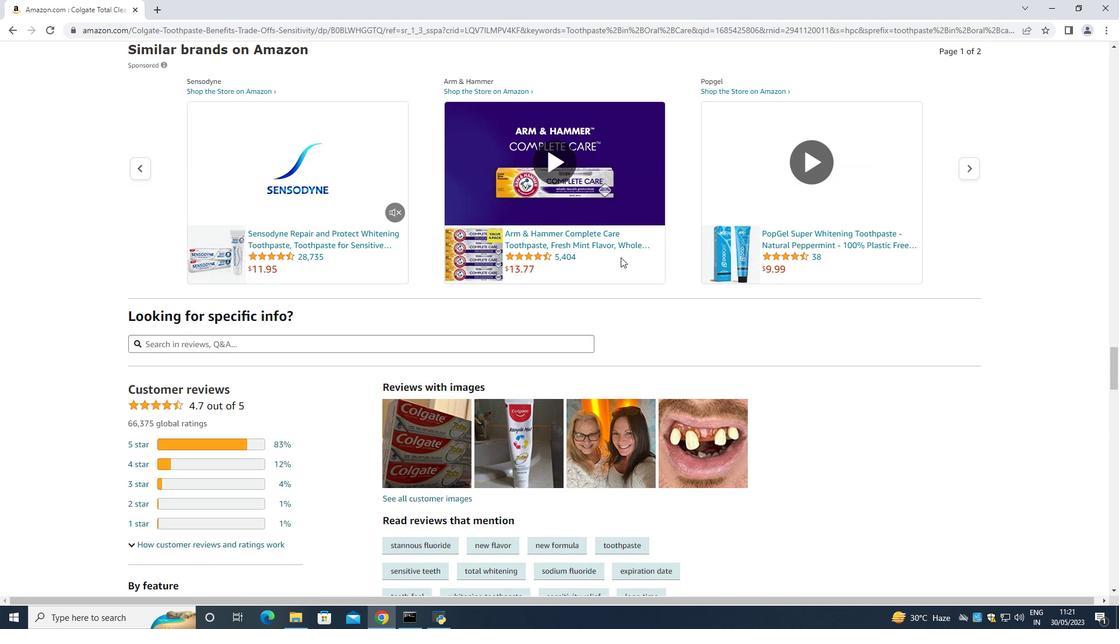 
Action: Mouse scrolled (620, 258) with delta (0, 0)
Screenshot: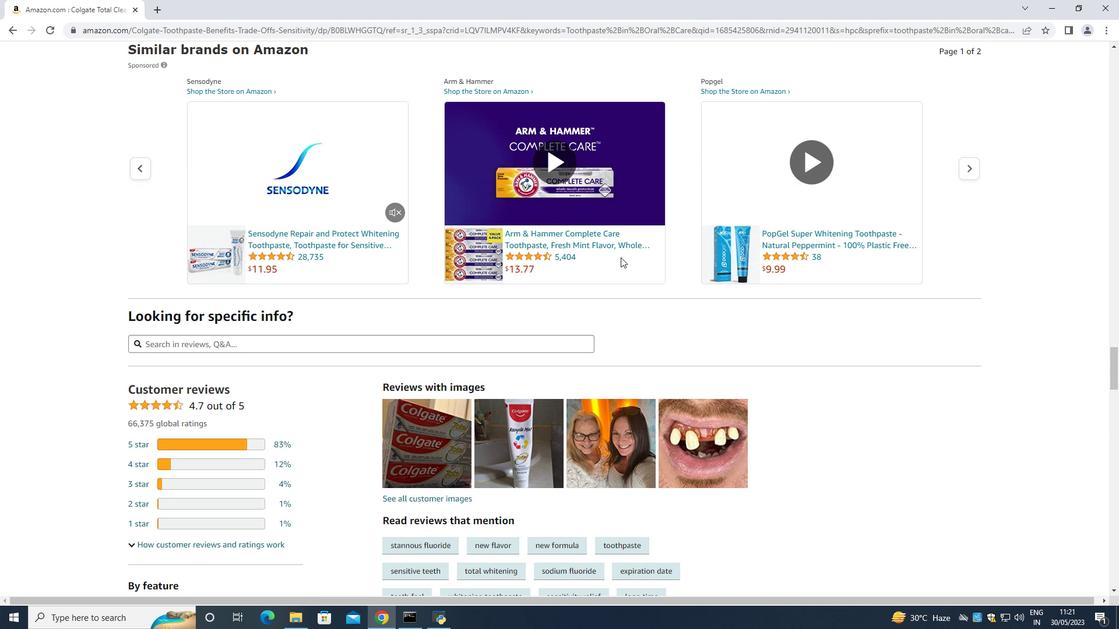 
Action: Mouse scrolled (620, 258) with delta (0, 0)
Screenshot: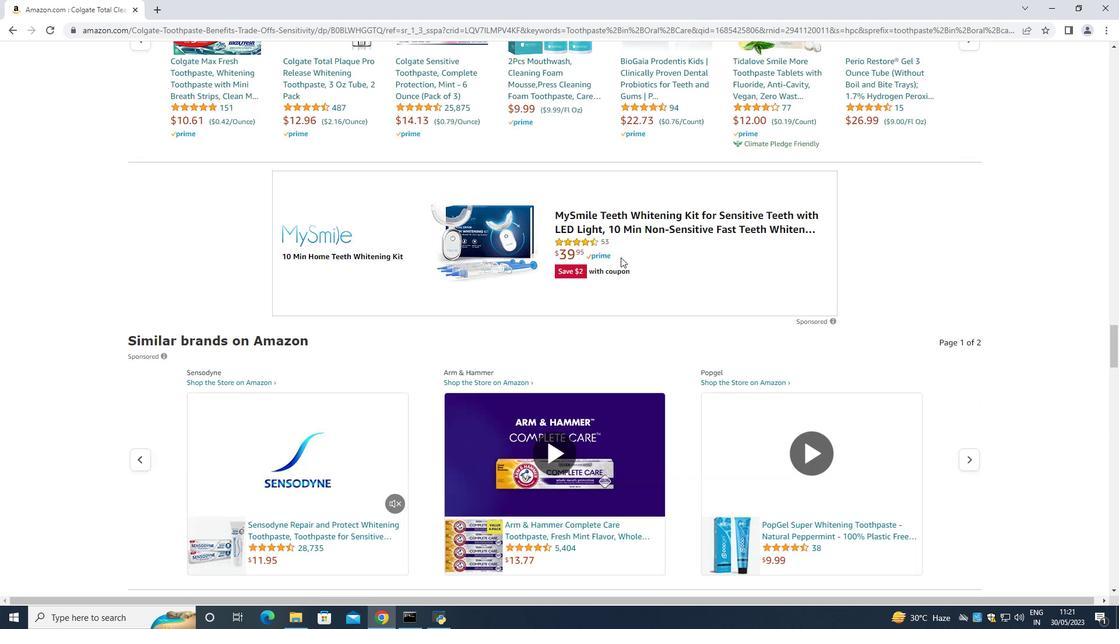 
Action: Mouse moved to (620, 257)
Screenshot: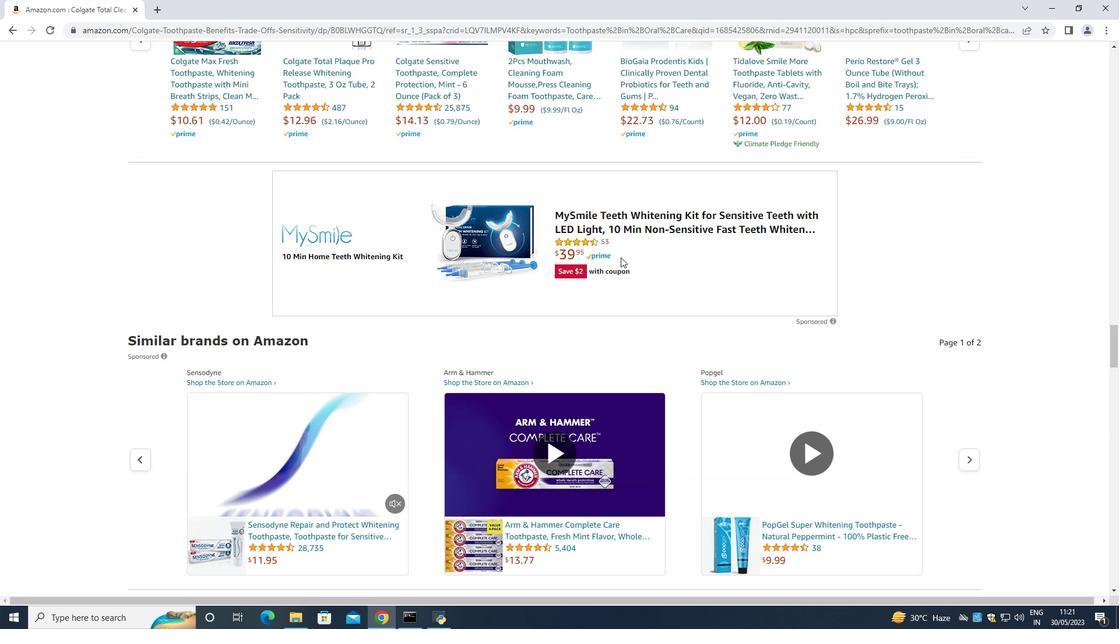 
Action: Mouse scrolled (620, 258) with delta (0, 0)
Screenshot: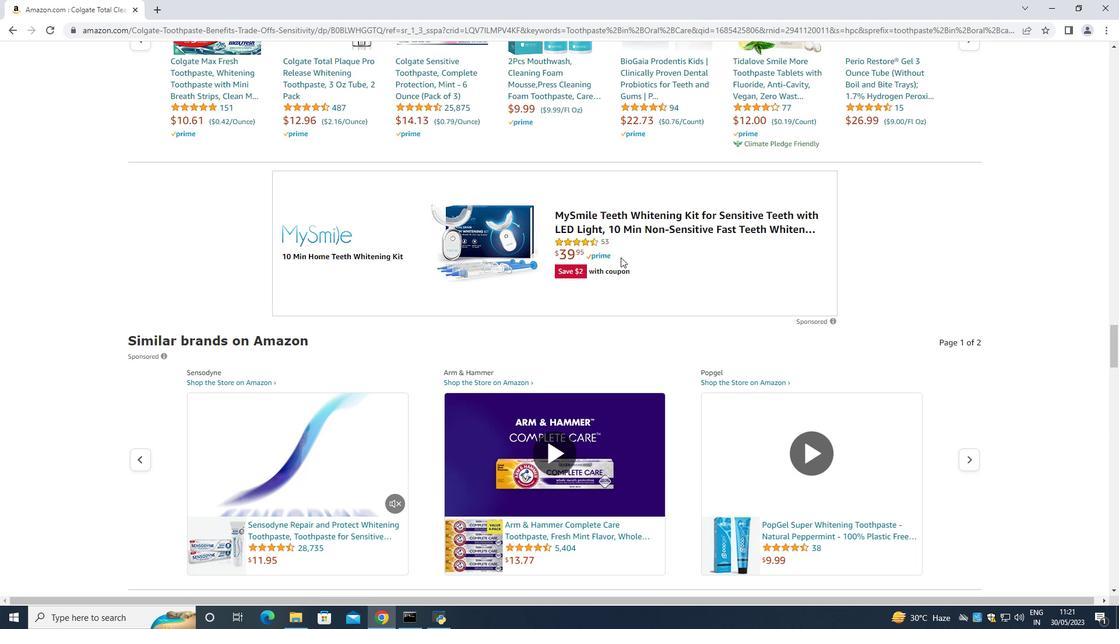 
Action: Mouse scrolled (620, 258) with delta (0, 0)
Screenshot: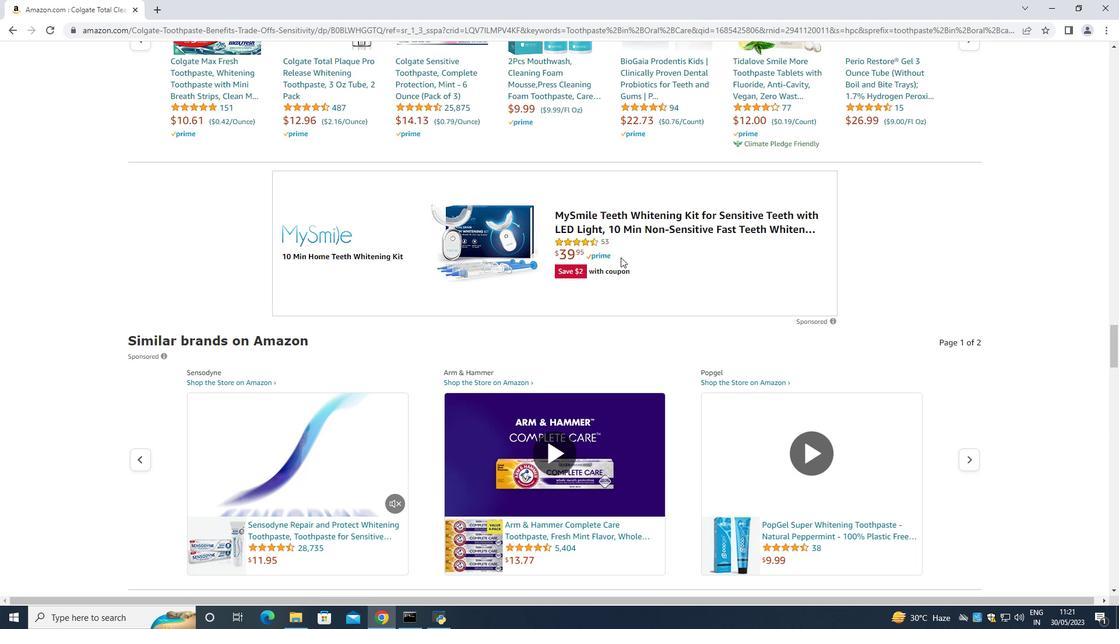 
Action: Mouse scrolled (620, 258) with delta (0, 0)
Screenshot: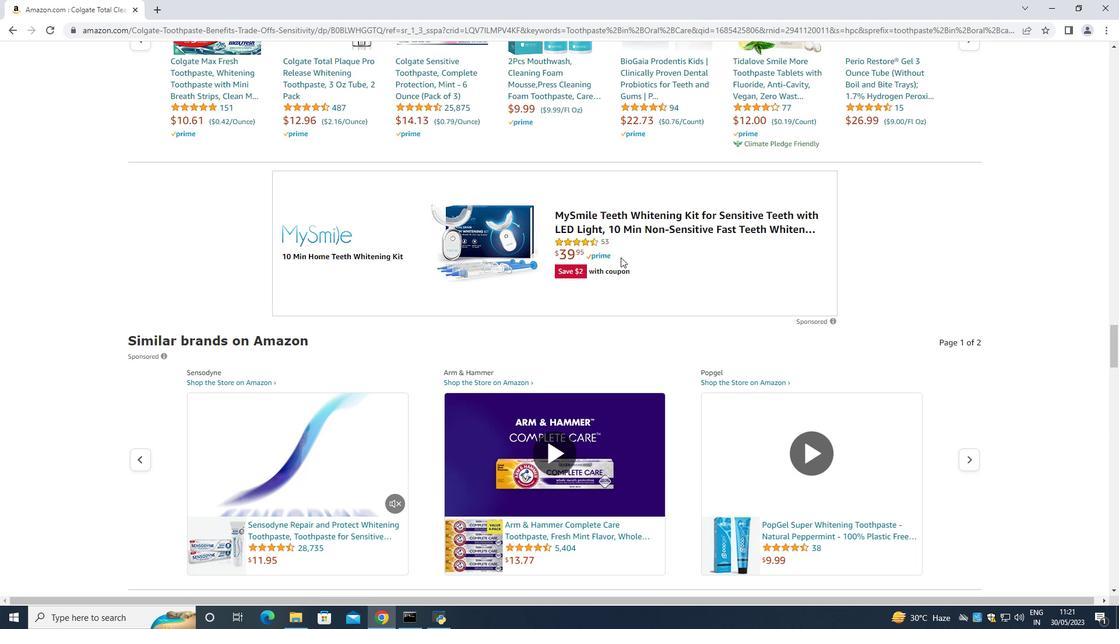 
Action: Mouse scrolled (620, 258) with delta (0, 0)
Screenshot: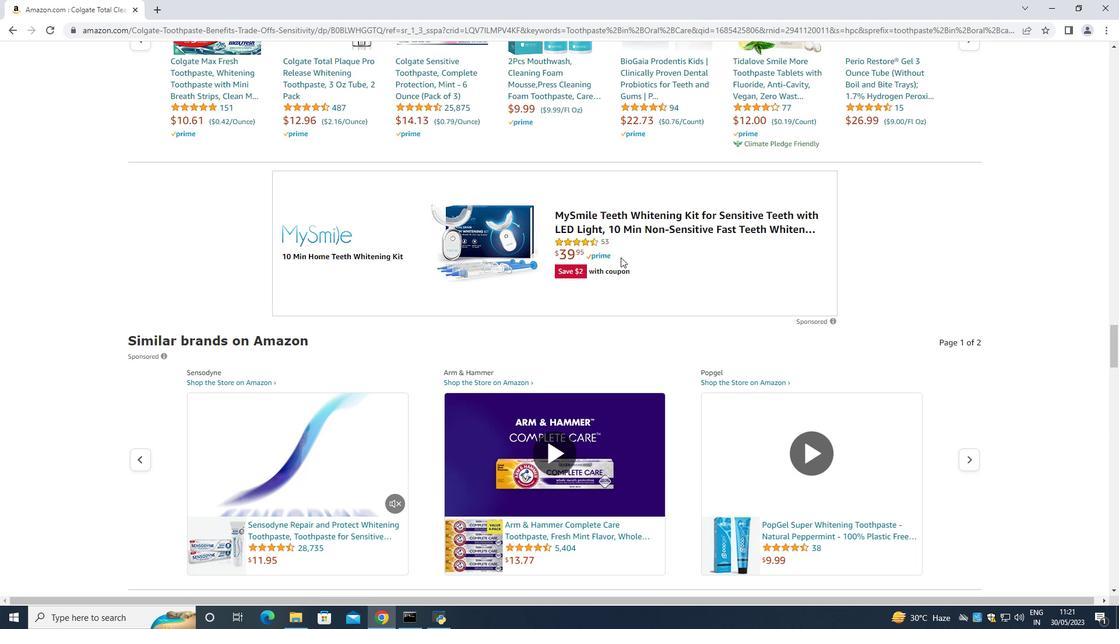 
Action: Mouse moved to (621, 257)
Screenshot: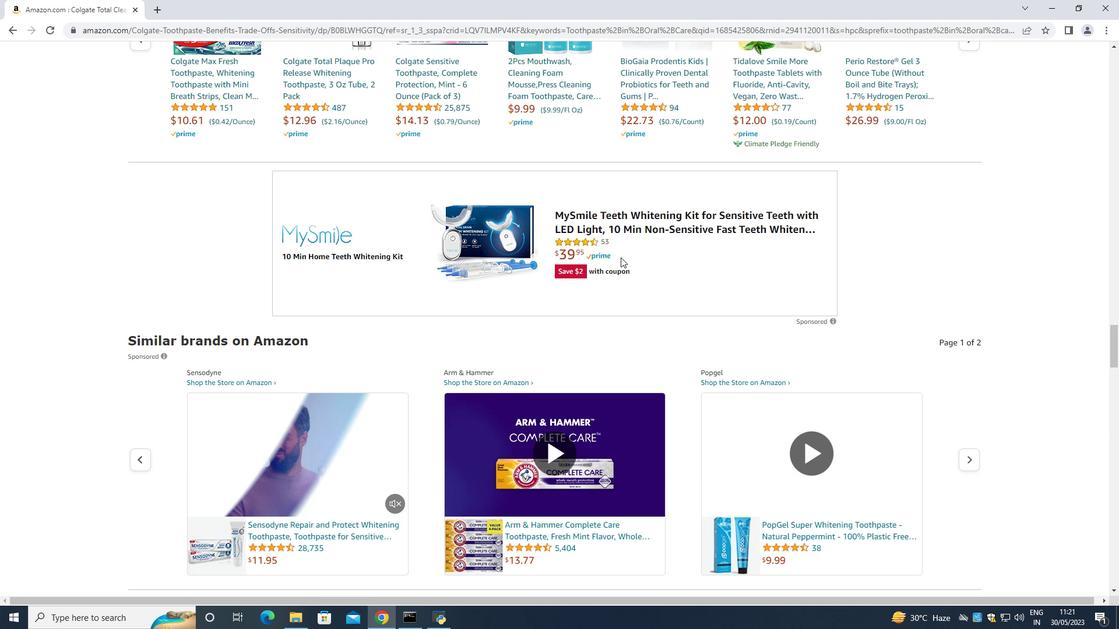 
Action: Mouse scrolled (621, 258) with delta (0, 0)
Screenshot: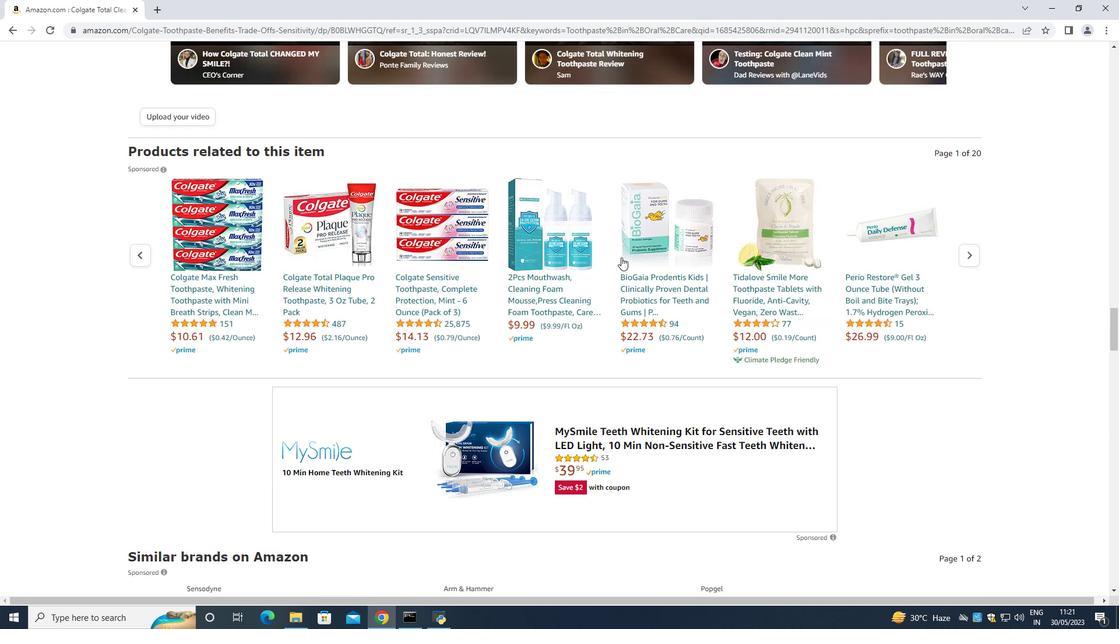 
Action: Mouse scrolled (621, 258) with delta (0, 0)
Screenshot: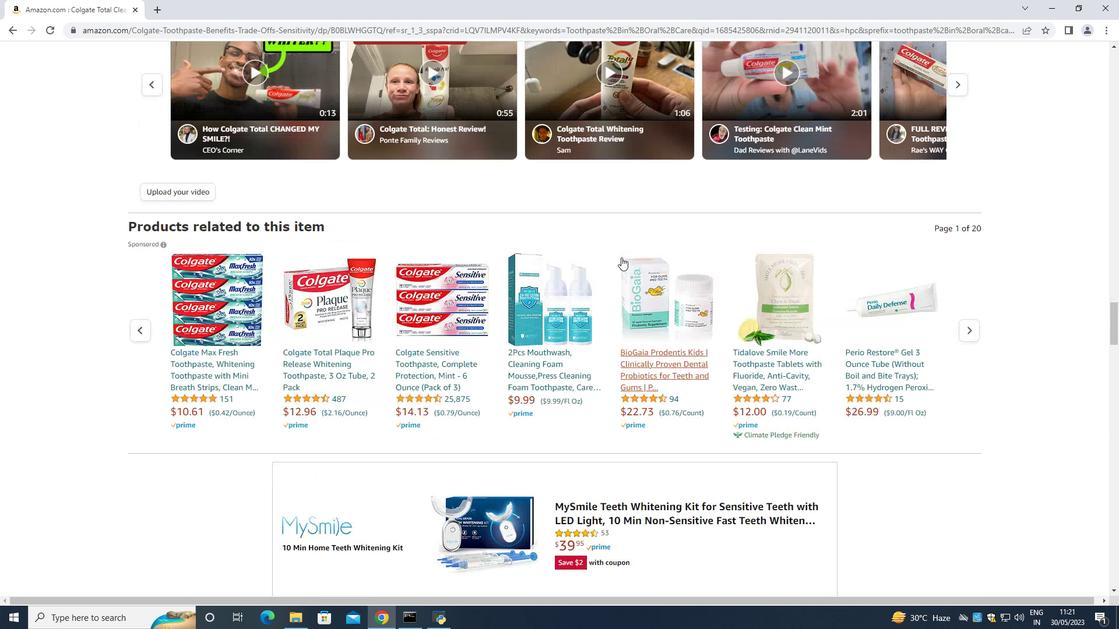 
Action: Mouse scrolled (621, 258) with delta (0, 0)
Screenshot: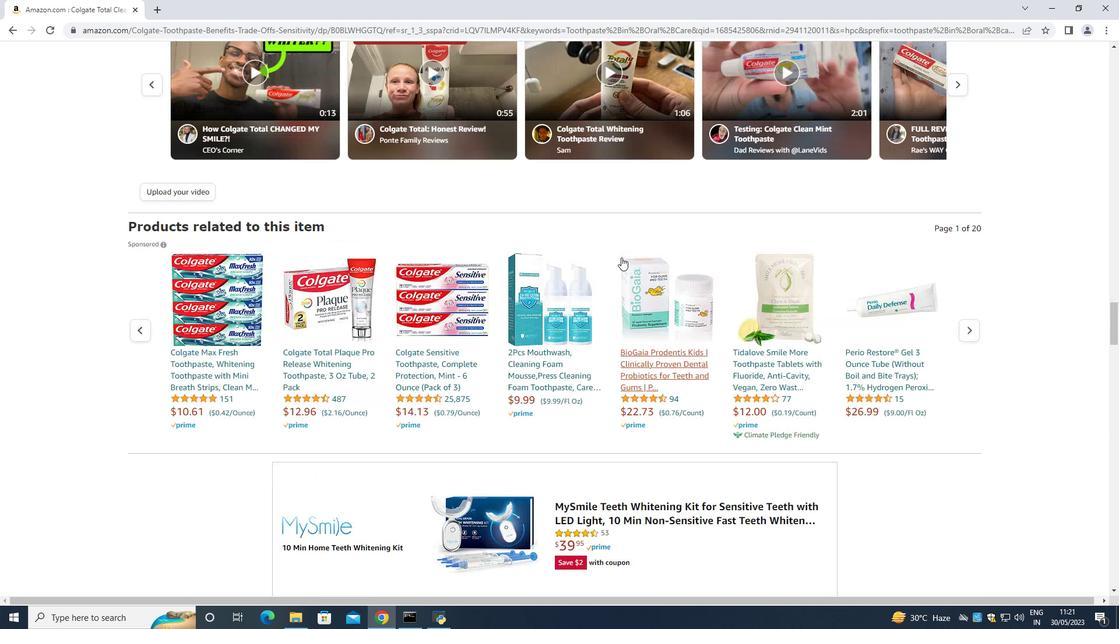 
Action: Mouse scrolled (621, 258) with delta (0, 0)
Screenshot: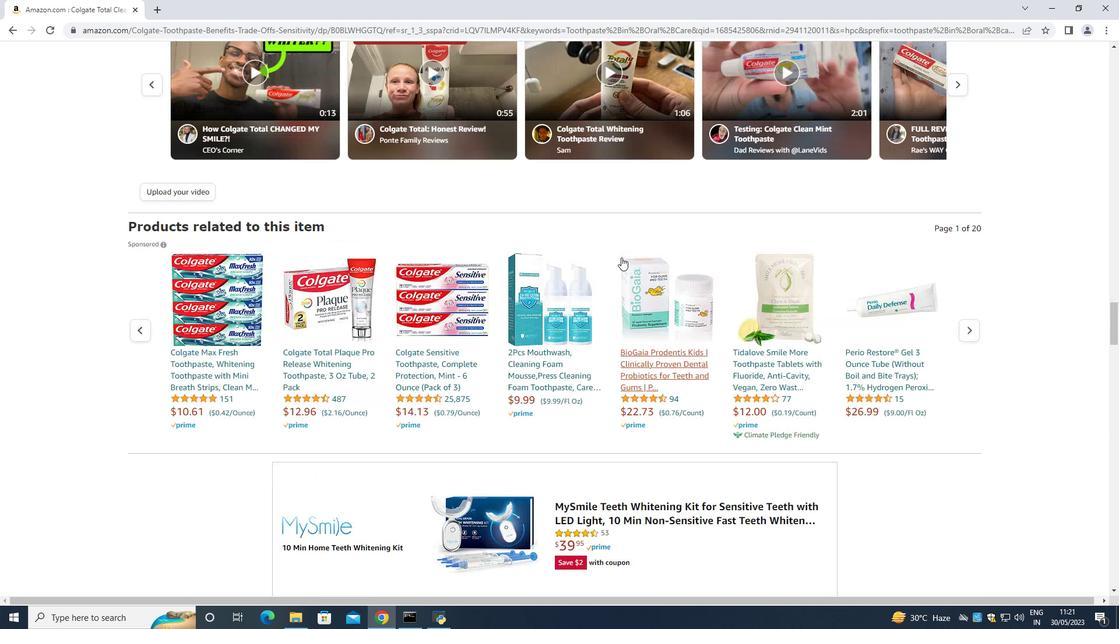 
Action: Mouse moved to (627, 257)
Screenshot: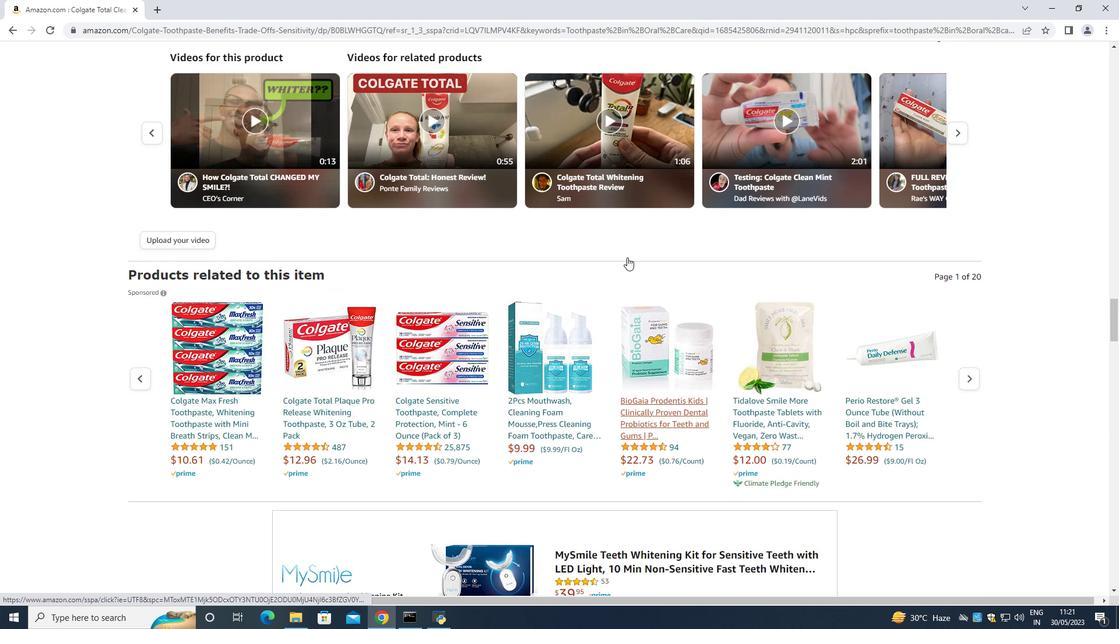 
Action: Mouse scrolled (627, 258) with delta (0, 0)
Screenshot: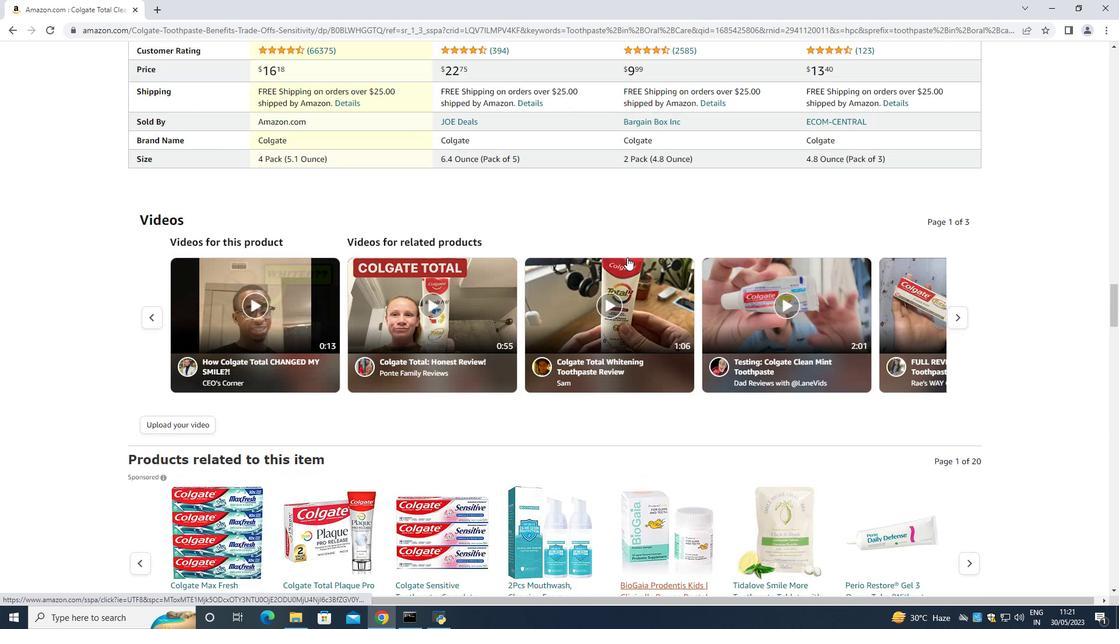 
Action: Mouse scrolled (627, 258) with delta (0, 0)
Screenshot: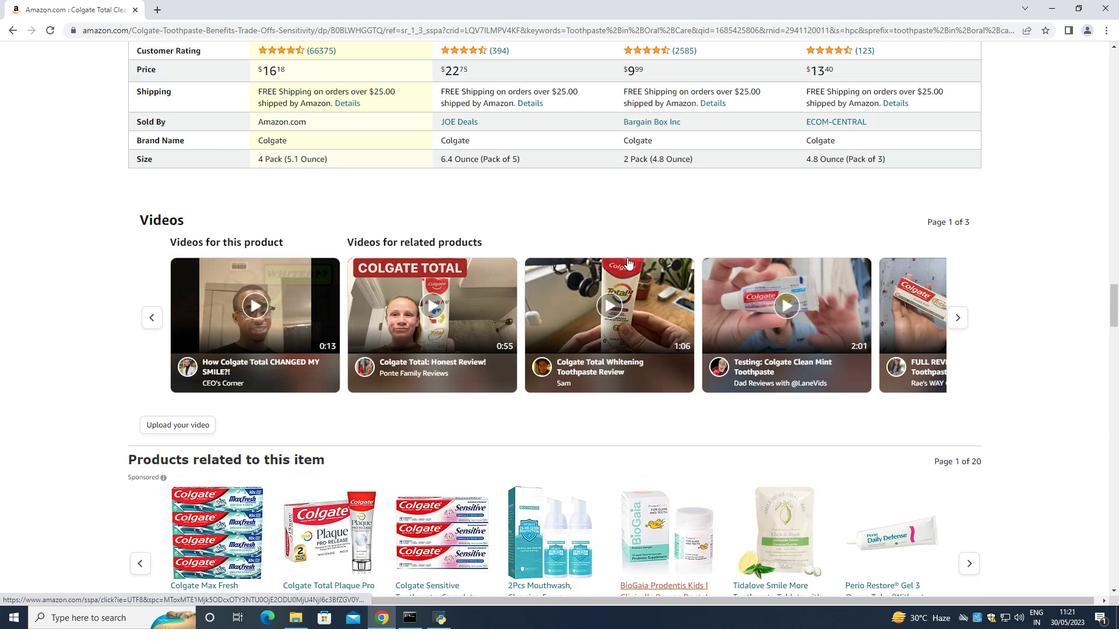 
Action: Mouse scrolled (627, 258) with delta (0, 0)
Screenshot: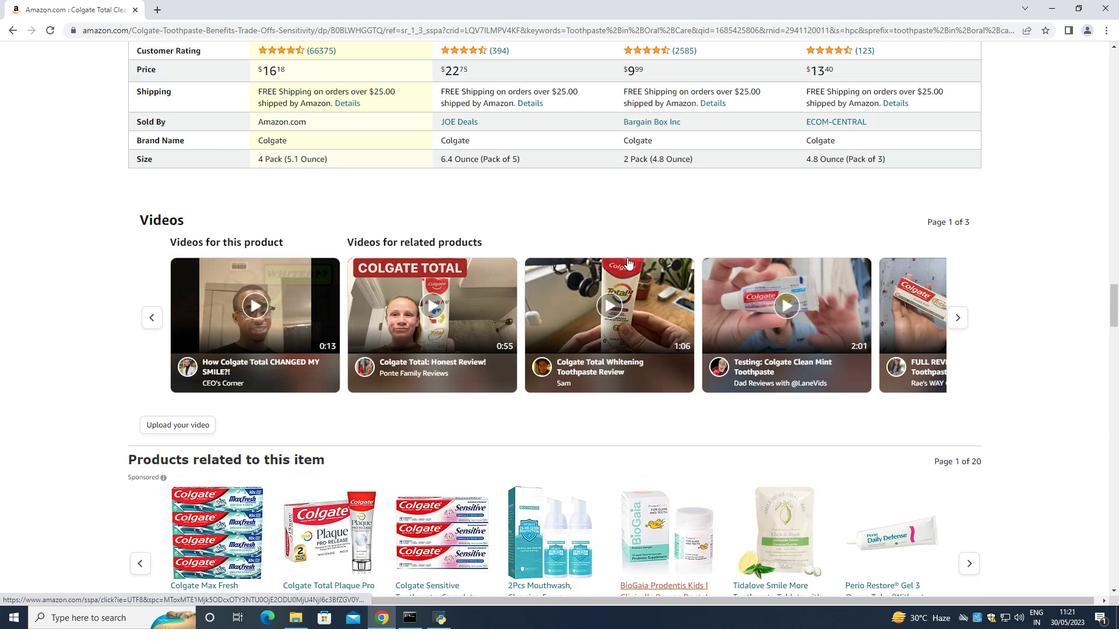 
Action: Mouse scrolled (627, 258) with delta (0, 0)
Screenshot: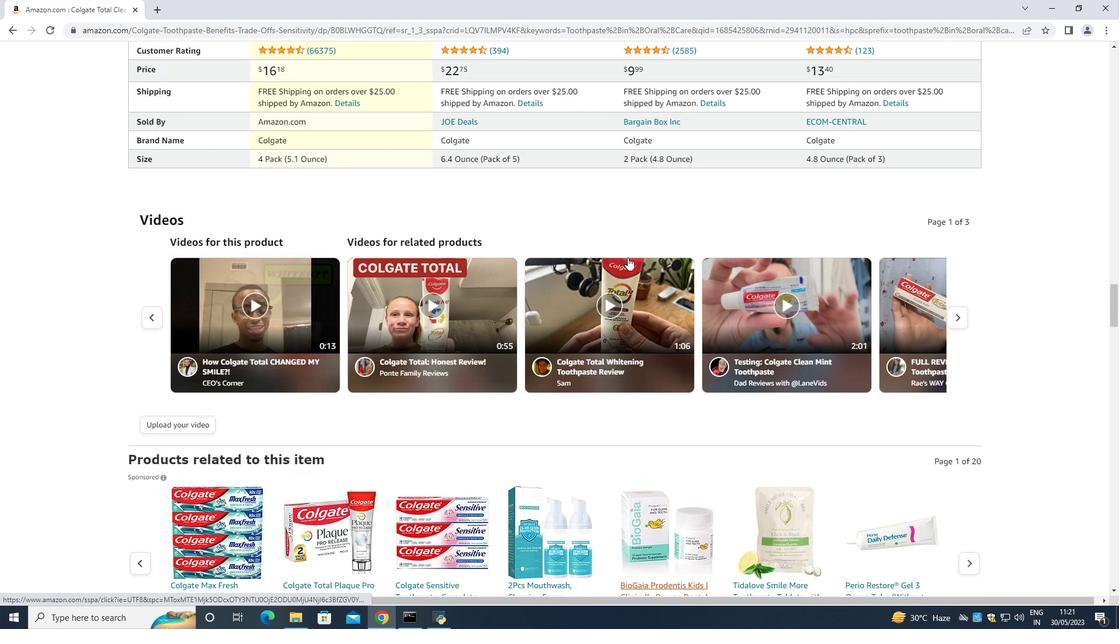 
Action: Mouse scrolled (627, 258) with delta (0, 0)
Screenshot: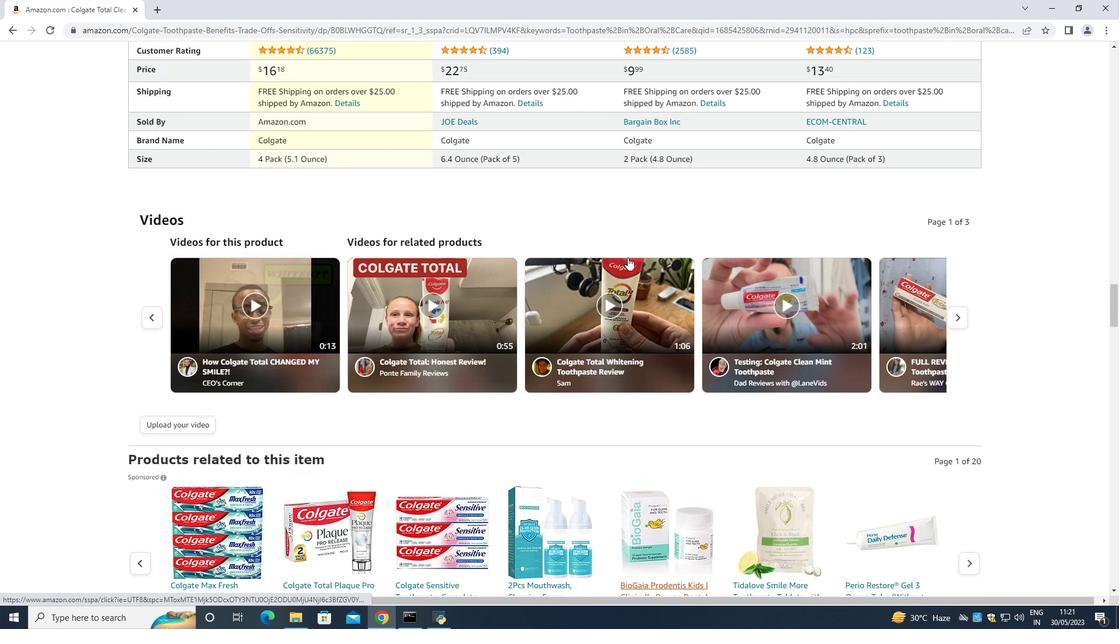 
Action: Mouse scrolled (627, 258) with delta (0, 0)
Screenshot: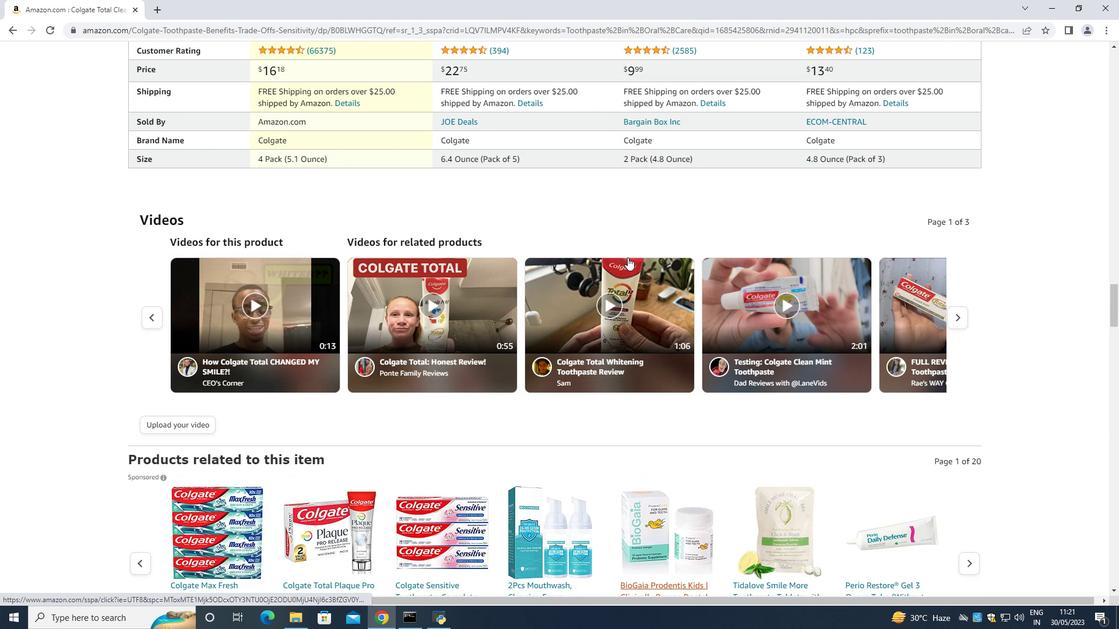 
Action: Mouse moved to (632, 256)
Screenshot: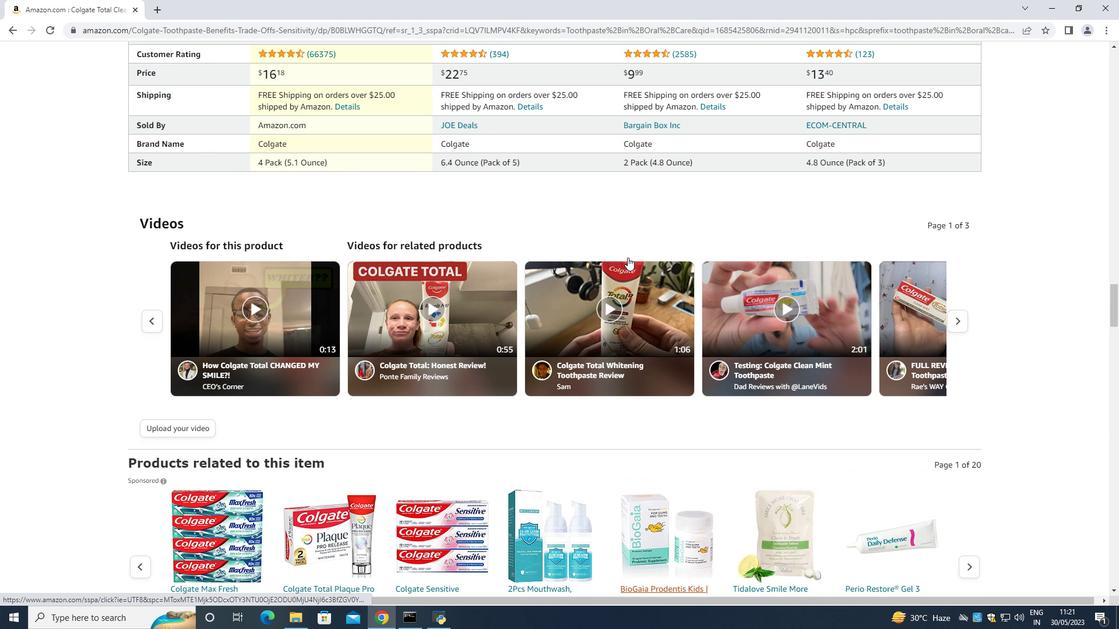 
Action: Mouse scrolled (632, 257) with delta (0, 0)
Screenshot: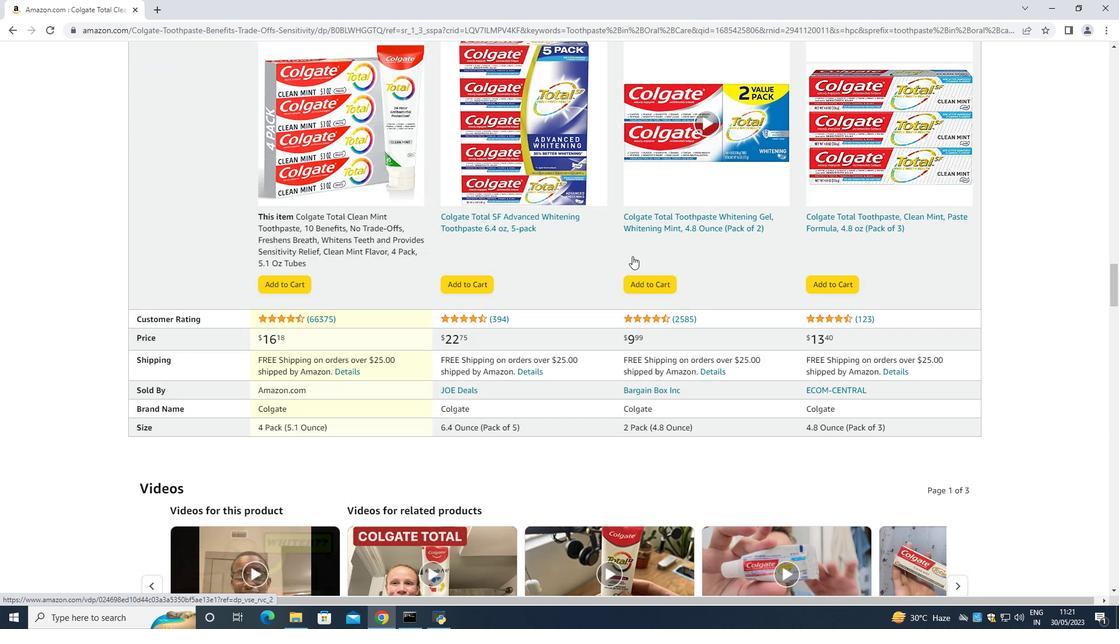 
Action: Mouse scrolled (632, 257) with delta (0, 0)
Screenshot: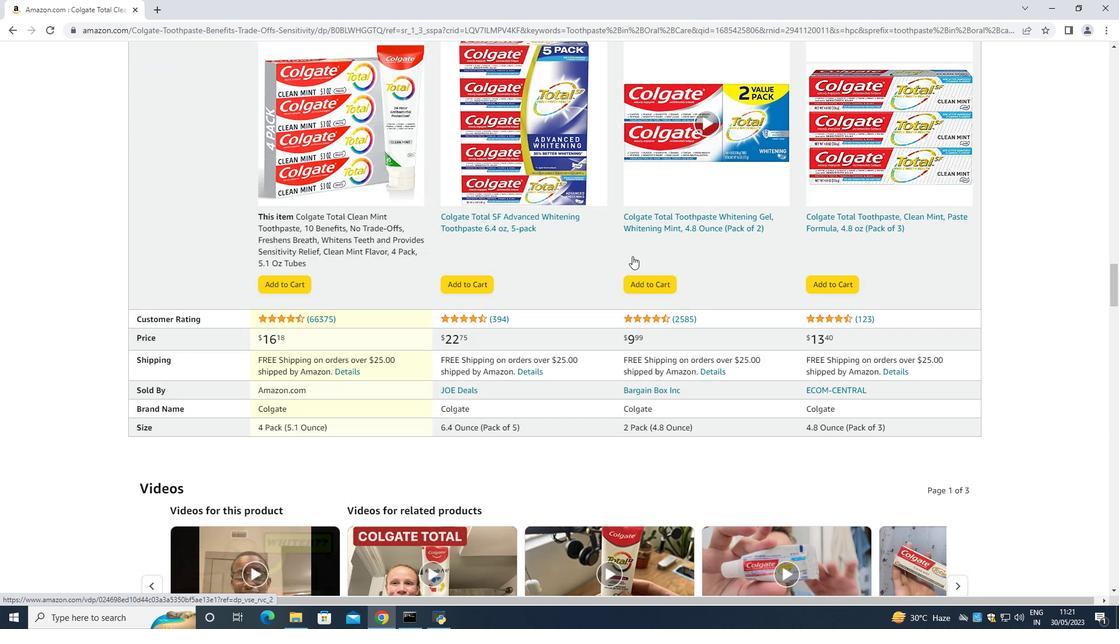 
Action: Mouse scrolled (632, 257) with delta (0, 0)
Screenshot: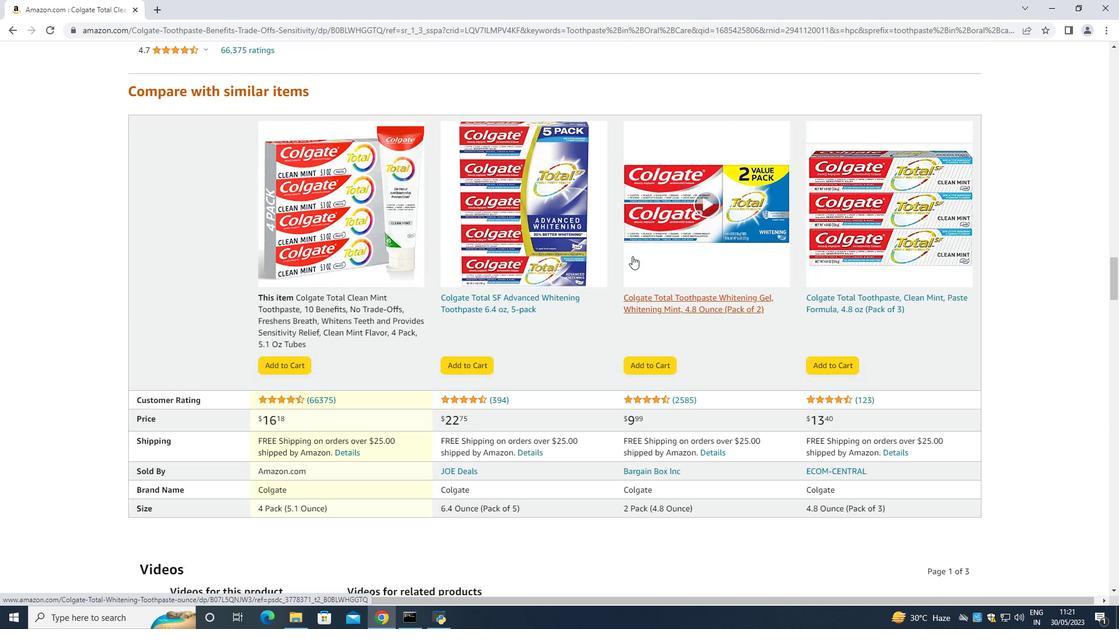 
Action: Mouse scrolled (632, 257) with delta (0, 0)
Screenshot: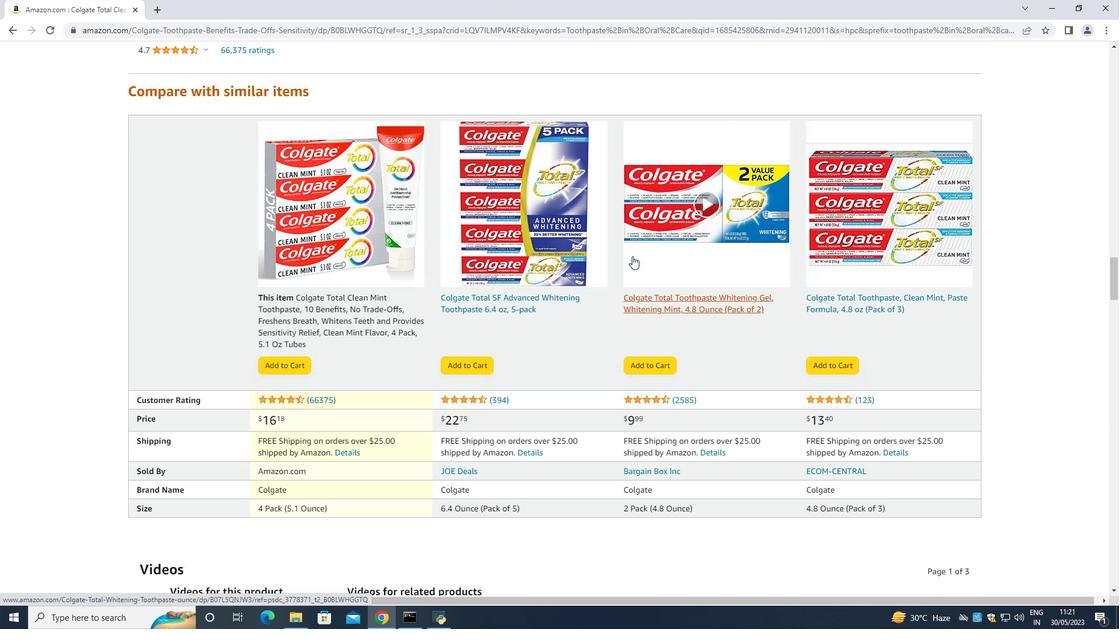 
Action: Mouse moved to (633, 254)
Screenshot: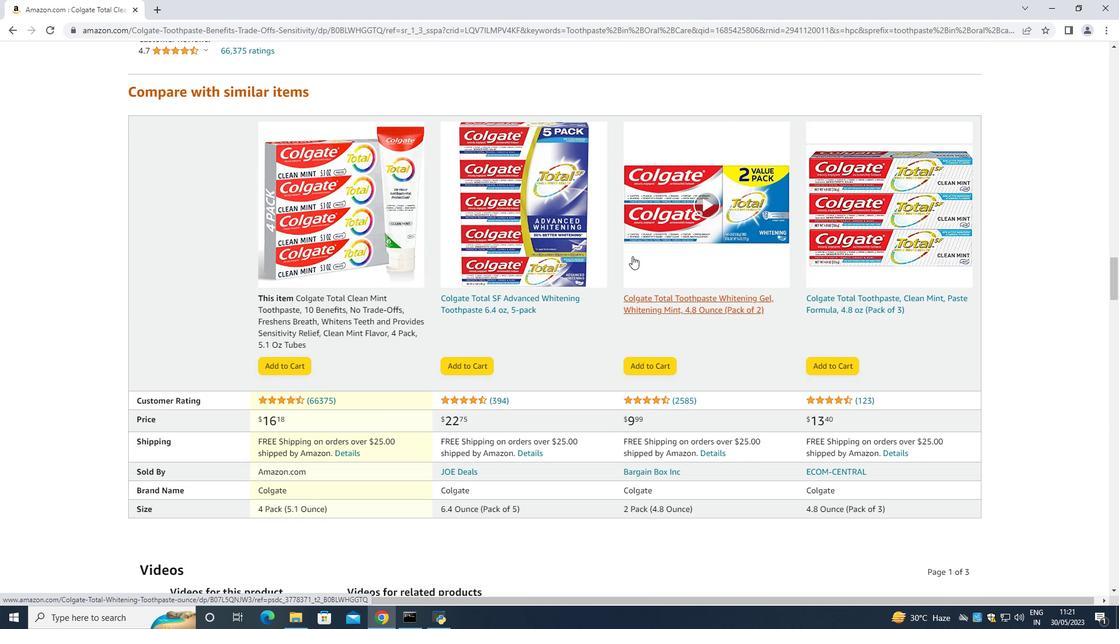 
Action: Mouse scrolled (632, 256) with delta (0, 0)
Screenshot: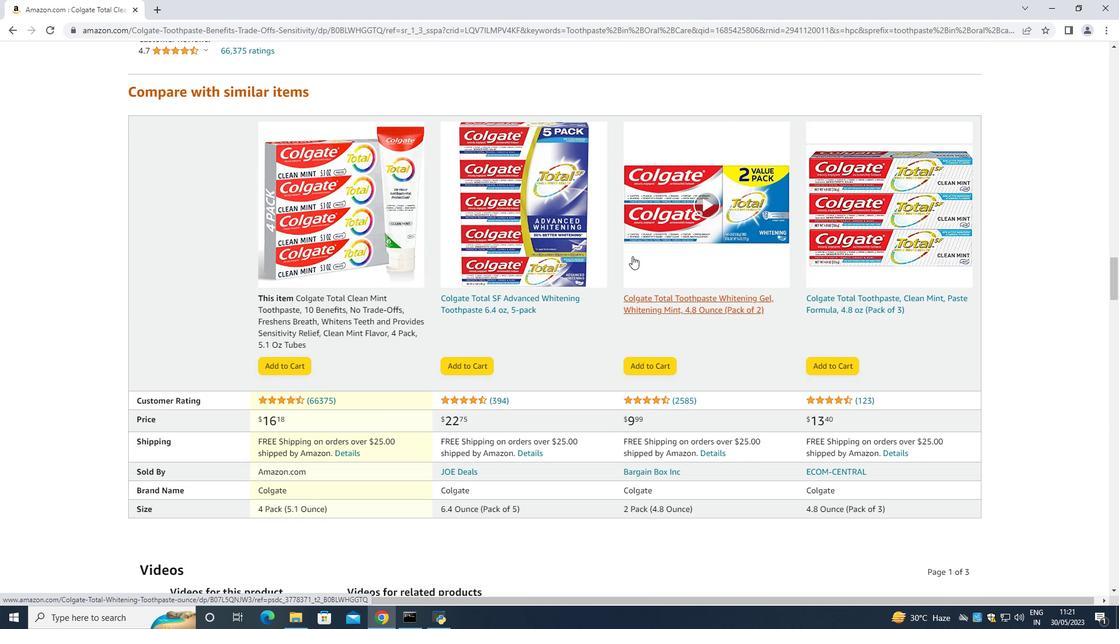 
Action: Mouse scrolled (633, 255) with delta (0, 0)
Screenshot: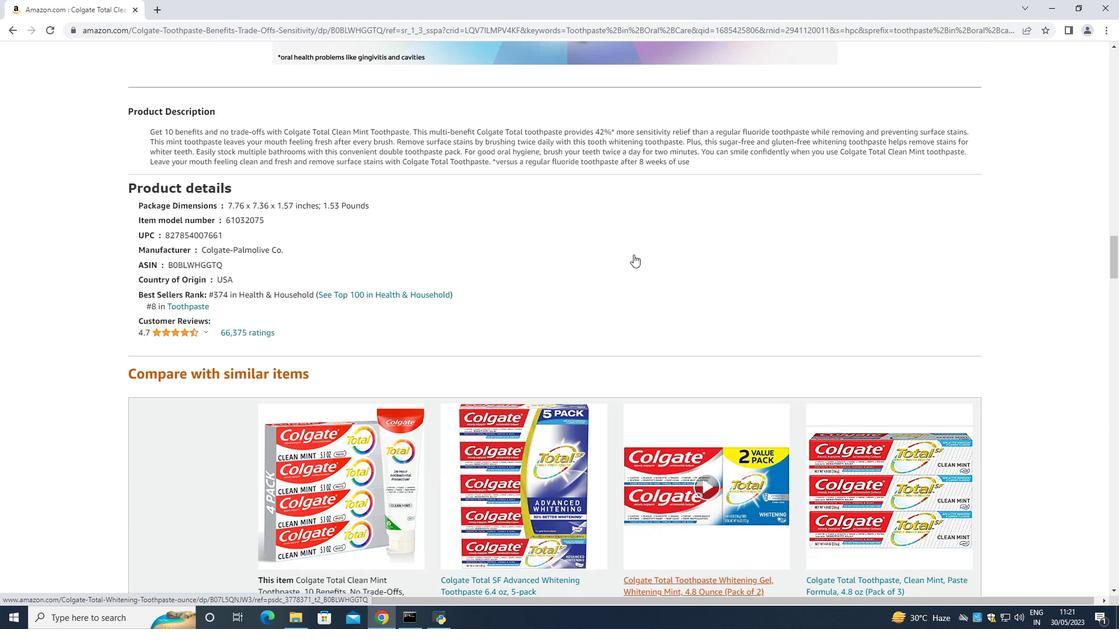 
Action: Mouse scrolled (633, 255) with delta (0, 0)
Screenshot: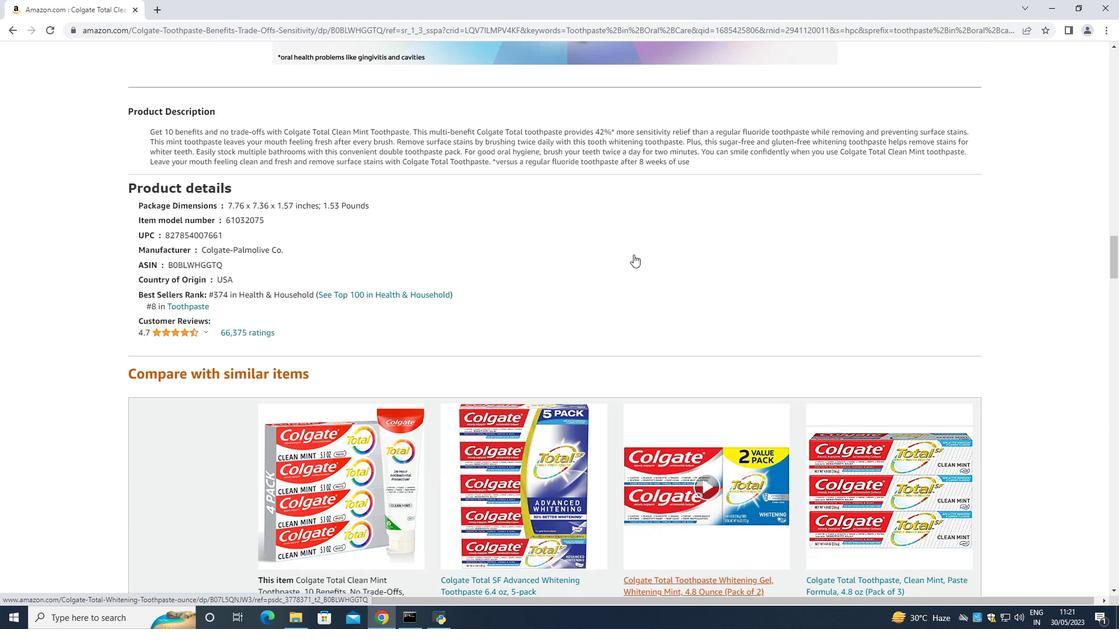 
Action: Mouse scrolled (633, 255) with delta (0, 0)
Screenshot: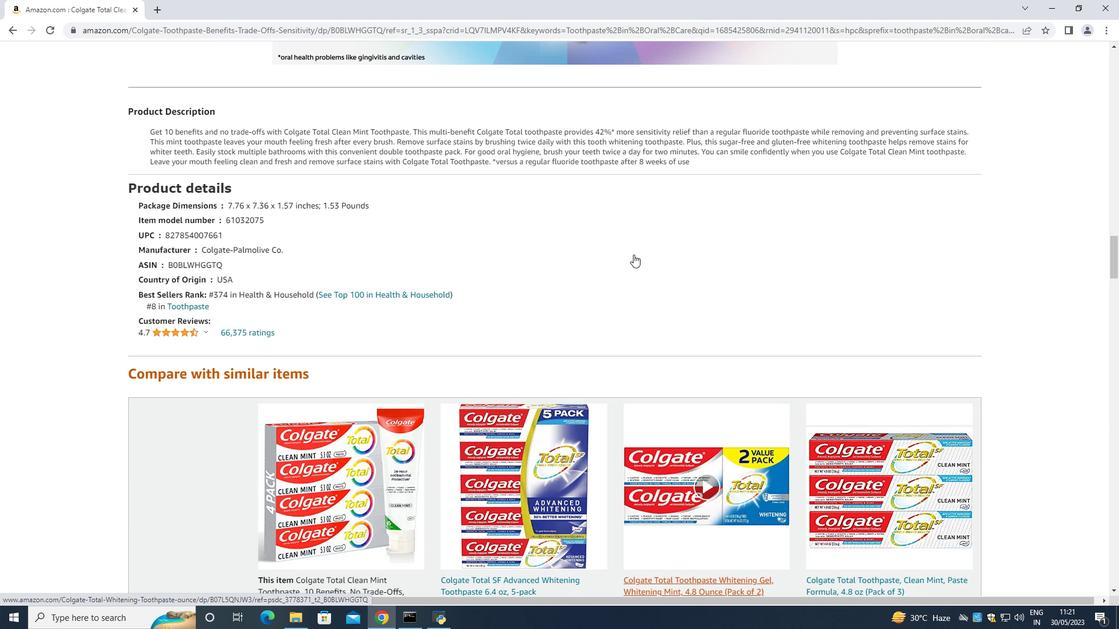 
Action: Mouse scrolled (633, 255) with delta (0, 0)
Screenshot: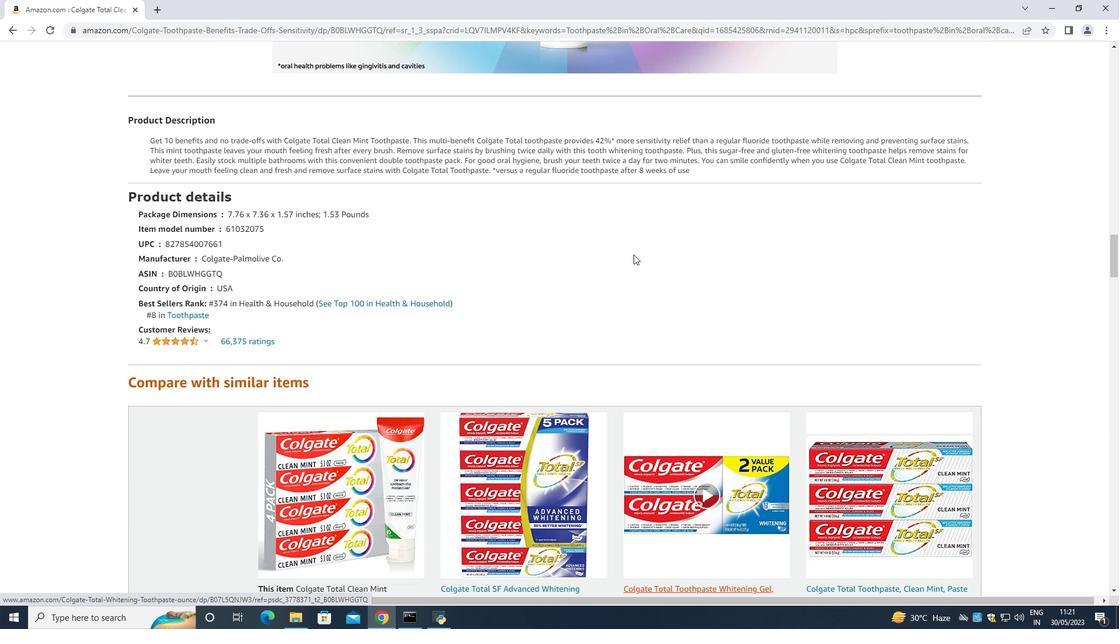
Action: Mouse scrolled (633, 255) with delta (0, 0)
Screenshot: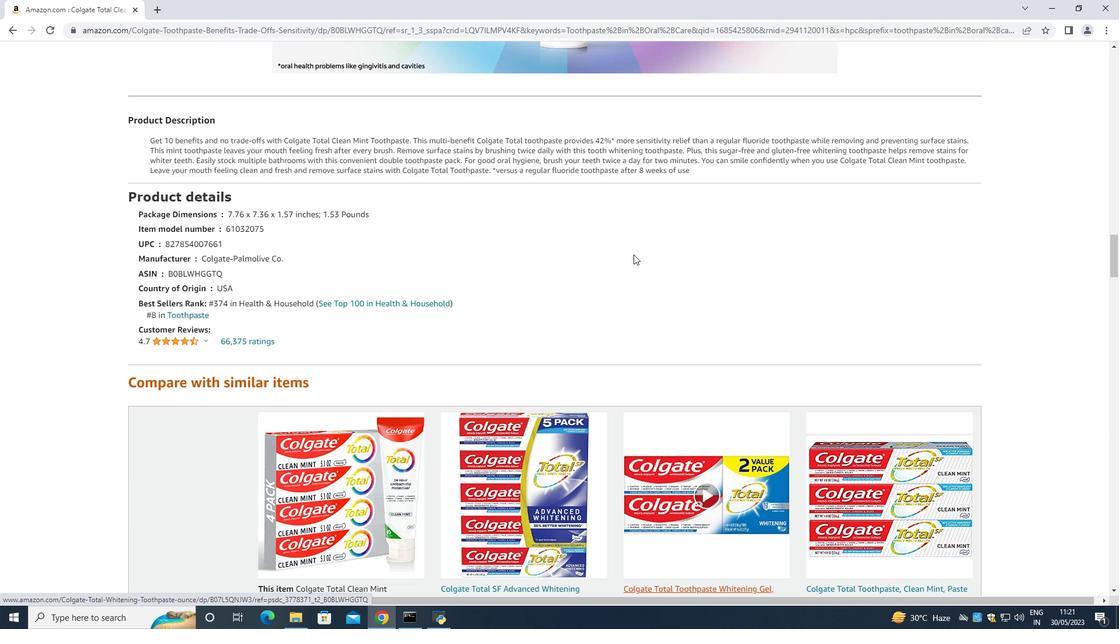 
Action: Mouse scrolled (633, 255) with delta (0, 0)
Screenshot: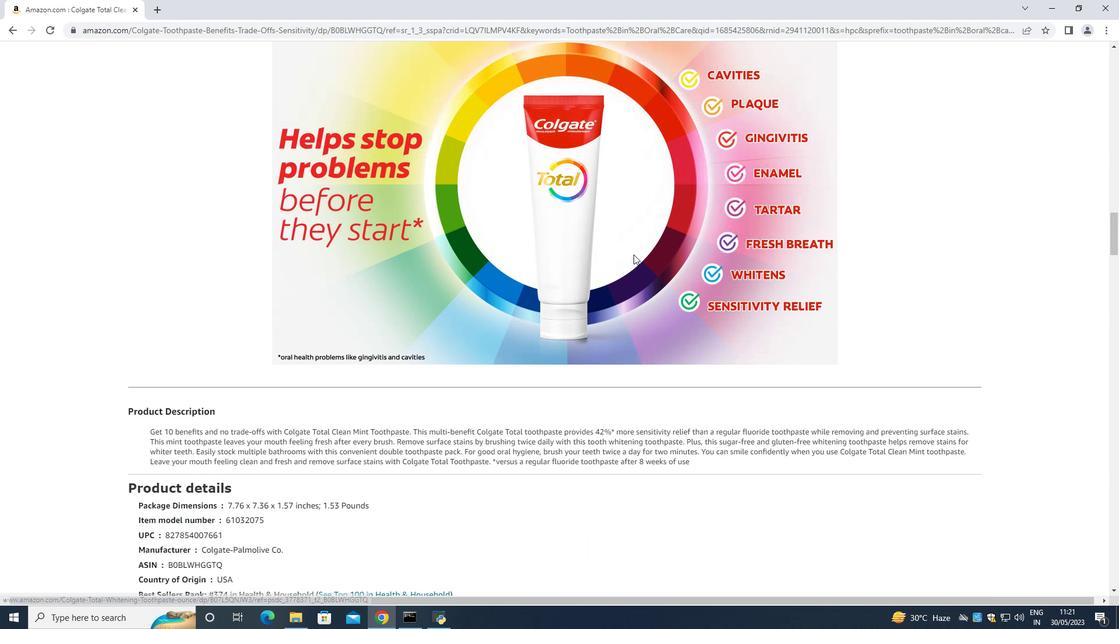 
Action: Mouse scrolled (633, 255) with delta (0, 0)
Screenshot: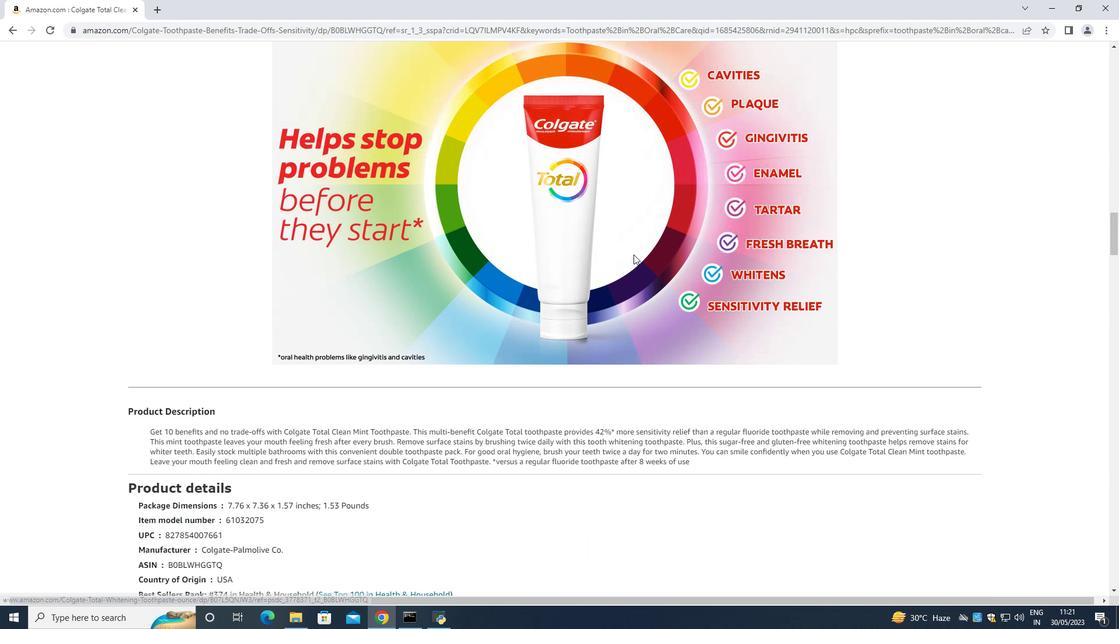 
Action: Mouse scrolled (633, 255) with delta (0, 0)
Screenshot: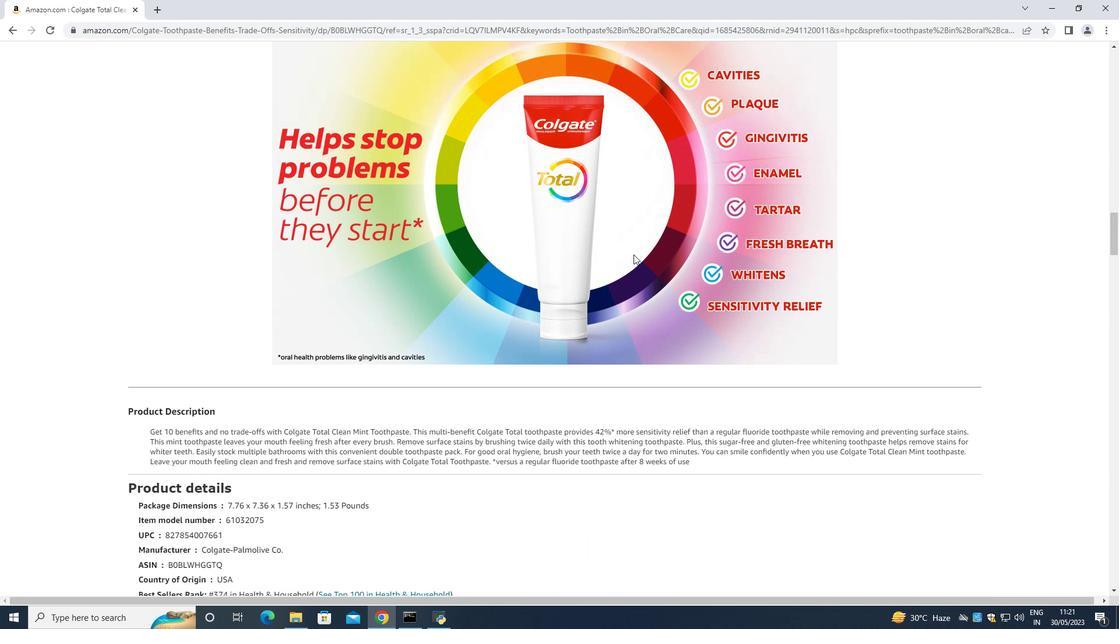 
Action: Mouse scrolled (633, 255) with delta (0, 0)
Screenshot: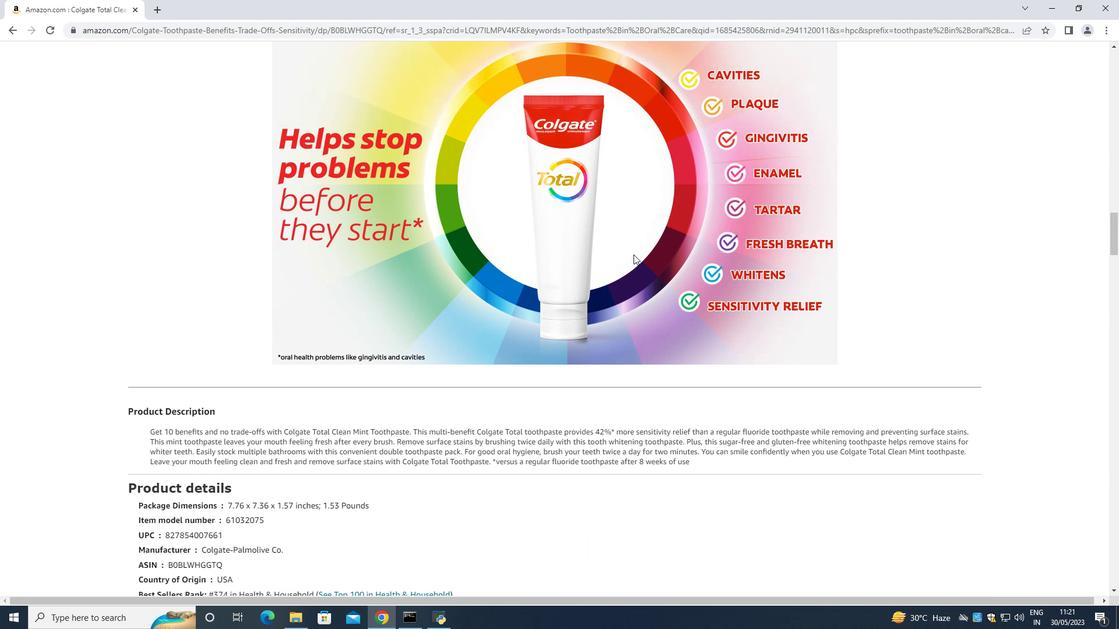 
Action: Mouse scrolled (633, 255) with delta (0, 0)
Screenshot: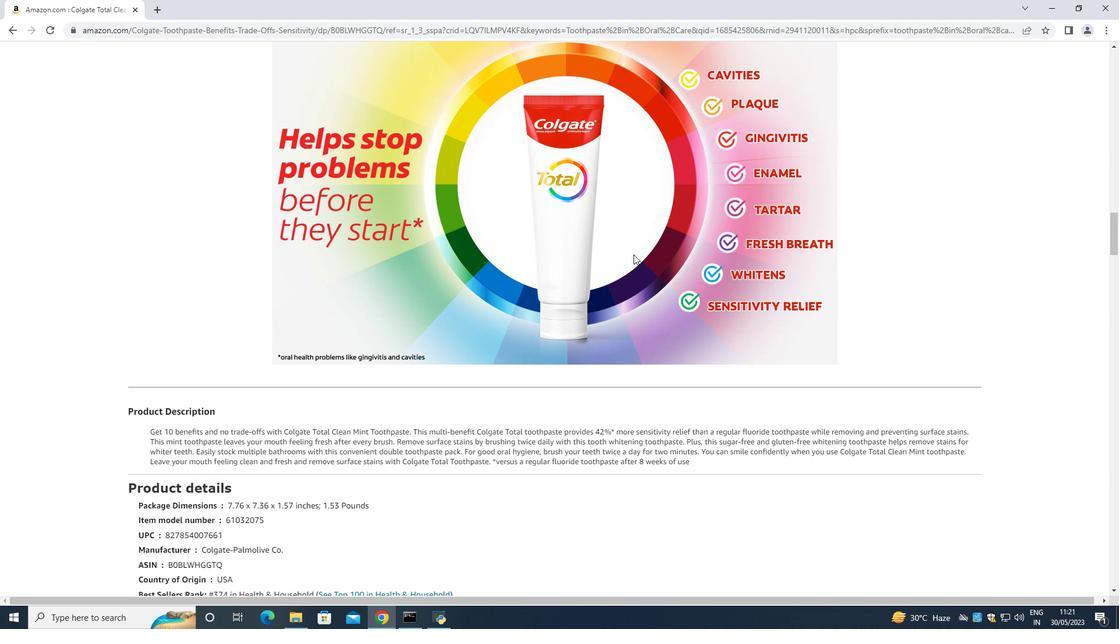 
Action: Mouse scrolled (633, 255) with delta (0, 0)
Screenshot: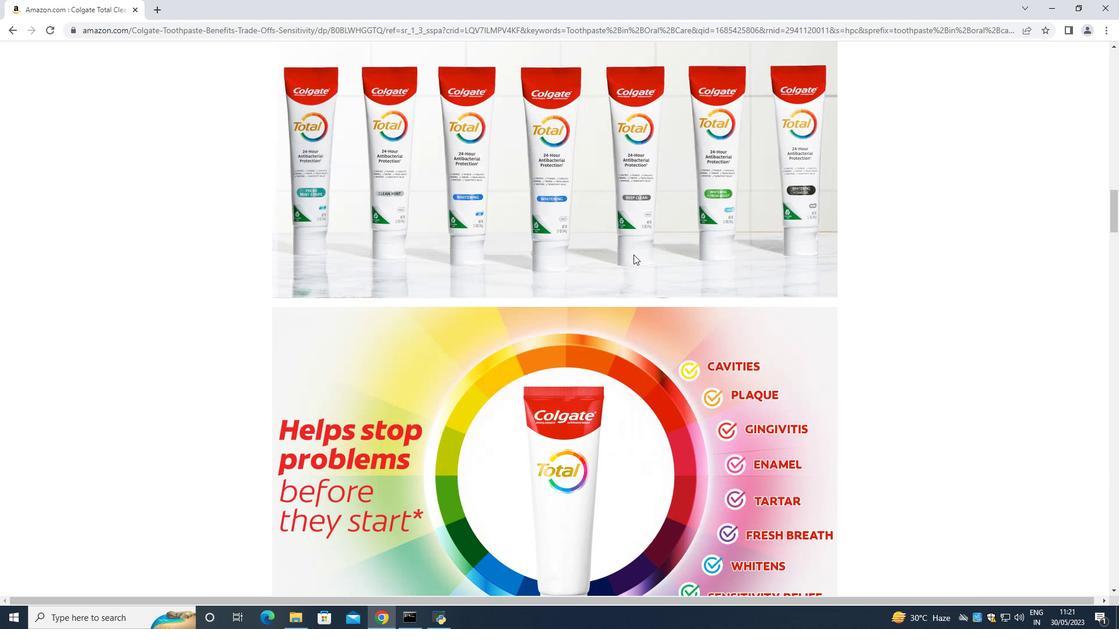 
Action: Mouse scrolled (633, 255) with delta (0, 0)
Screenshot: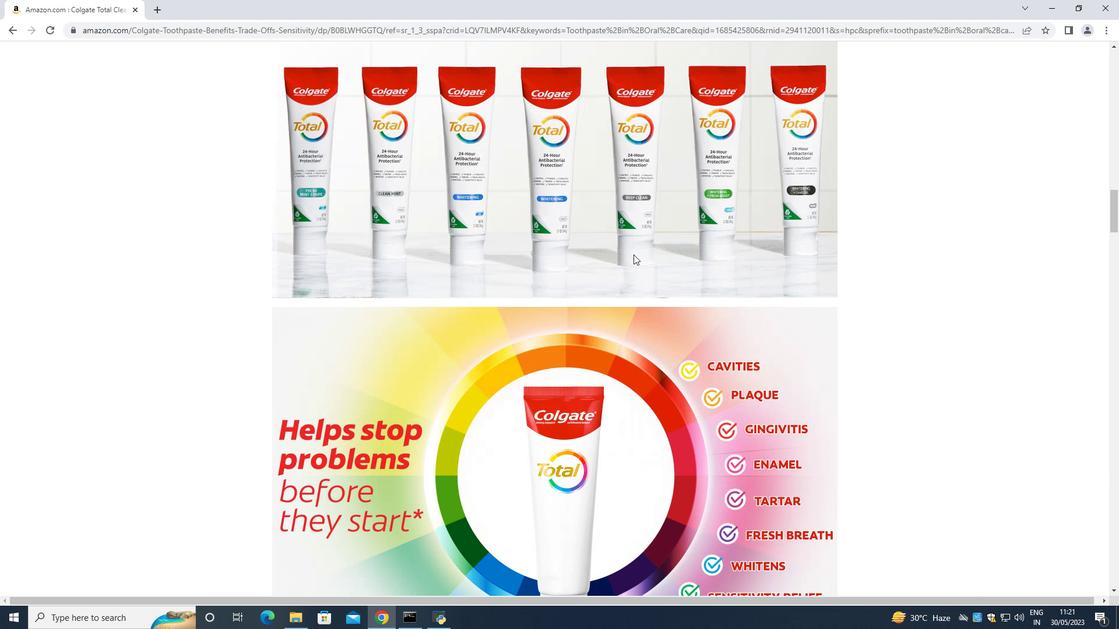 
Action: Mouse scrolled (633, 255) with delta (0, 0)
Screenshot: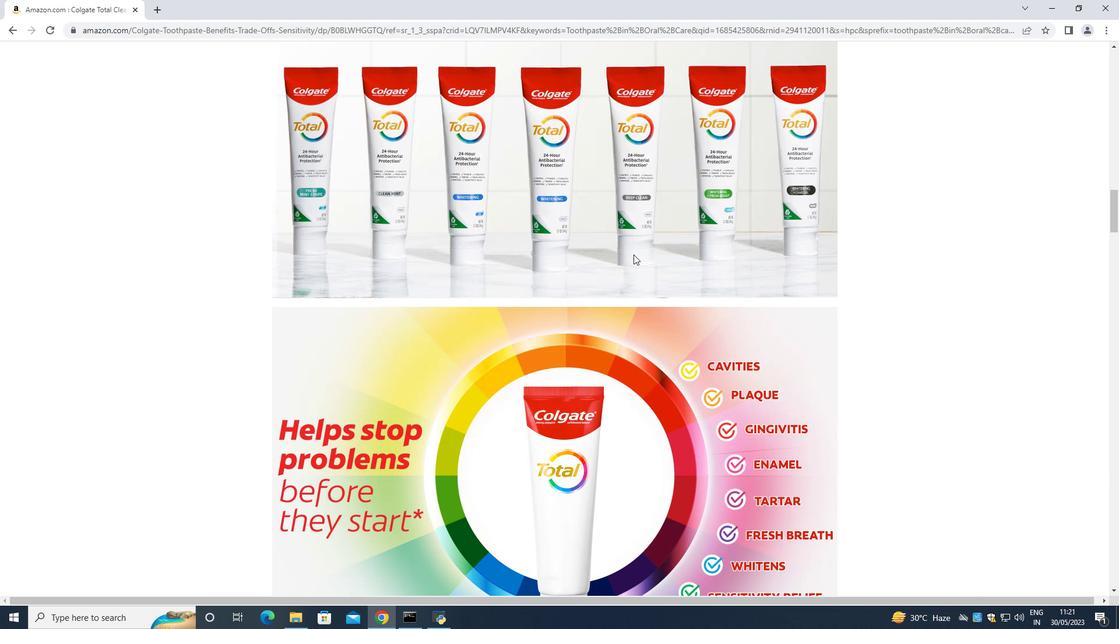 
Action: Mouse scrolled (633, 255) with delta (0, 0)
Screenshot: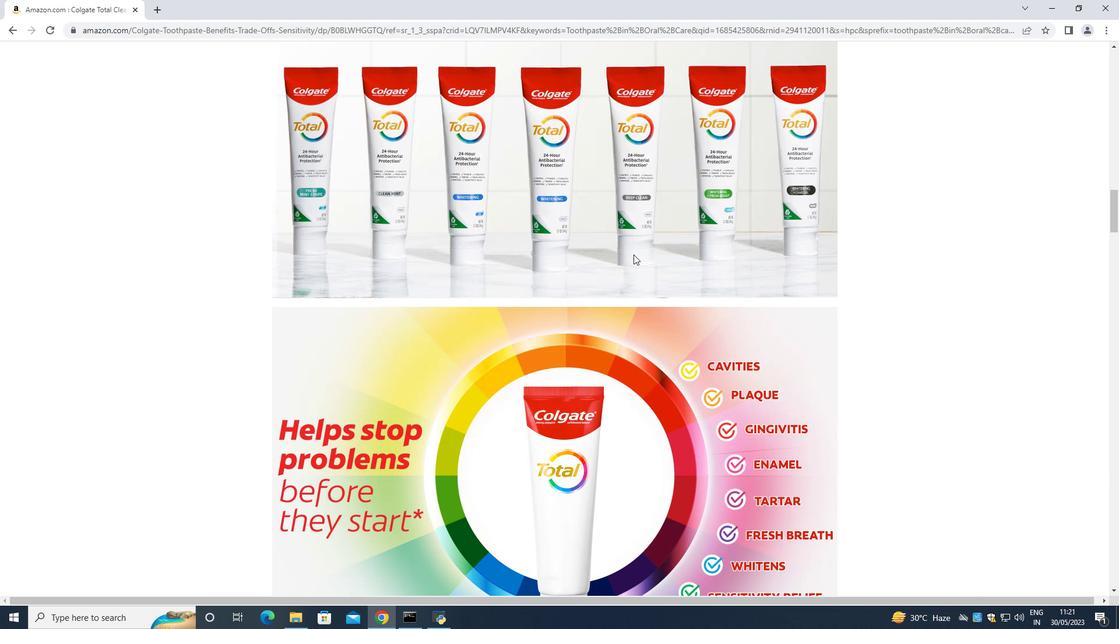 
Action: Mouse scrolled (633, 255) with delta (0, 0)
Screenshot: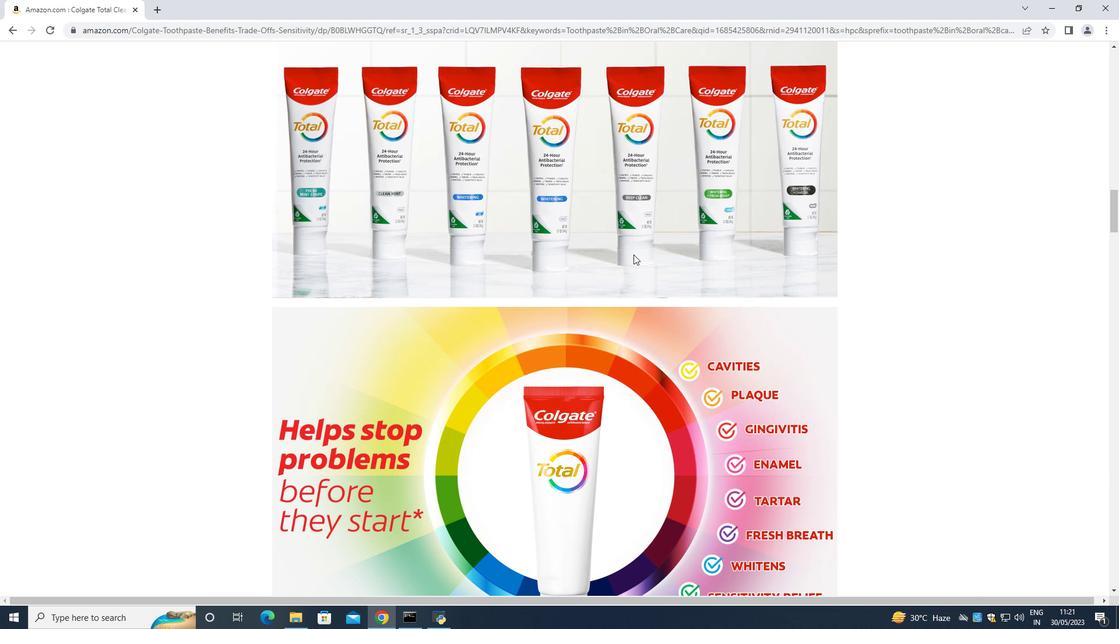 
Action: Mouse moved to (636, 254)
Screenshot: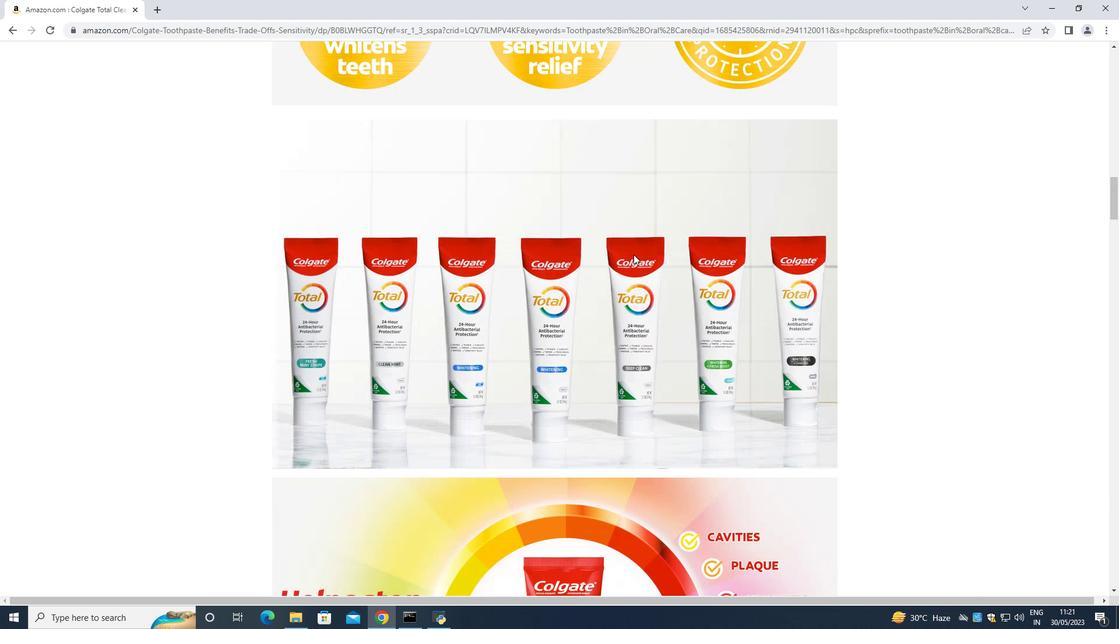 
Action: Mouse scrolled (636, 255) with delta (0, 0)
Screenshot: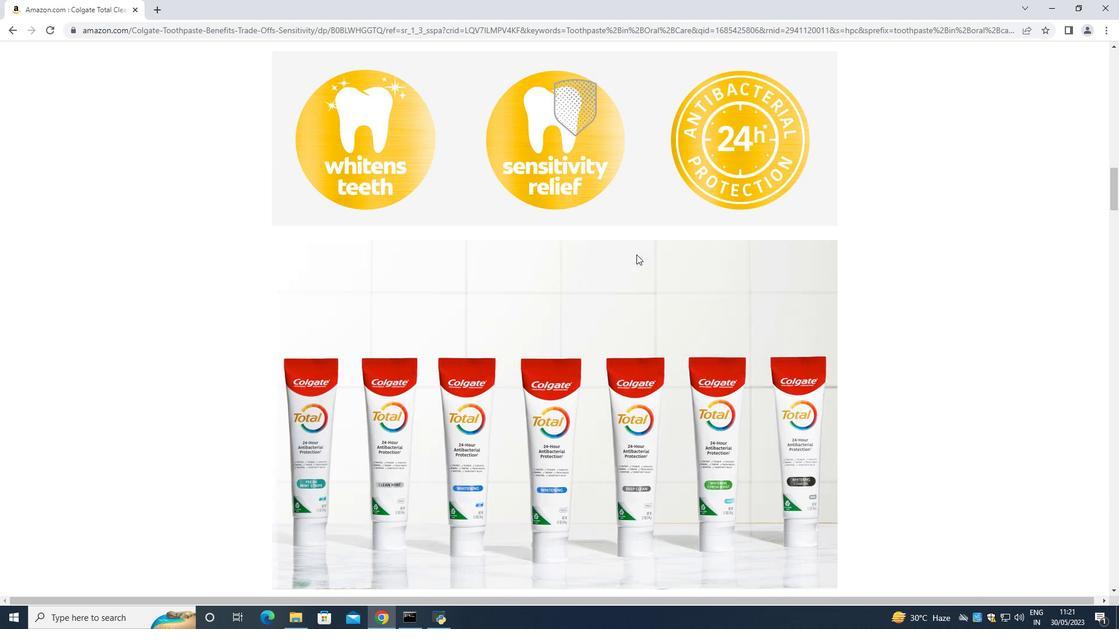 
Action: Mouse scrolled (636, 255) with delta (0, 0)
Screenshot: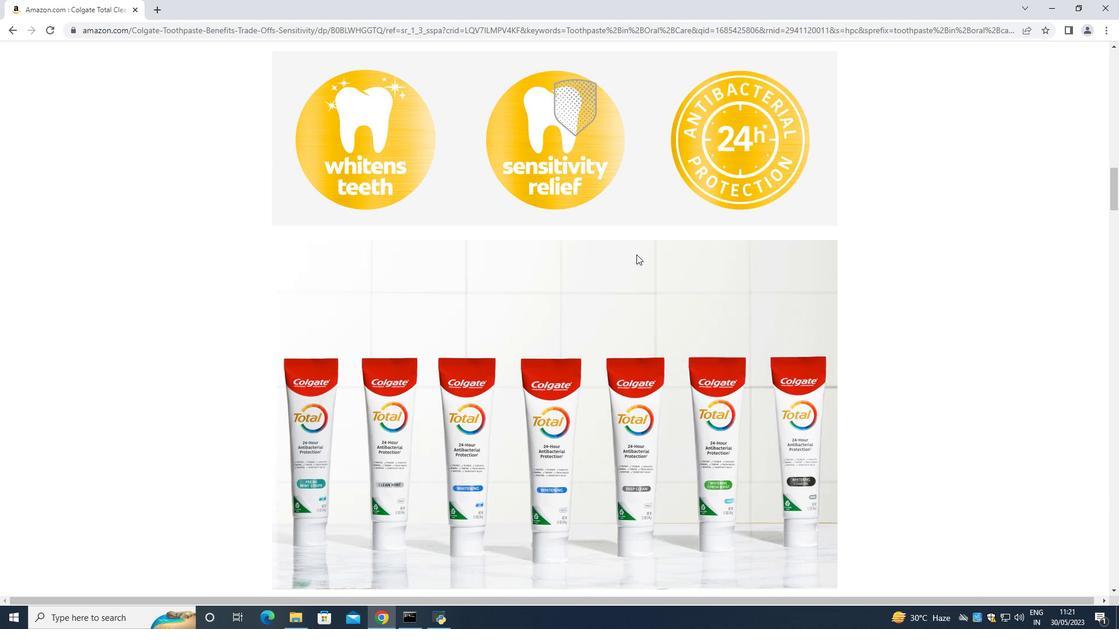 
Action: Mouse scrolled (636, 255) with delta (0, 0)
Screenshot: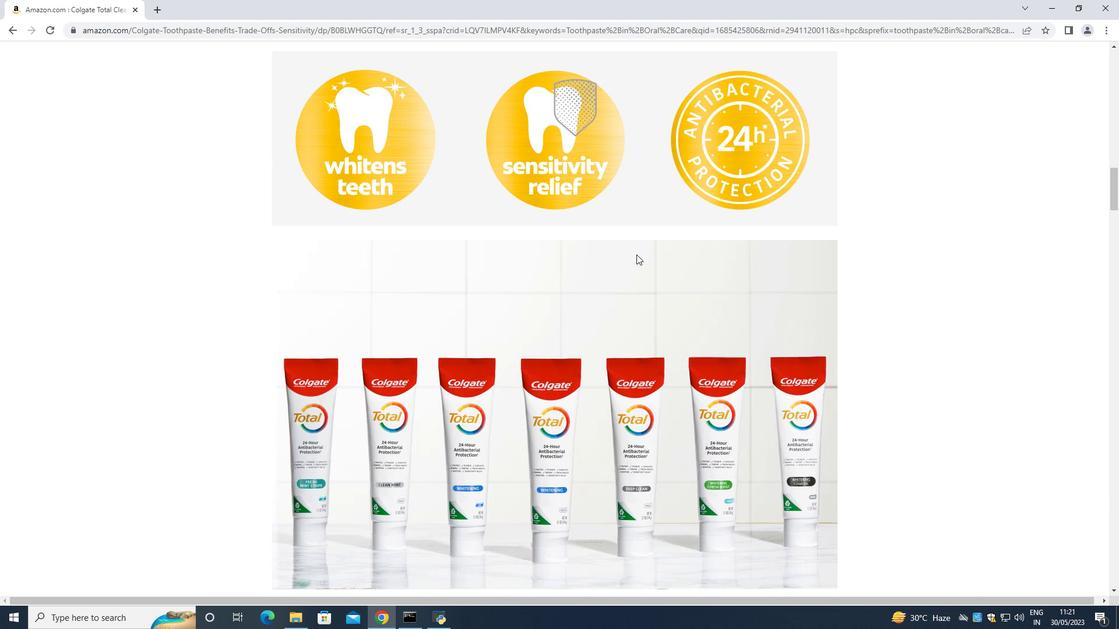 
Action: Mouse scrolled (636, 255) with delta (0, 0)
Screenshot: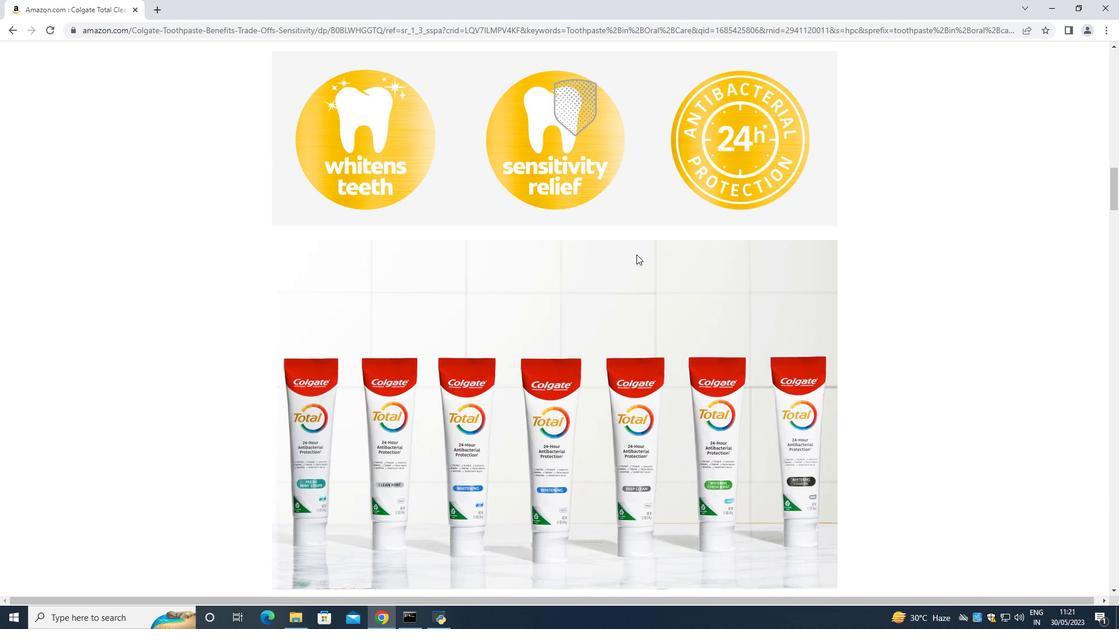
Action: Mouse scrolled (636, 255) with delta (0, 0)
Screenshot: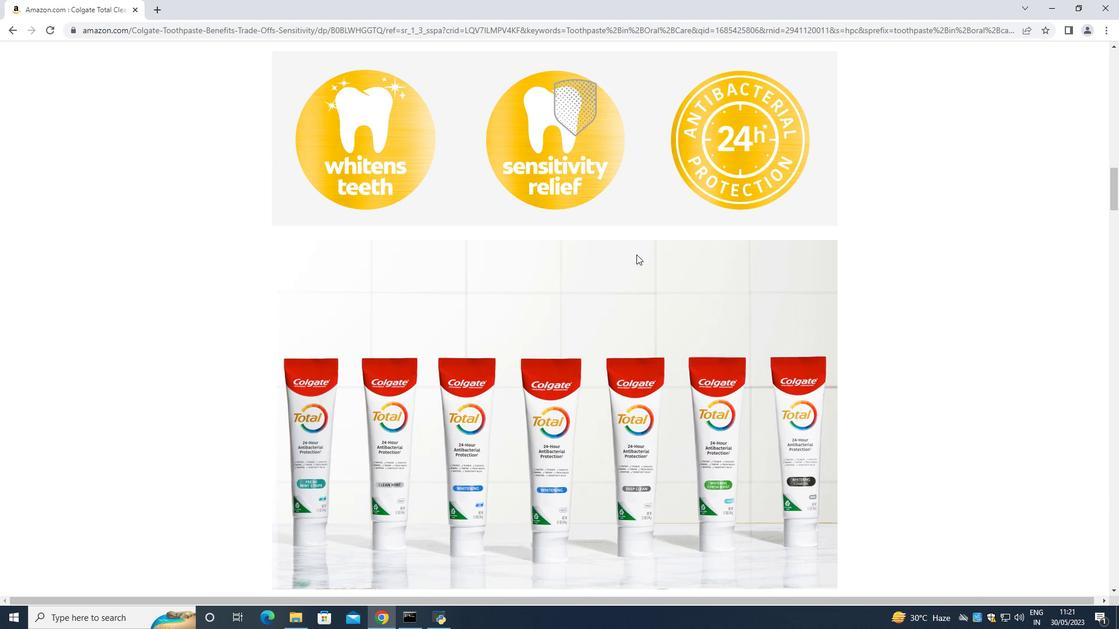 
Action: Mouse moved to (638, 254)
Screenshot: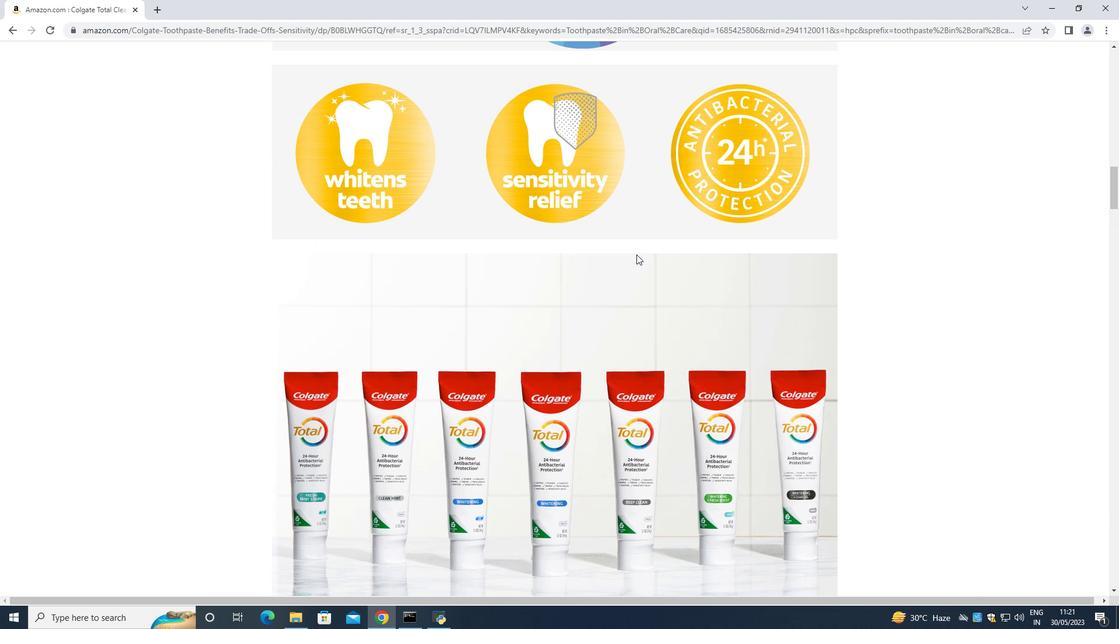 
Action: Mouse scrolled (638, 254) with delta (0, 0)
Screenshot: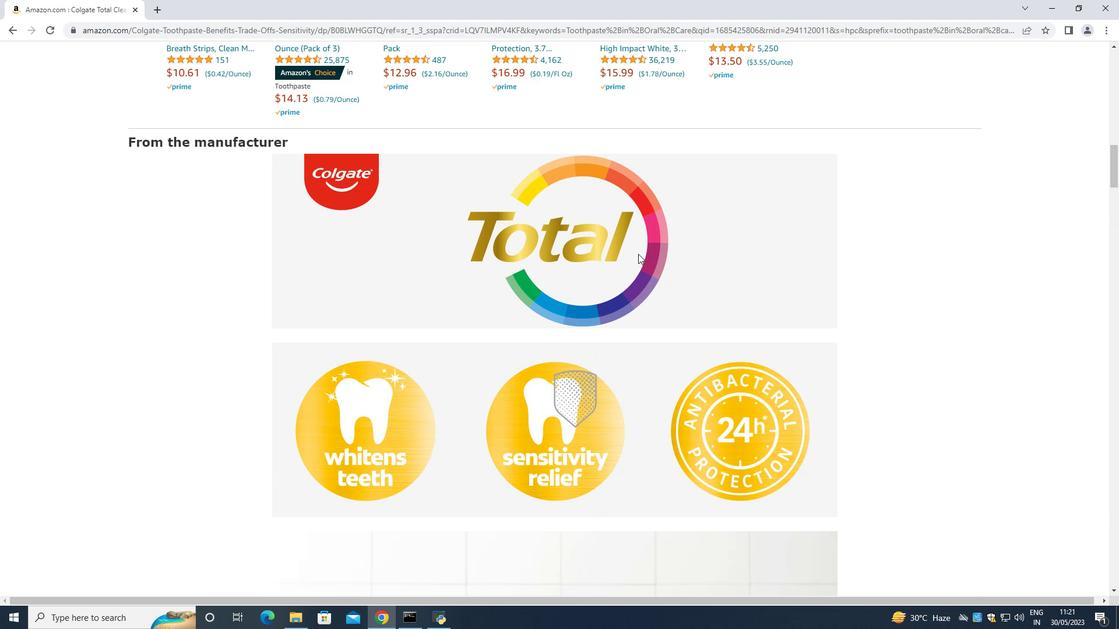 
Action: Mouse scrolled (638, 254) with delta (0, 0)
Screenshot: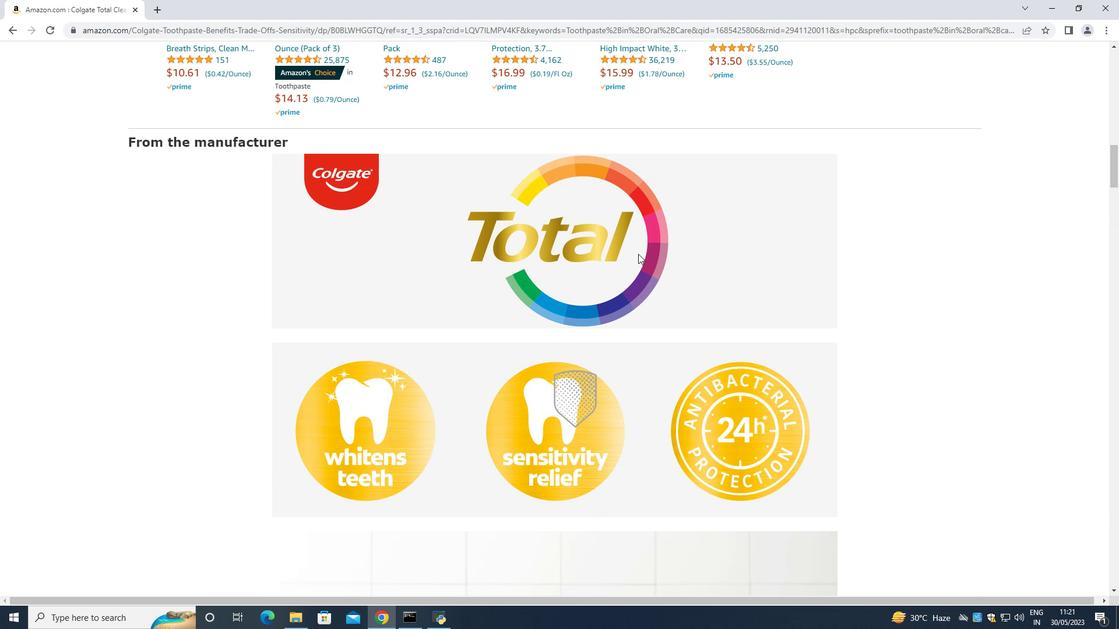 
Action: Mouse scrolled (638, 254) with delta (0, 0)
Screenshot: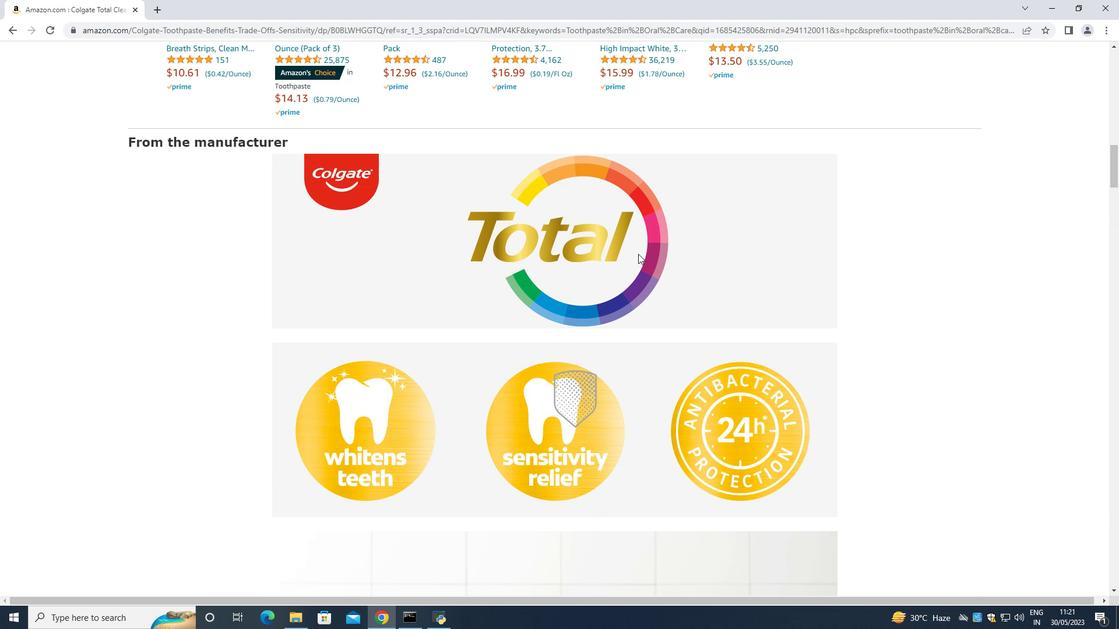 
Action: Mouse scrolled (638, 254) with delta (0, 0)
Screenshot: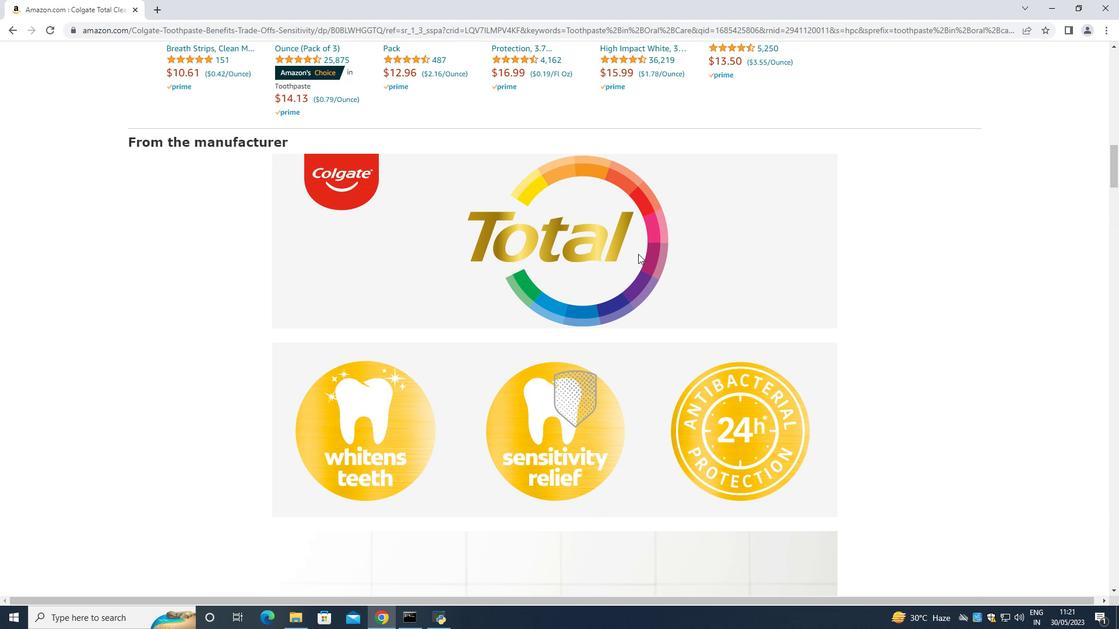 
Action: Mouse scrolled (638, 254) with delta (0, 0)
Screenshot: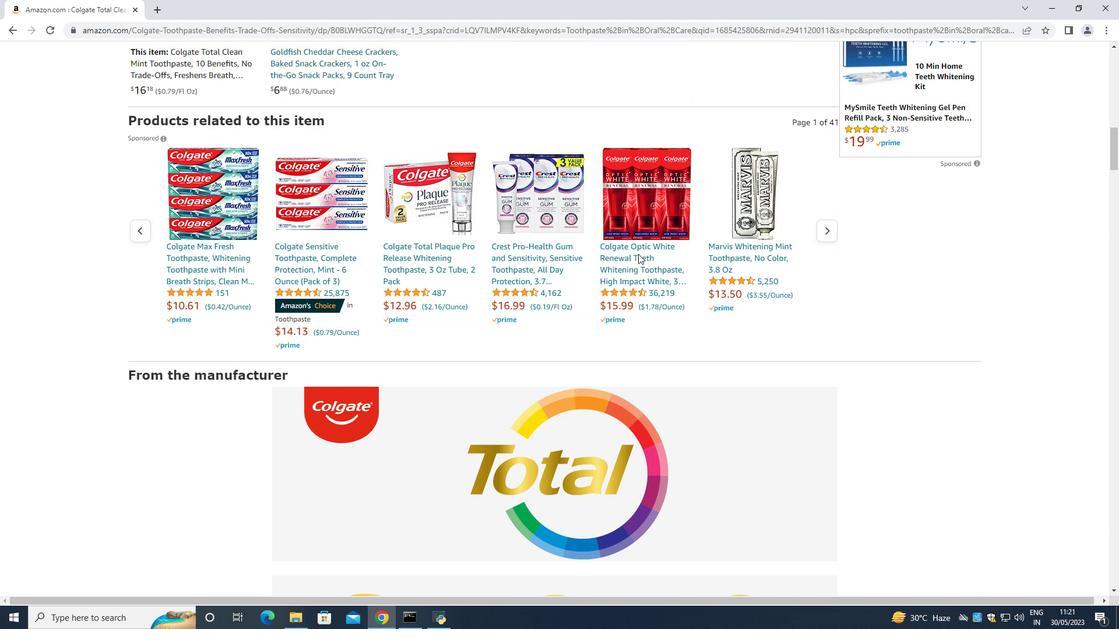 
Action: Mouse scrolled (638, 254) with delta (0, 0)
Screenshot: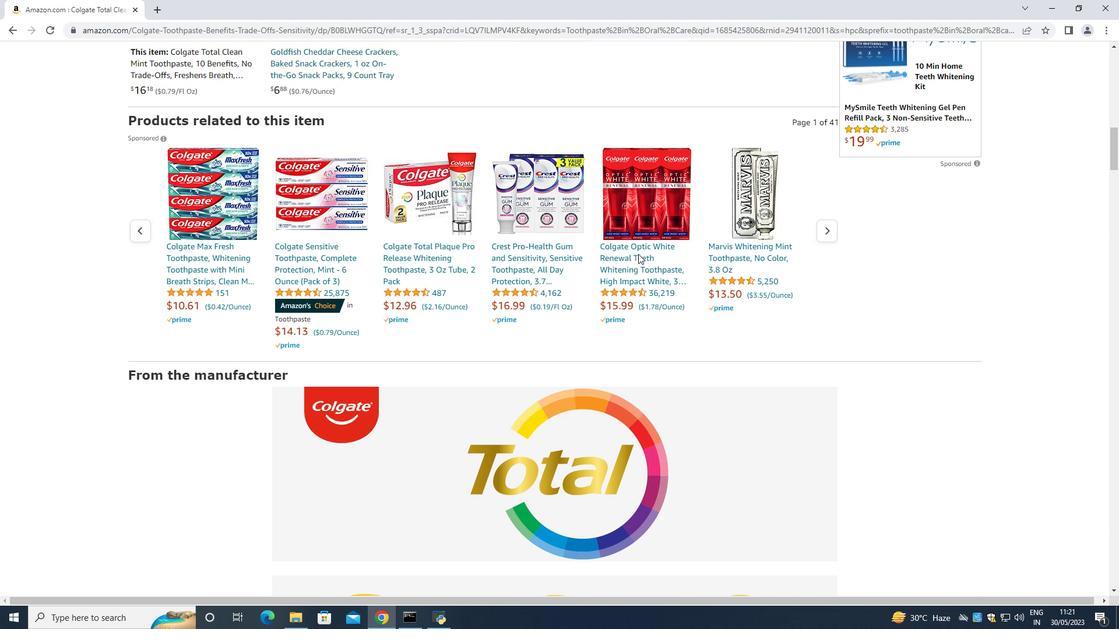 
Action: Mouse scrolled (638, 254) with delta (0, 0)
Screenshot: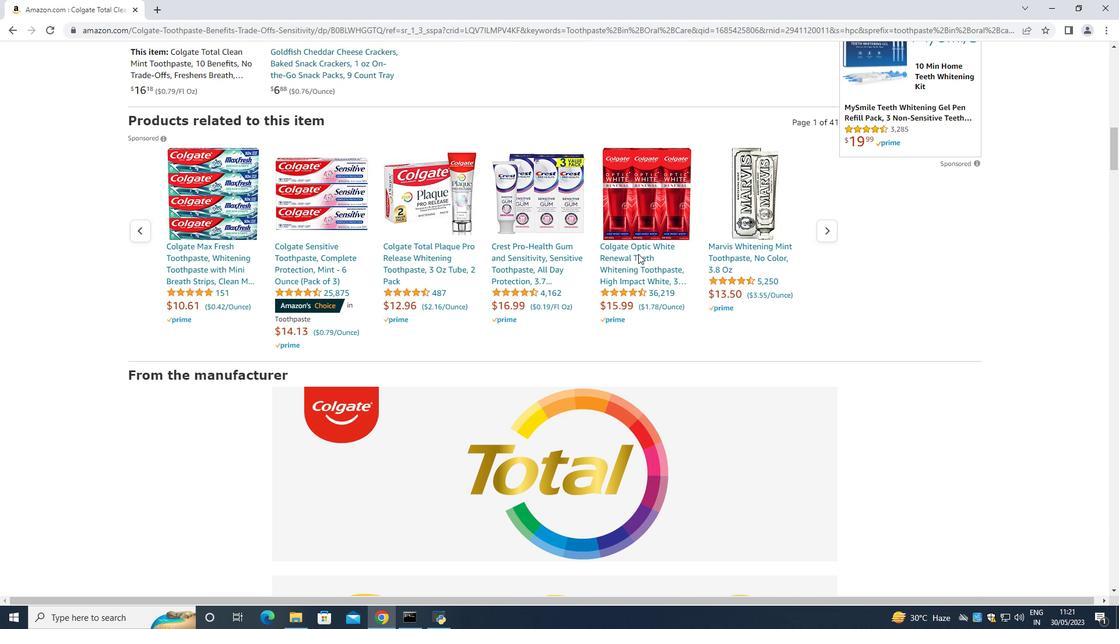 
Action: Mouse scrolled (638, 254) with delta (0, 0)
Screenshot: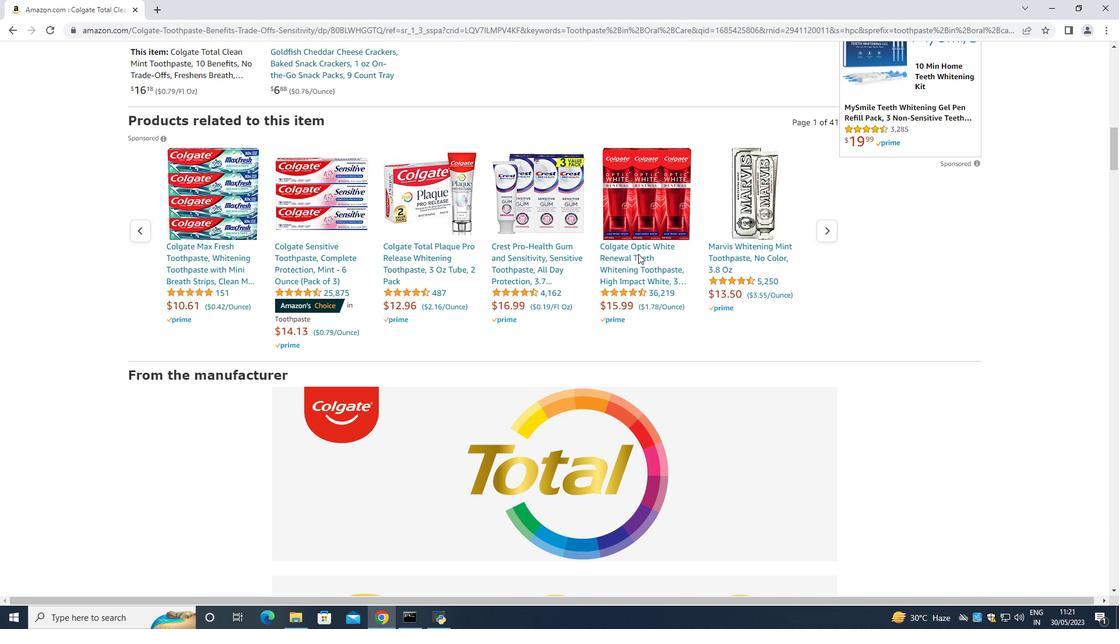 
Action: Mouse moved to (638, 254)
Screenshot: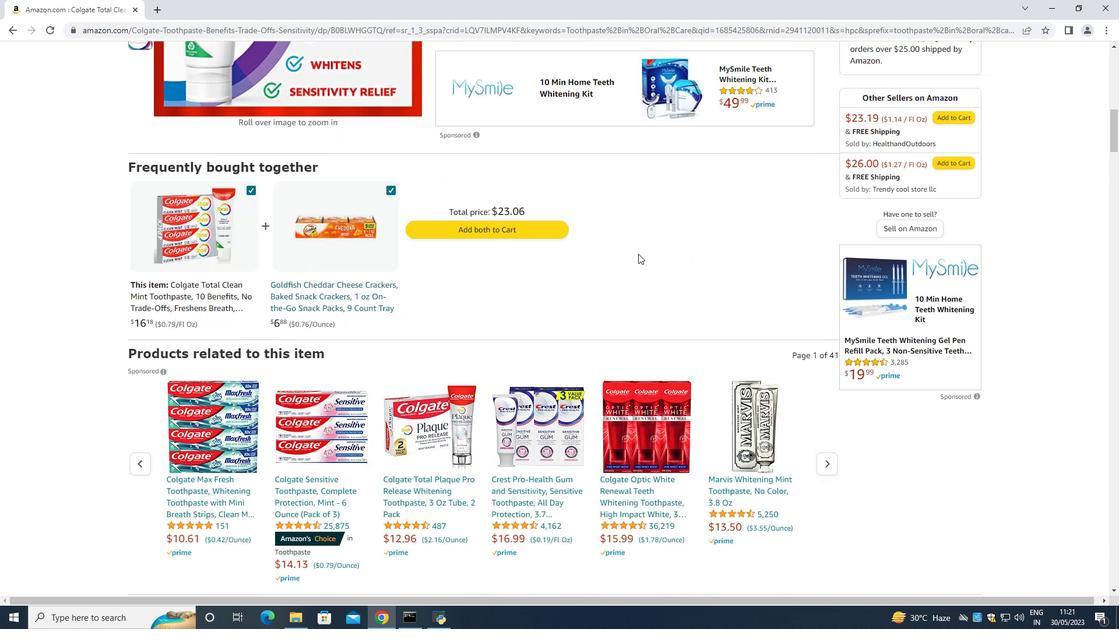 
Action: Mouse scrolled (638, 254) with delta (0, 0)
